 Task: Play online Dominion game.
Action: Mouse moved to (456, 96)
Screenshot: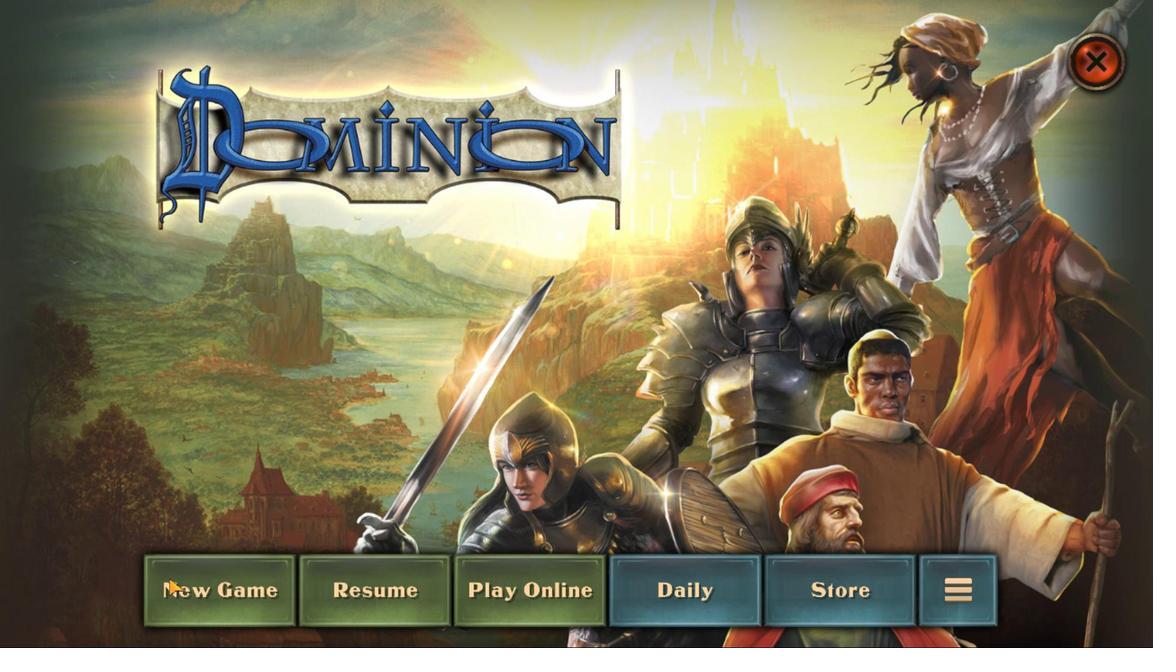 
Action: Mouse pressed left at (456, 96)
Screenshot: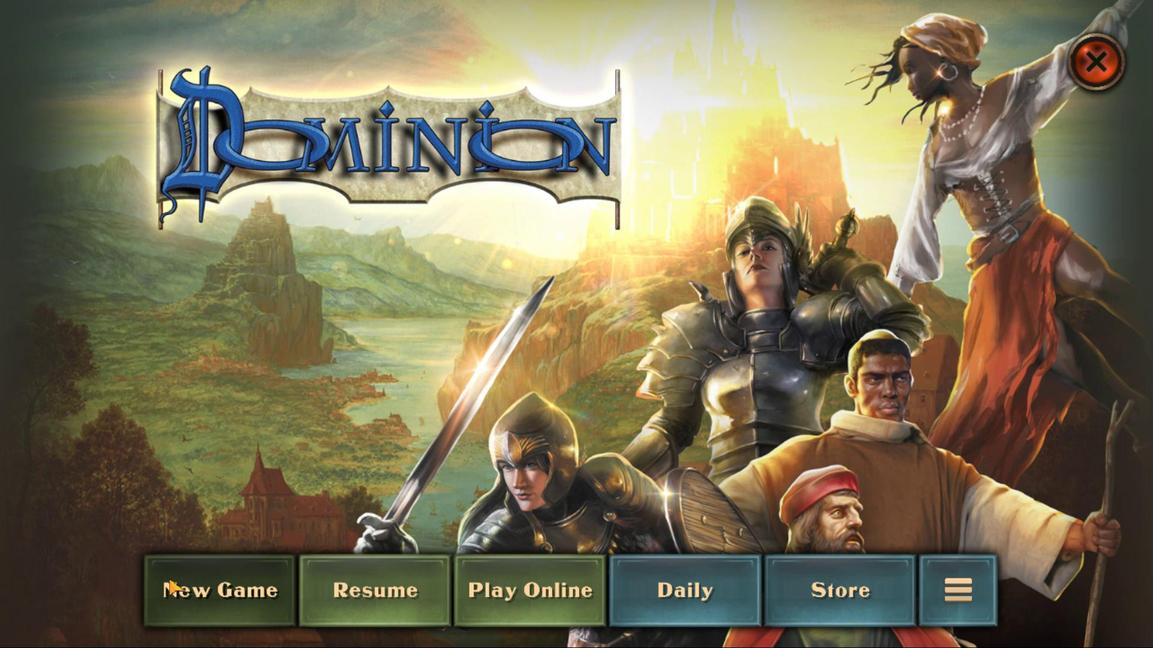 
Action: Mouse moved to (553, 296)
Screenshot: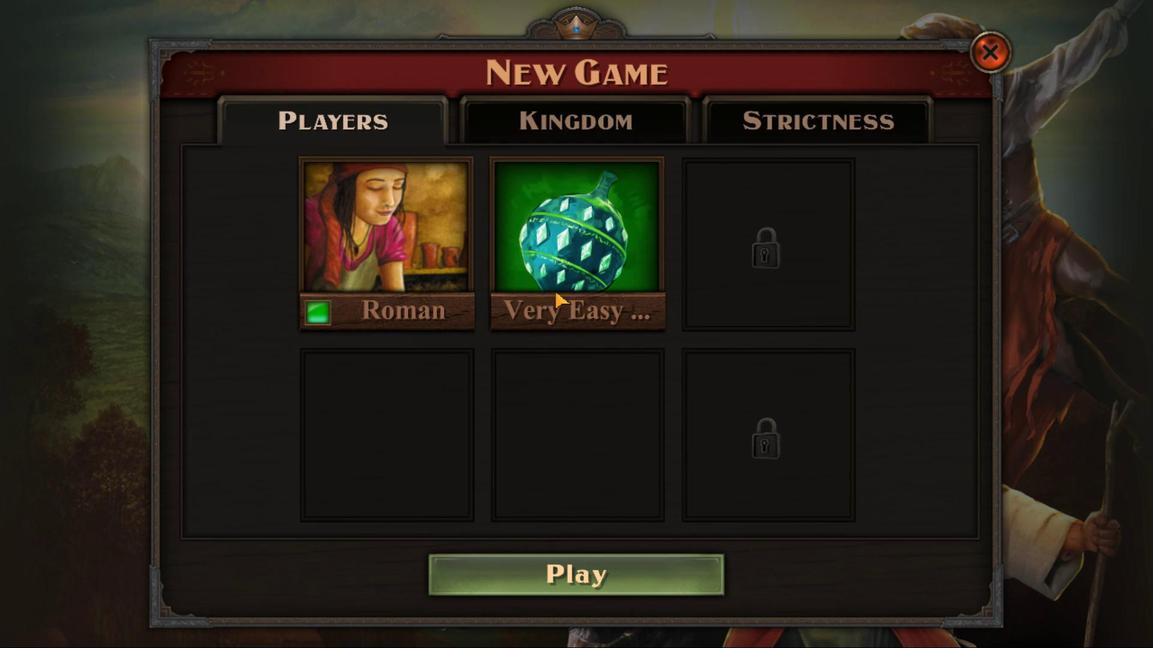 
Action: Mouse pressed left at (553, 296)
Screenshot: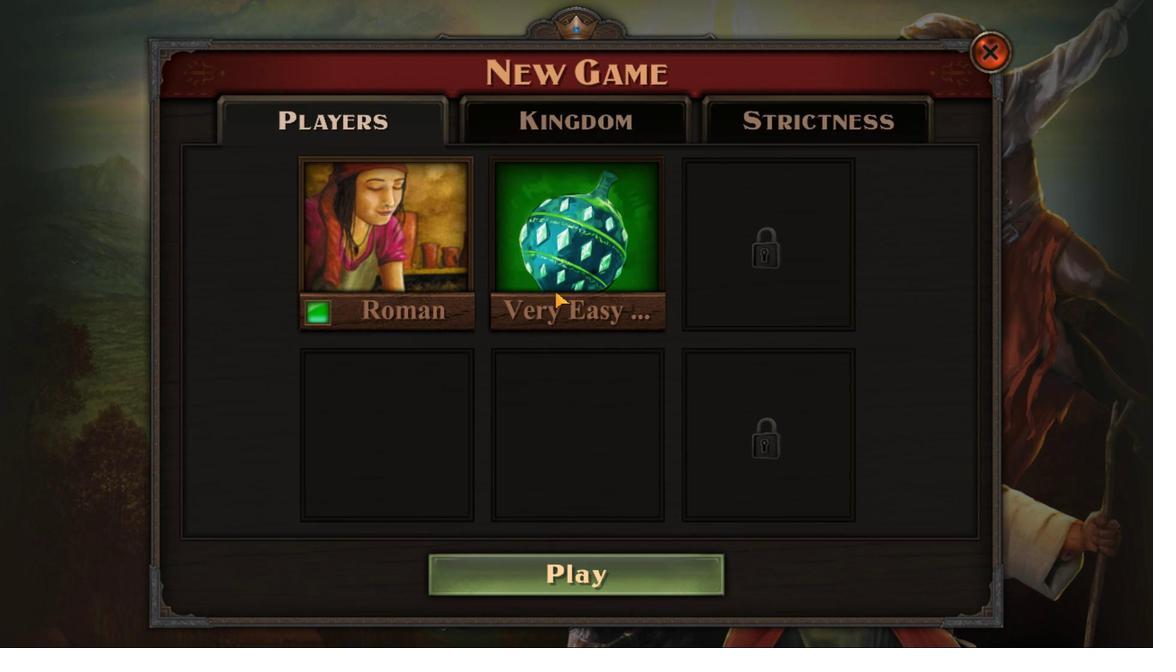 
Action: Mouse moved to (512, 317)
Screenshot: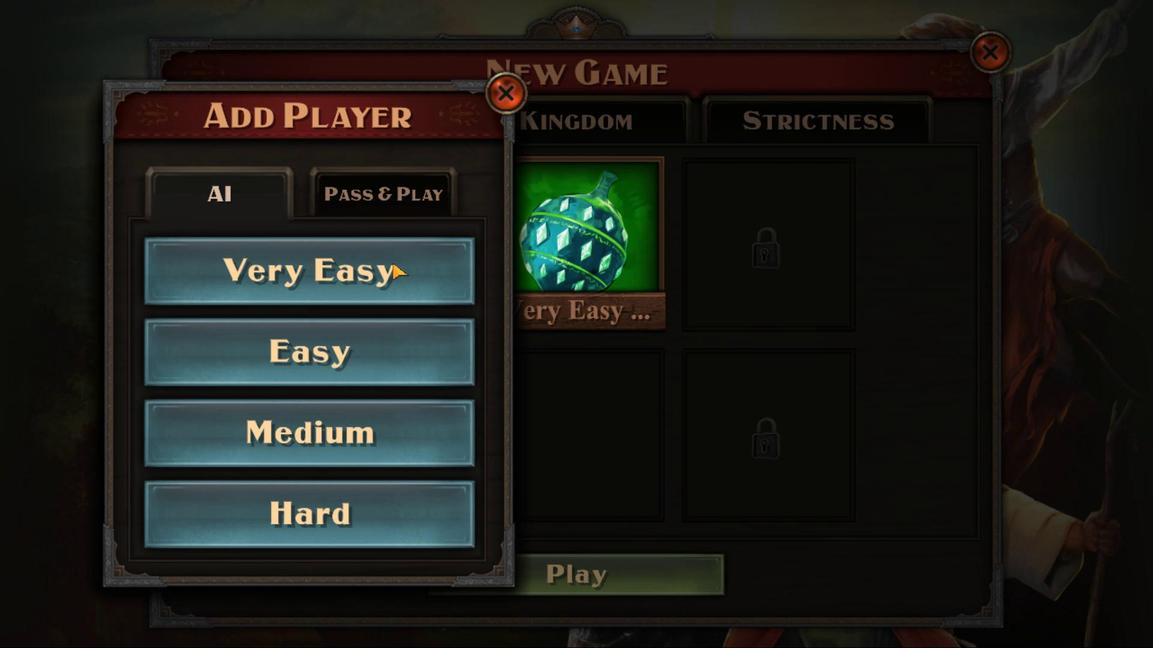 
Action: Mouse pressed left at (512, 317)
Screenshot: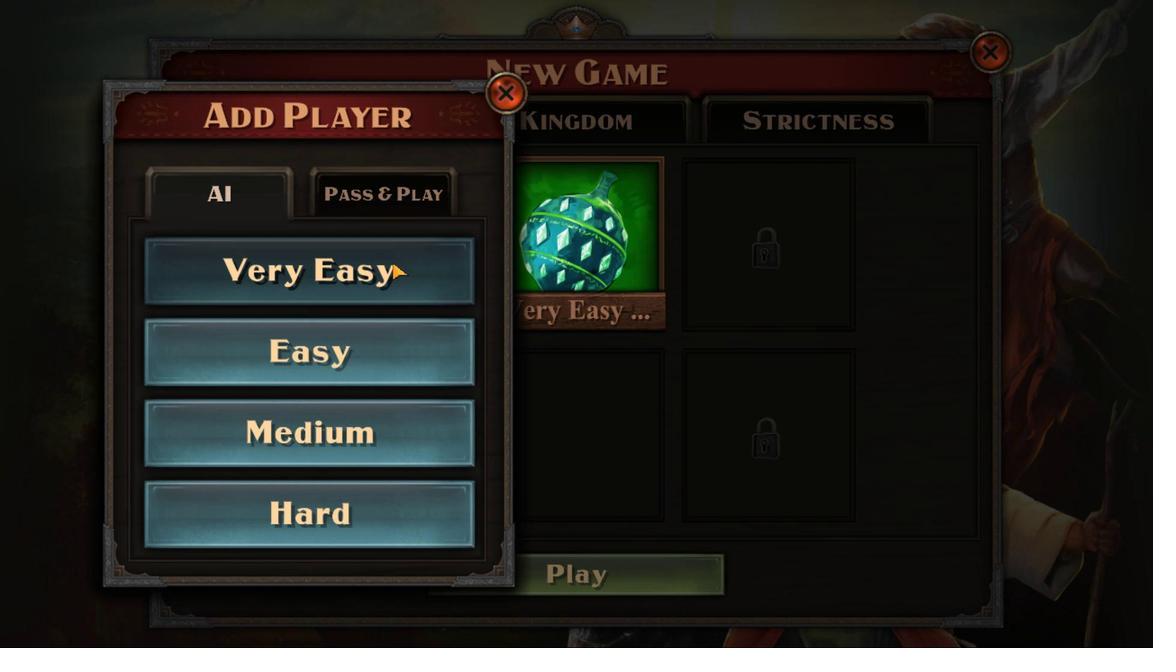 
Action: Mouse moved to (561, 99)
Screenshot: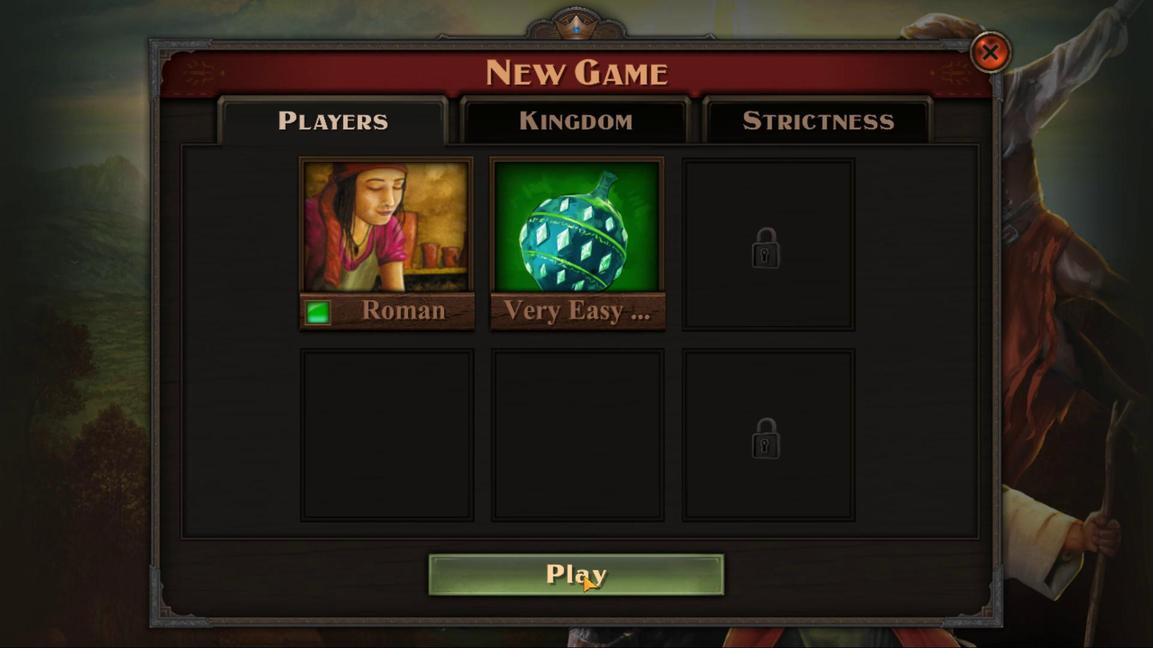 
Action: Mouse pressed left at (561, 99)
Screenshot: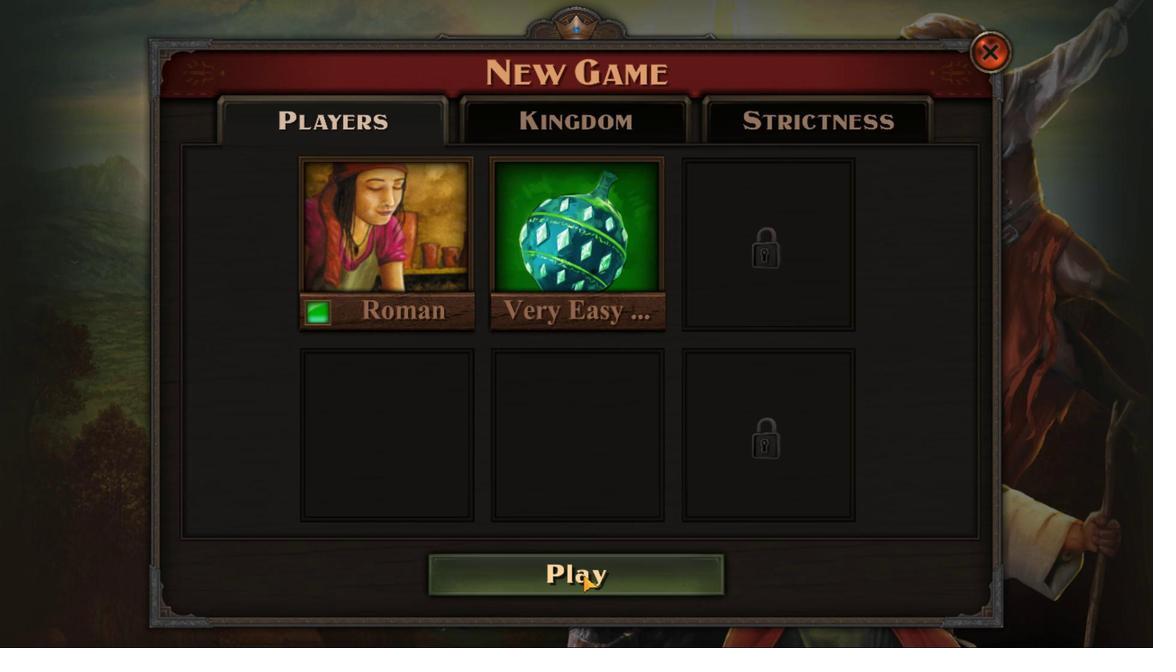 
Action: Mouse moved to (560, 110)
Screenshot: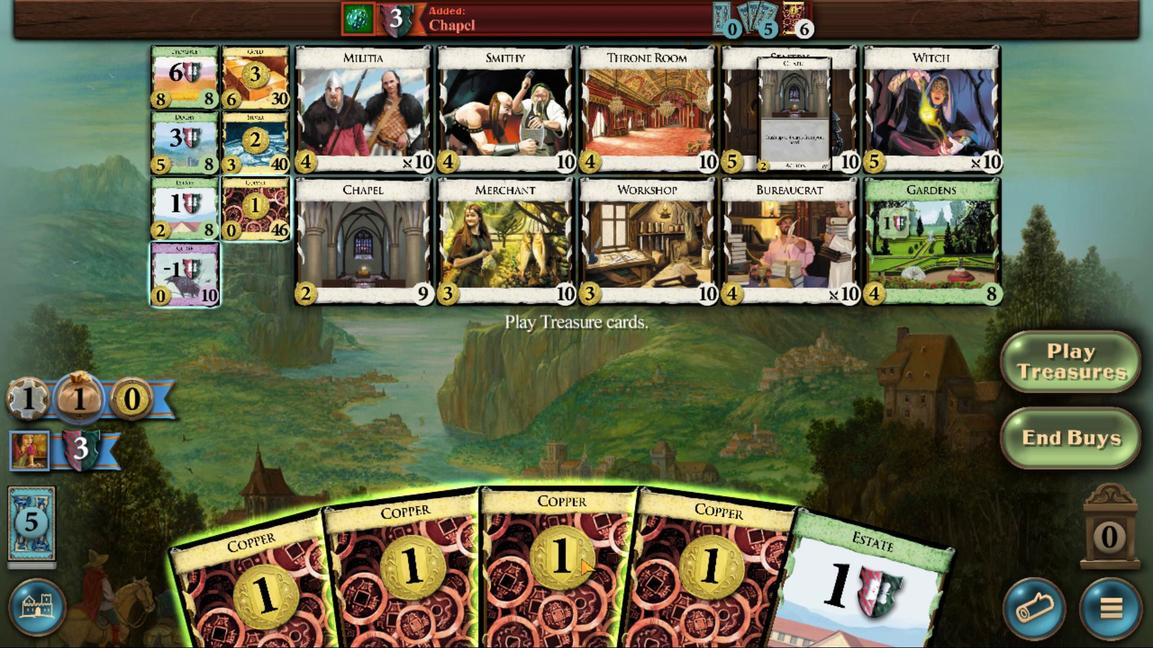 
Action: Mouse scrolled (560, 111) with delta (0, 0)
Screenshot: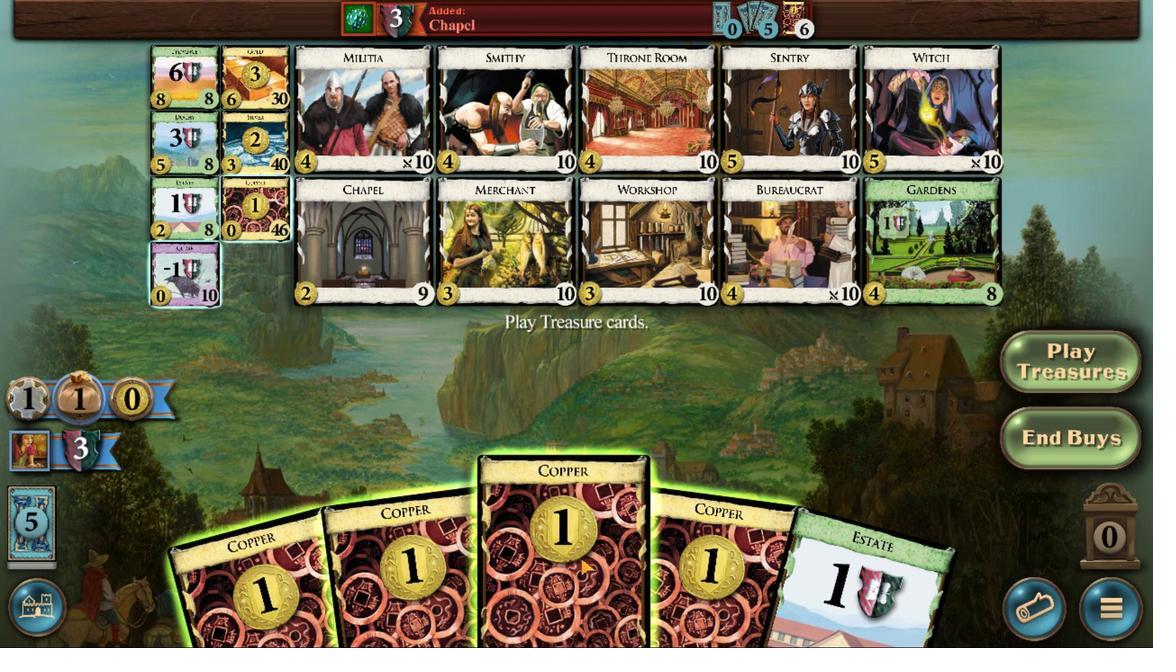 
Action: Mouse scrolled (560, 111) with delta (0, 0)
Screenshot: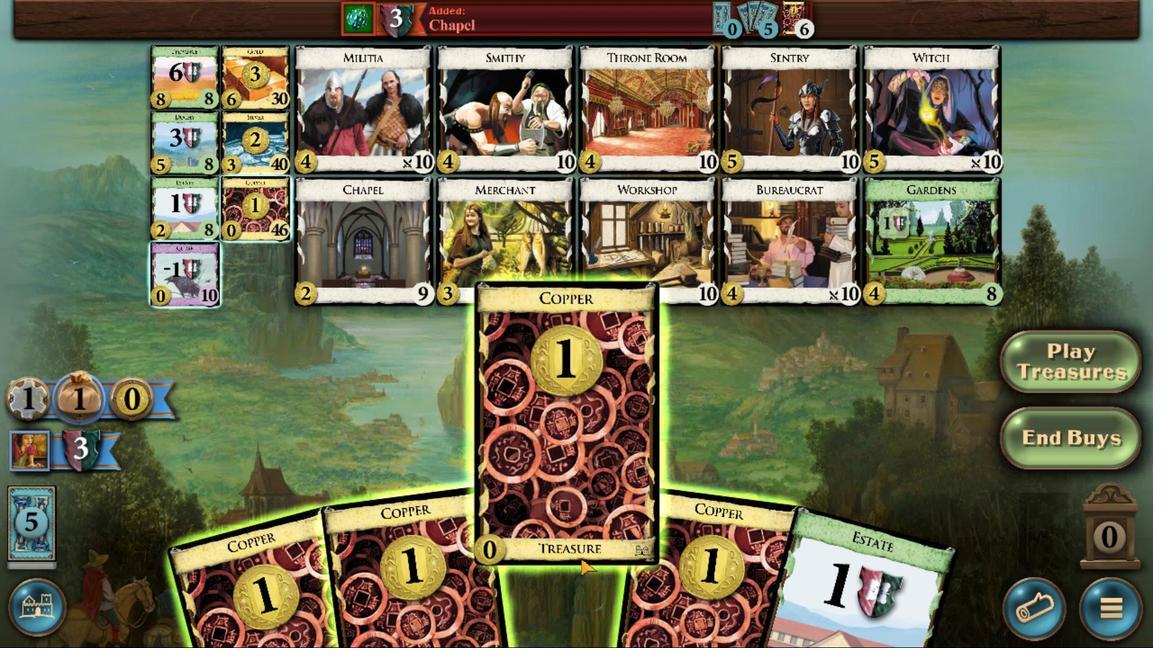 
Action: Mouse scrolled (560, 111) with delta (0, 0)
Screenshot: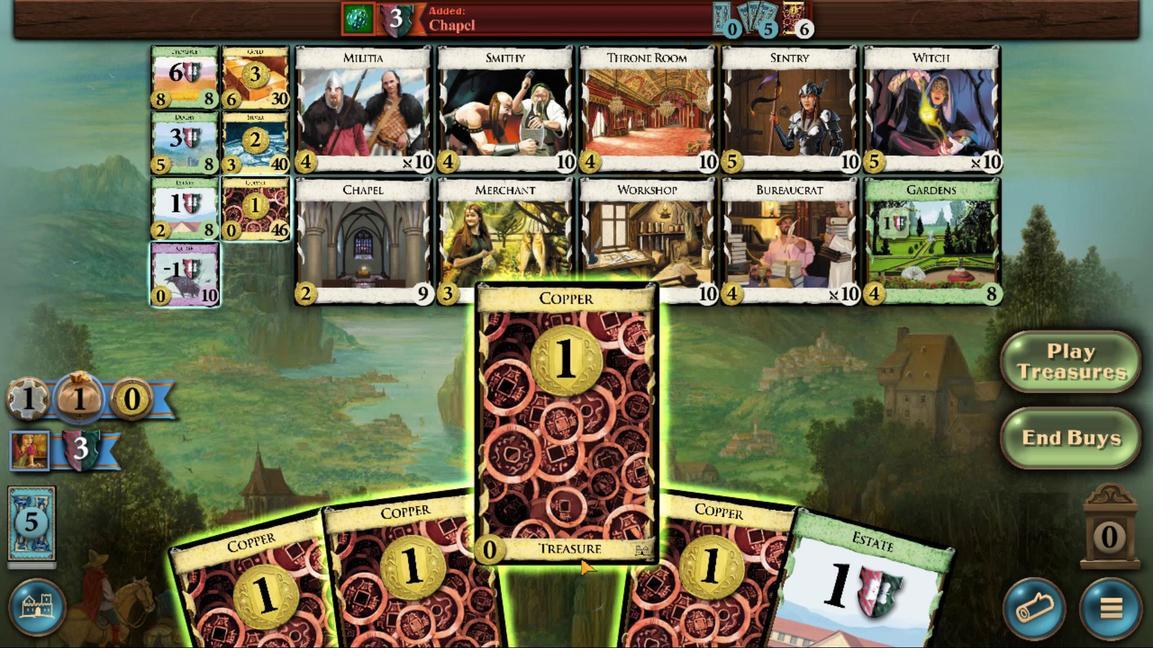 
Action: Mouse scrolled (560, 111) with delta (0, 0)
Screenshot: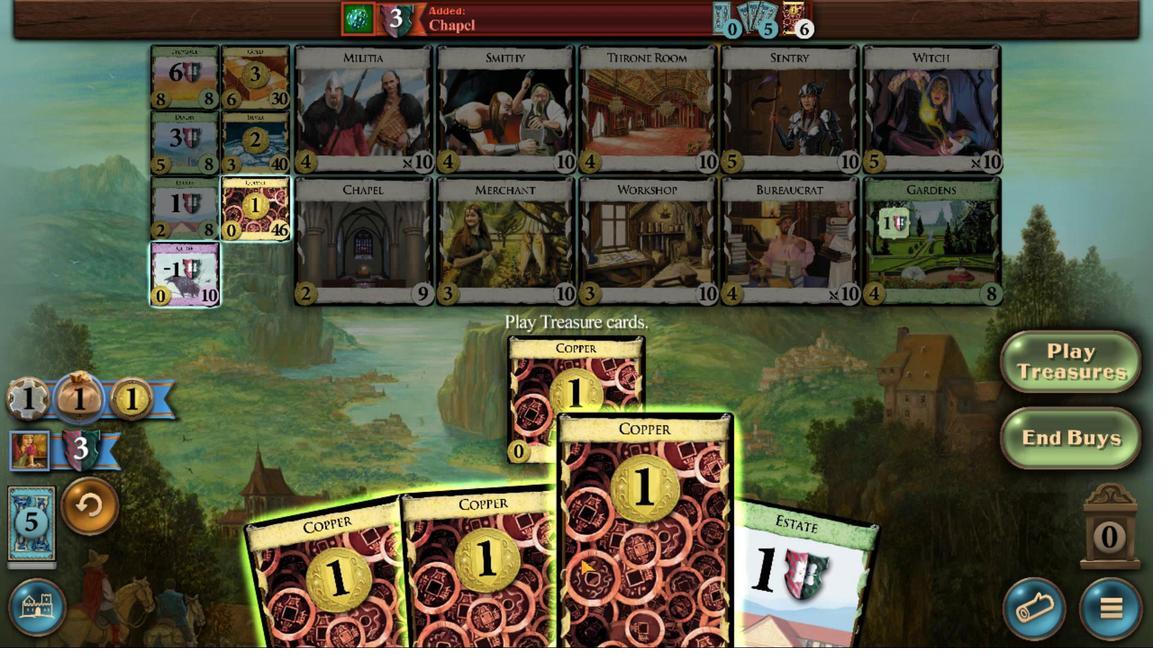 
Action: Mouse scrolled (560, 111) with delta (0, 0)
Screenshot: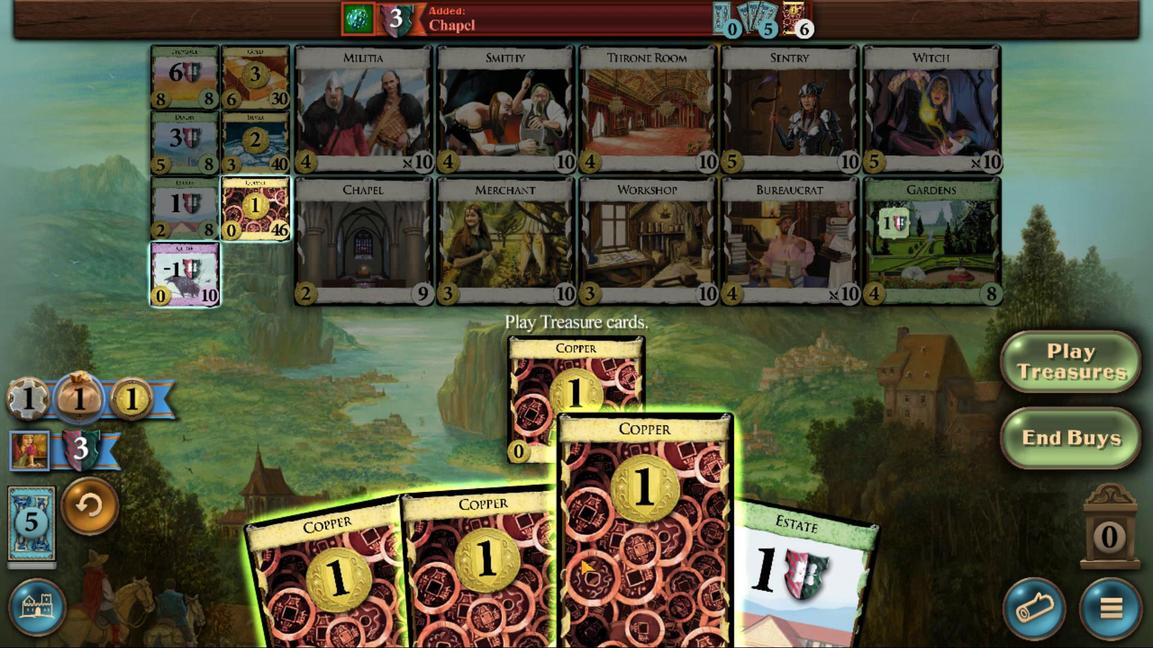 
Action: Mouse moved to (559, 111)
Screenshot: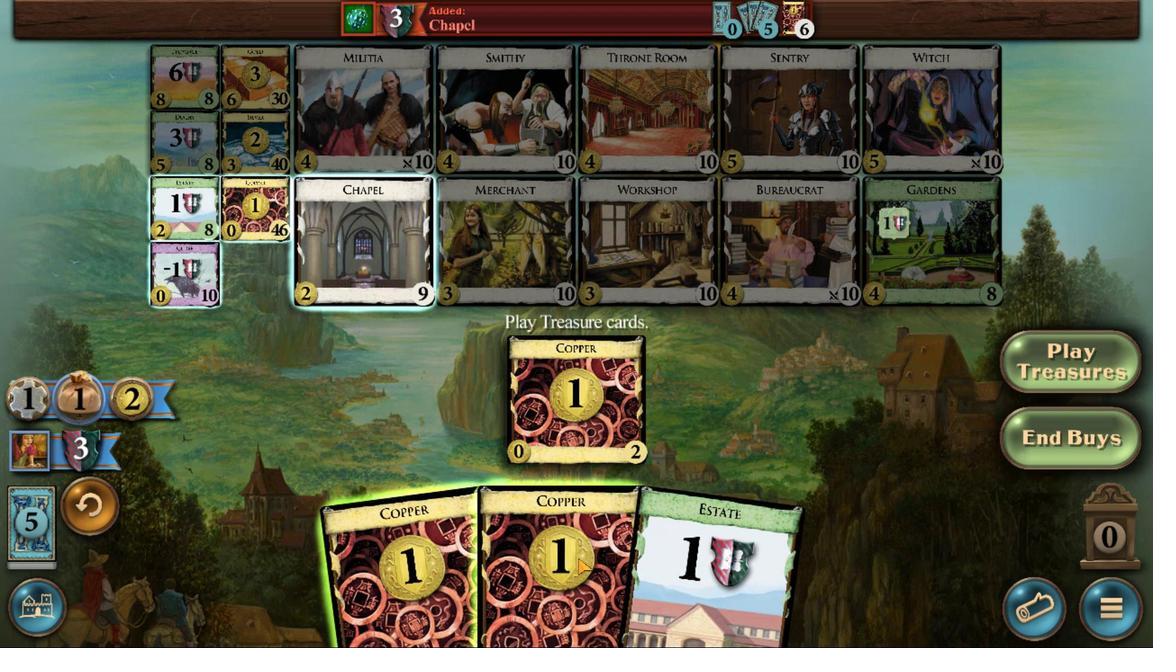 
Action: Mouse scrolled (559, 111) with delta (0, 0)
Screenshot: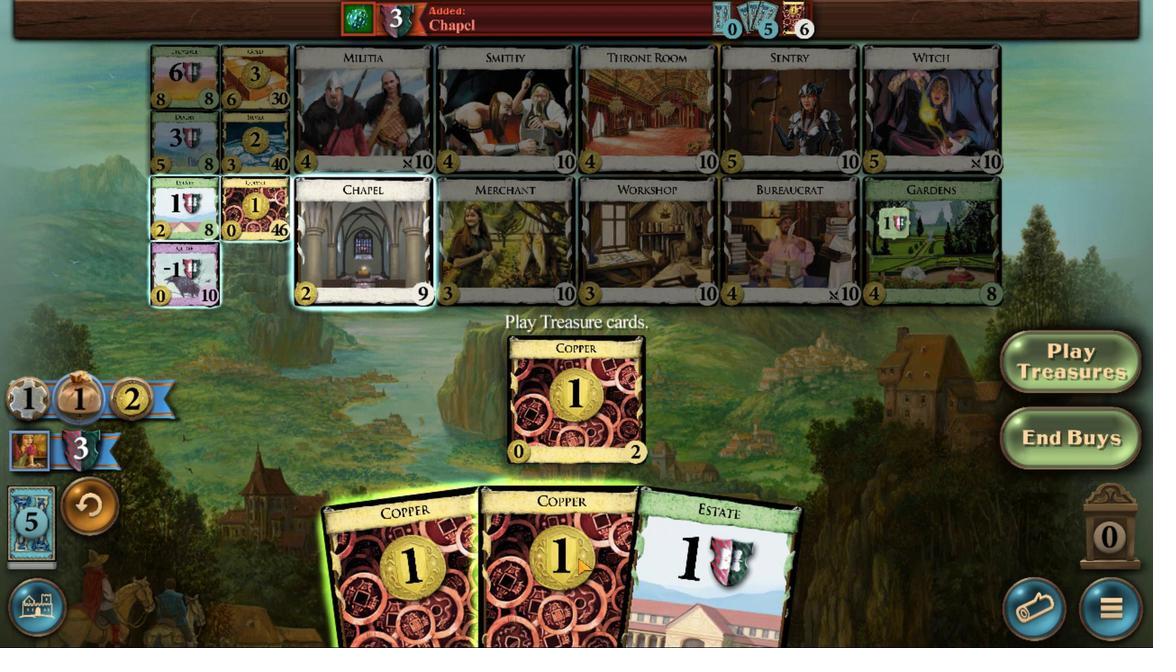 
Action: Mouse scrolled (559, 111) with delta (0, 0)
Screenshot: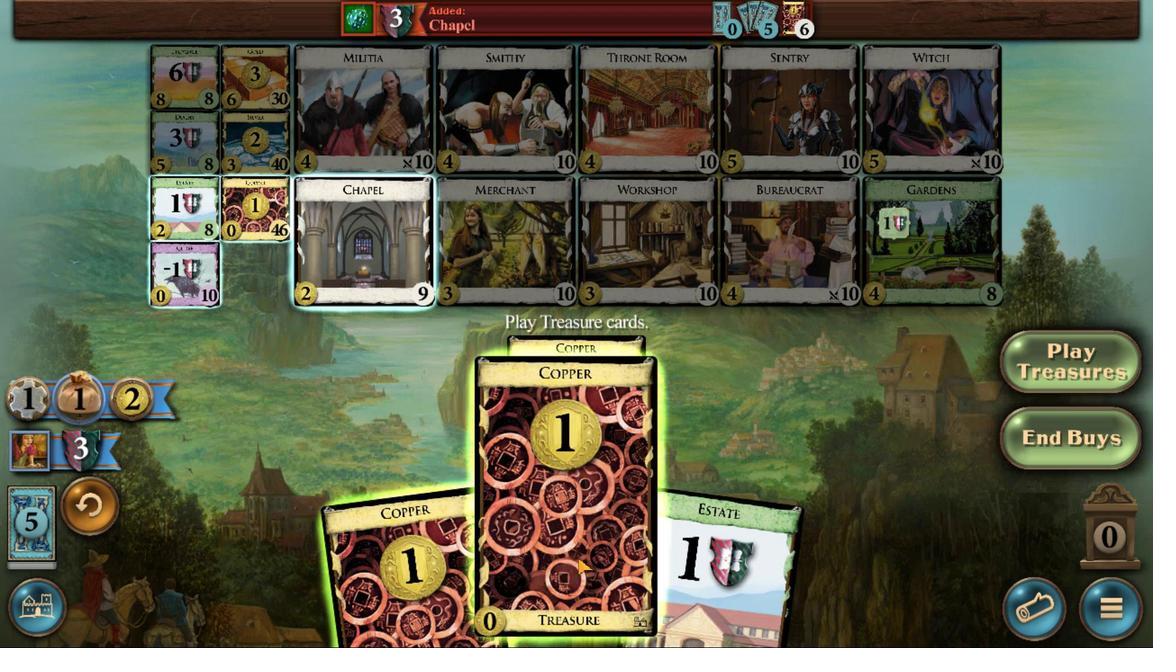 
Action: Mouse moved to (554, 113)
Screenshot: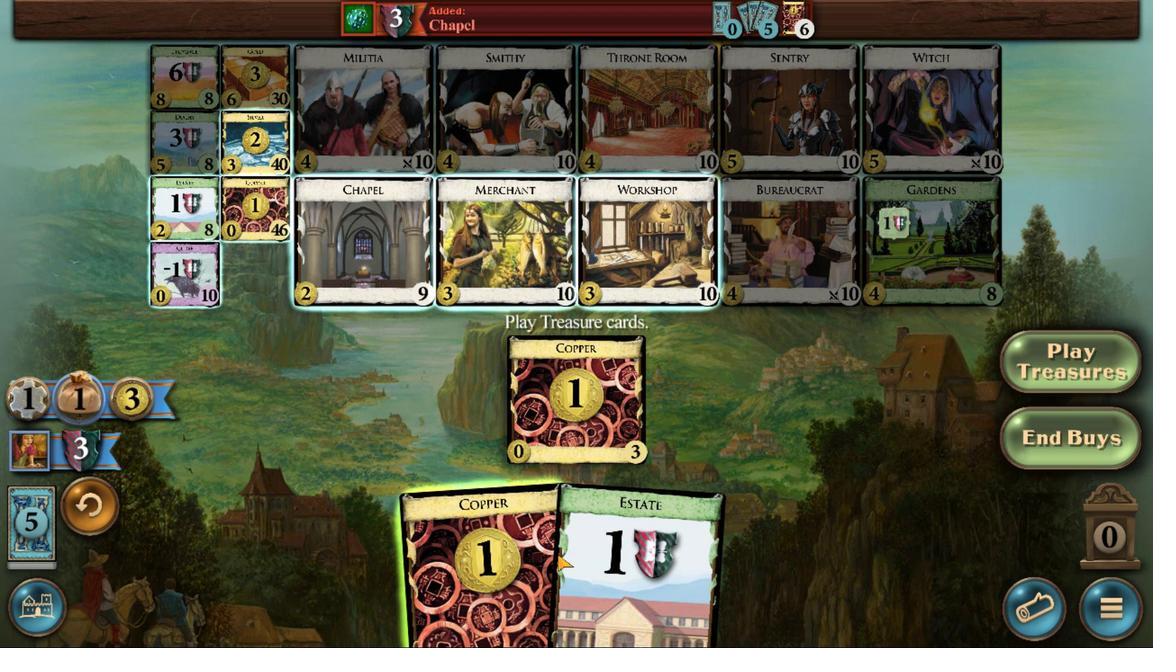 
Action: Mouse scrolled (554, 114) with delta (0, 0)
Screenshot: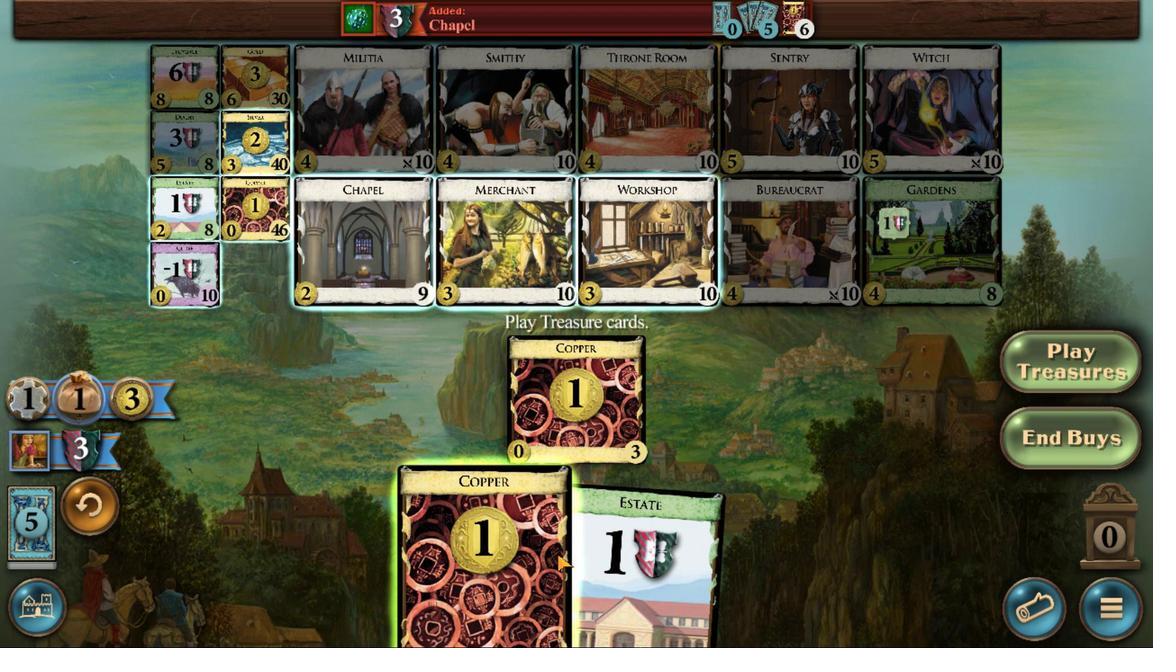 
Action: Mouse scrolled (554, 114) with delta (0, 0)
Screenshot: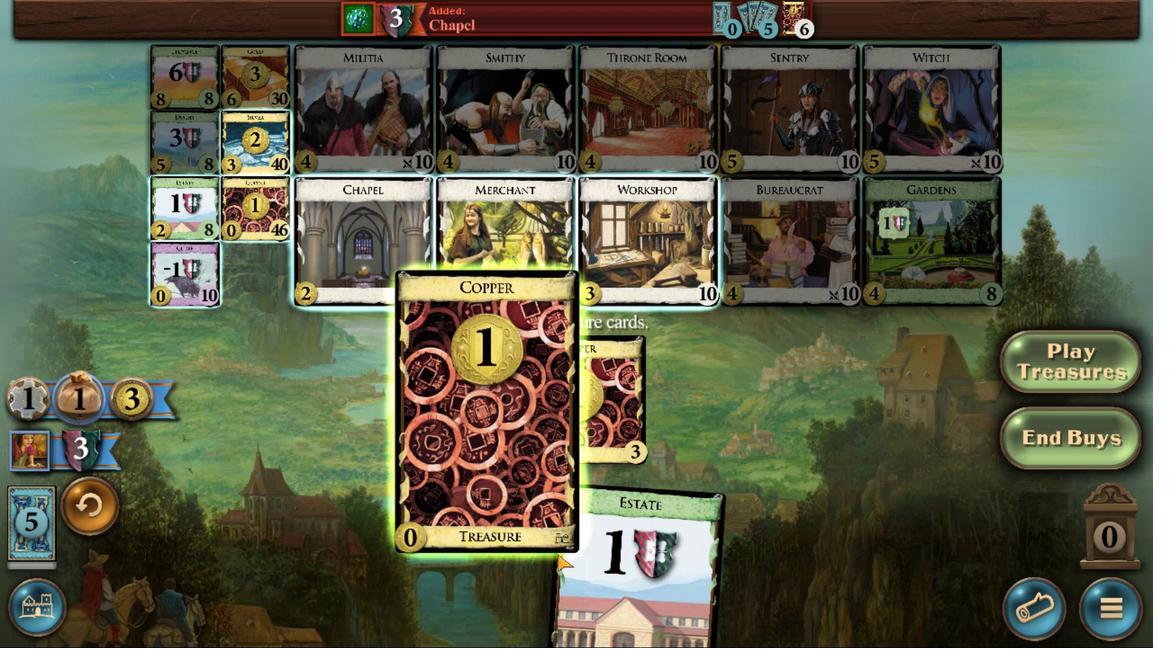 
Action: Mouse moved to (463, 358)
Screenshot: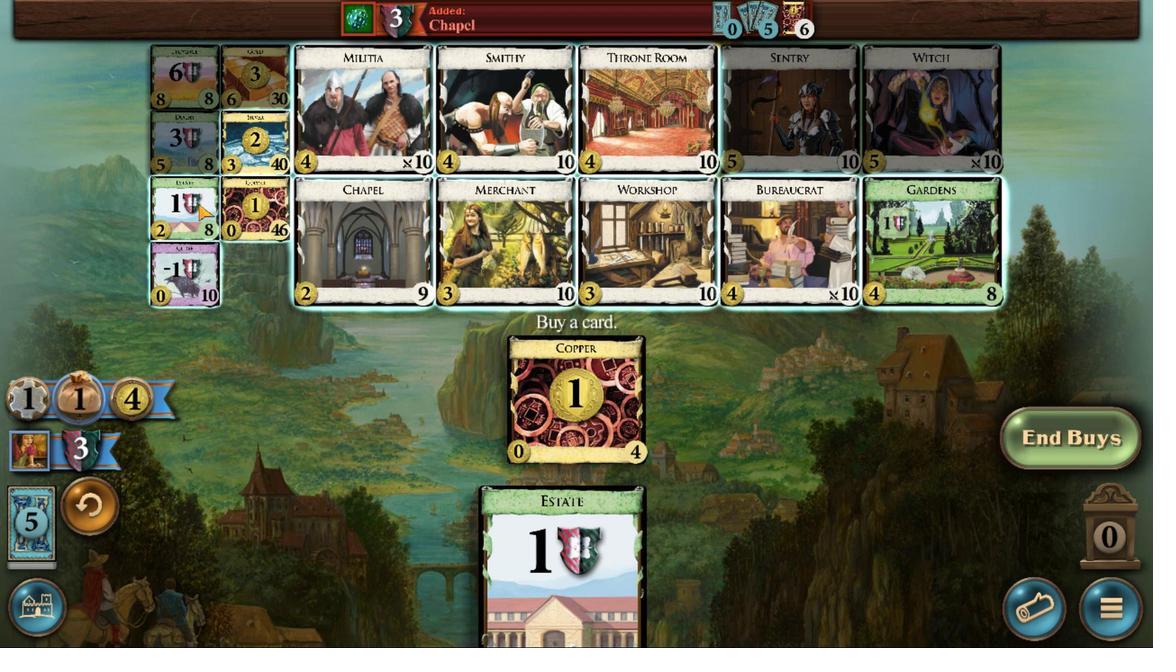
Action: Mouse pressed left at (463, 358)
Screenshot: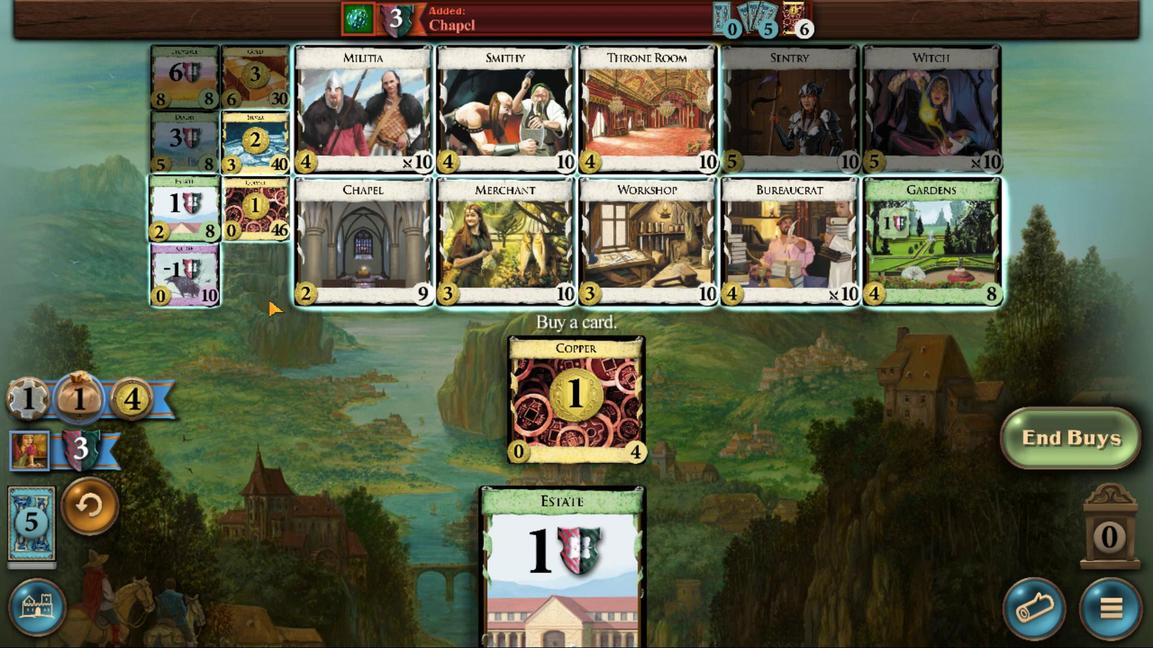 
Action: Mouse moved to (545, 70)
Screenshot: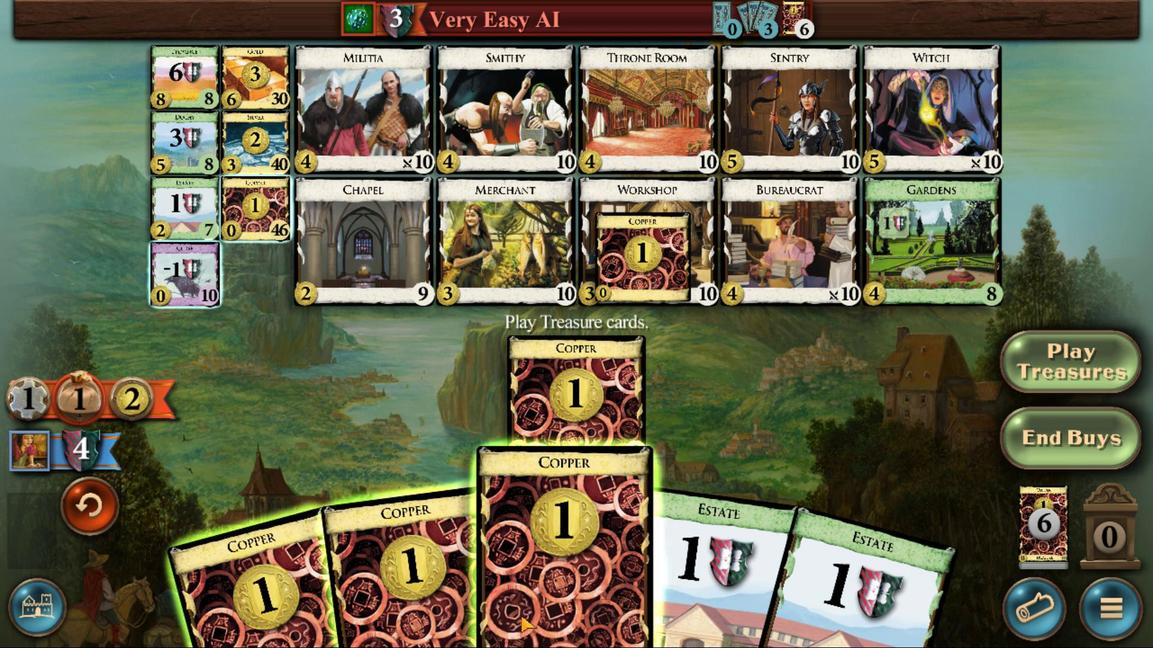 
Action: Mouse scrolled (545, 71) with delta (0, 0)
Screenshot: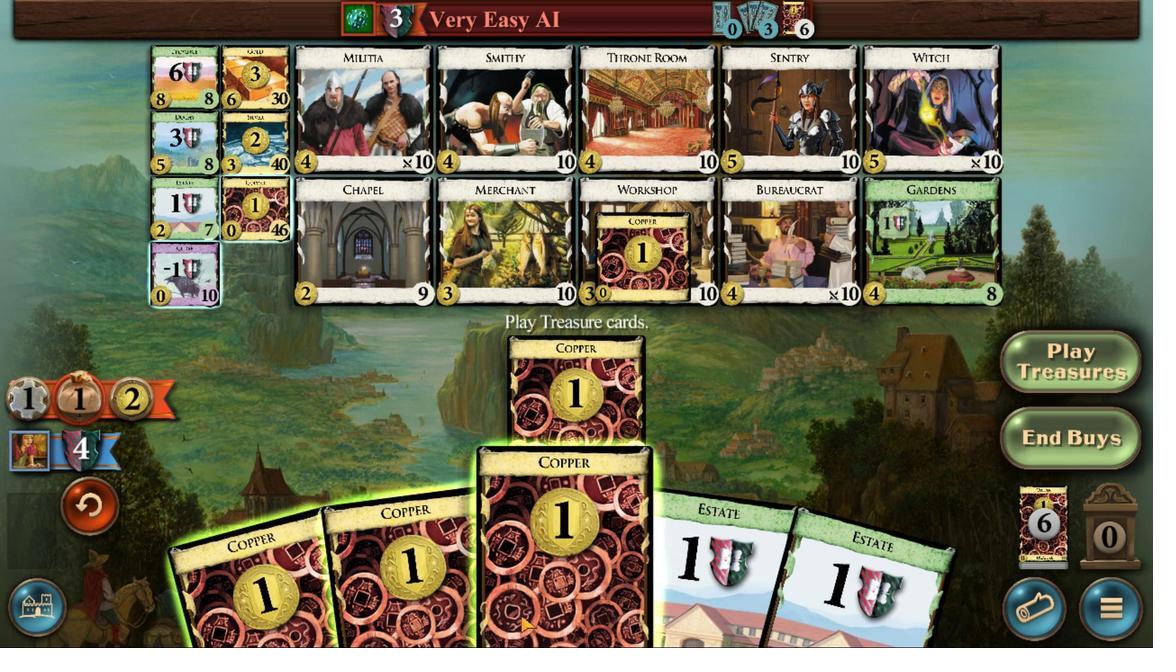 
Action: Mouse scrolled (545, 71) with delta (0, 0)
Screenshot: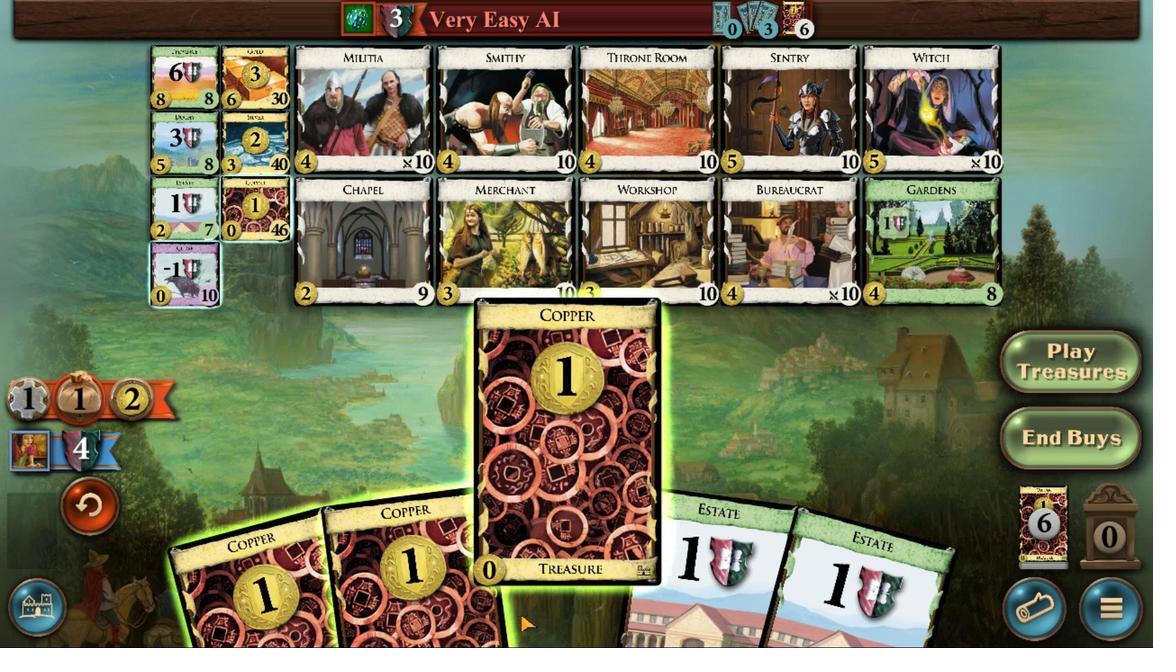 
Action: Mouse scrolled (545, 71) with delta (0, 0)
Screenshot: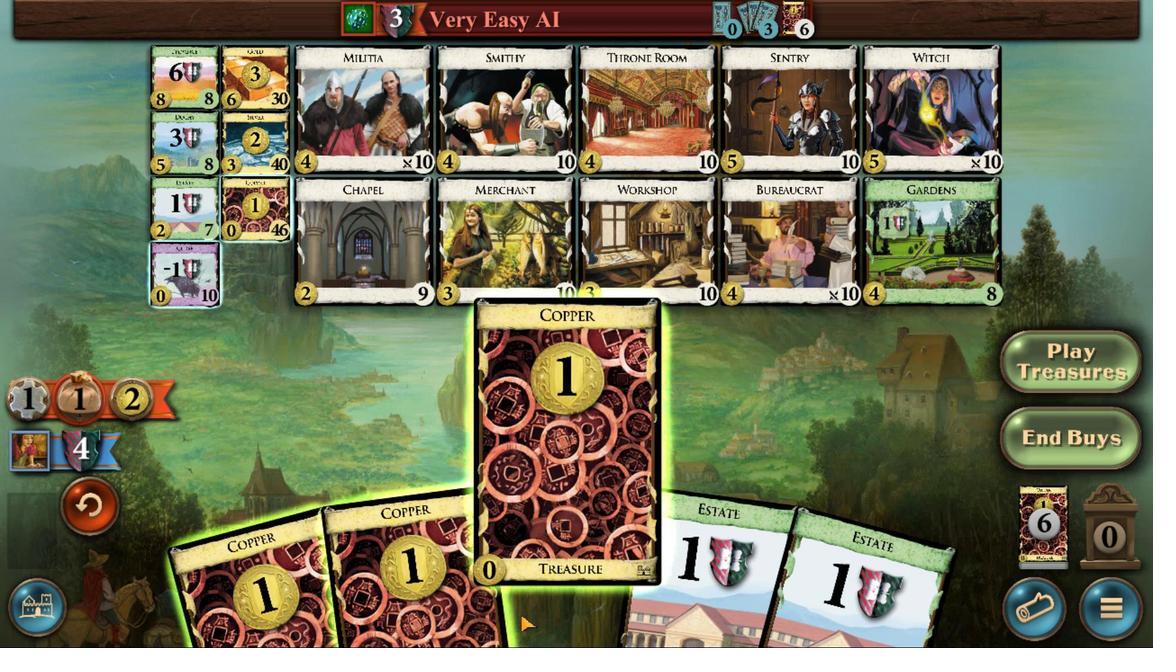 
Action: Mouse moved to (517, 96)
Screenshot: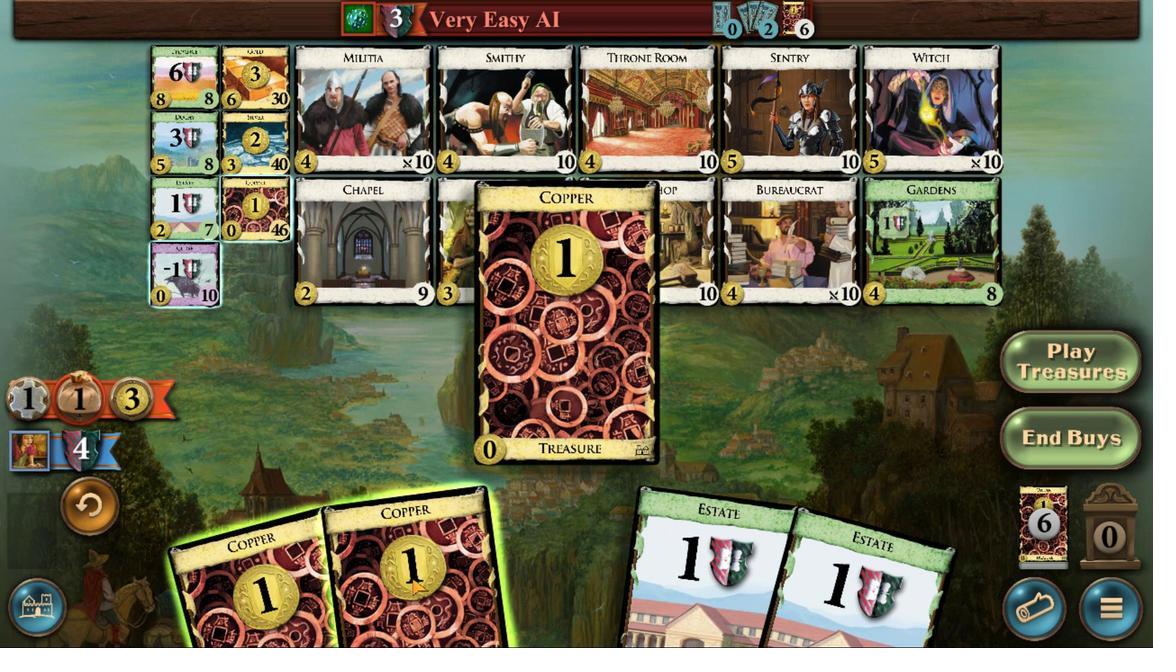 
Action: Mouse scrolled (517, 97) with delta (0, 0)
Screenshot: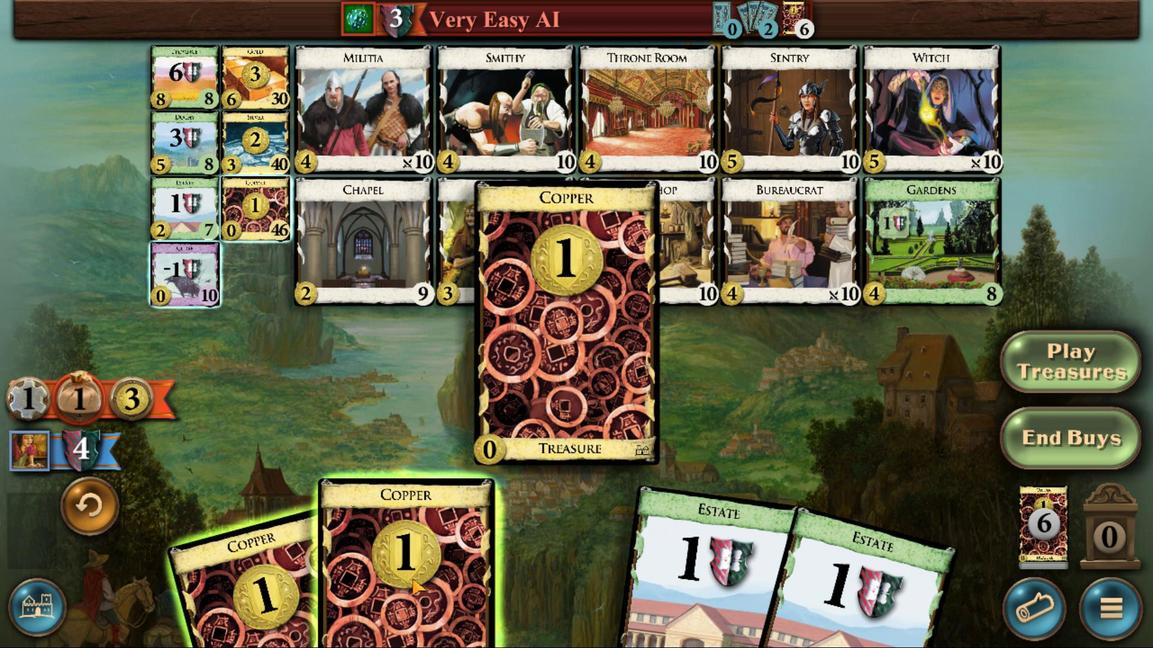 
Action: Mouse scrolled (517, 97) with delta (0, 0)
Screenshot: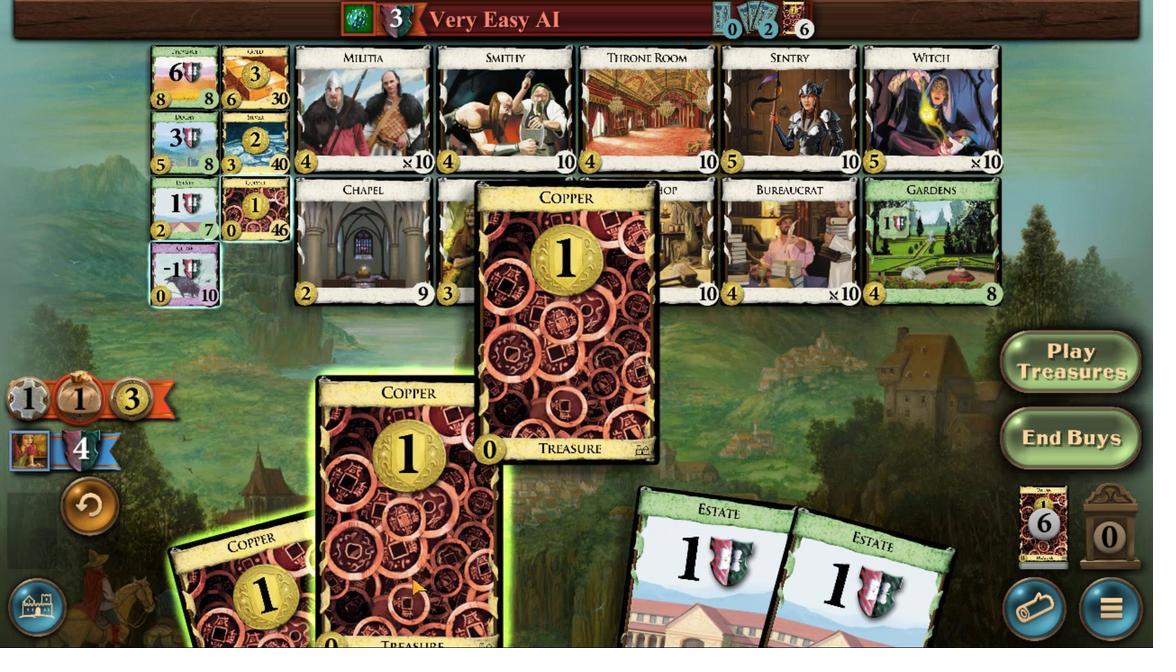 
Action: Mouse scrolled (517, 97) with delta (0, 0)
Screenshot: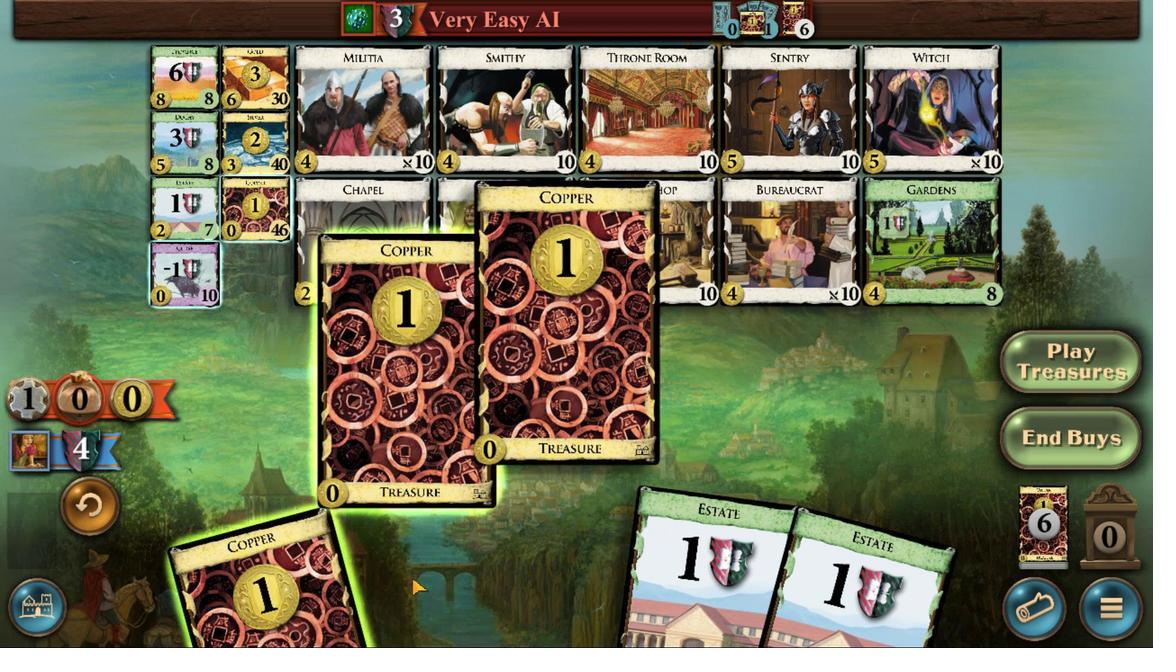 
Action: Mouse moved to (494, 100)
Screenshot: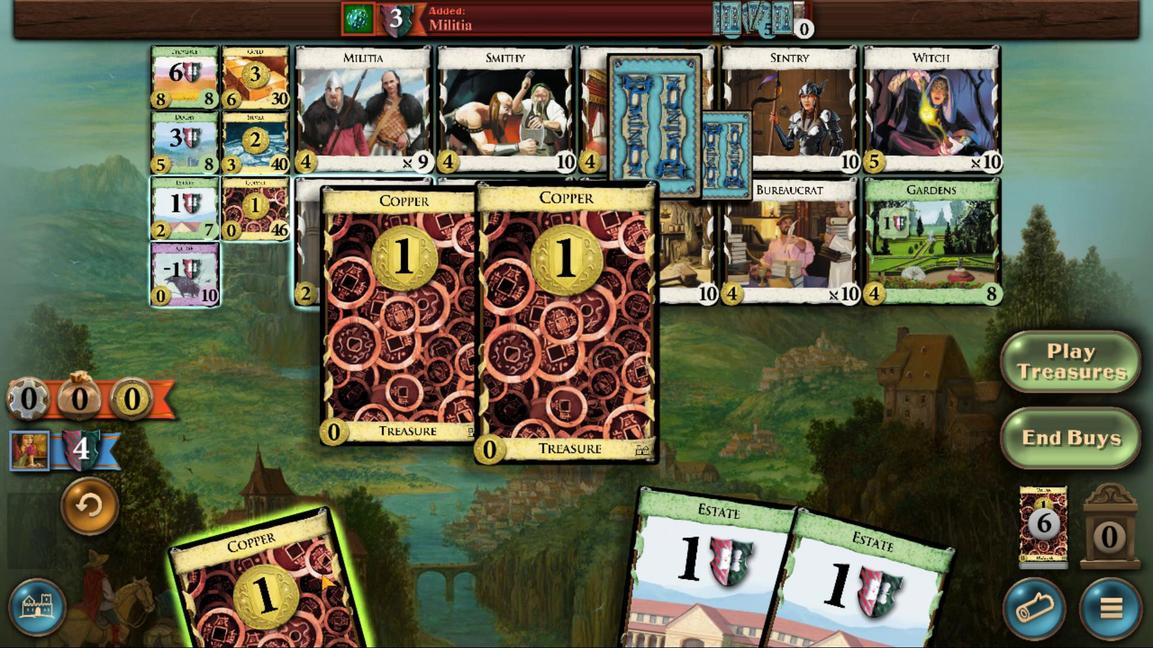
Action: Mouse scrolled (494, 100) with delta (0, 0)
Screenshot: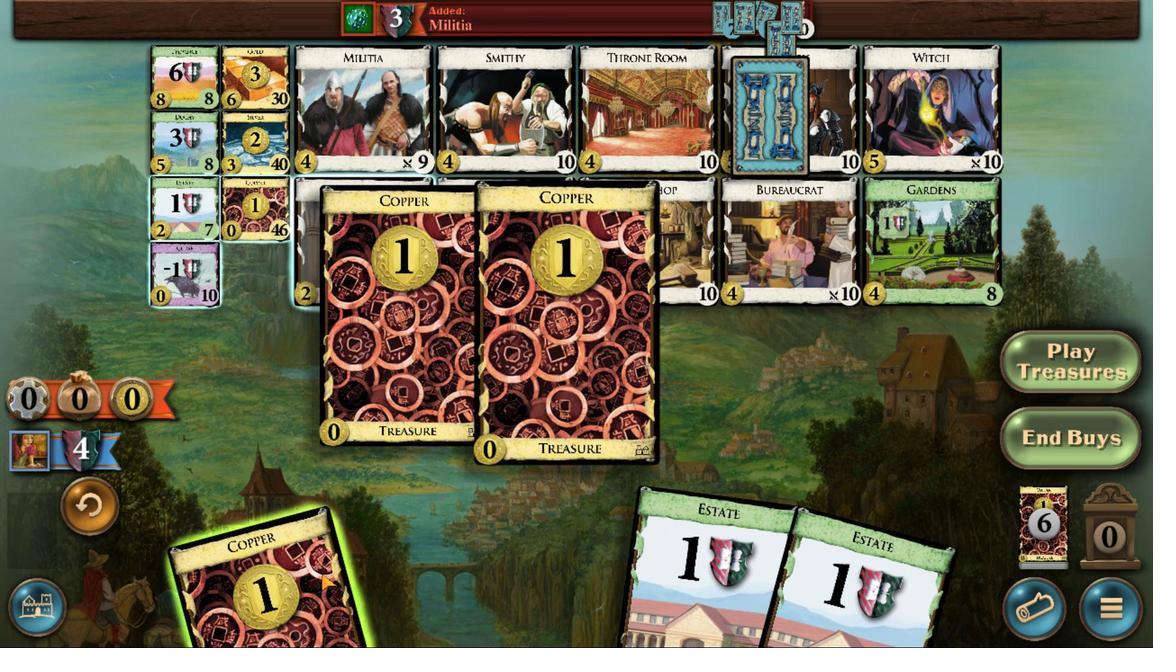 
Action: Mouse scrolled (494, 100) with delta (0, 0)
Screenshot: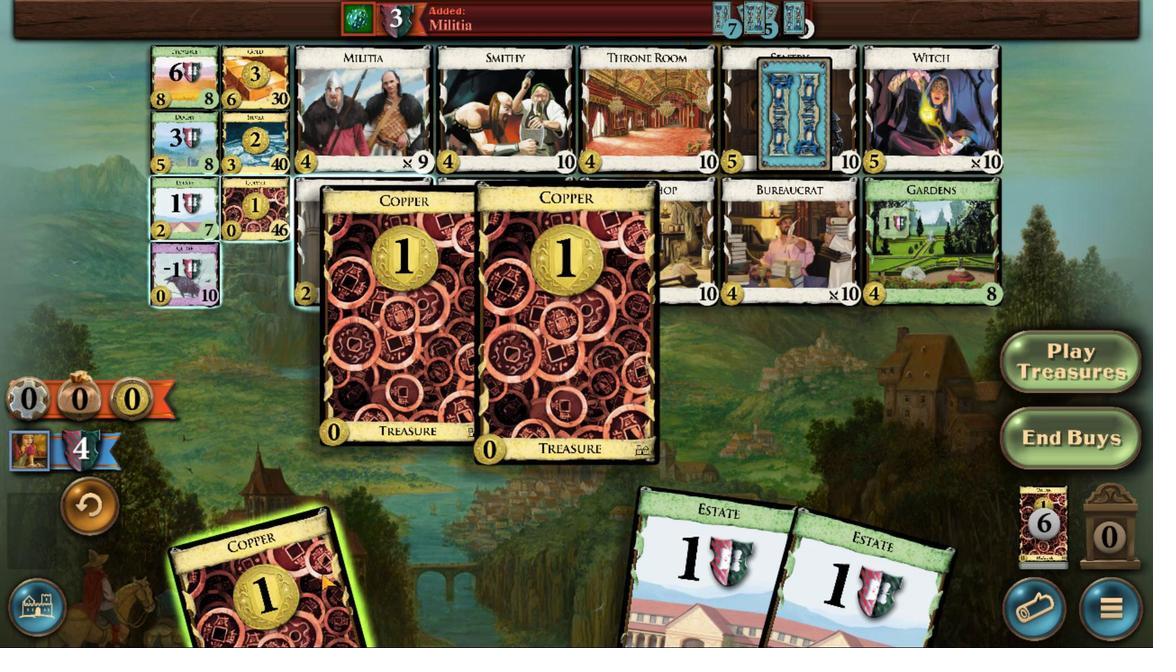 
Action: Mouse moved to (491, 231)
Screenshot: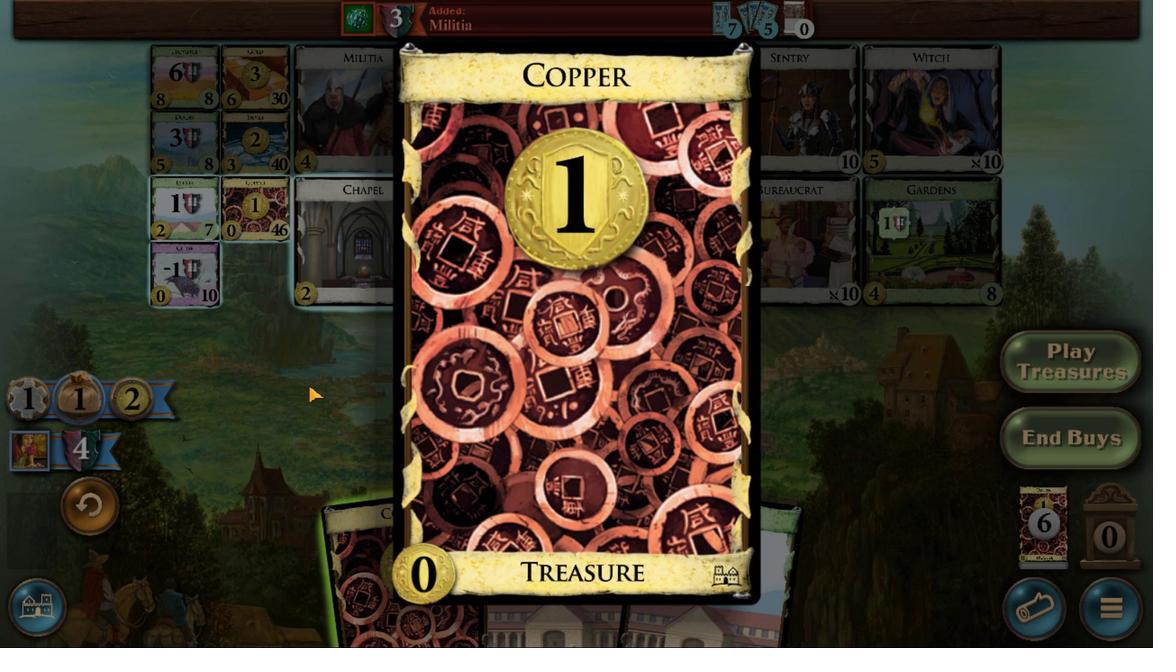 
Action: Mouse pressed left at (491, 231)
Screenshot: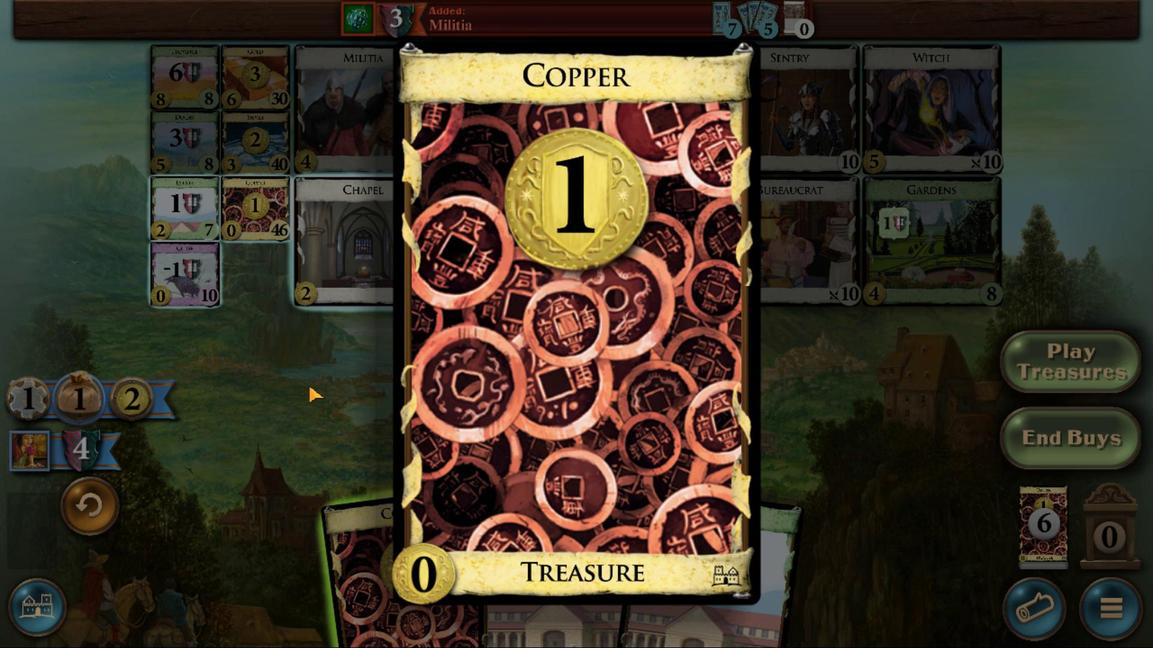 
Action: Mouse moved to (514, 117)
Screenshot: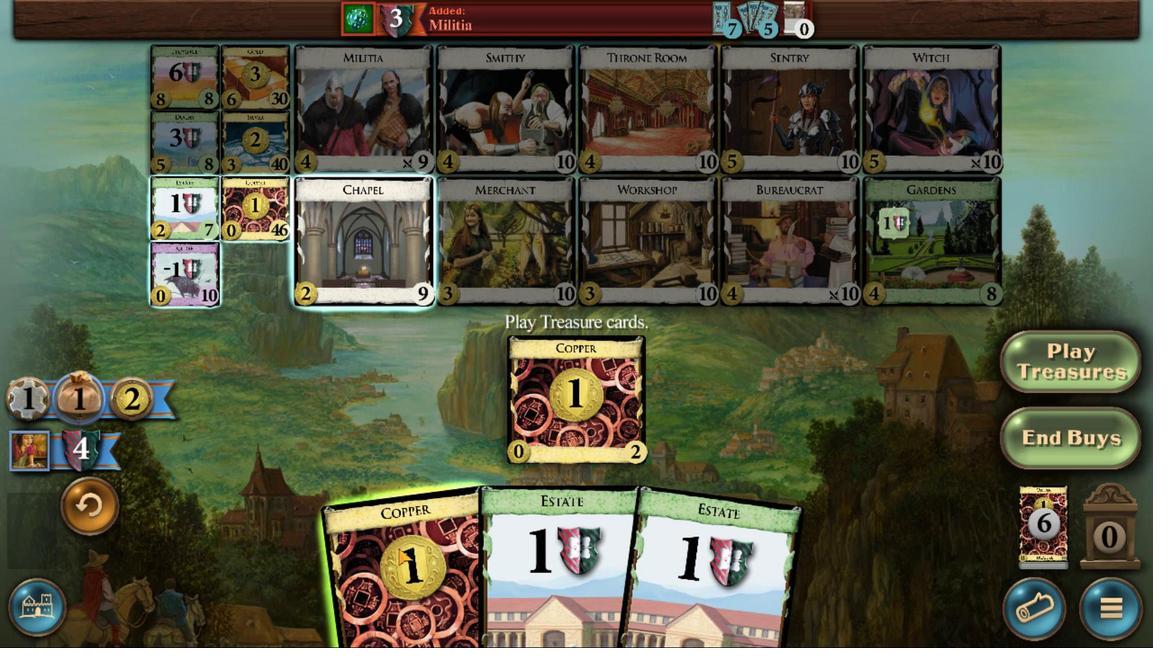 
Action: Mouse scrolled (514, 118) with delta (0, 0)
Screenshot: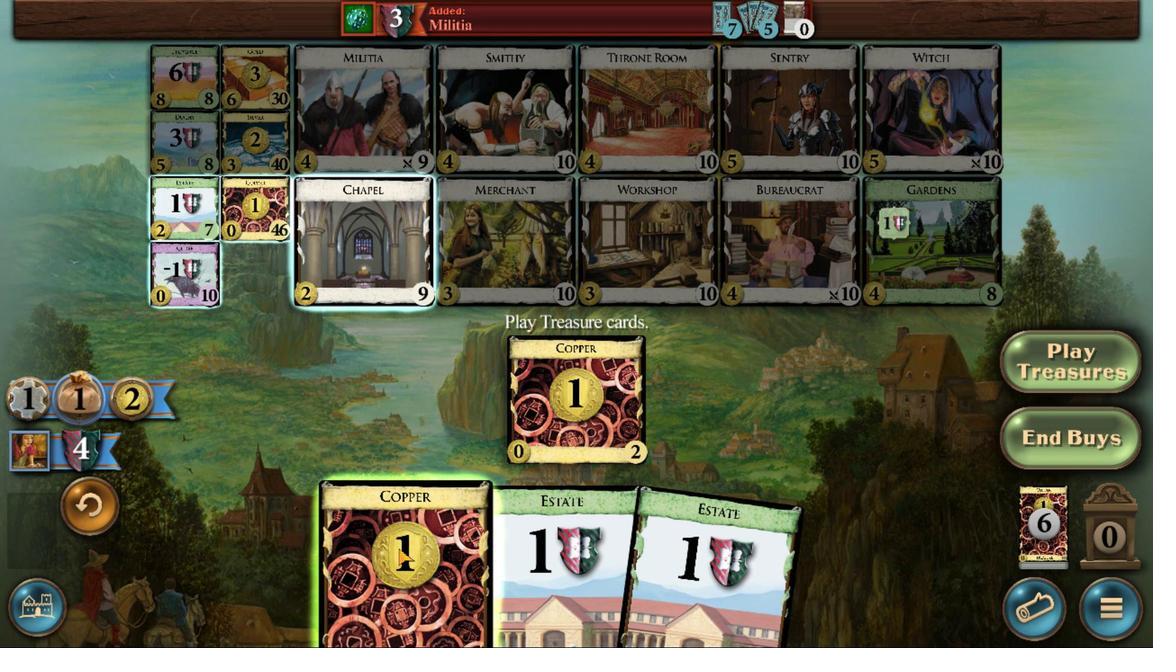 
Action: Mouse scrolled (514, 118) with delta (0, 0)
Screenshot: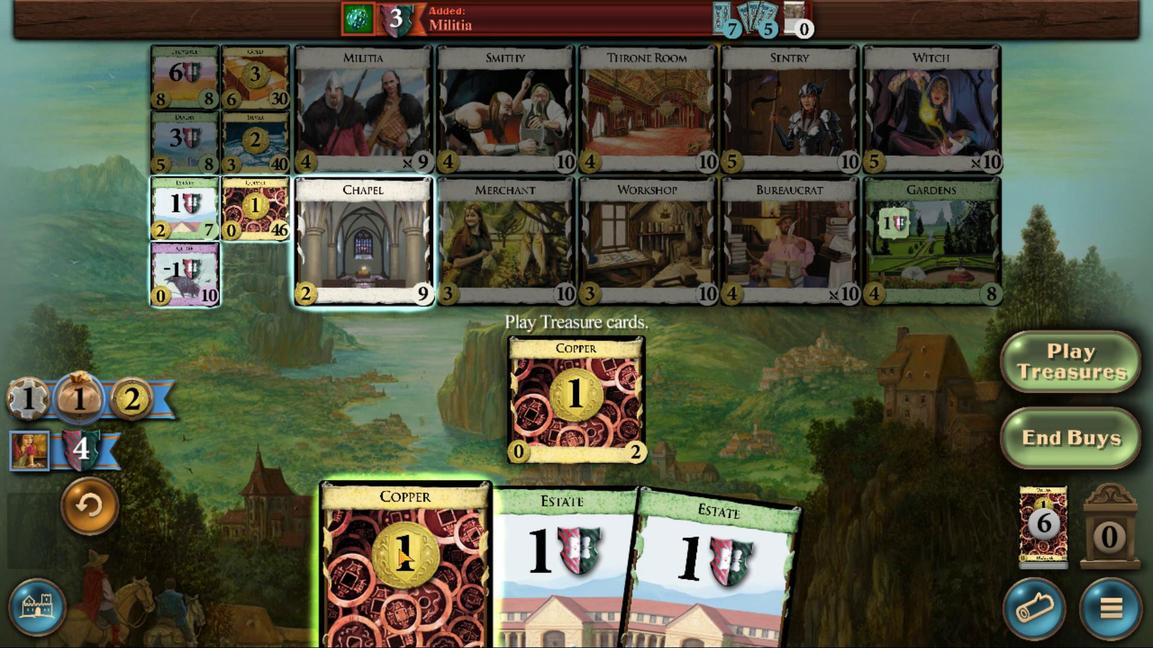 
Action: Mouse scrolled (514, 118) with delta (0, 0)
Screenshot: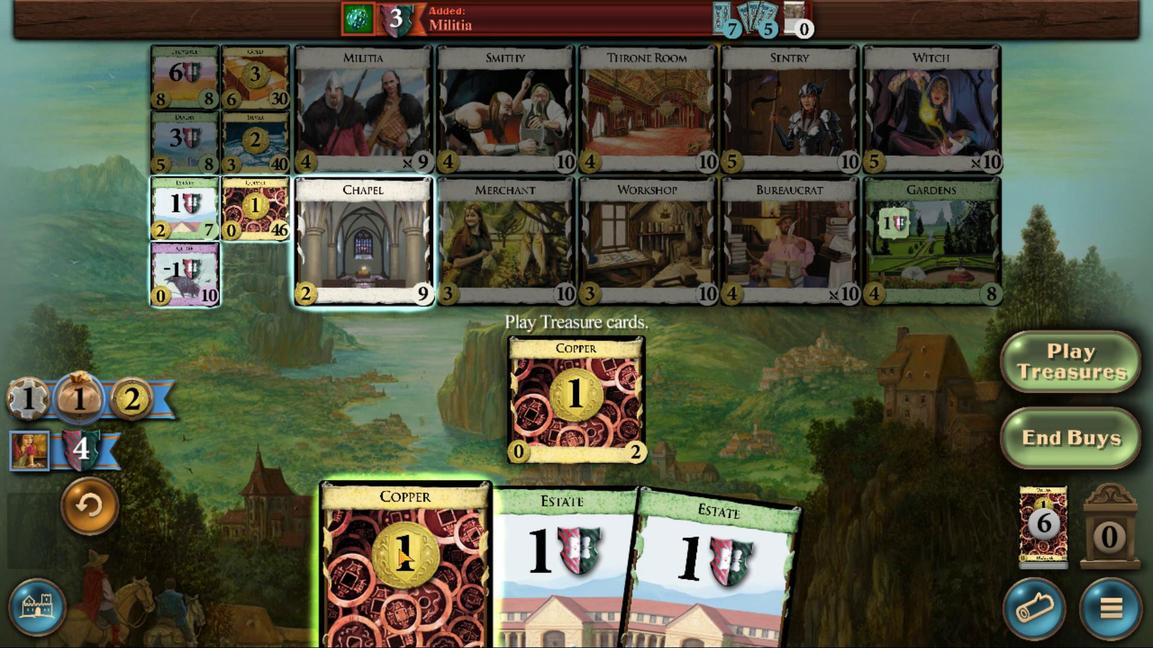 
Action: Mouse scrolled (514, 118) with delta (0, 0)
Screenshot: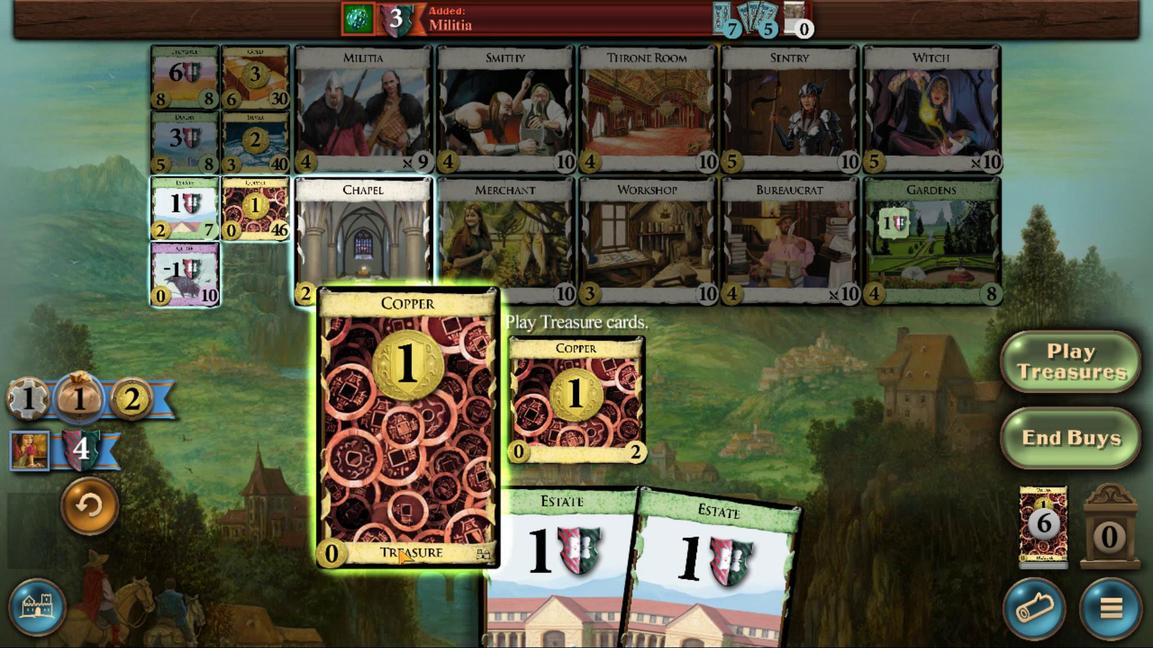 
Action: Mouse moved to (479, 401)
Screenshot: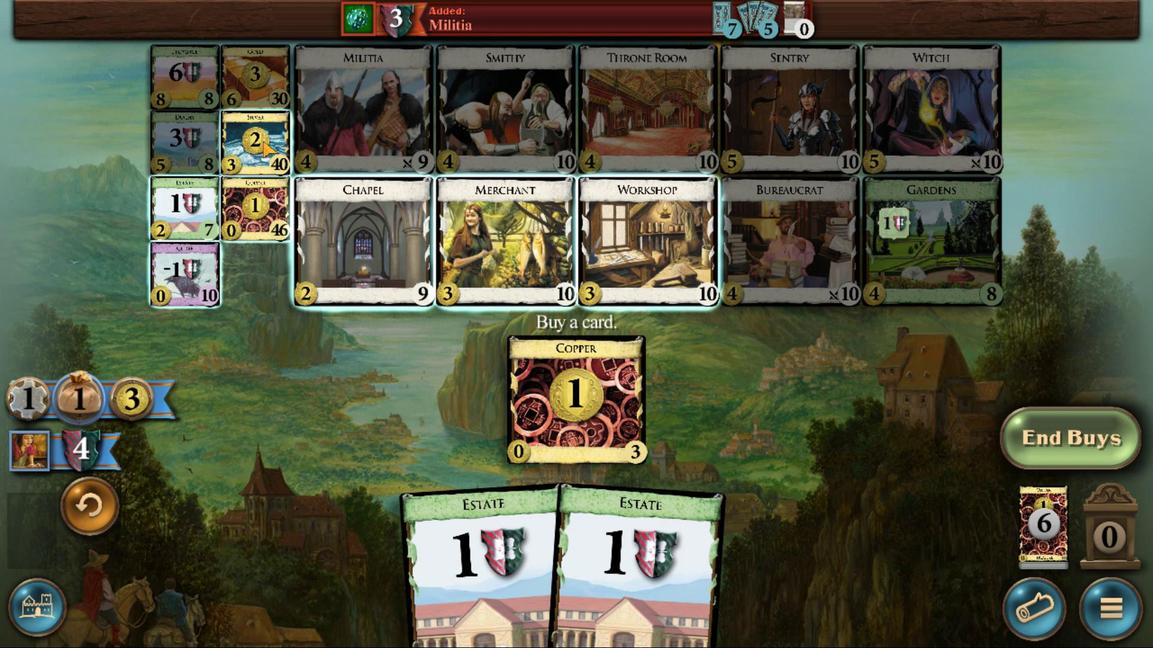 
Action: Mouse pressed left at (479, 401)
Screenshot: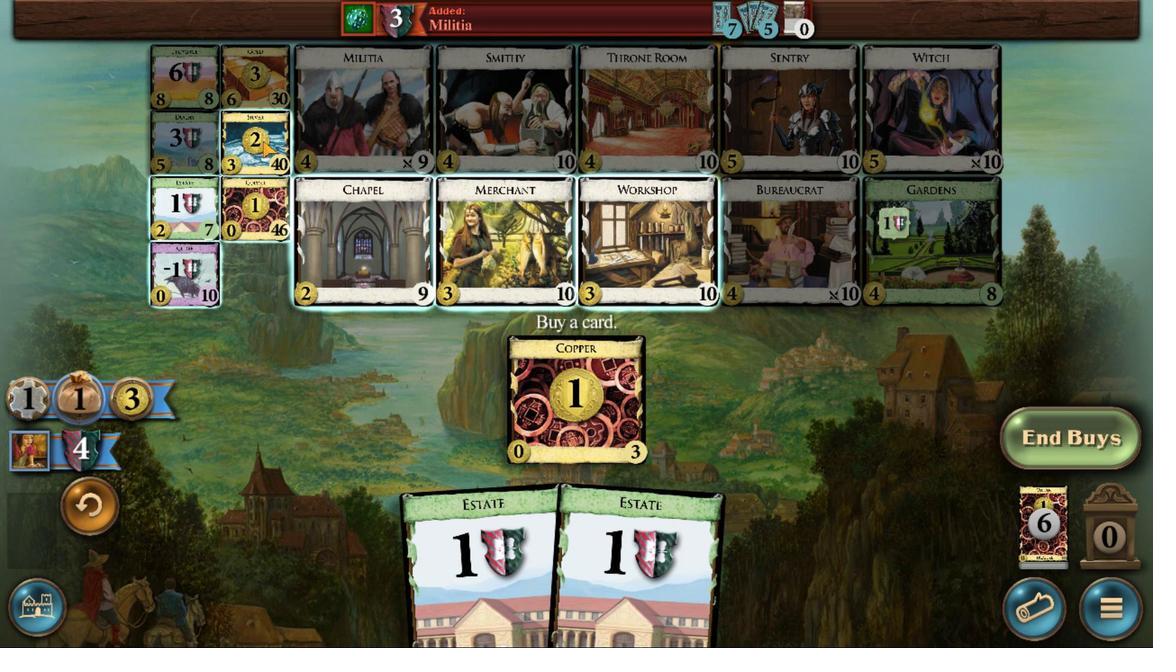 
Action: Mouse moved to (562, 93)
Screenshot: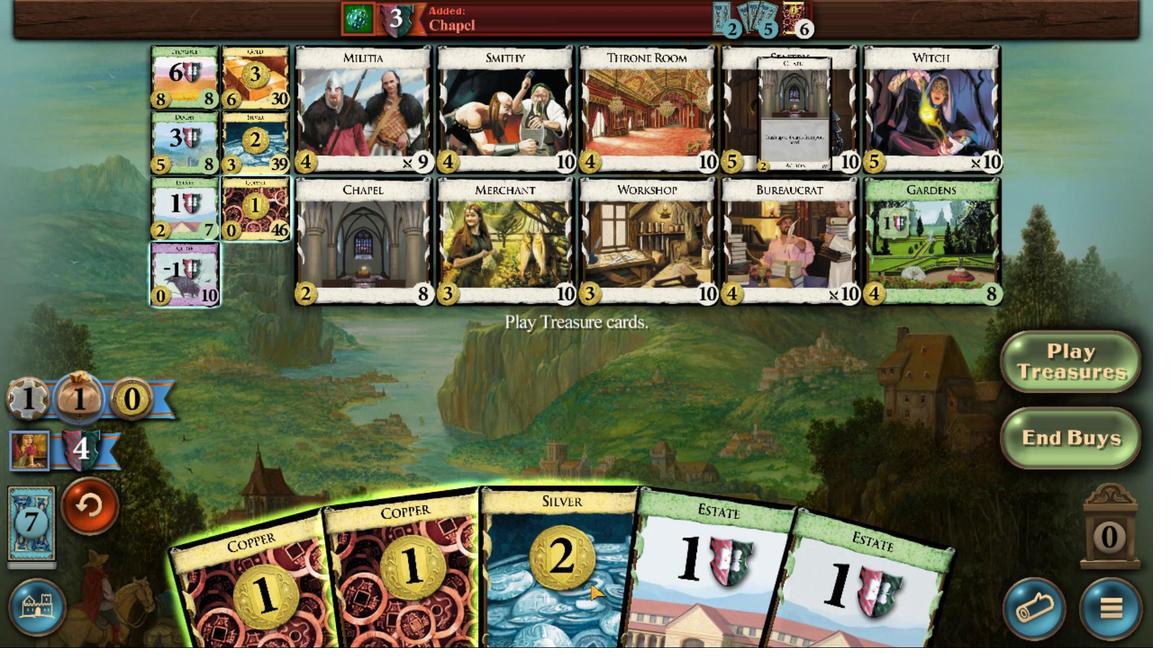 
Action: Mouse scrolled (562, 93) with delta (0, 0)
Screenshot: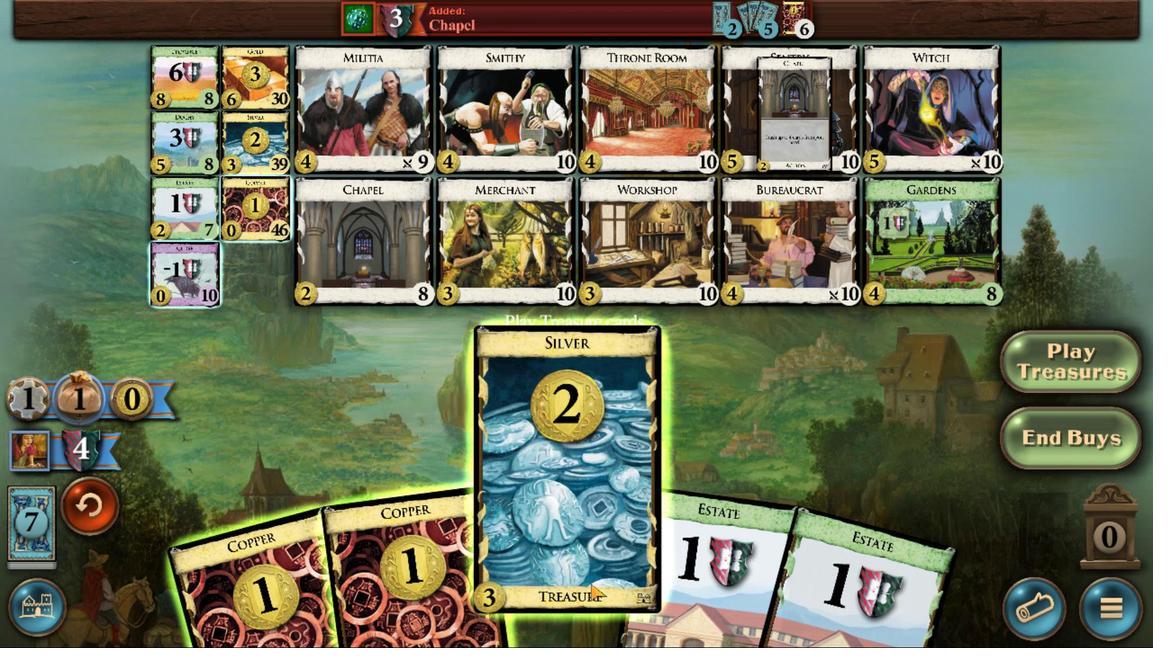 
Action: Mouse scrolled (562, 93) with delta (0, 0)
Screenshot: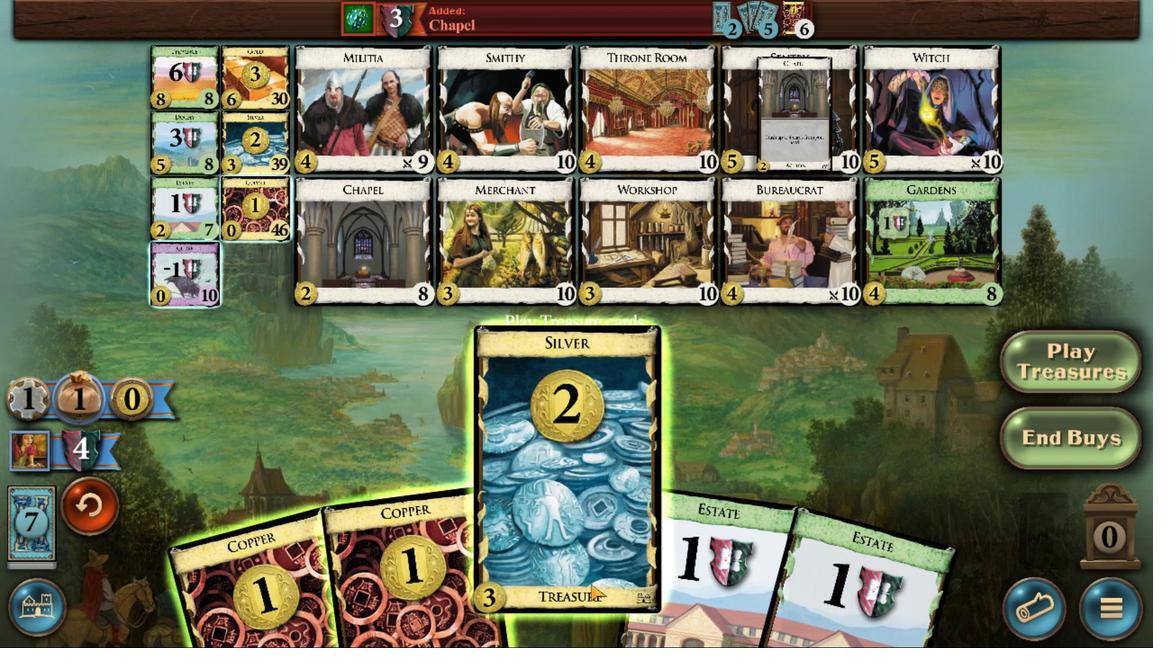 
Action: Mouse moved to (541, 100)
Screenshot: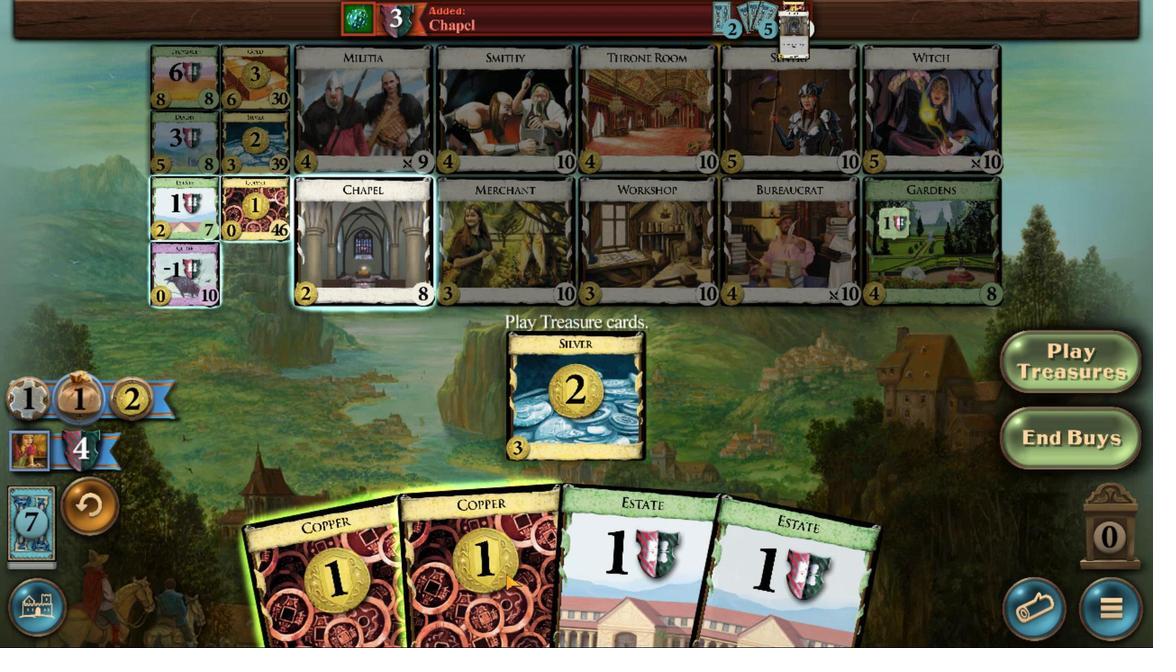 
Action: Mouse scrolled (541, 100) with delta (0, 0)
Screenshot: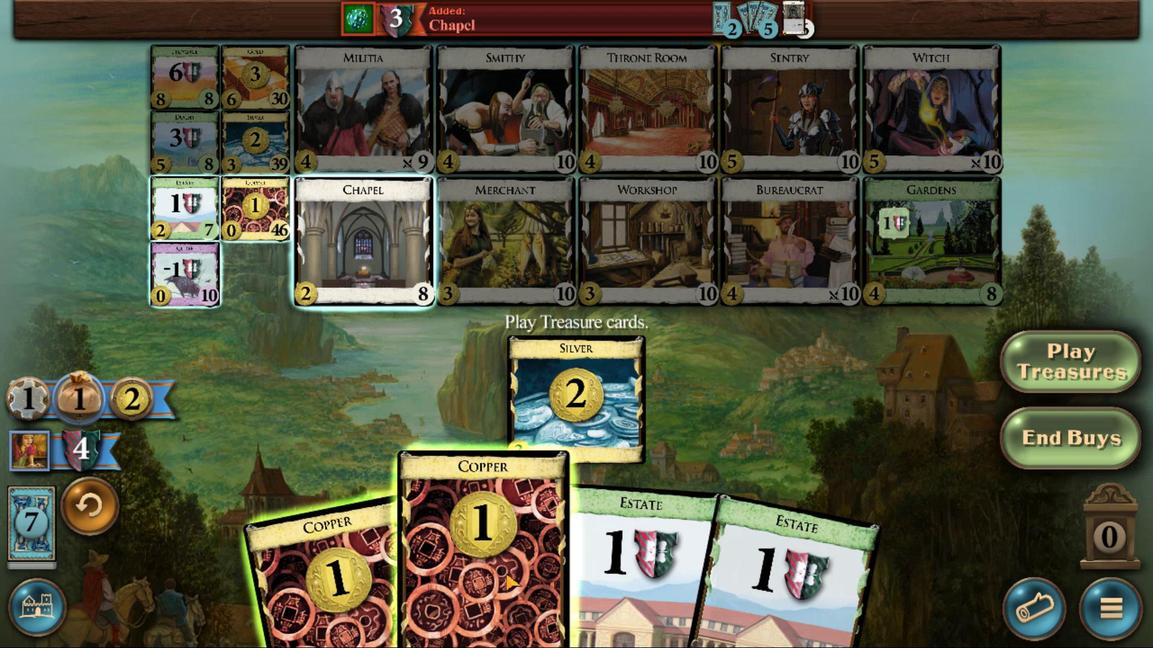 
Action: Mouse scrolled (541, 100) with delta (0, 0)
Screenshot: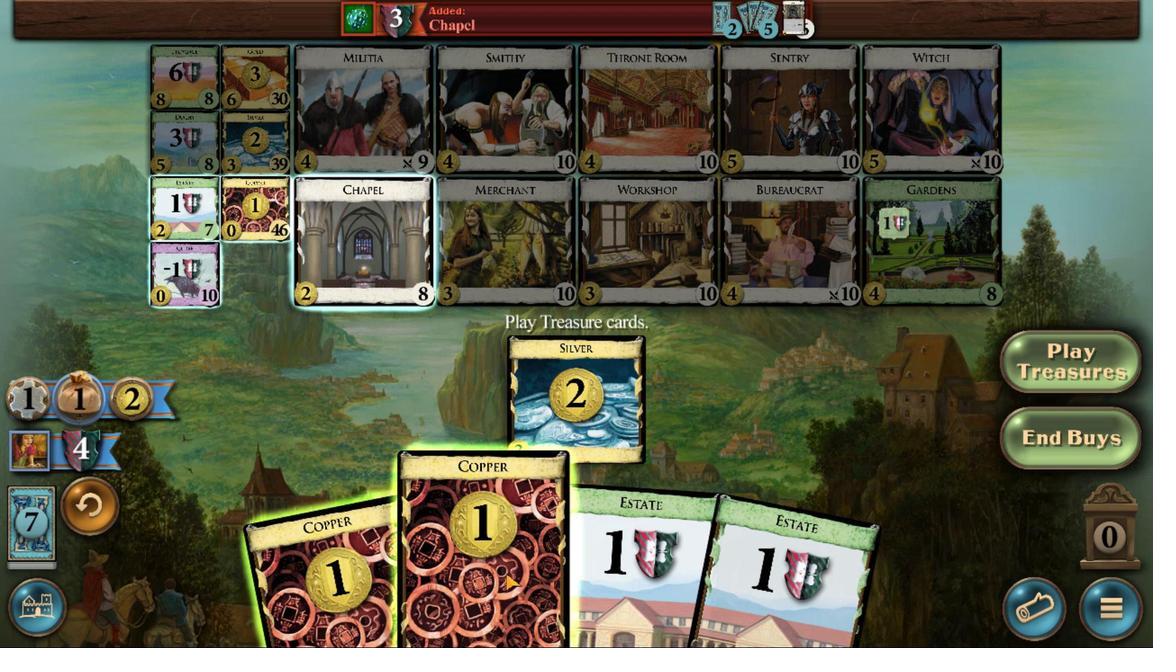 
Action: Mouse scrolled (541, 100) with delta (0, 0)
Screenshot: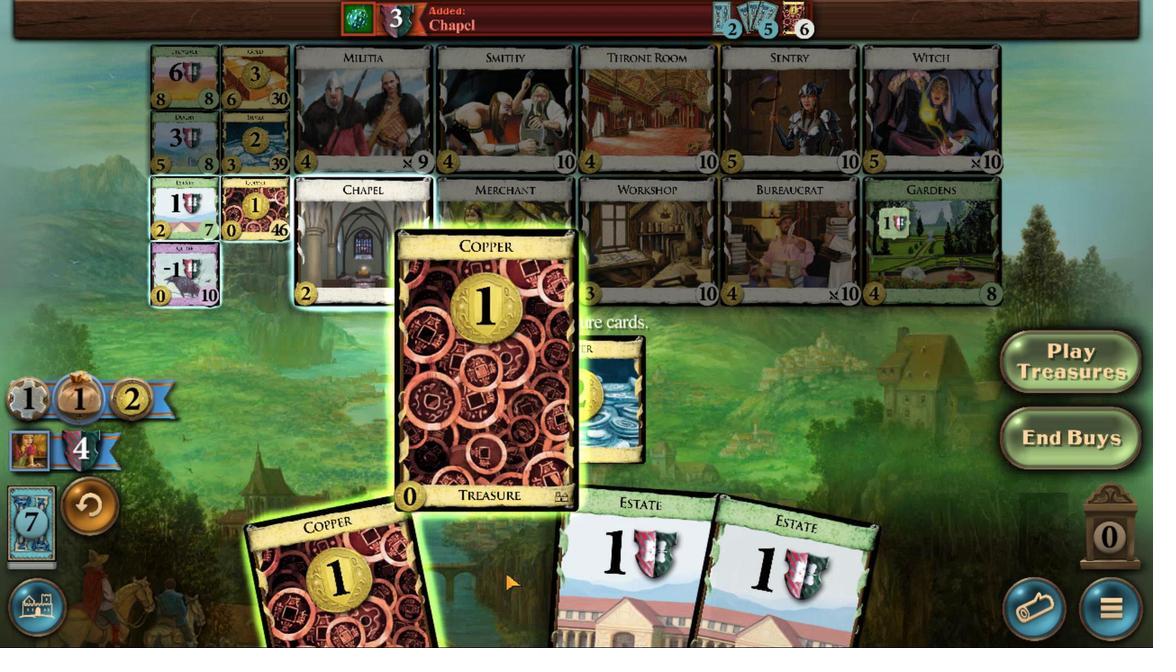 
Action: Mouse moved to (525, 102)
Screenshot: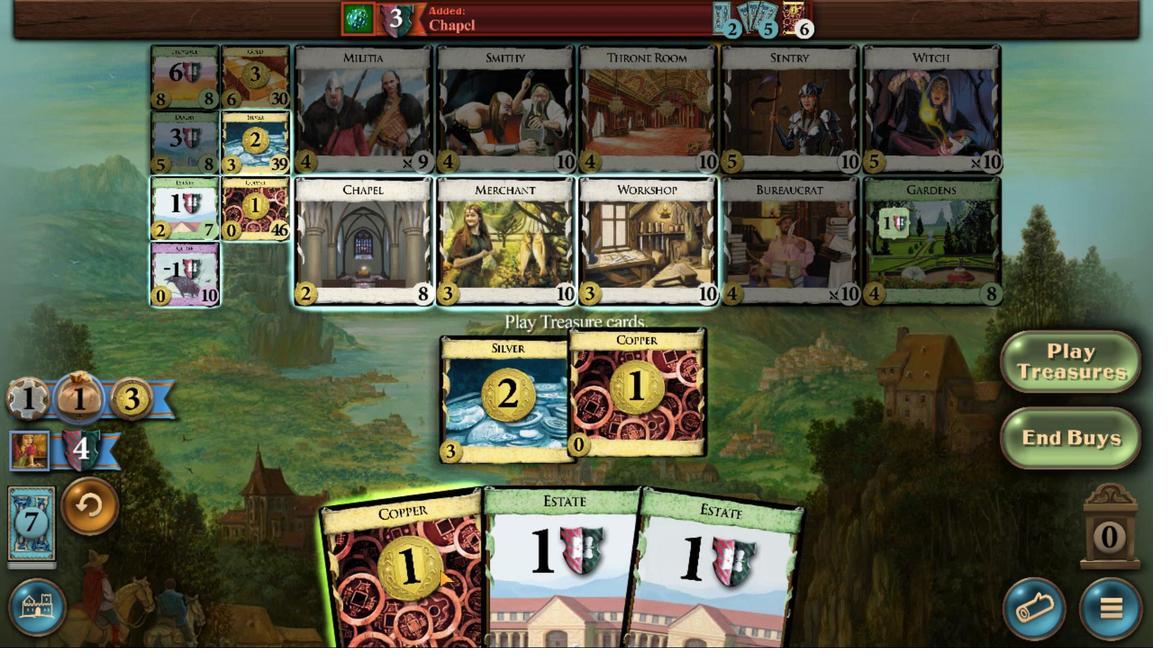 
Action: Mouse scrolled (525, 103) with delta (0, 0)
Screenshot: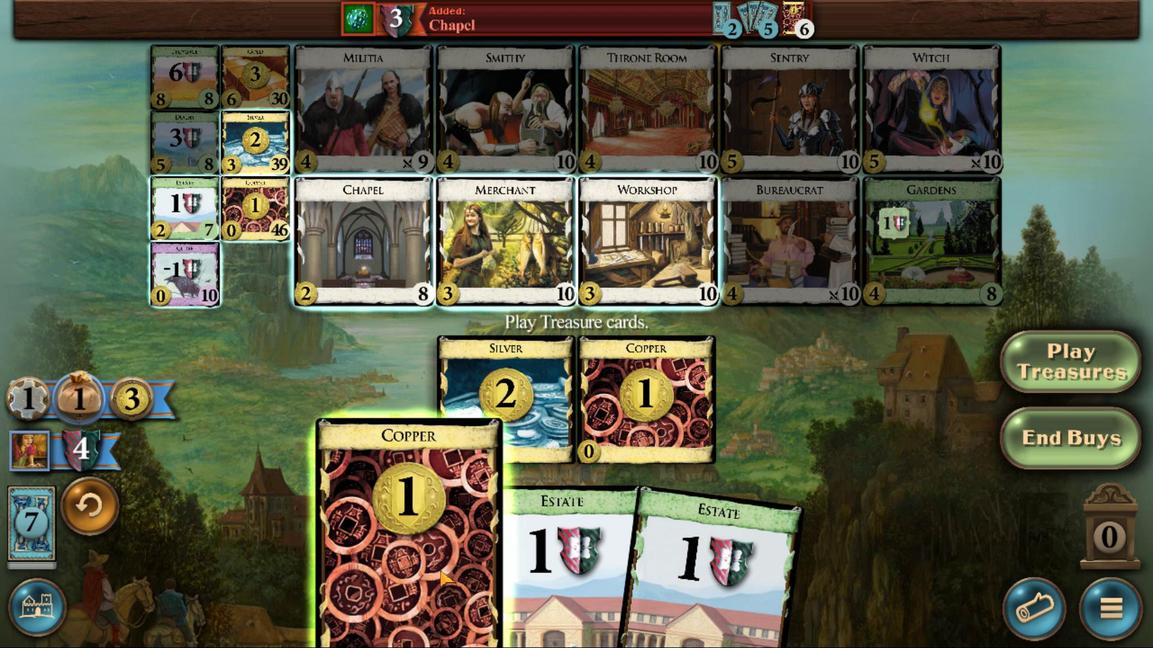 
Action: Mouse scrolled (525, 103) with delta (0, 0)
Screenshot: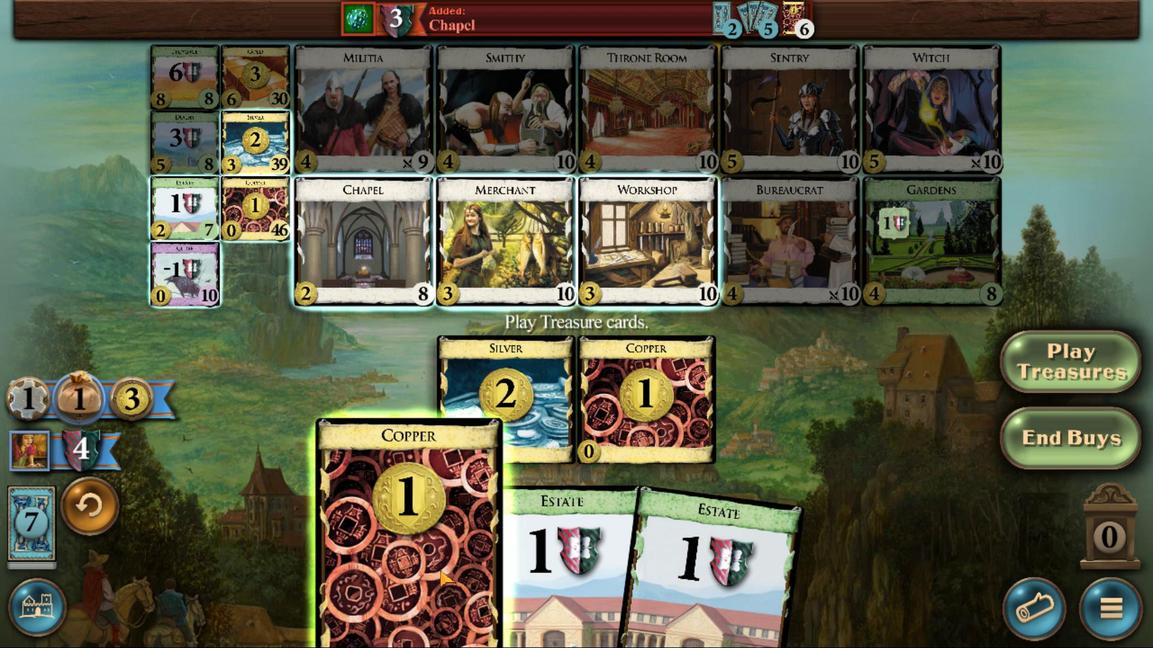 
Action: Mouse moved to (577, 412)
Screenshot: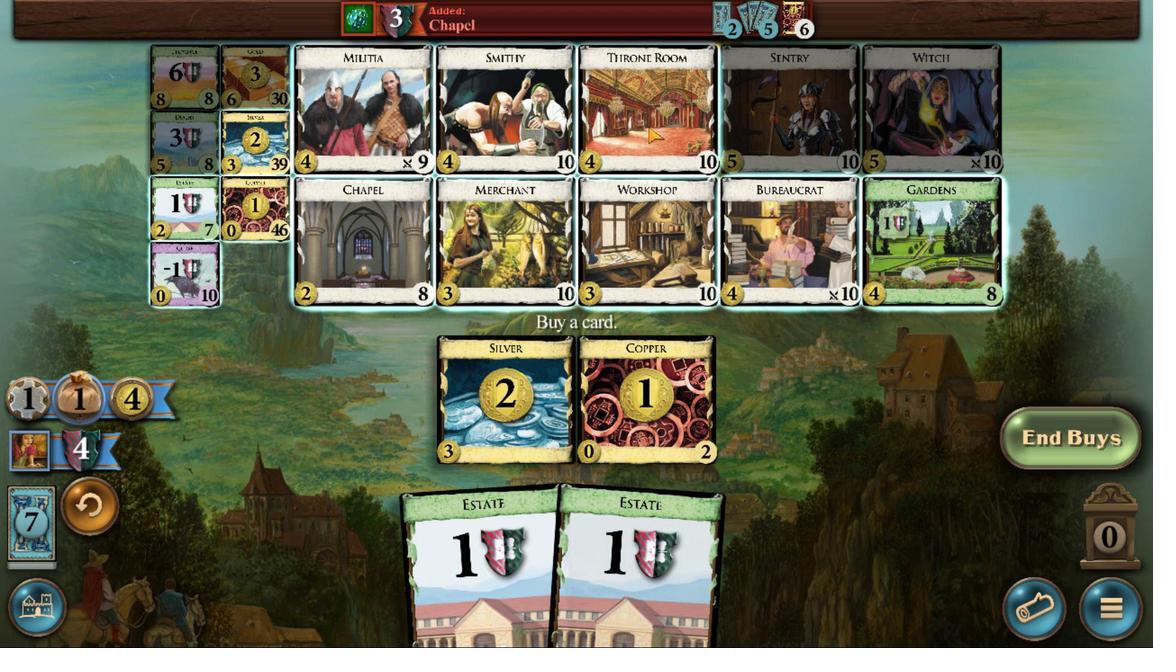 
Action: Mouse pressed left at (577, 412)
Screenshot: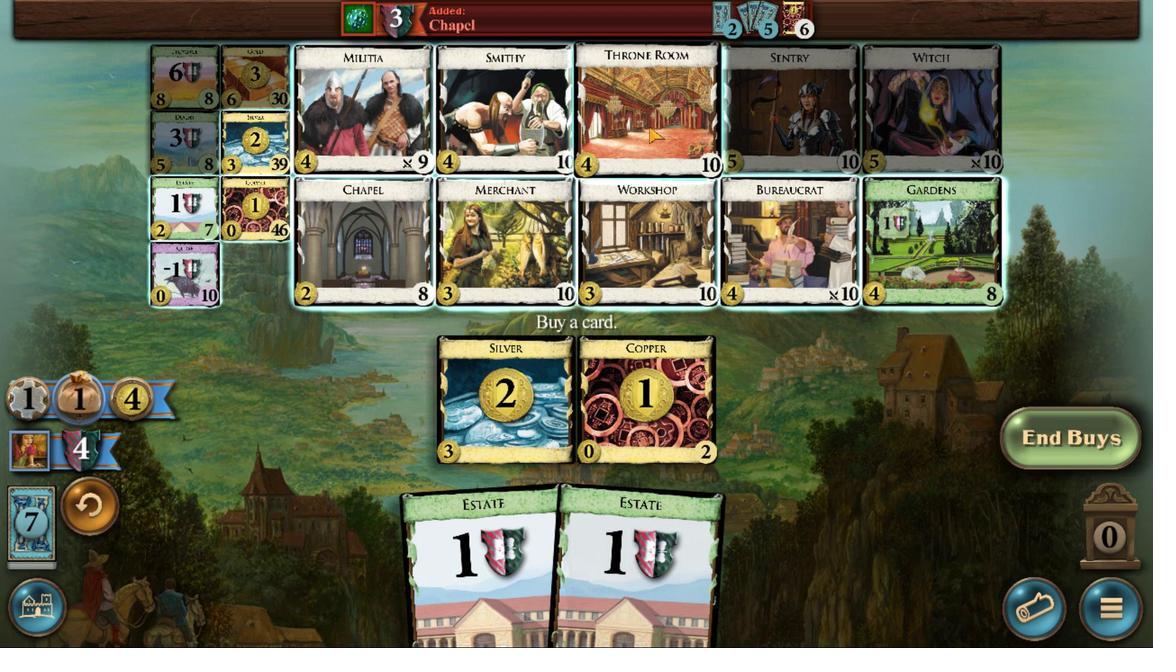 
Action: Mouse moved to (639, 189)
Screenshot: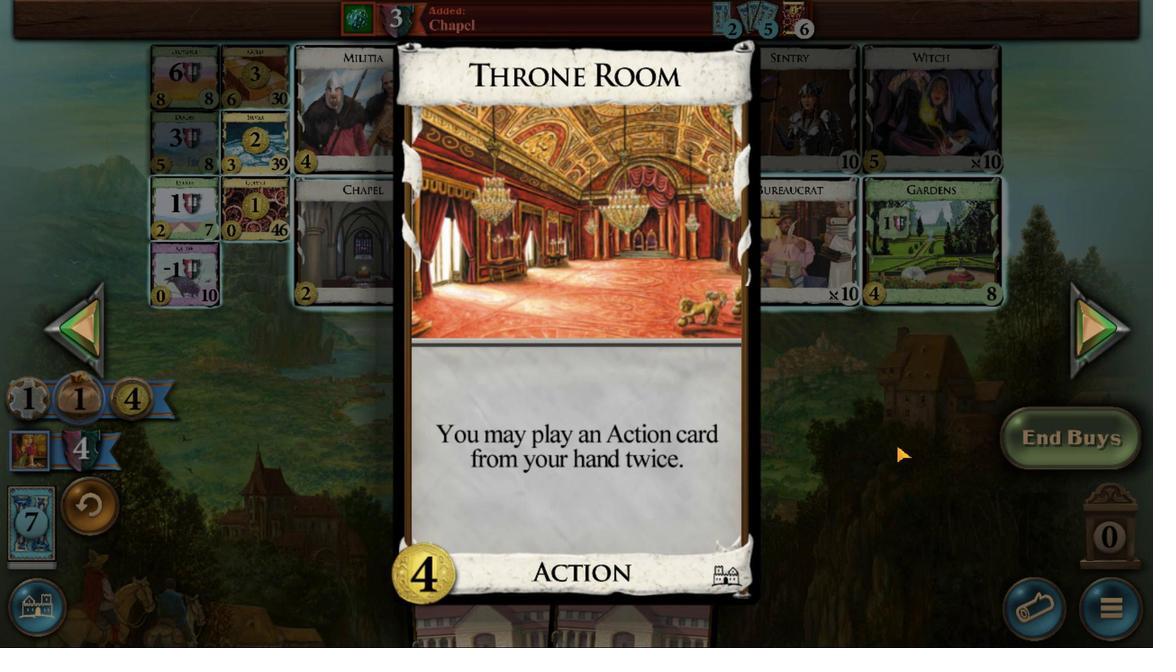 
Action: Mouse pressed left at (639, 189)
Screenshot: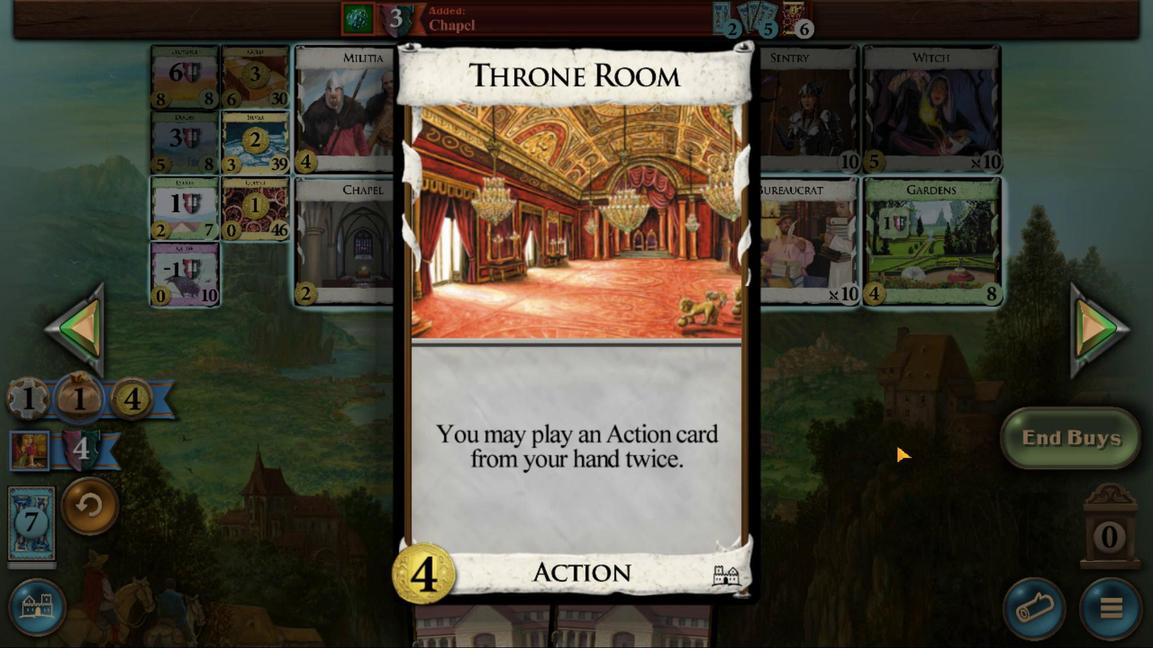 
Action: Mouse moved to (574, 448)
Screenshot: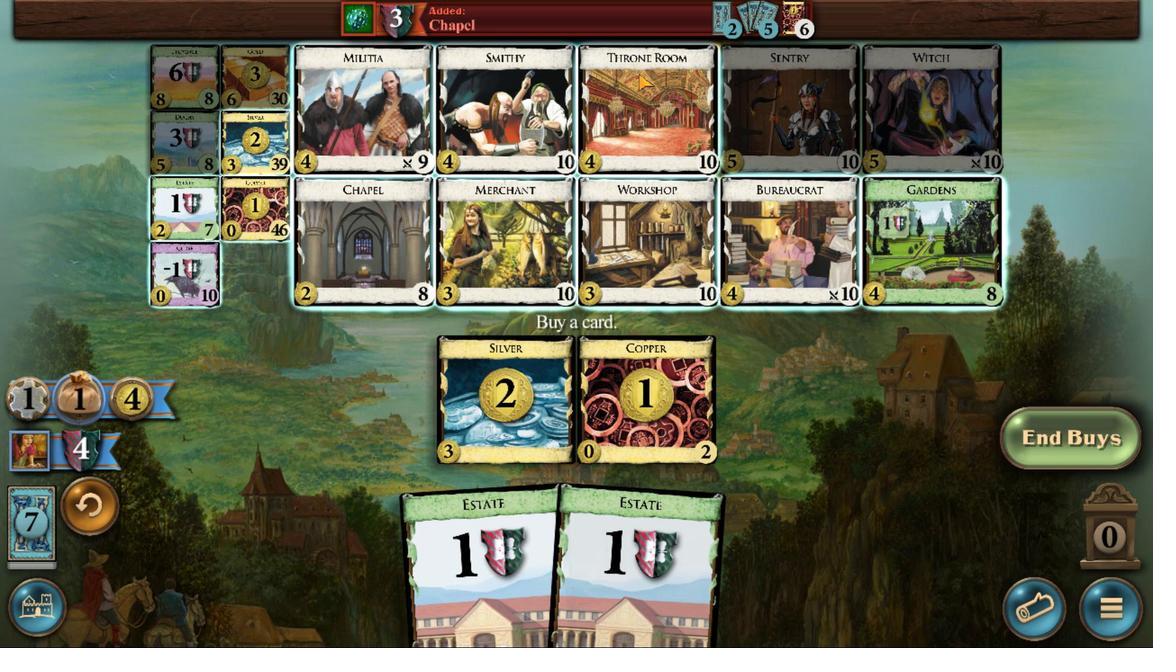 
Action: Mouse pressed left at (574, 448)
Screenshot: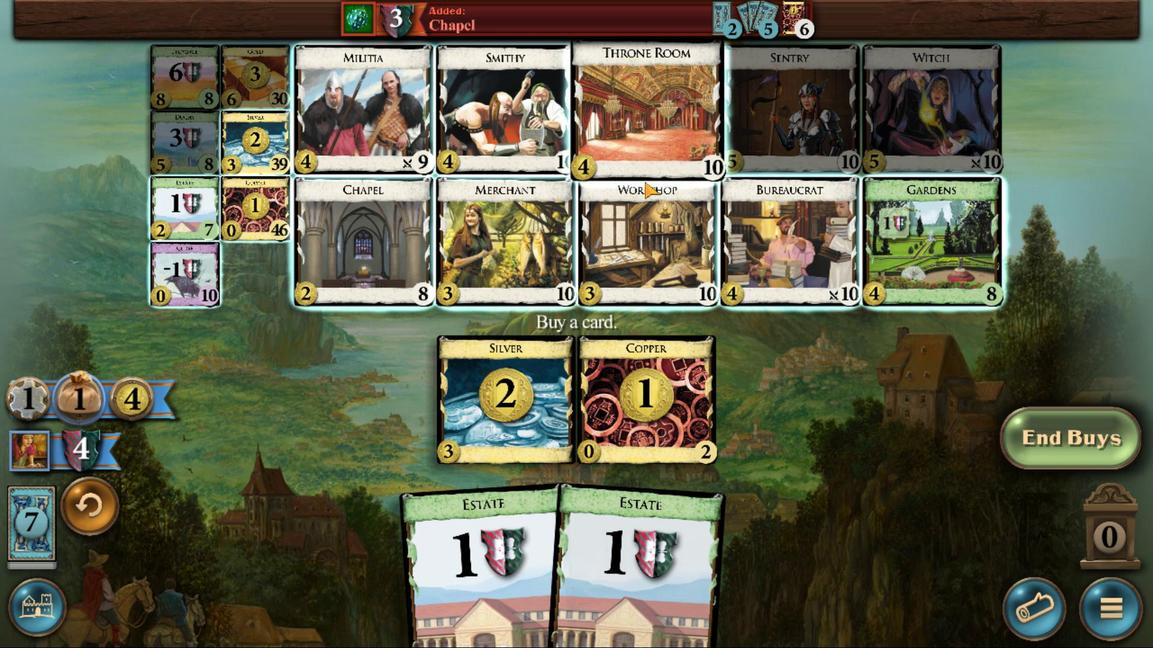 
Action: Mouse moved to (588, 67)
Screenshot: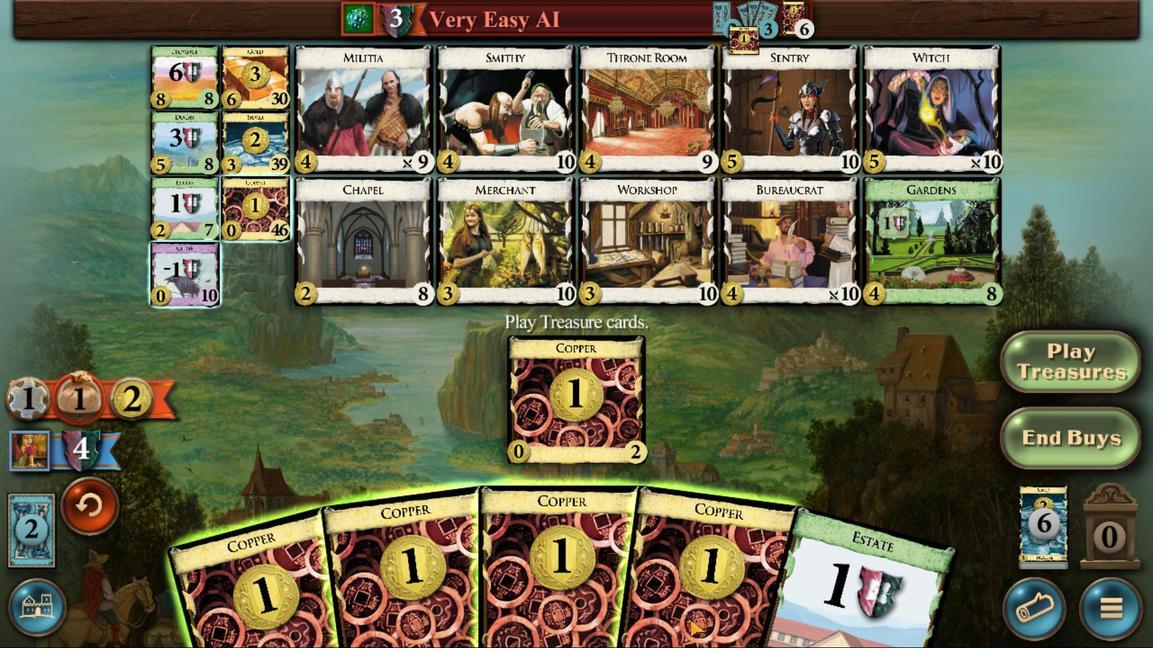 
Action: Mouse scrolled (588, 68) with delta (0, 0)
Screenshot: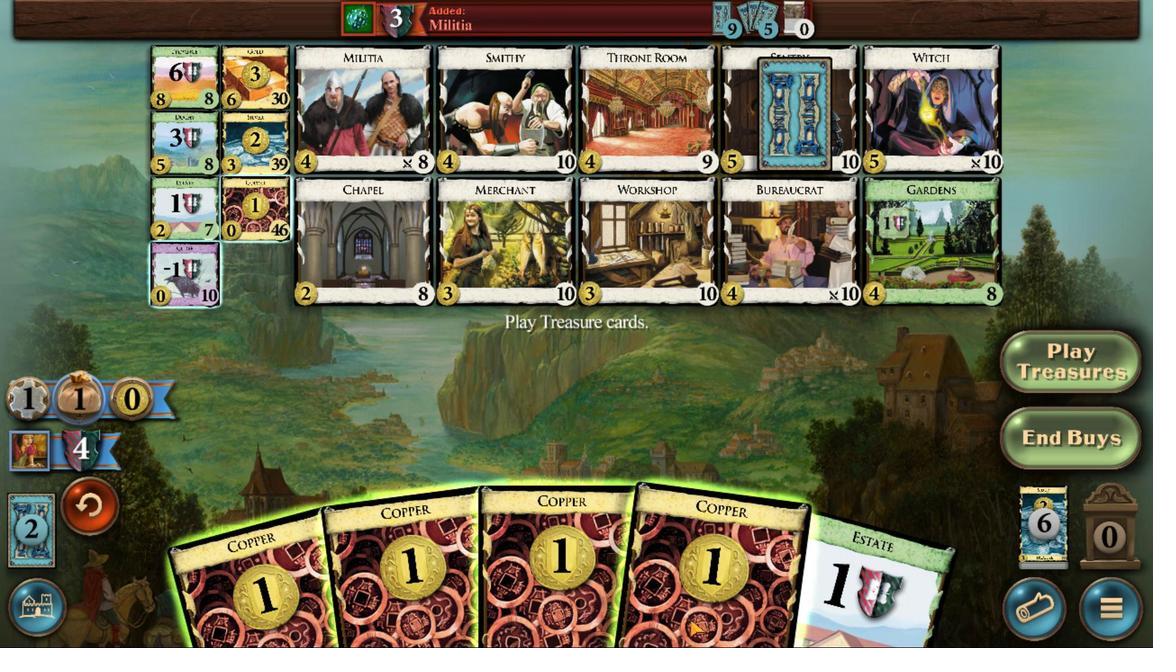 
Action: Mouse scrolled (588, 68) with delta (0, 0)
Screenshot: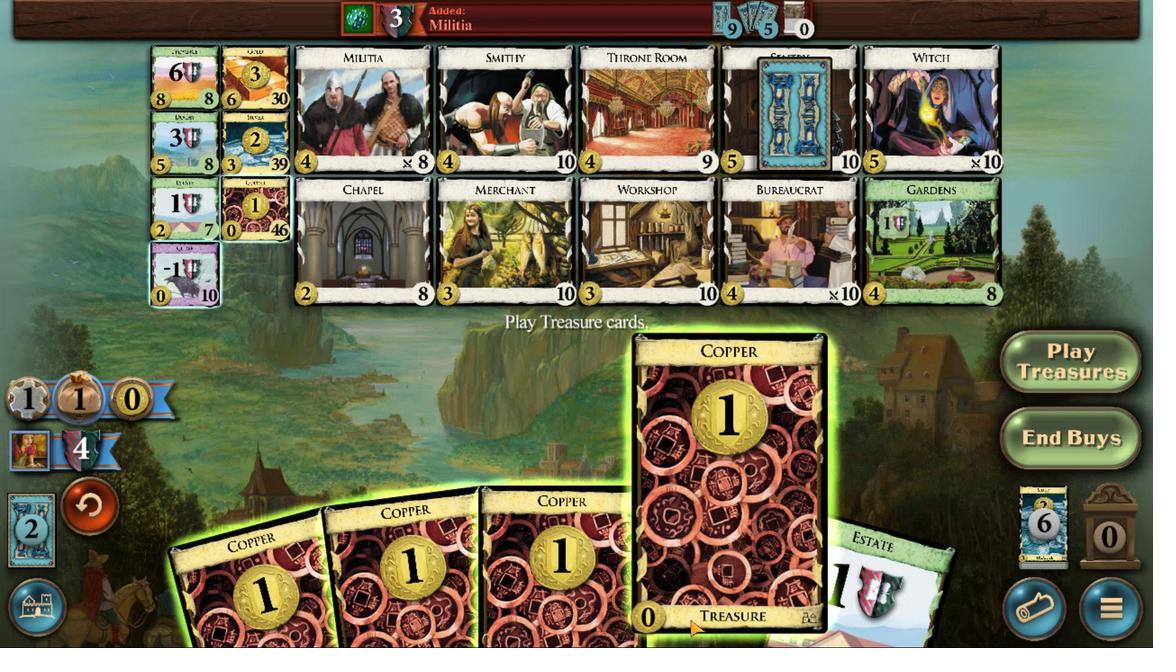 
Action: Mouse scrolled (588, 68) with delta (0, 0)
Screenshot: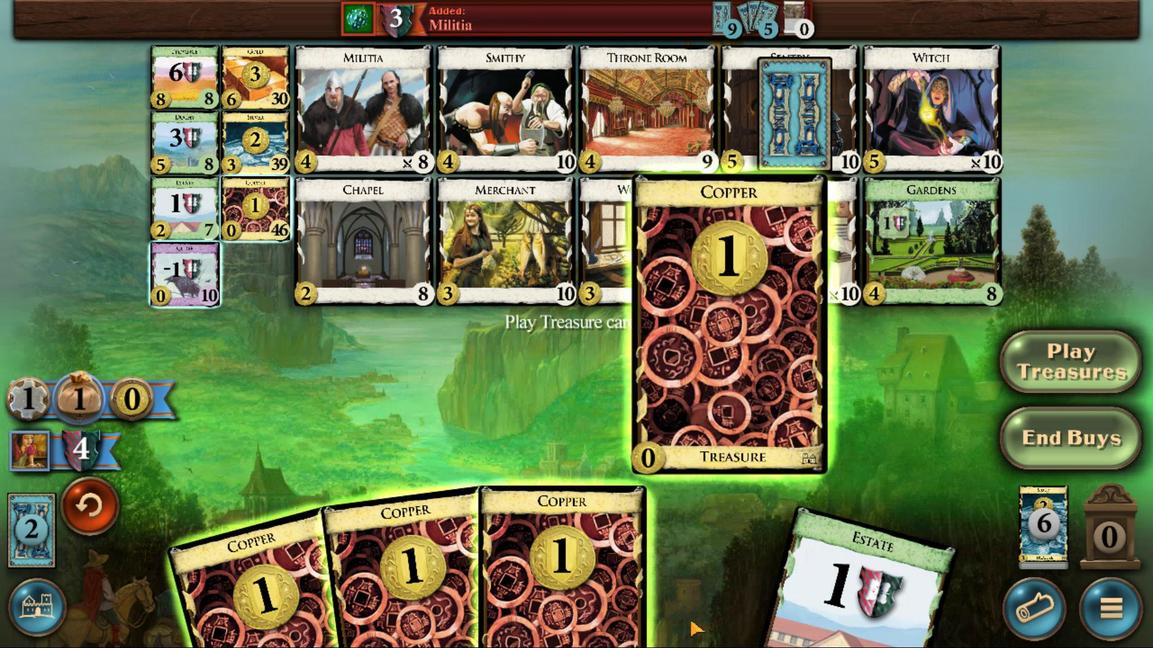 
Action: Mouse moved to (571, 70)
Screenshot: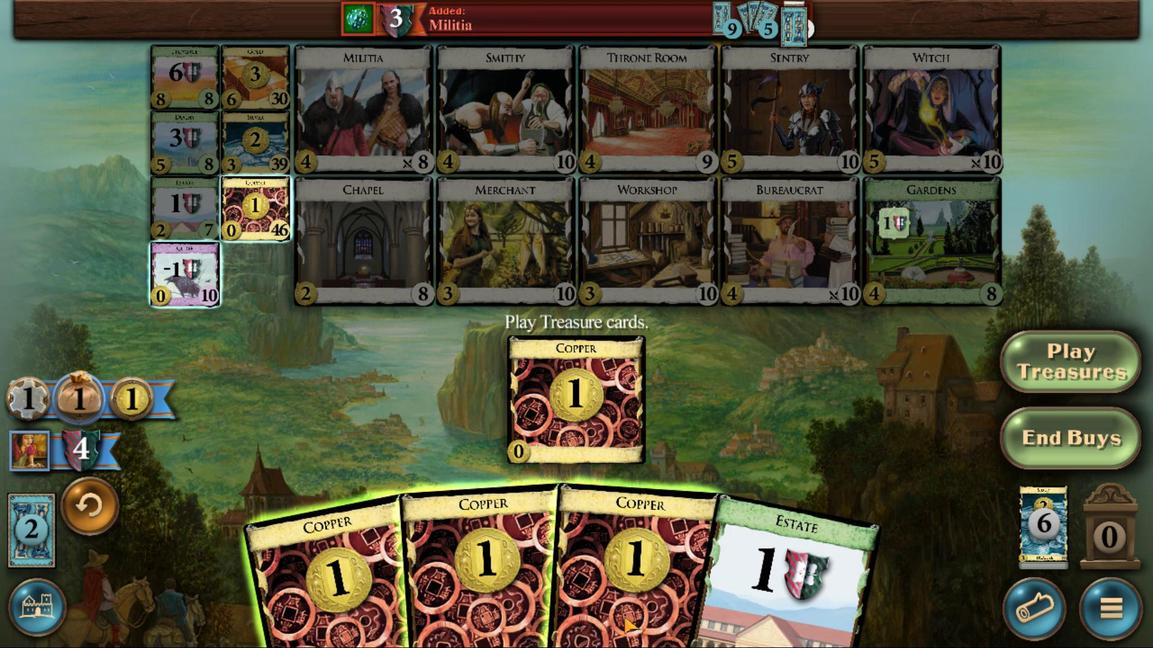 
Action: Mouse scrolled (571, 70) with delta (0, 0)
Screenshot: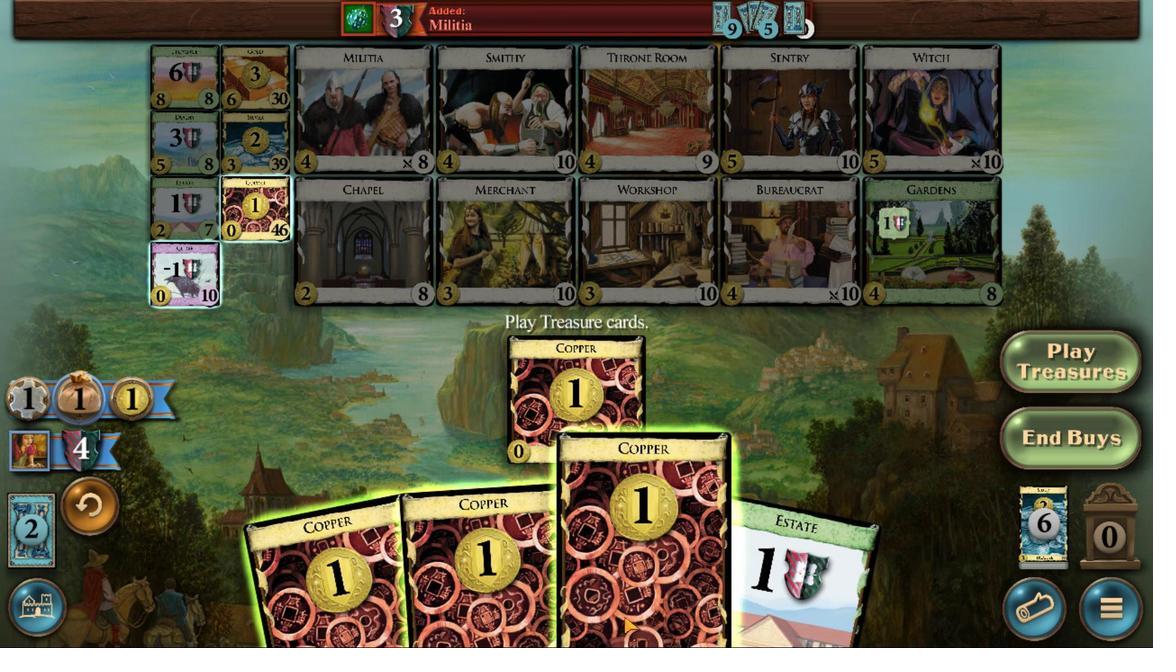 
Action: Mouse scrolled (571, 70) with delta (0, 0)
Screenshot: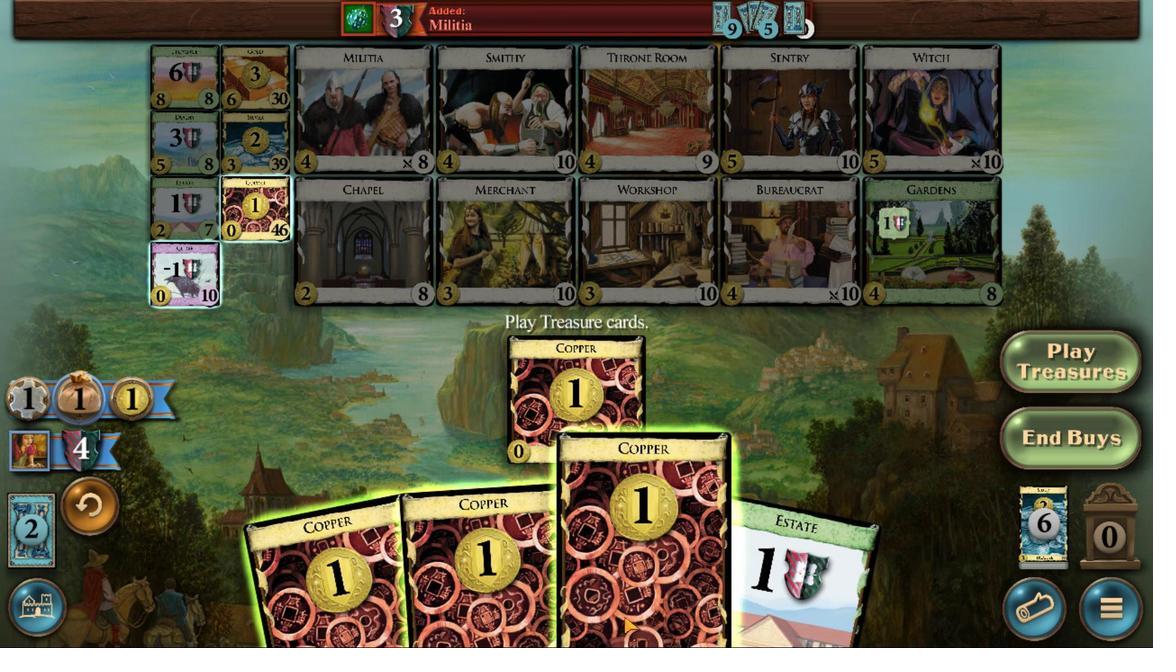 
Action: Mouse scrolled (571, 70) with delta (0, 0)
Screenshot: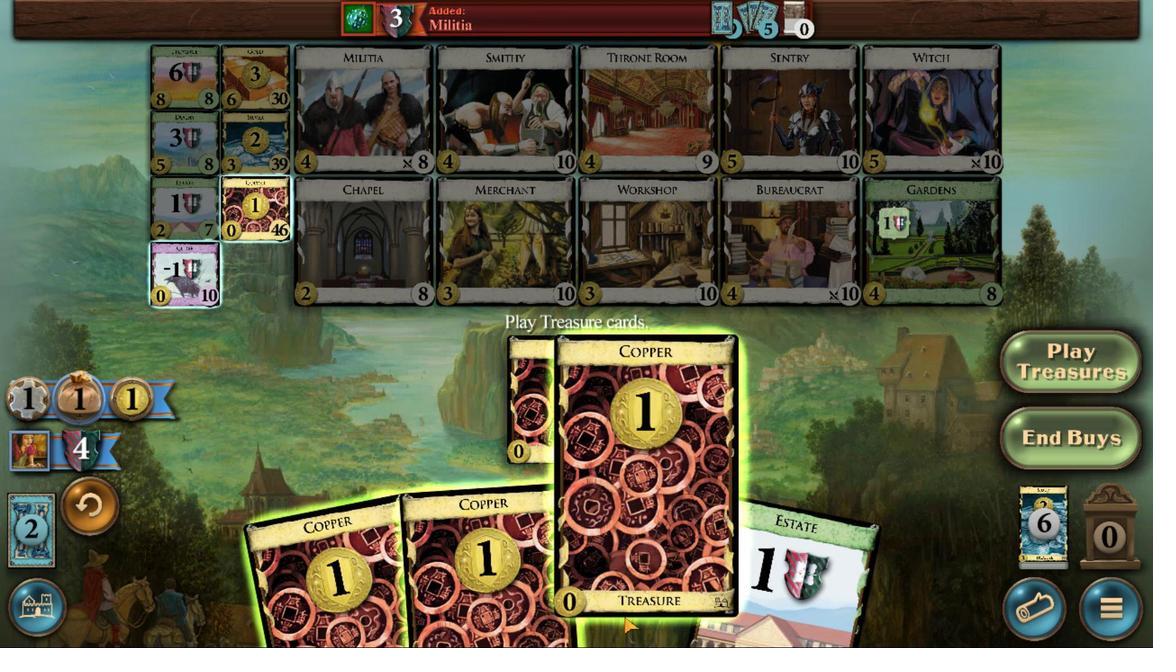 
Action: Mouse moved to (555, 97)
Screenshot: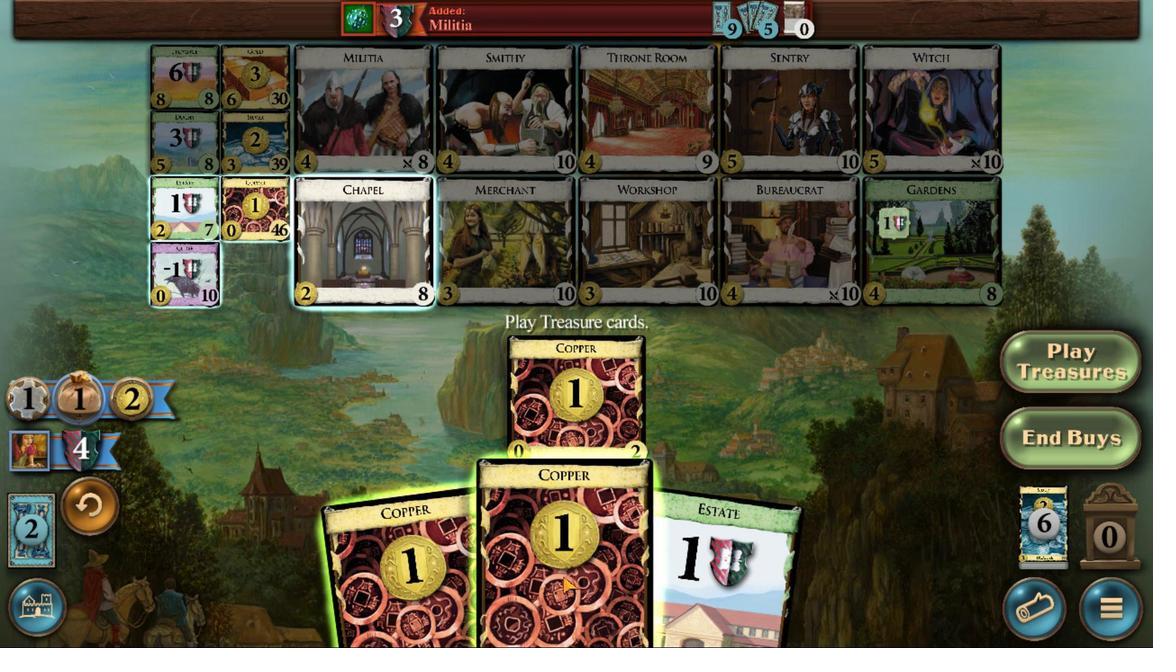 
Action: Mouse scrolled (555, 98) with delta (0, 0)
Screenshot: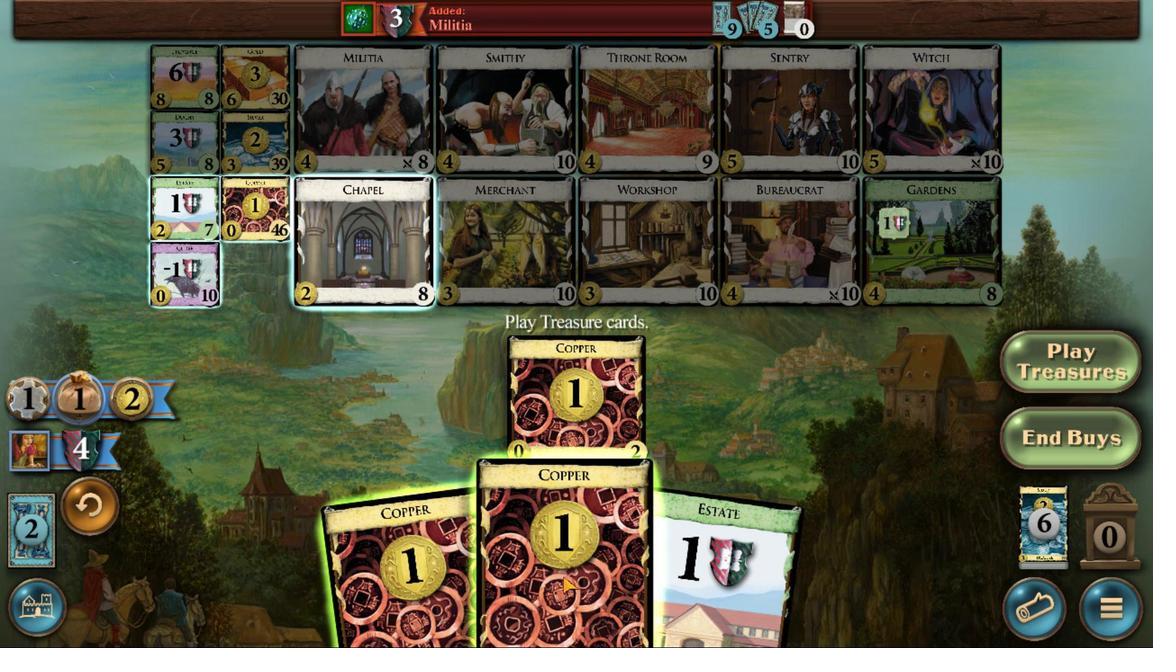 
Action: Mouse scrolled (555, 98) with delta (0, 0)
Screenshot: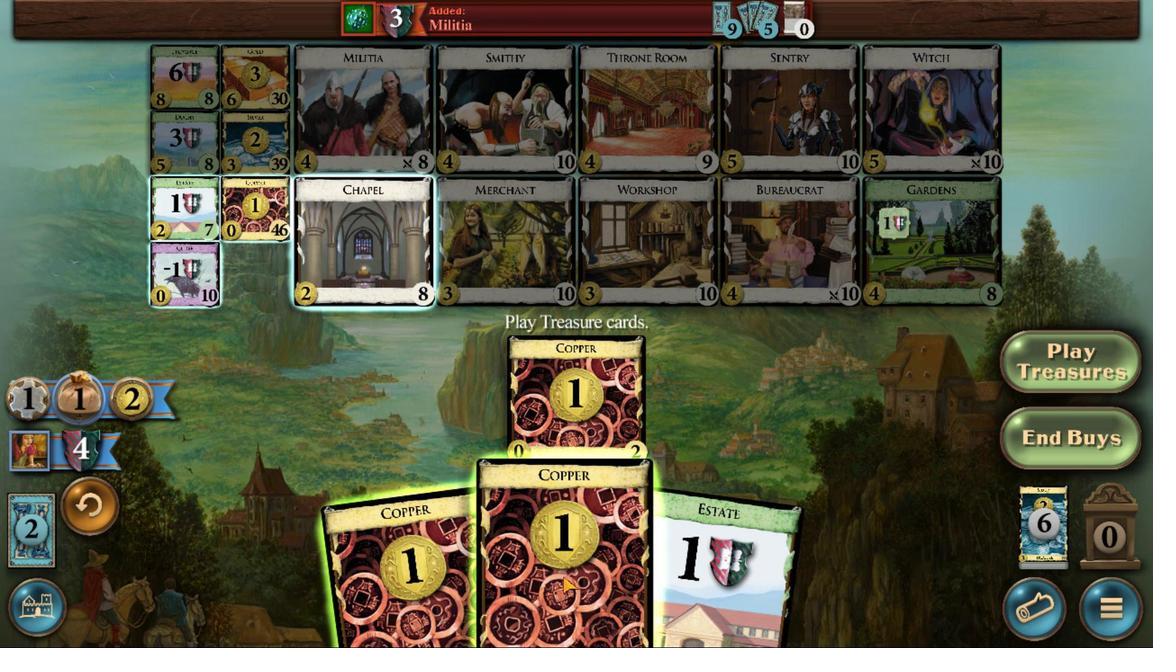 
Action: Mouse scrolled (555, 98) with delta (0, 0)
Screenshot: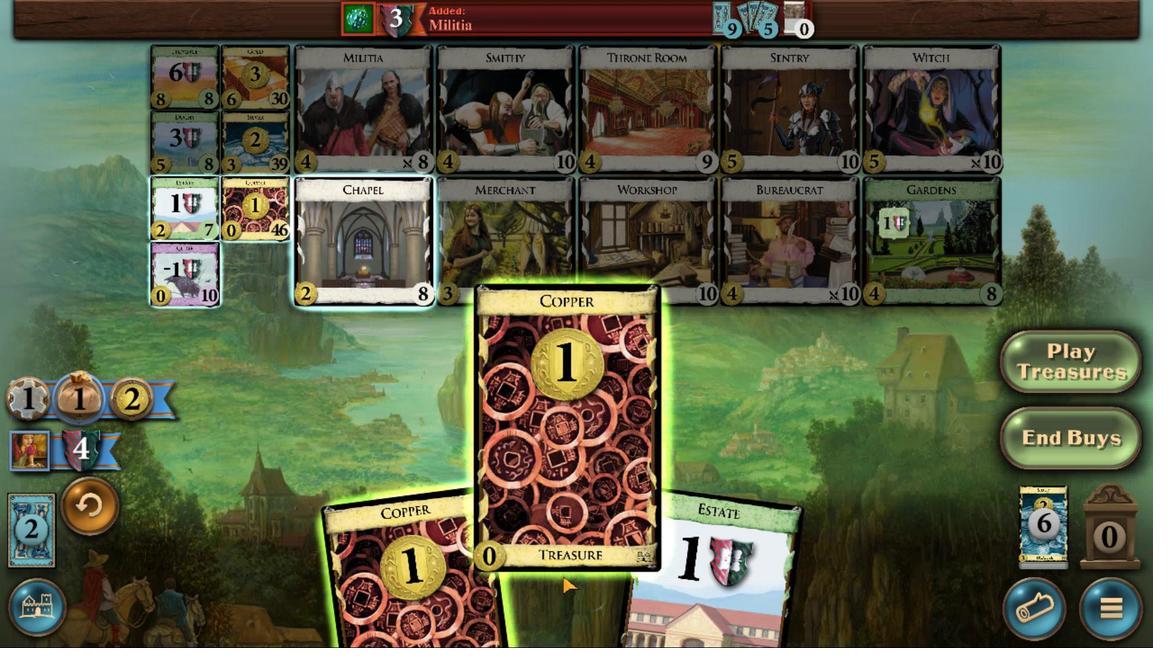
Action: Mouse moved to (540, 106)
Screenshot: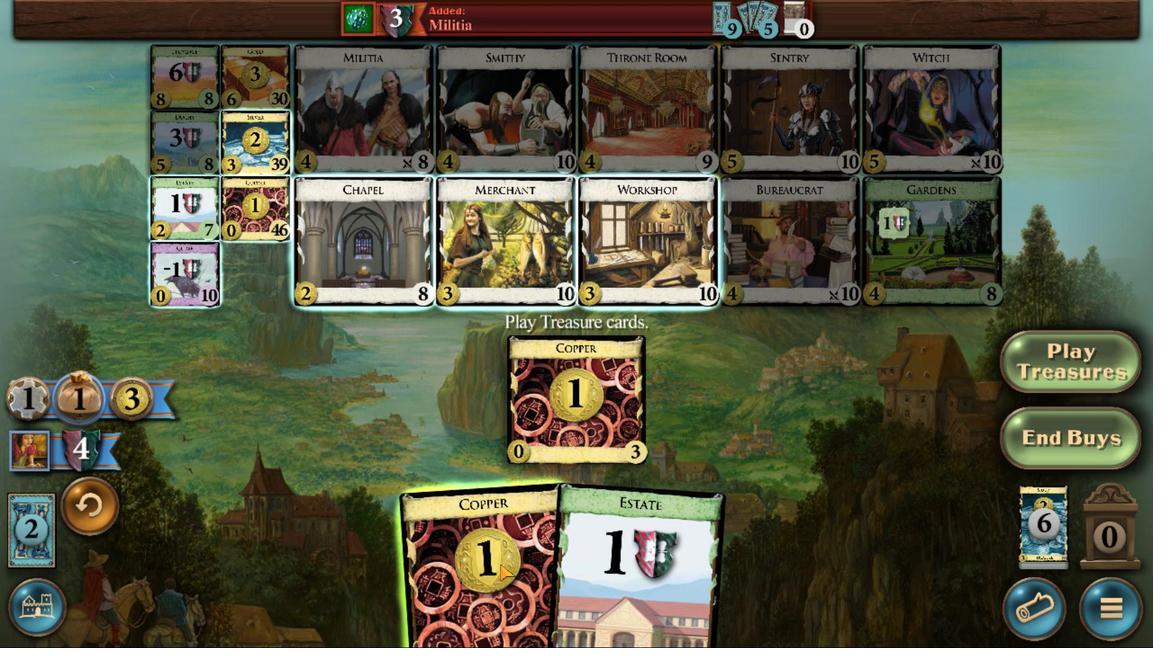 
Action: Mouse scrolled (540, 107) with delta (0, 0)
Screenshot: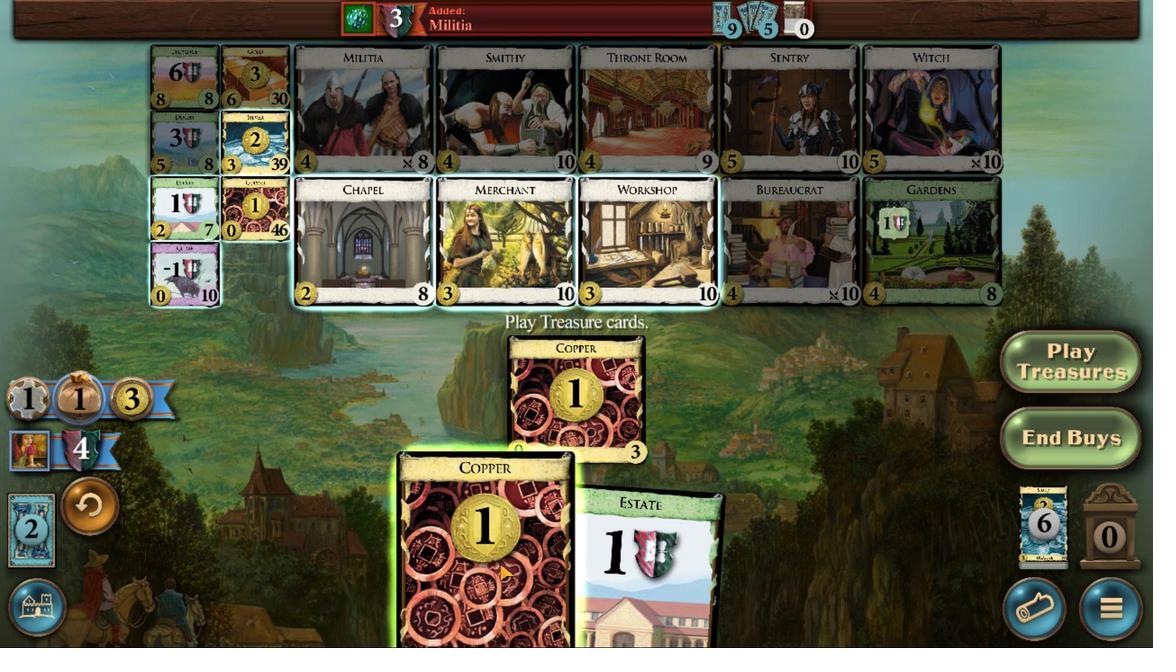 
Action: Mouse scrolled (540, 107) with delta (0, 0)
Screenshot: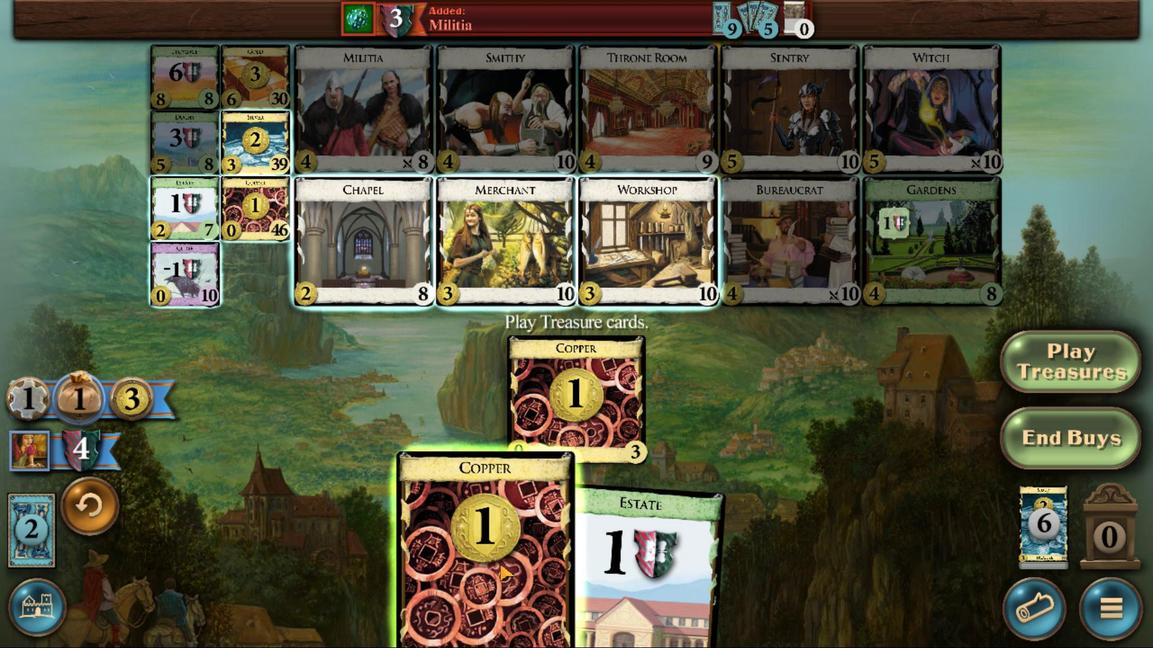 
Action: Mouse scrolled (540, 107) with delta (0, 0)
Screenshot: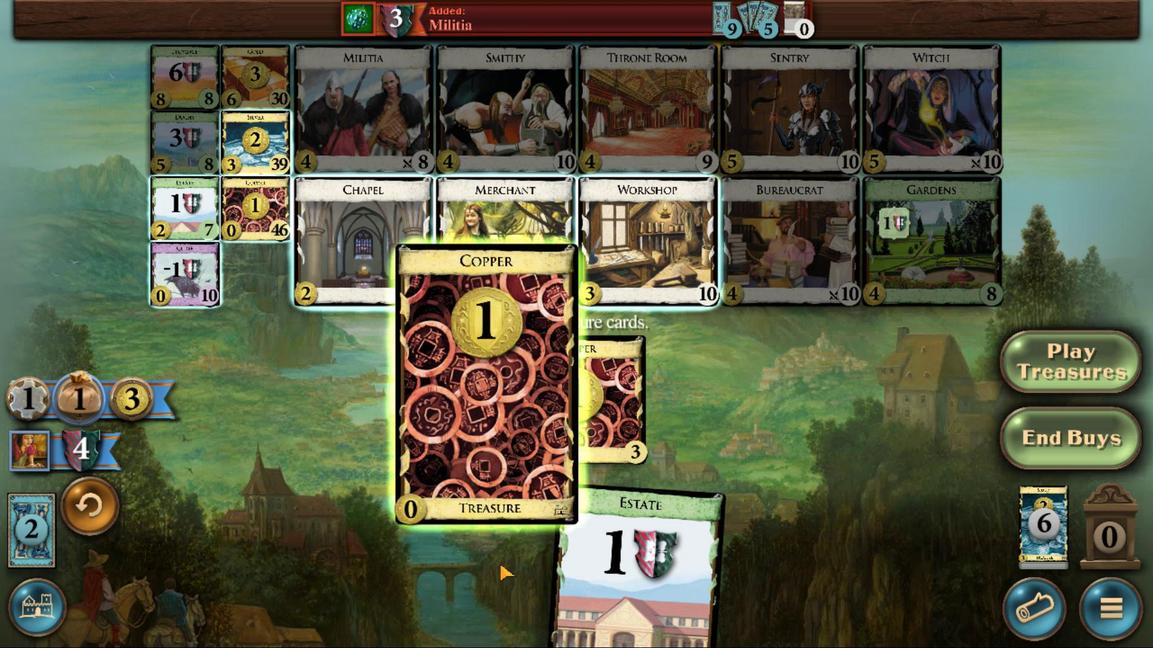 
Action: Mouse moved to (611, 327)
Screenshot: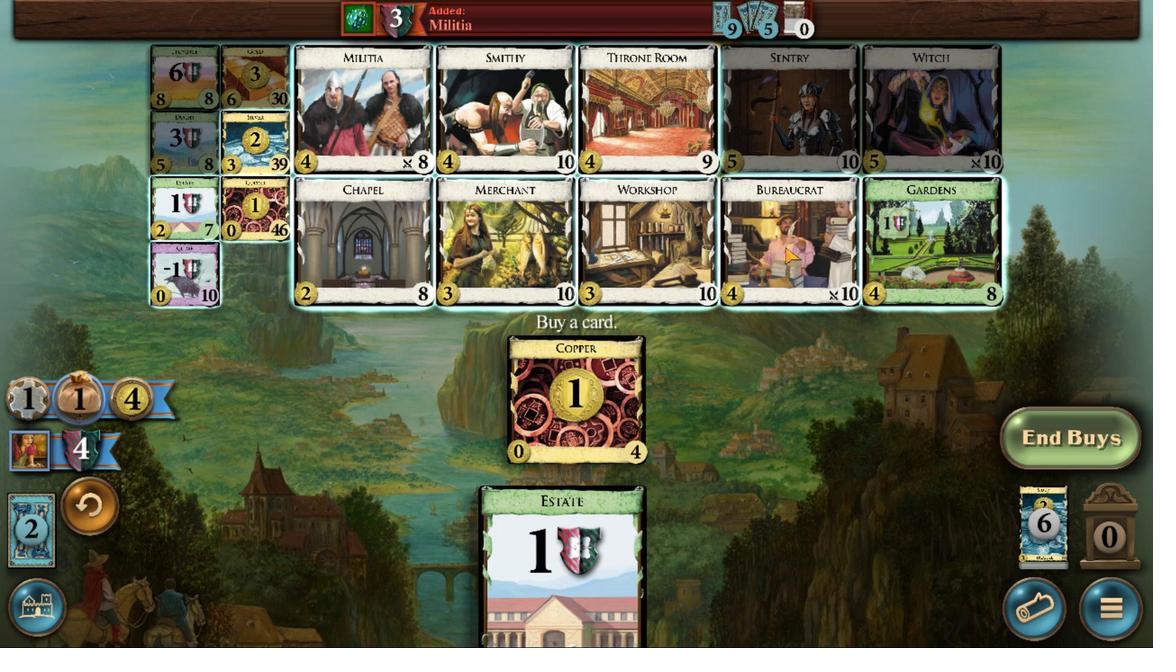 
Action: Mouse pressed left at (611, 327)
Screenshot: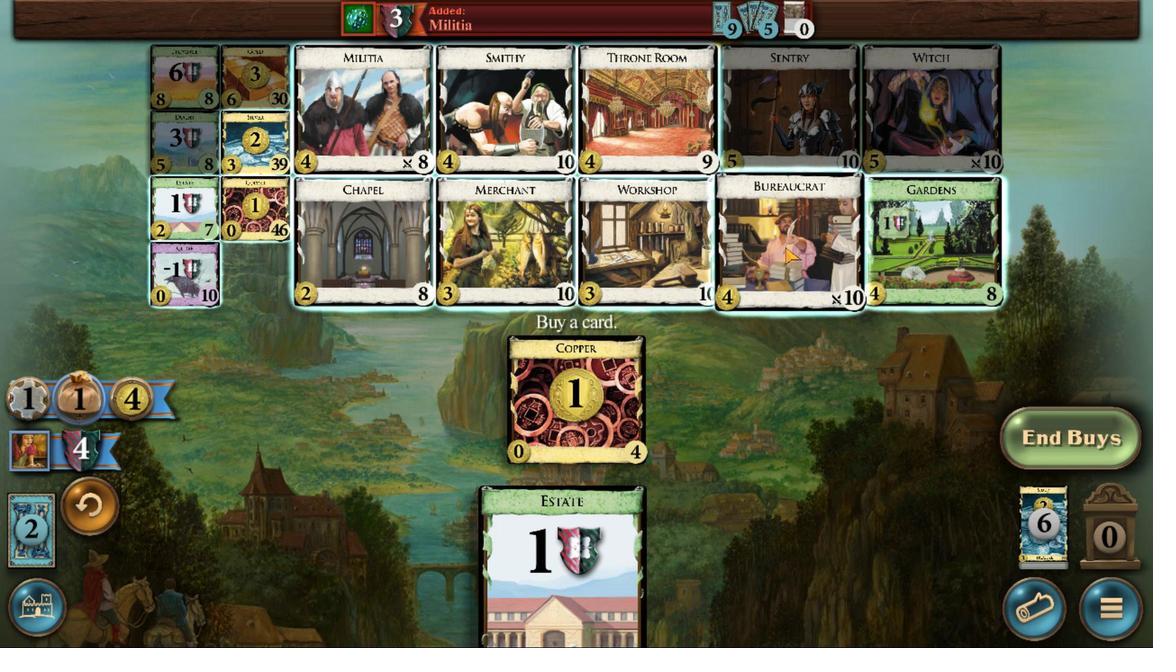 
Action: Mouse moved to (484, 195)
Screenshot: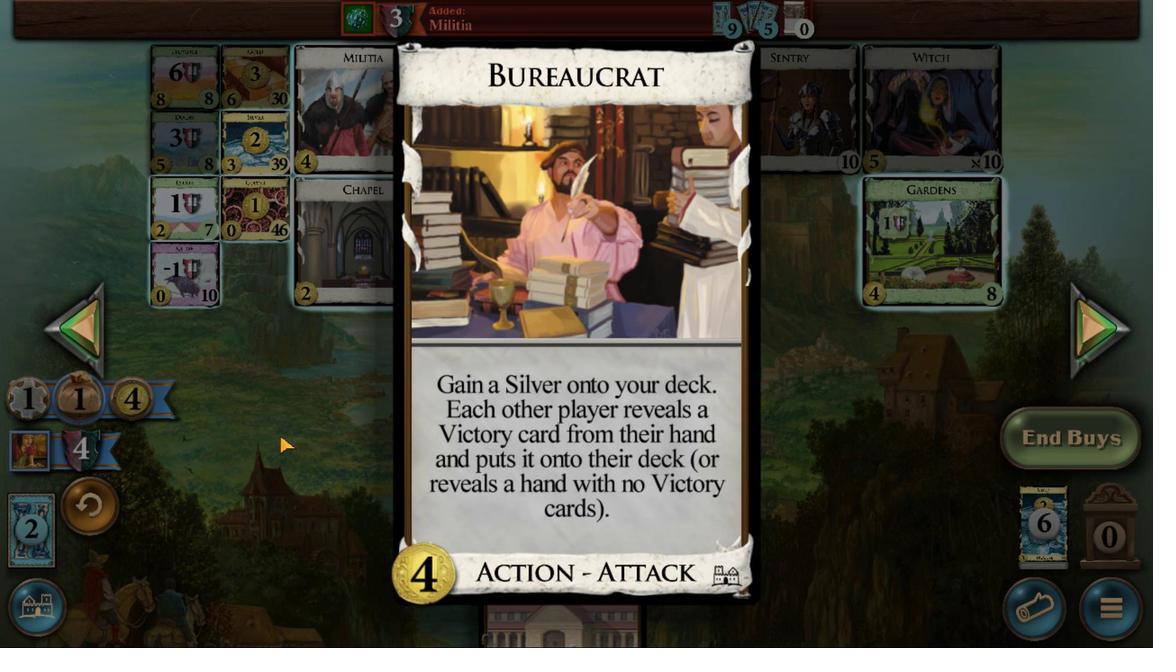 
Action: Mouse pressed left at (484, 195)
Screenshot: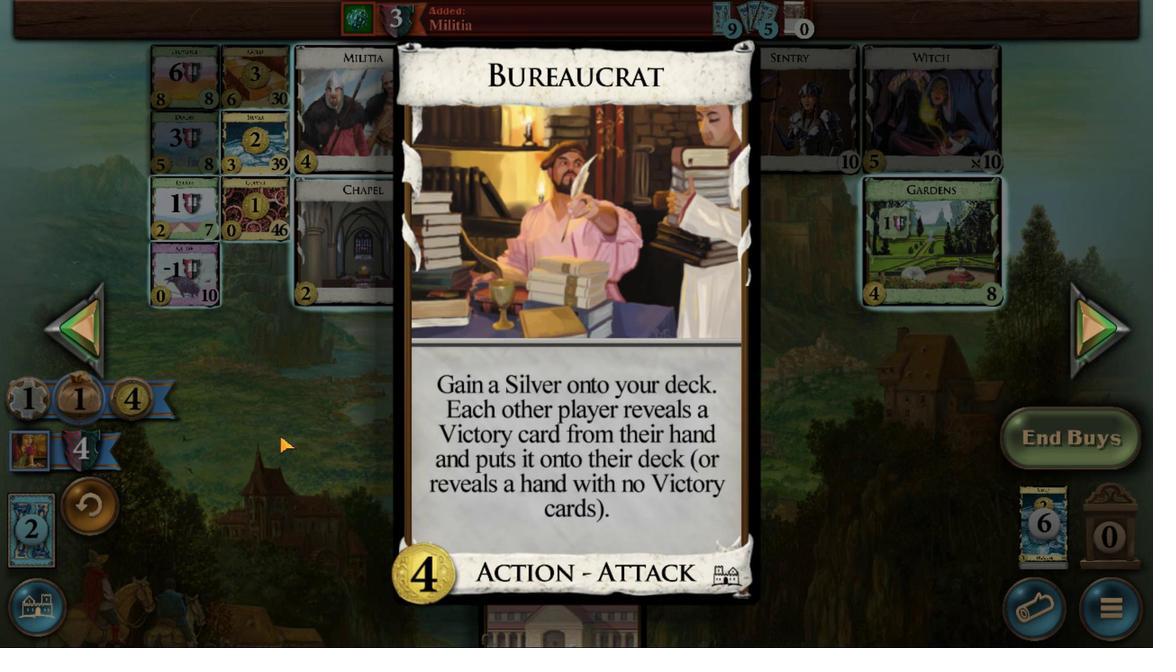 
Action: Mouse moved to (603, 337)
Screenshot: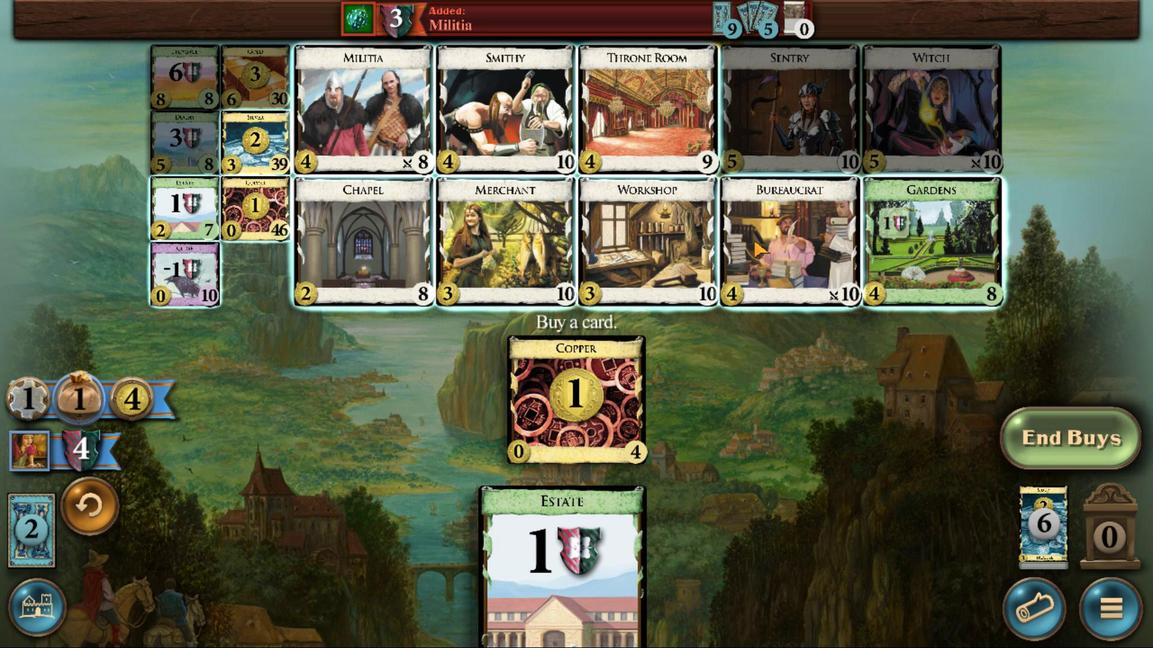 
Action: Mouse pressed left at (603, 337)
Screenshot: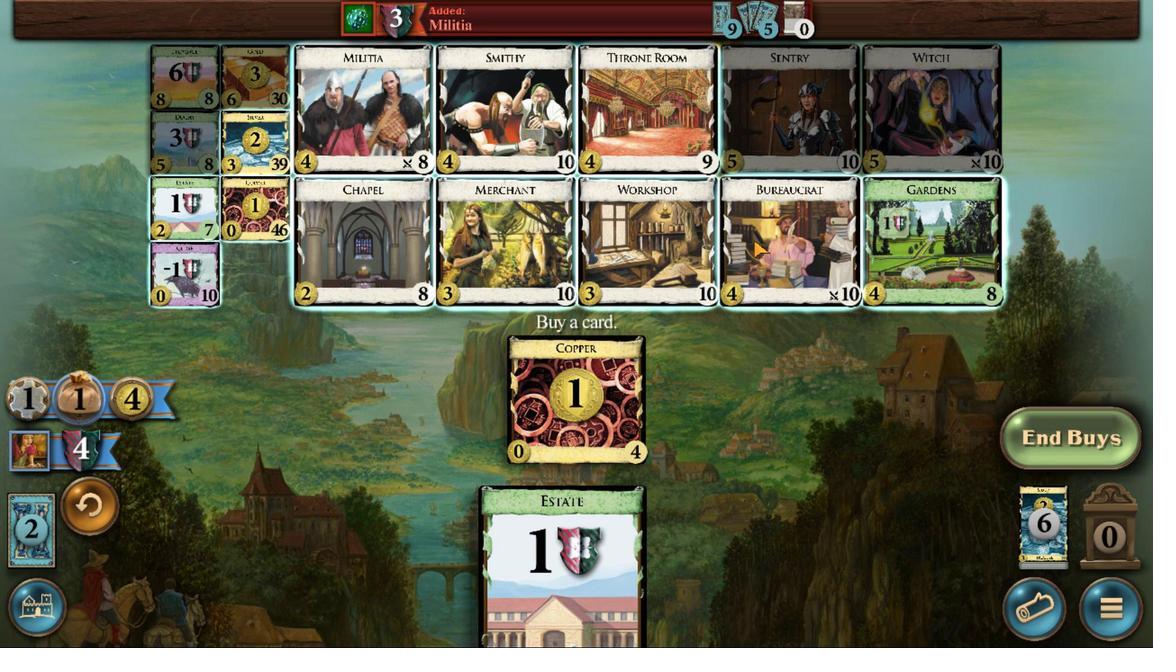 
Action: Mouse moved to (481, 100)
Screenshot: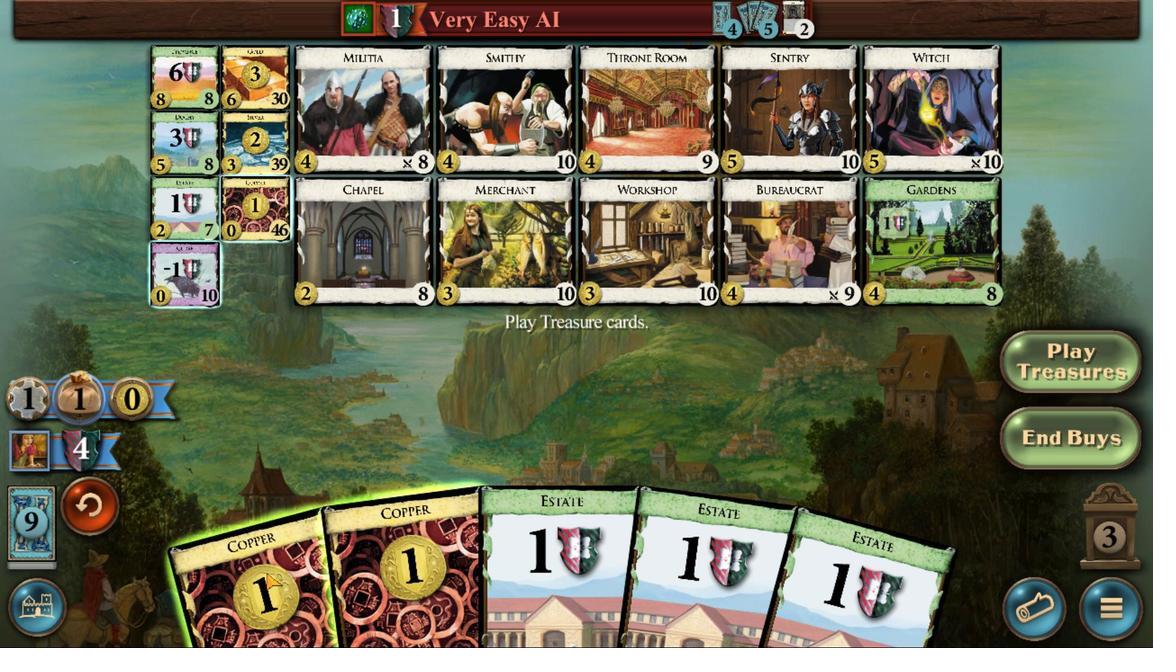 
Action: Mouse scrolled (481, 100) with delta (0, 0)
Screenshot: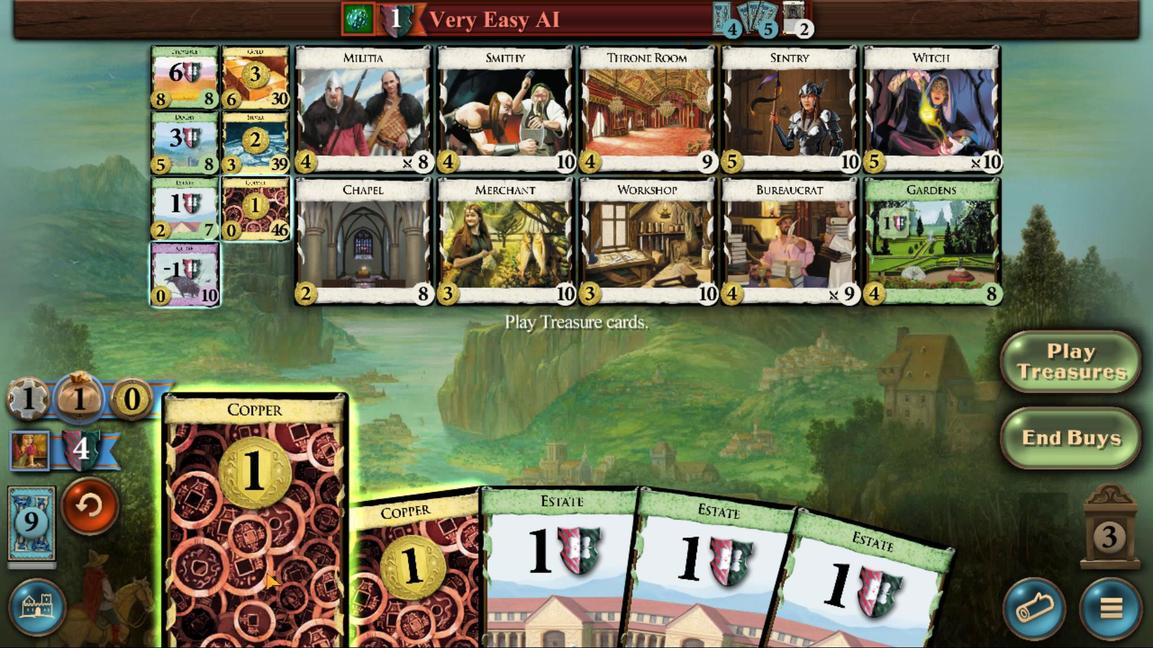 
Action: Mouse scrolled (481, 100) with delta (0, 0)
Screenshot: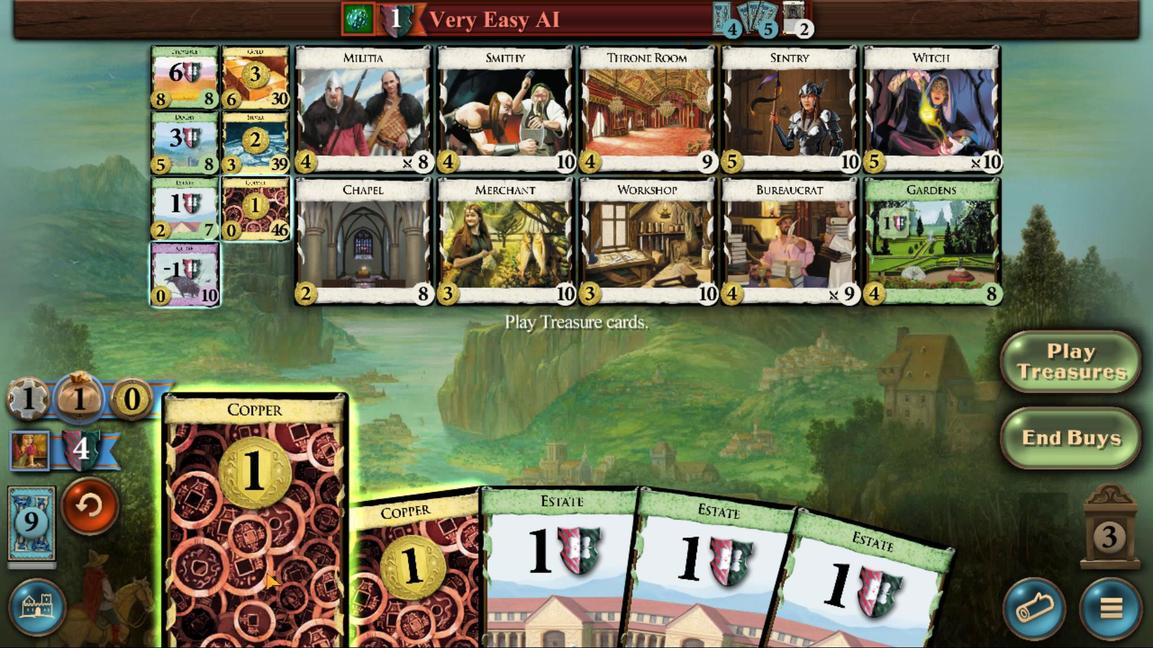 
Action: Mouse scrolled (481, 100) with delta (0, 0)
Screenshot: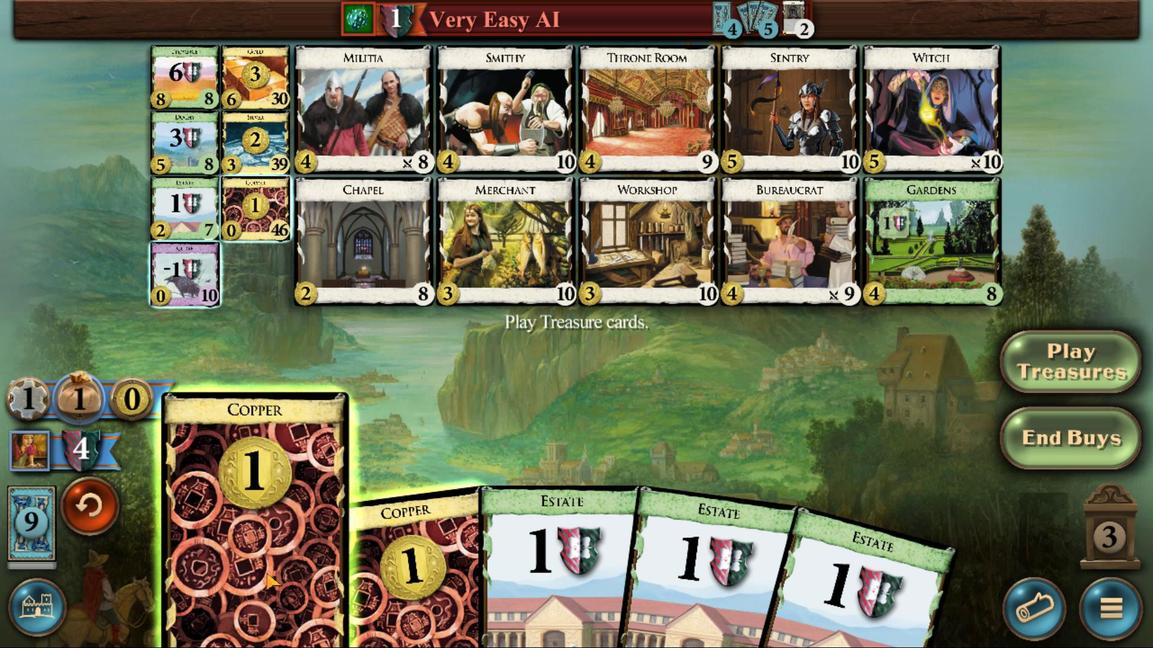 
Action: Mouse scrolled (481, 100) with delta (0, 0)
Screenshot: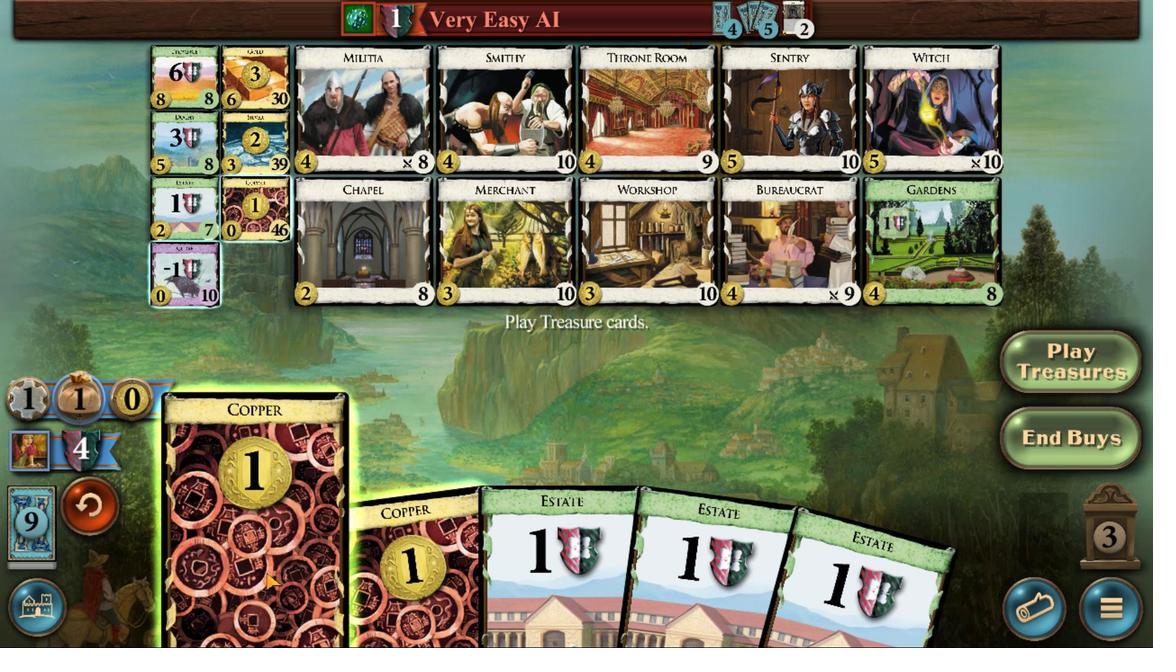 
Action: Mouse moved to (491, 112)
Screenshot: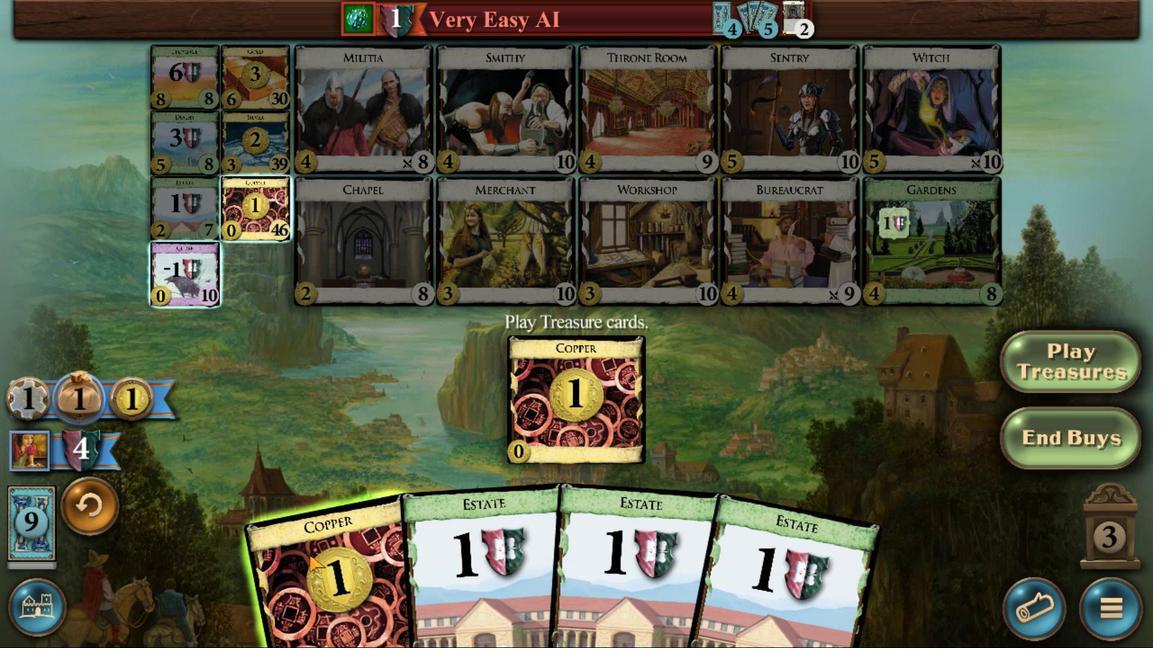
Action: Mouse scrolled (491, 113) with delta (0, 0)
Screenshot: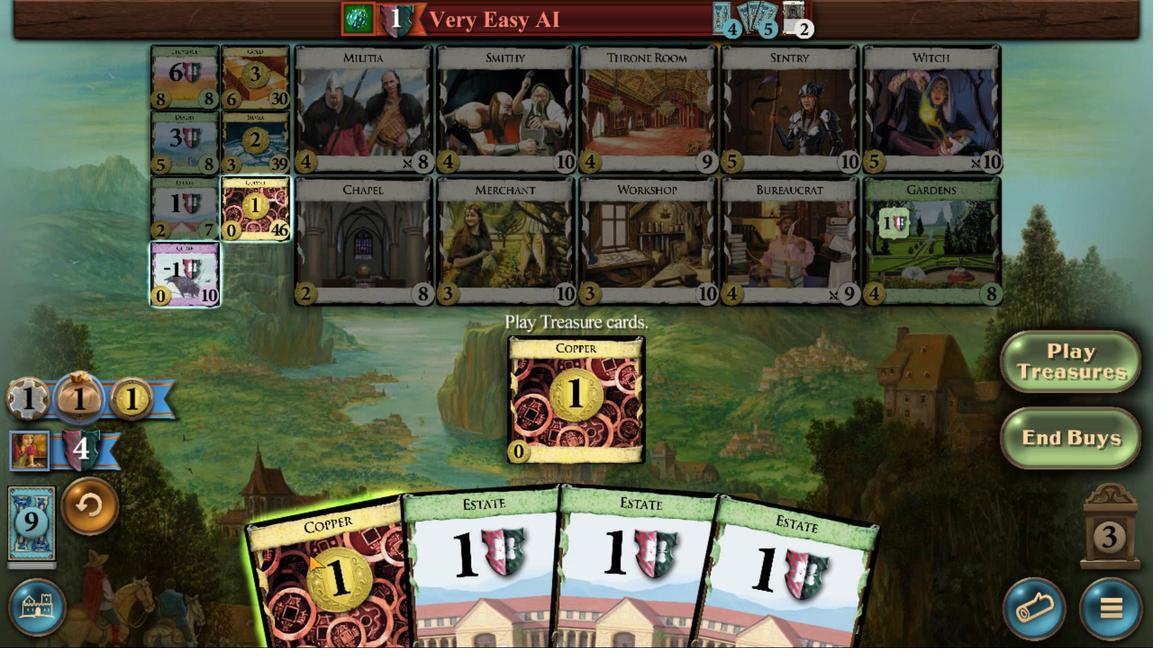 
Action: Mouse scrolled (491, 113) with delta (0, 0)
Screenshot: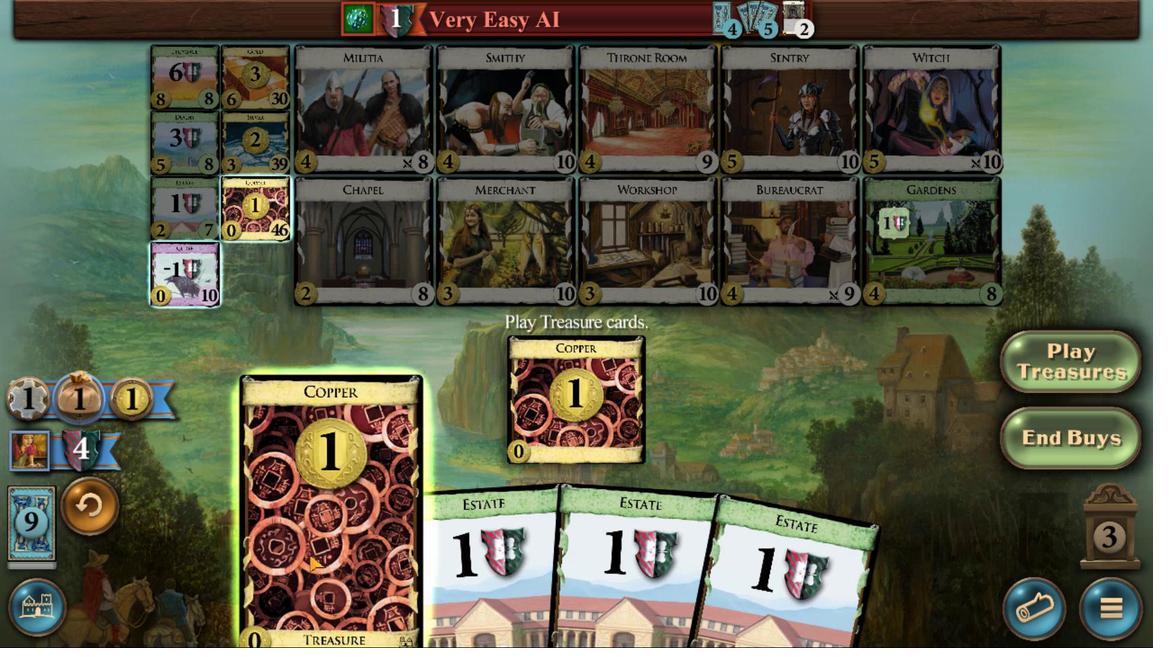 
Action: Mouse scrolled (491, 113) with delta (0, 0)
Screenshot: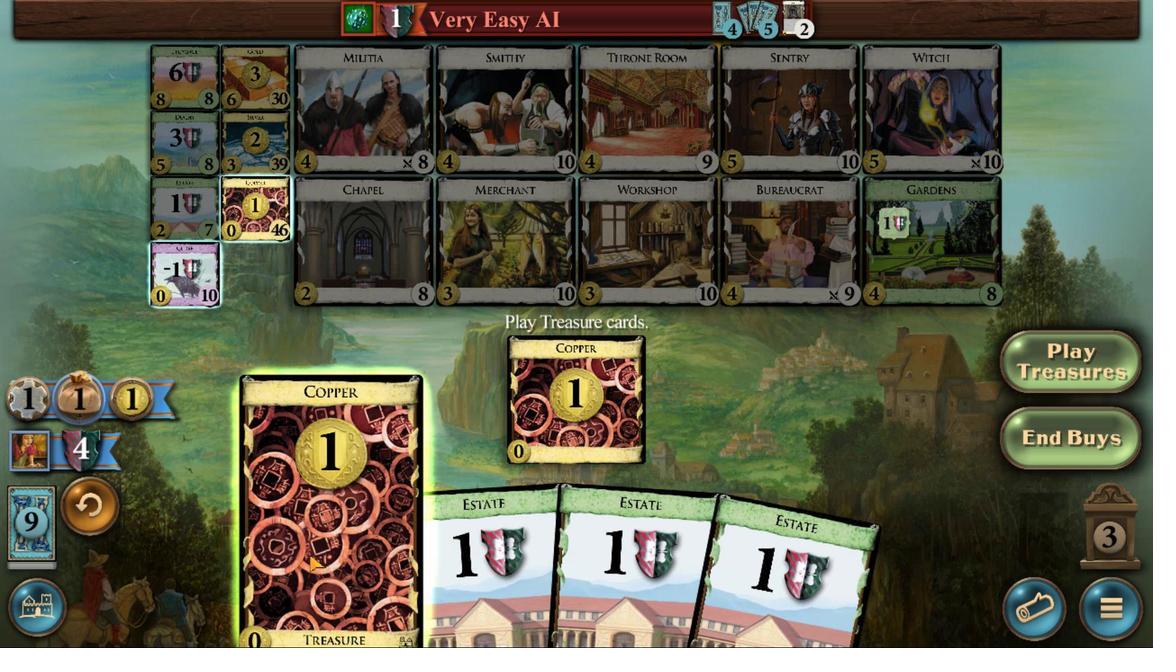 
Action: Mouse scrolled (491, 113) with delta (0, 0)
Screenshot: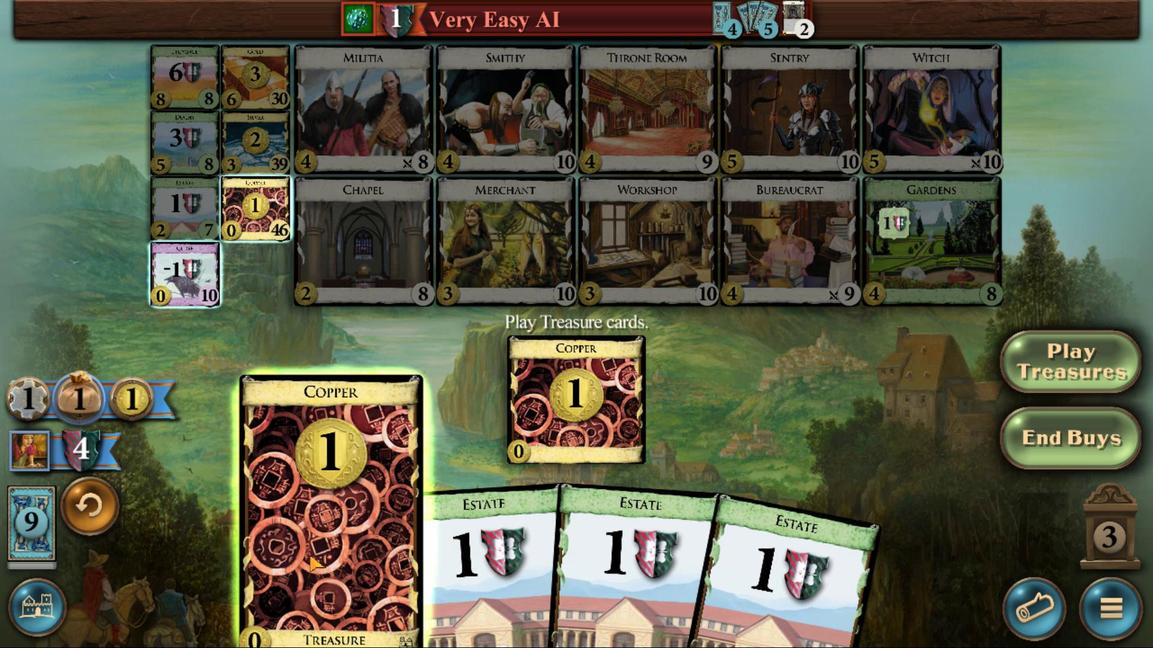 
Action: Mouse moved to (463, 352)
Screenshot: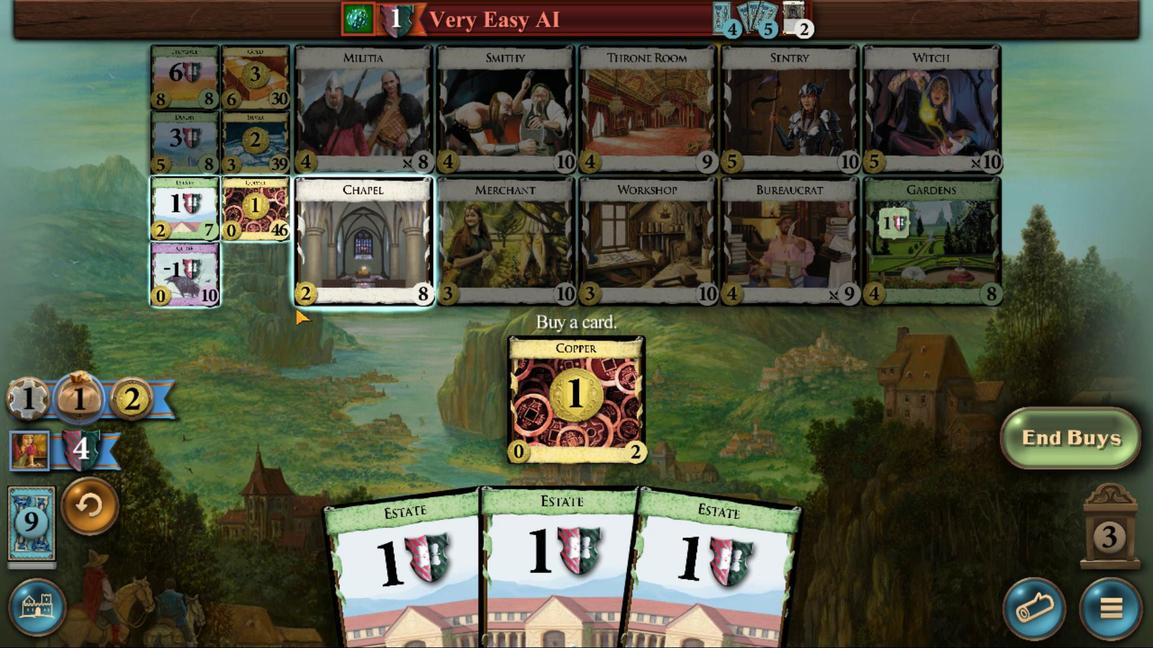 
Action: Mouse pressed left at (463, 352)
Screenshot: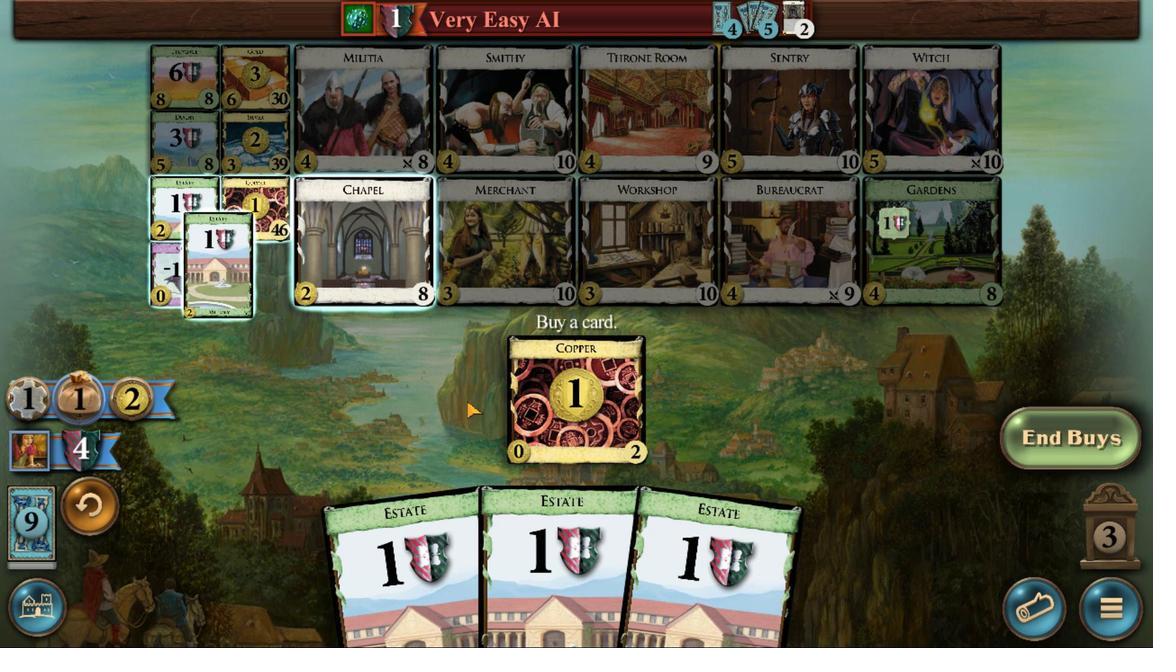 
Action: Mouse moved to (469, 81)
Screenshot: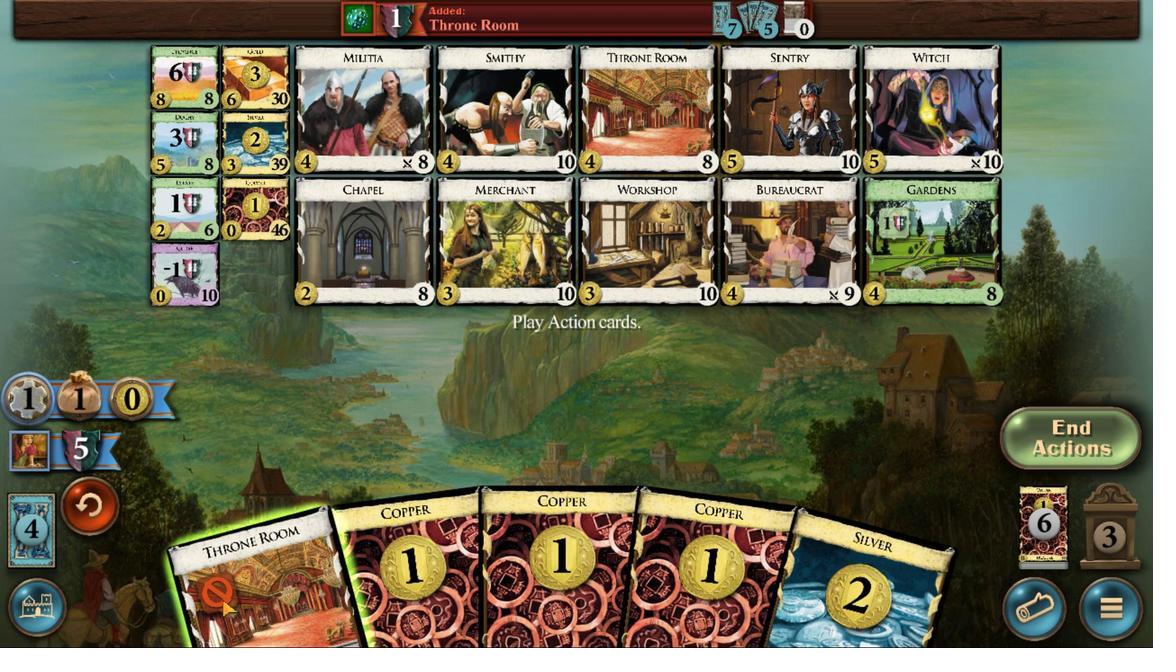 
Action: Mouse scrolled (469, 82) with delta (0, 0)
Screenshot: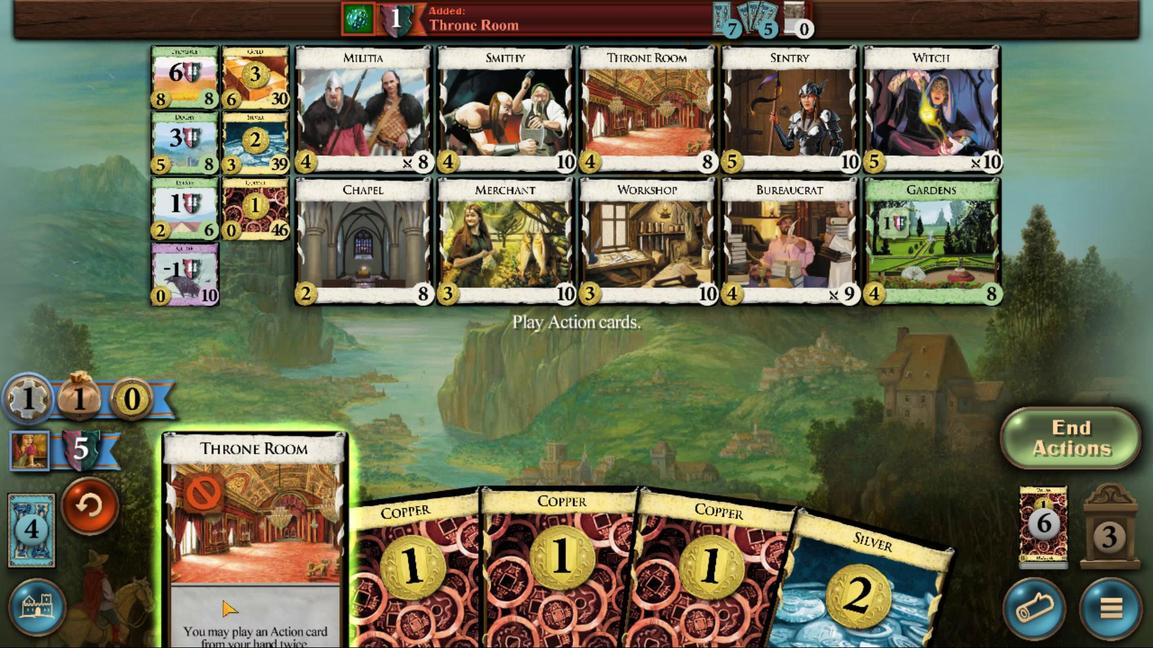 
Action: Mouse scrolled (469, 82) with delta (0, 0)
Screenshot: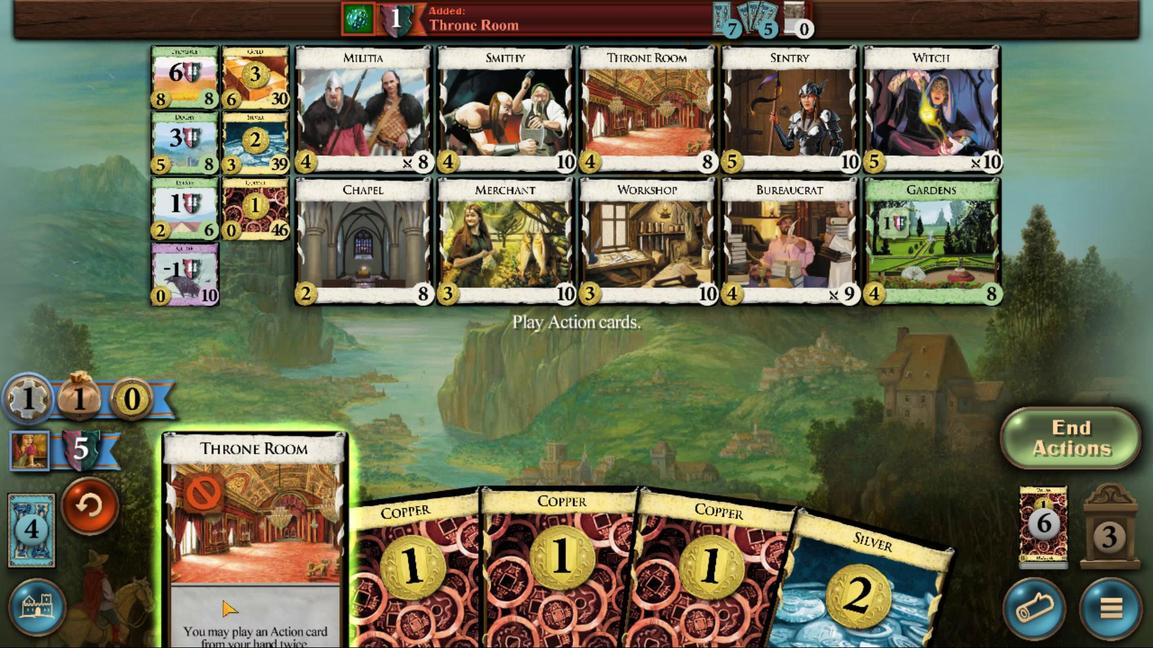 
Action: Mouse scrolled (469, 82) with delta (0, 0)
Screenshot: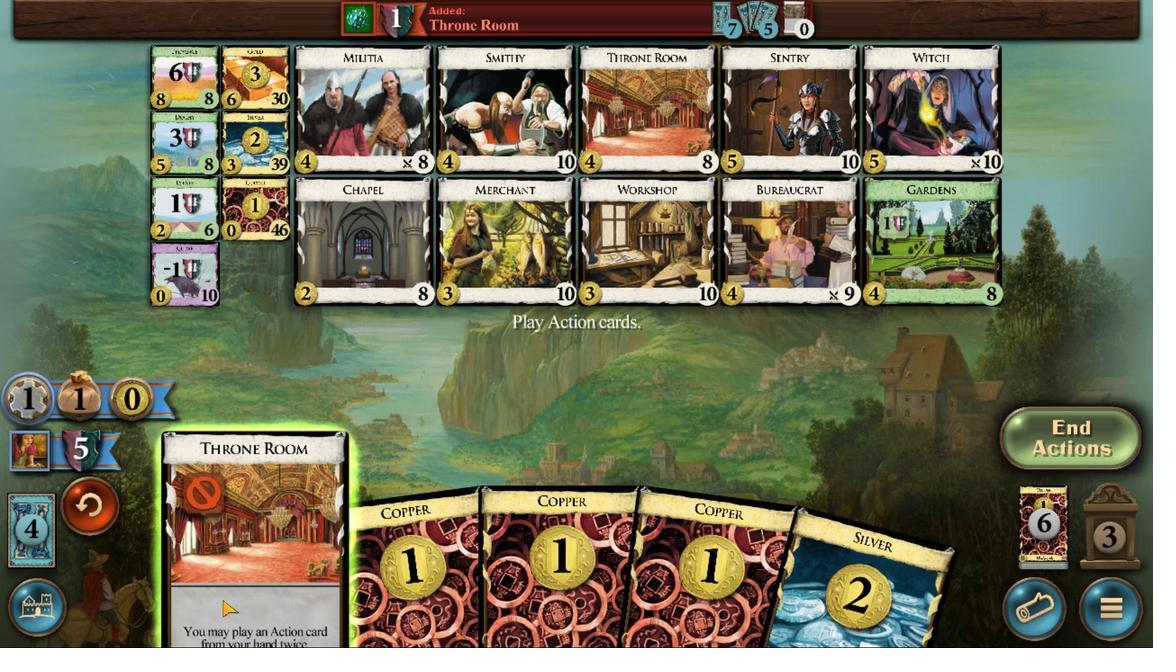 
Action: Mouse scrolled (469, 82) with delta (0, 0)
Screenshot: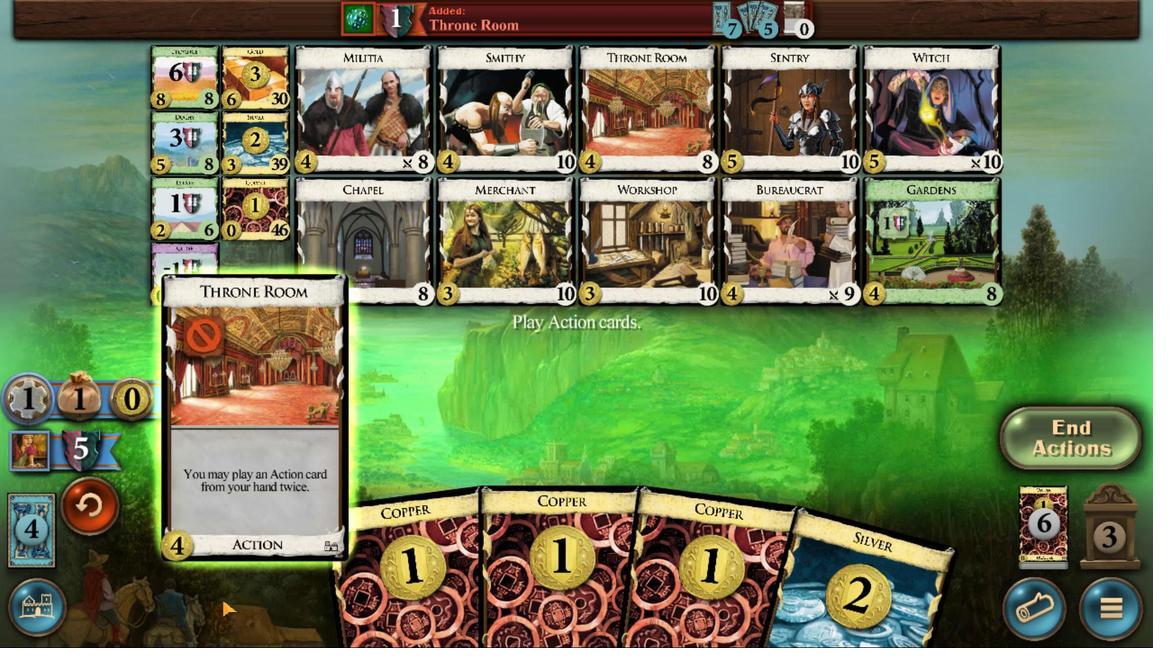 
Action: Mouse moved to (613, 91)
Screenshot: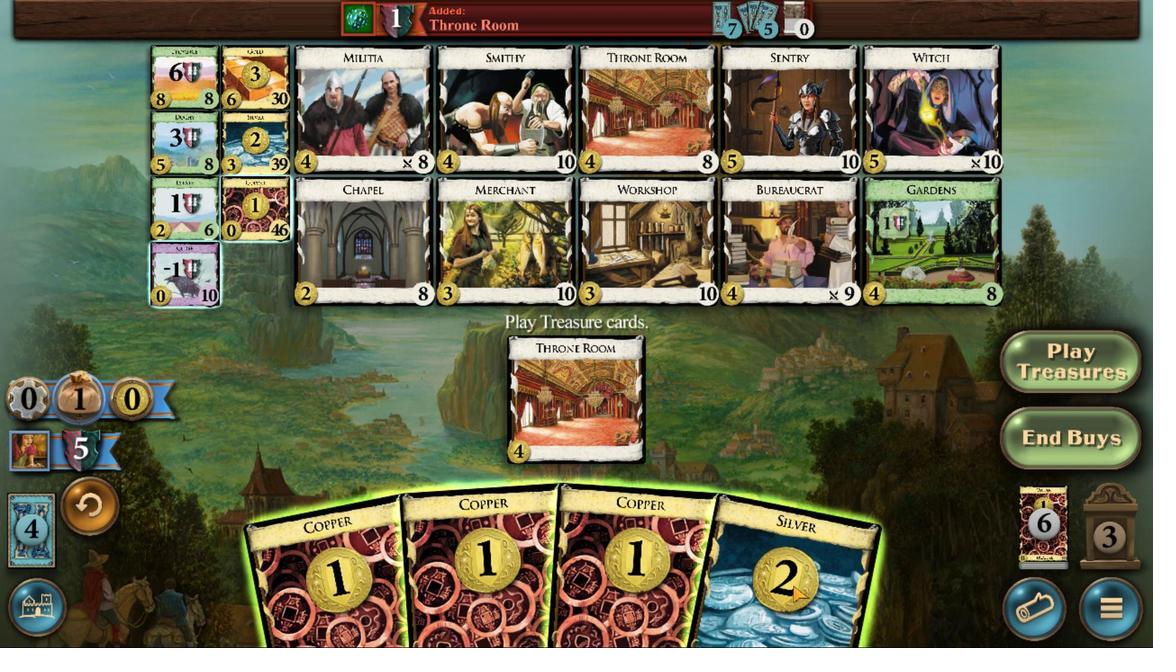 
Action: Mouse scrolled (613, 92) with delta (0, 0)
Screenshot: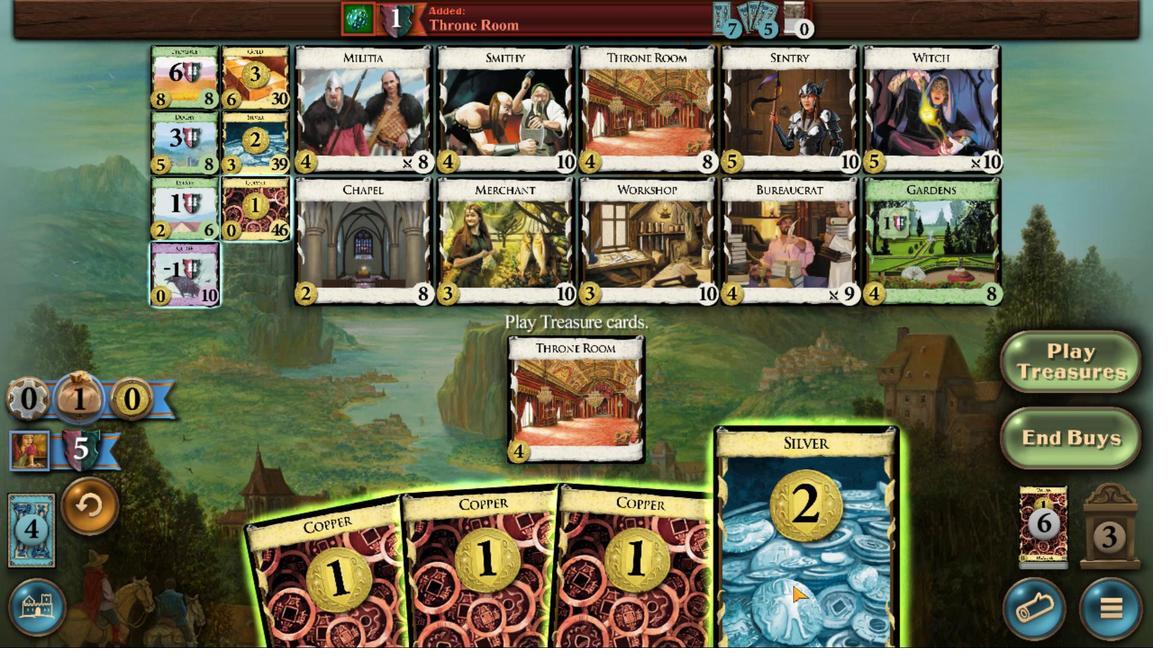 
Action: Mouse scrolled (613, 92) with delta (0, 0)
Screenshot: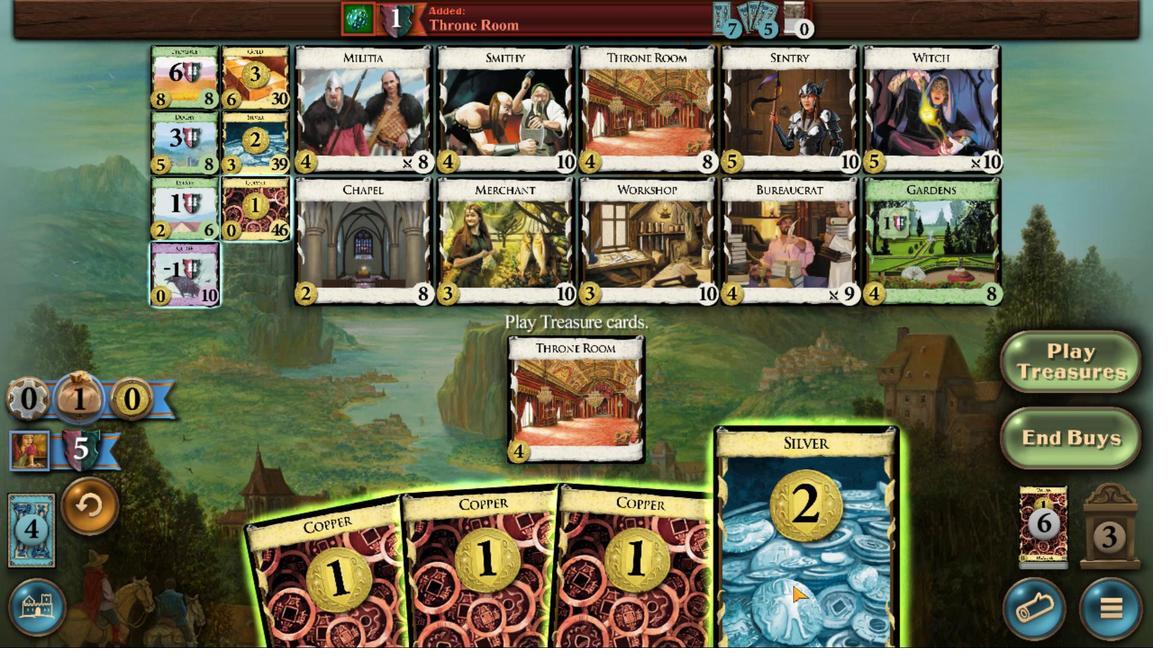 
Action: Mouse scrolled (613, 92) with delta (0, 0)
Screenshot: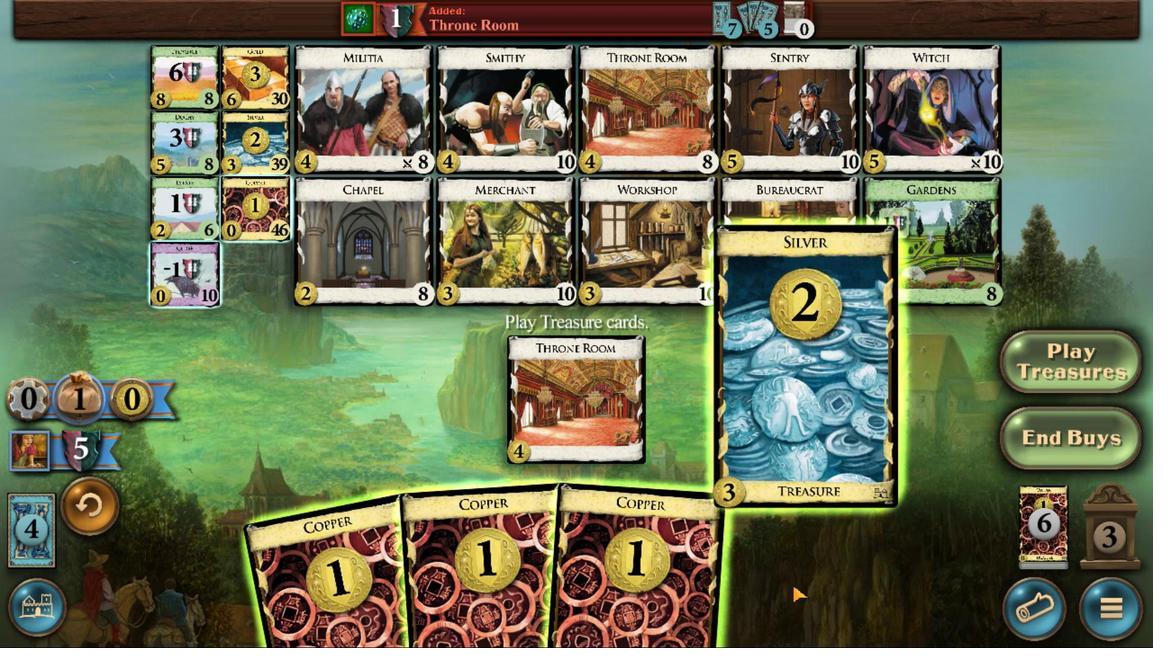 
Action: Mouse moved to (597, 97)
Screenshot: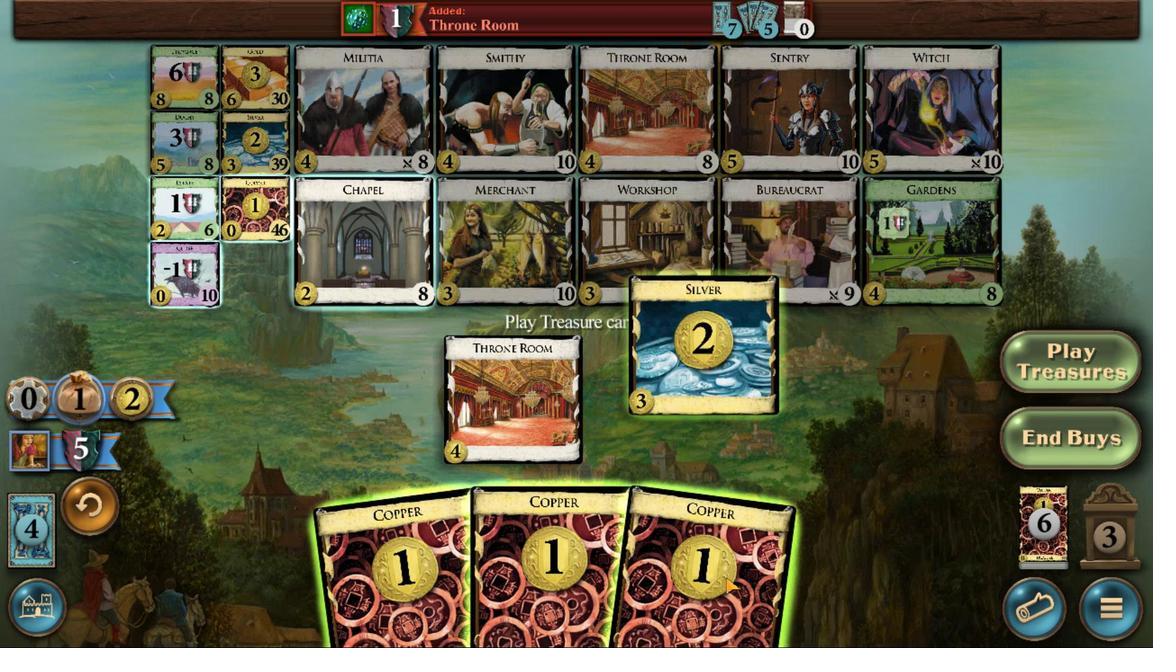 
Action: Mouse scrolled (597, 97) with delta (0, 0)
Screenshot: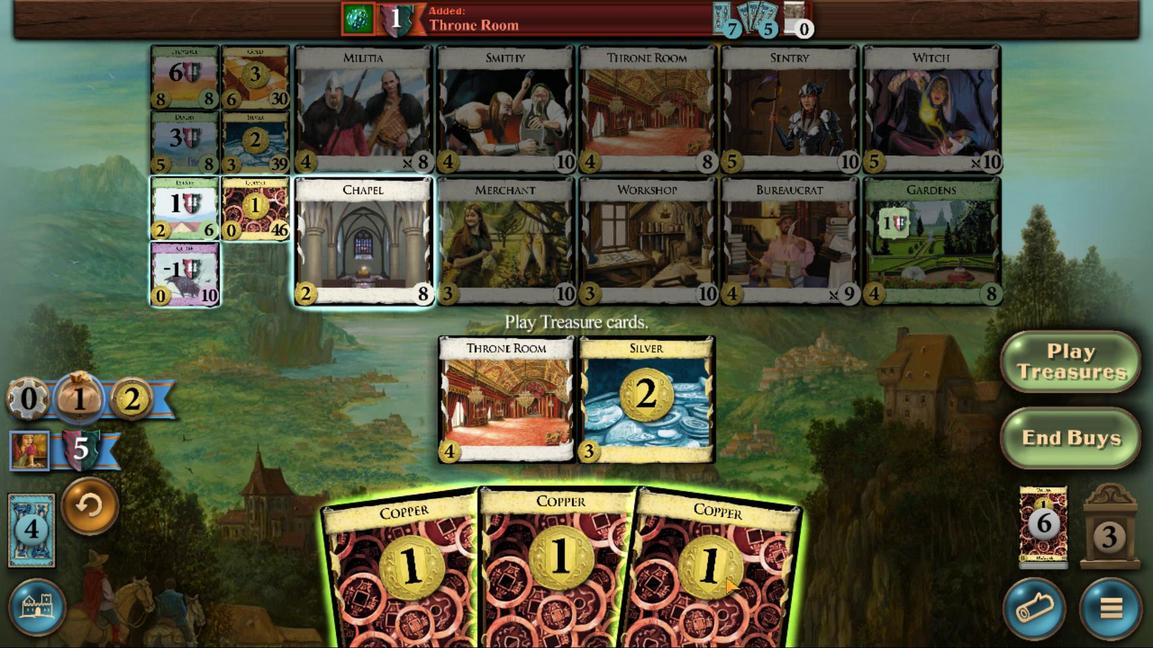 
Action: Mouse scrolled (597, 97) with delta (0, 0)
Screenshot: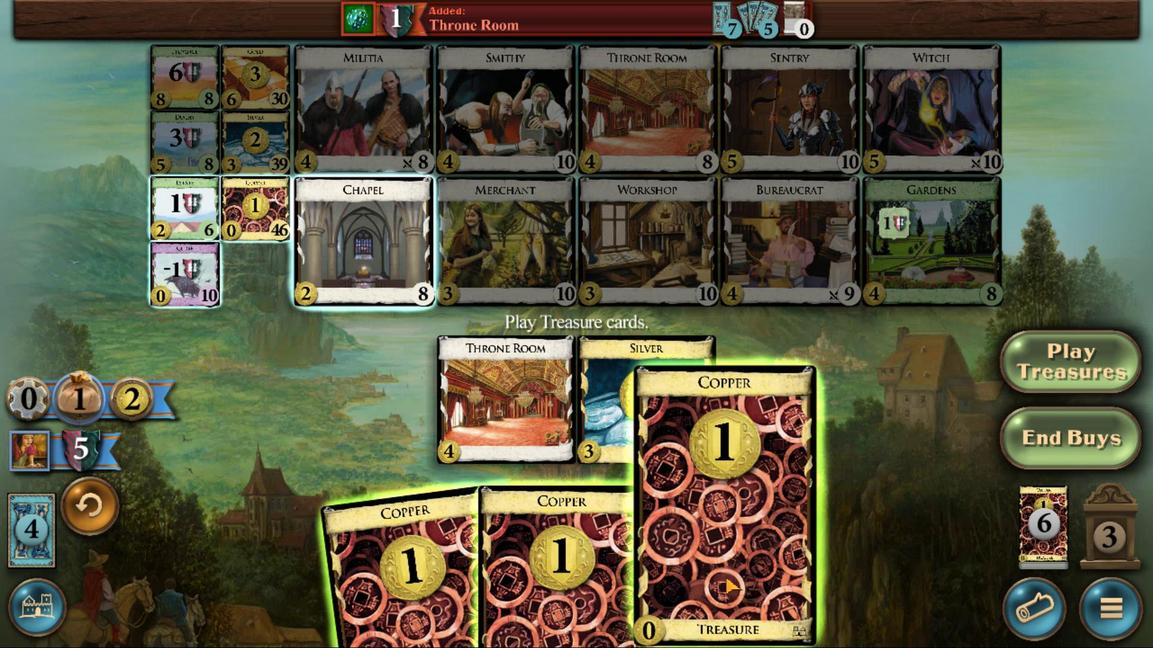 
Action: Mouse moved to (587, 98)
Screenshot: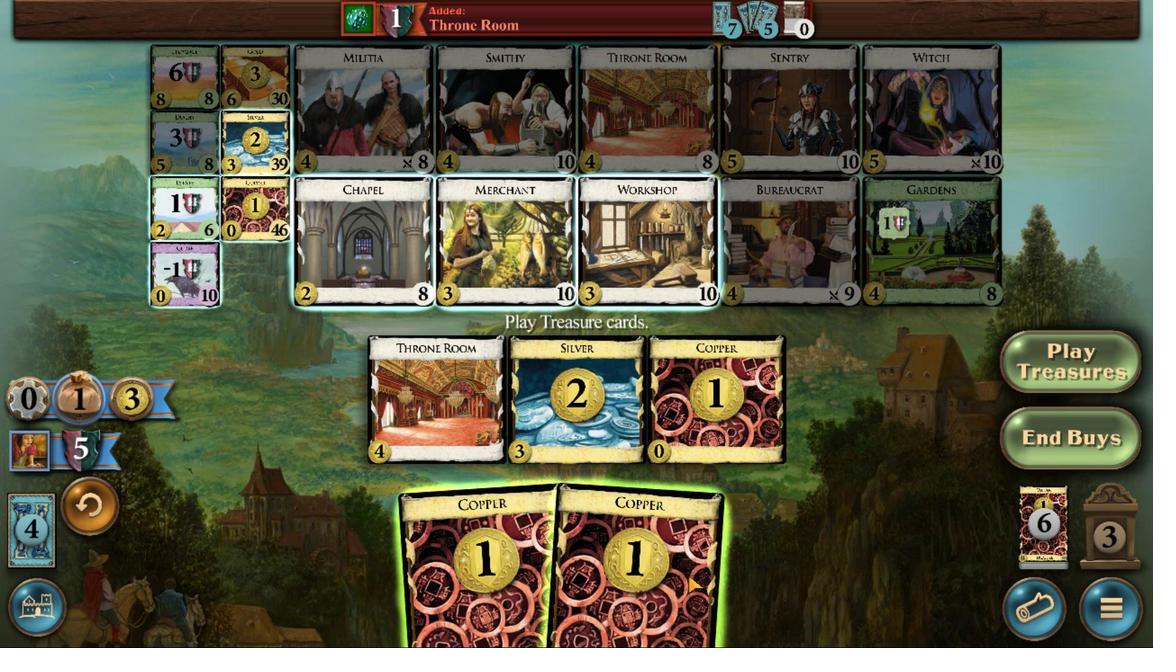 
Action: Mouse scrolled (587, 99) with delta (0, 0)
Screenshot: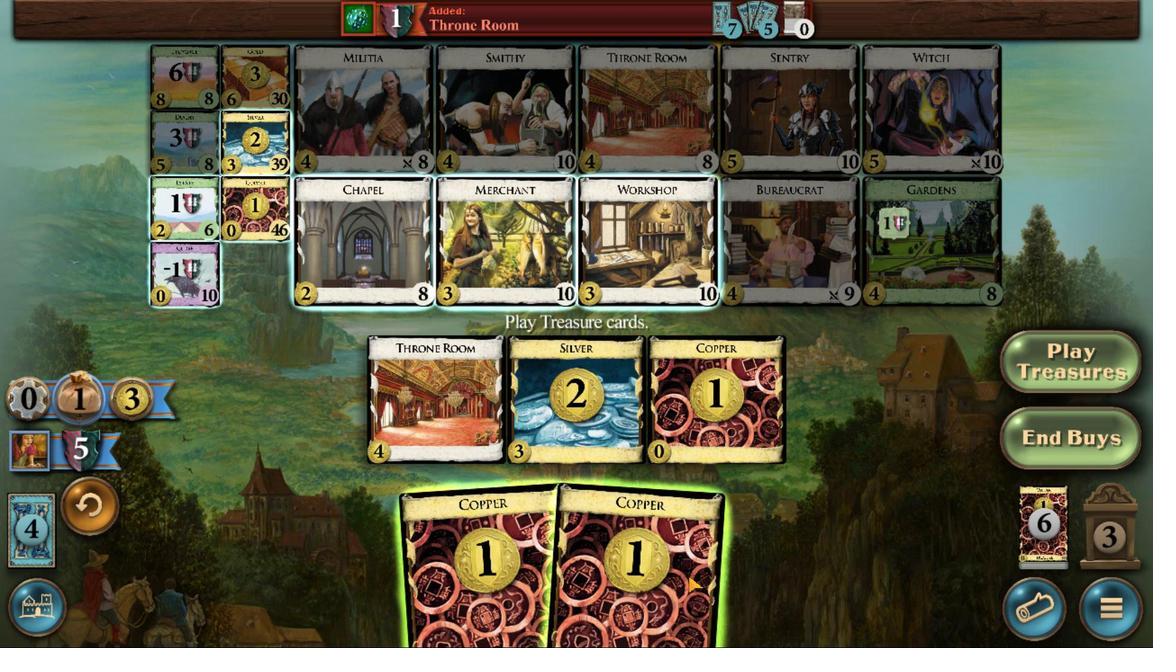 
Action: Mouse scrolled (587, 99) with delta (0, 0)
Screenshot: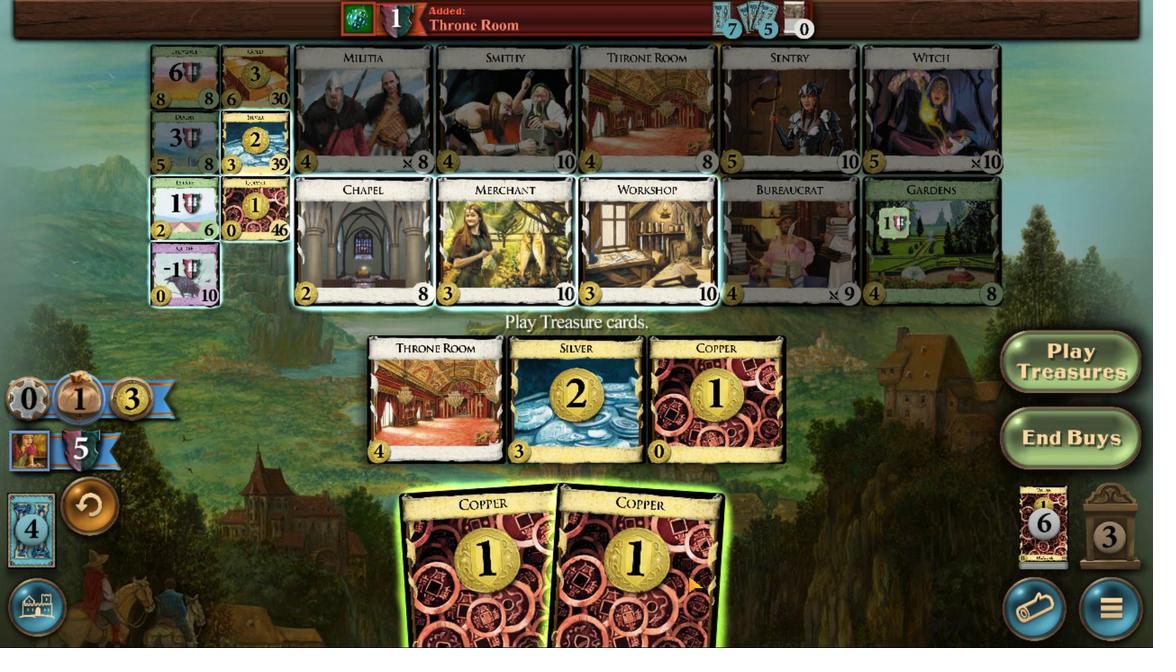 
Action: Mouse moved to (574, 99)
Screenshot: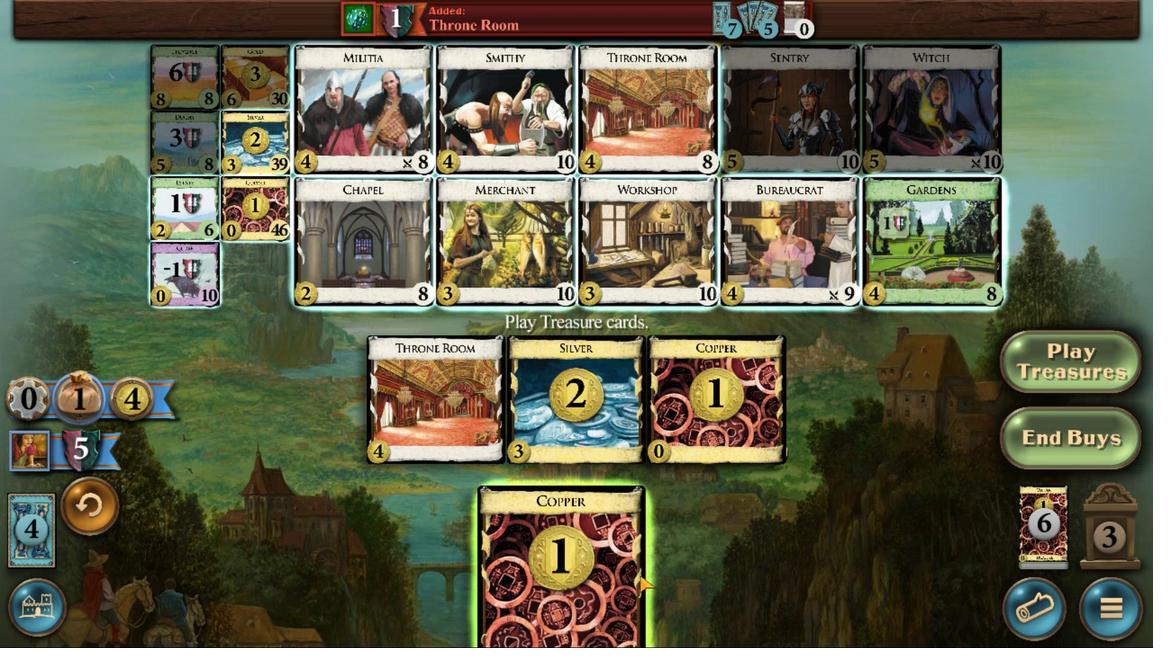 
Action: Mouse scrolled (574, 99) with delta (0, 0)
Screenshot: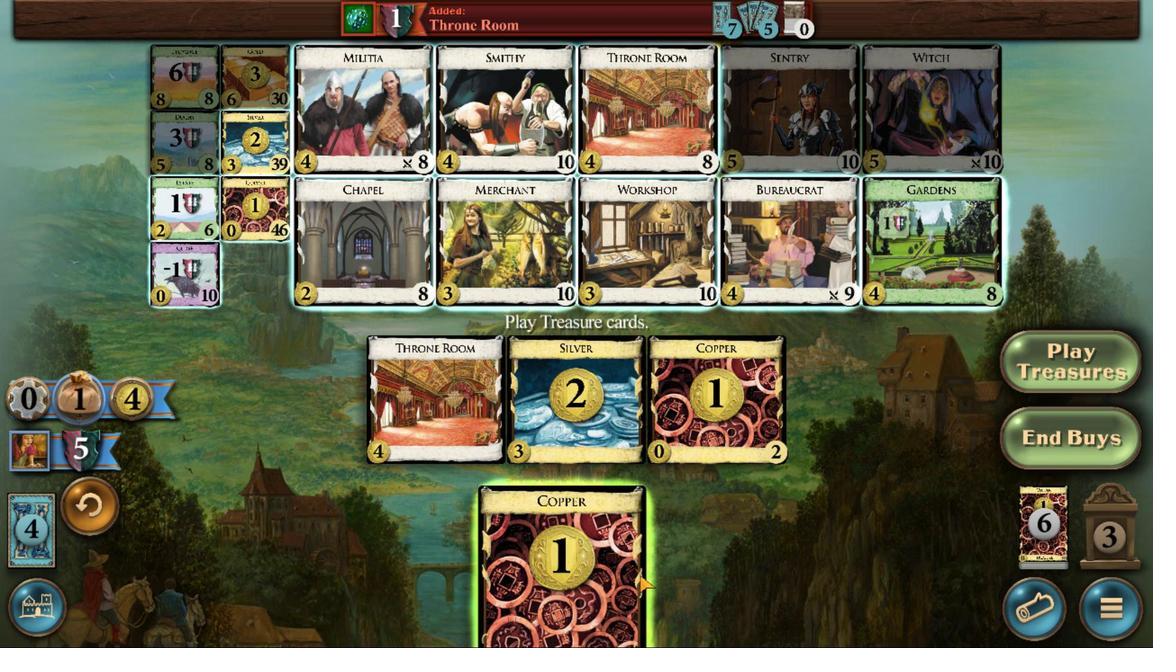 
Action: Mouse scrolled (574, 99) with delta (0, 0)
Screenshot: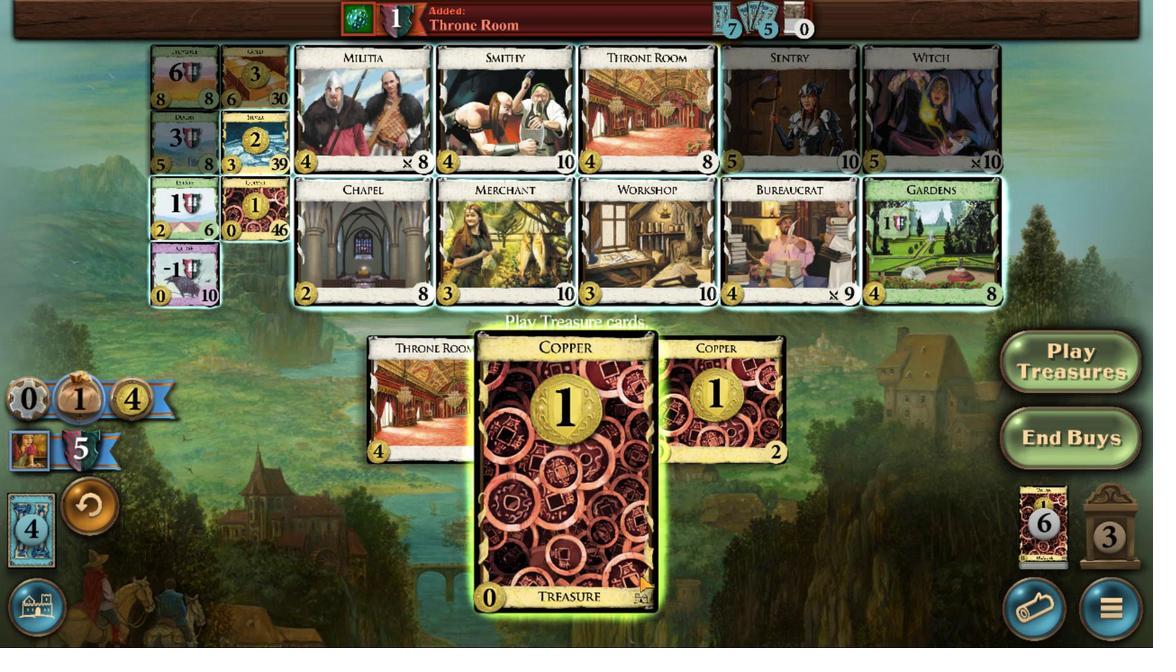 
Action: Mouse moved to (457, 393)
Screenshot: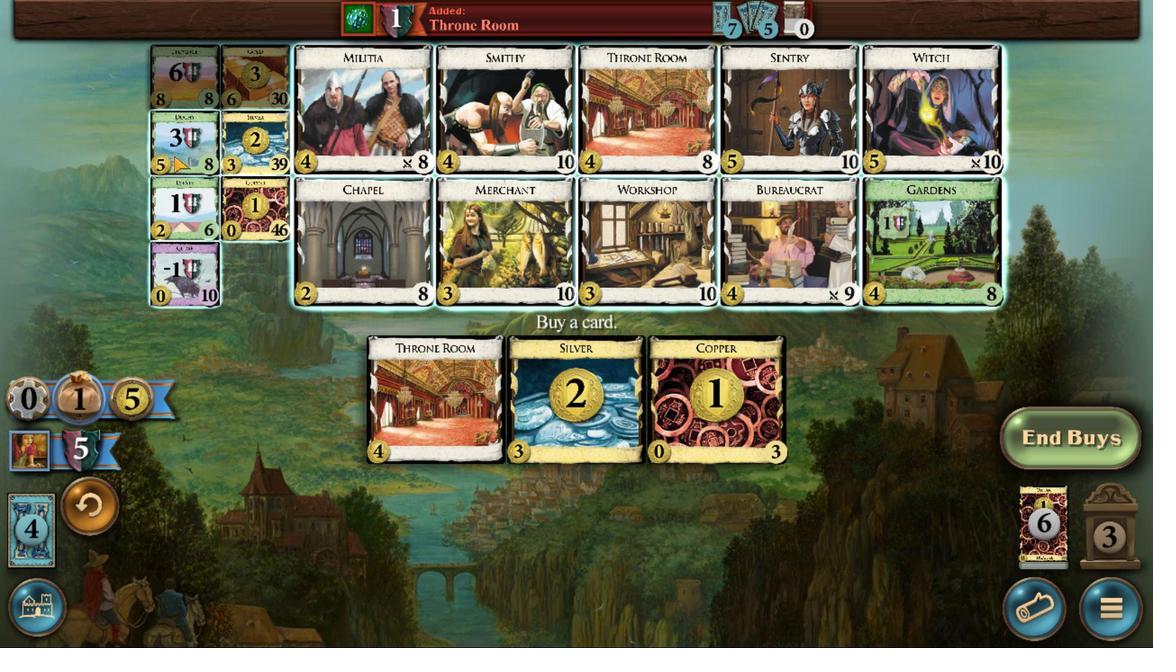 
Action: Mouse pressed left at (457, 393)
Screenshot: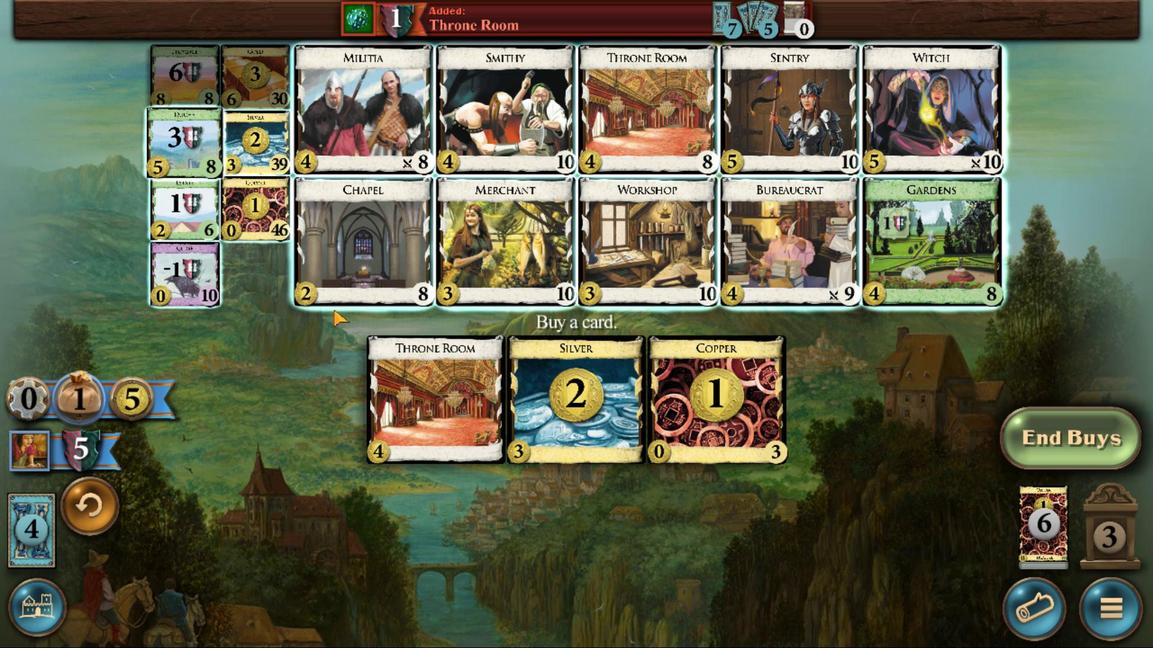 
Action: Mouse moved to (485, 92)
Screenshot: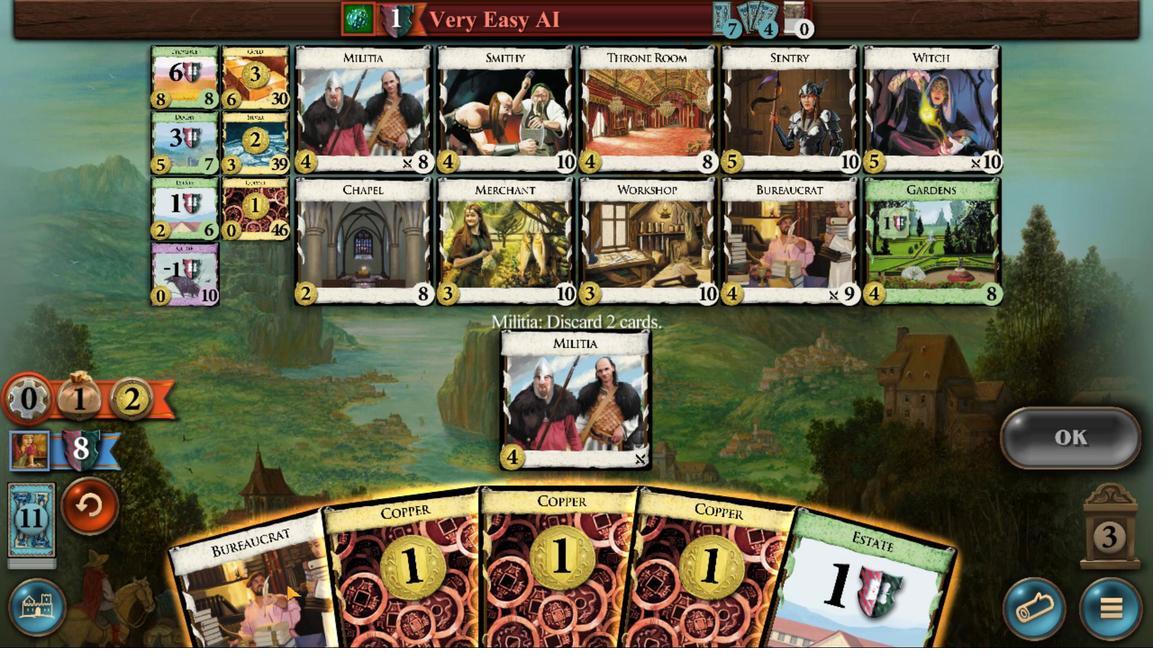 
Action: Mouse scrolled (485, 93) with delta (0, 0)
Screenshot: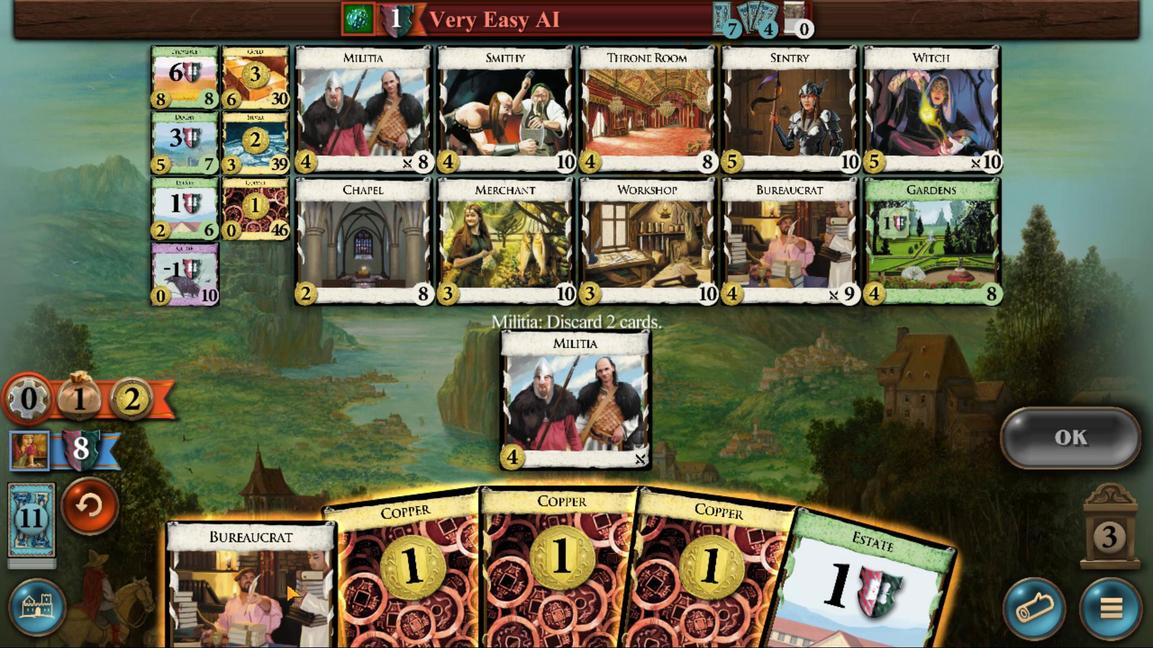 
Action: Mouse scrolled (485, 93) with delta (0, 0)
Screenshot: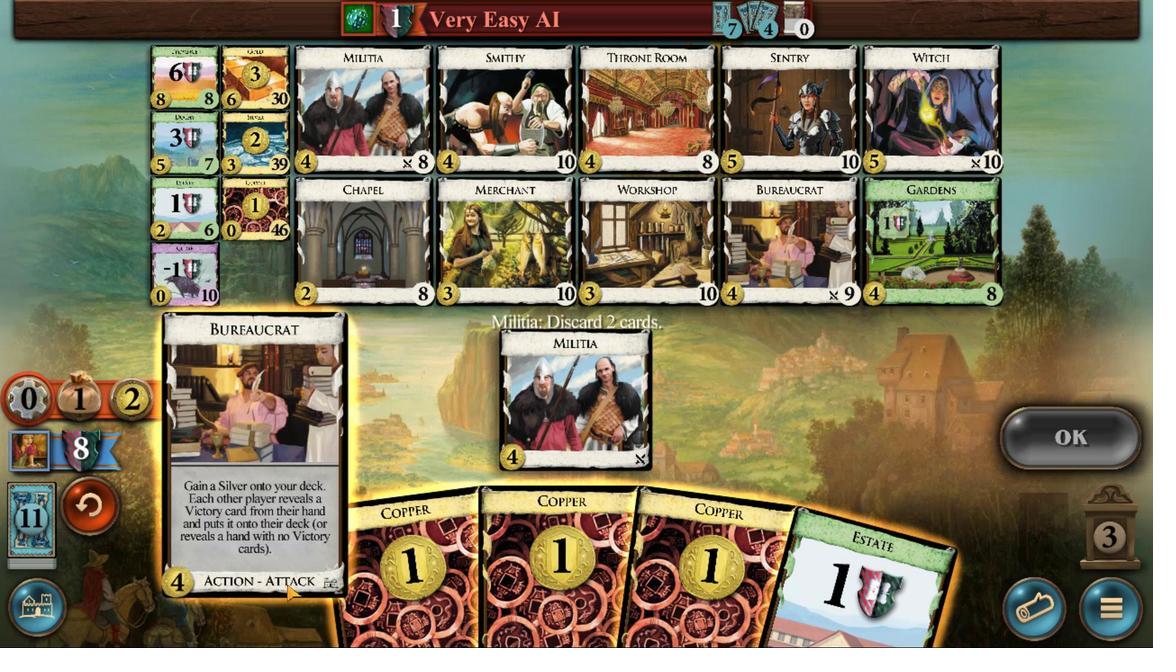 
Action: Mouse scrolled (485, 93) with delta (0, 0)
Screenshot: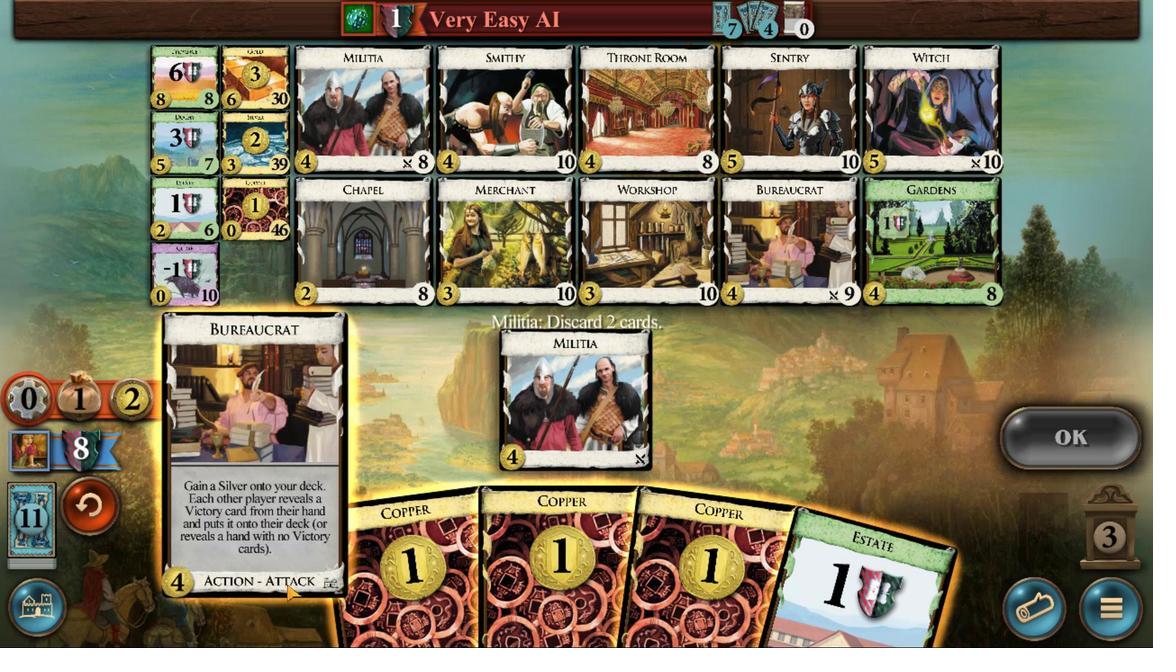 
Action: Mouse scrolled (485, 93) with delta (0, 0)
Screenshot: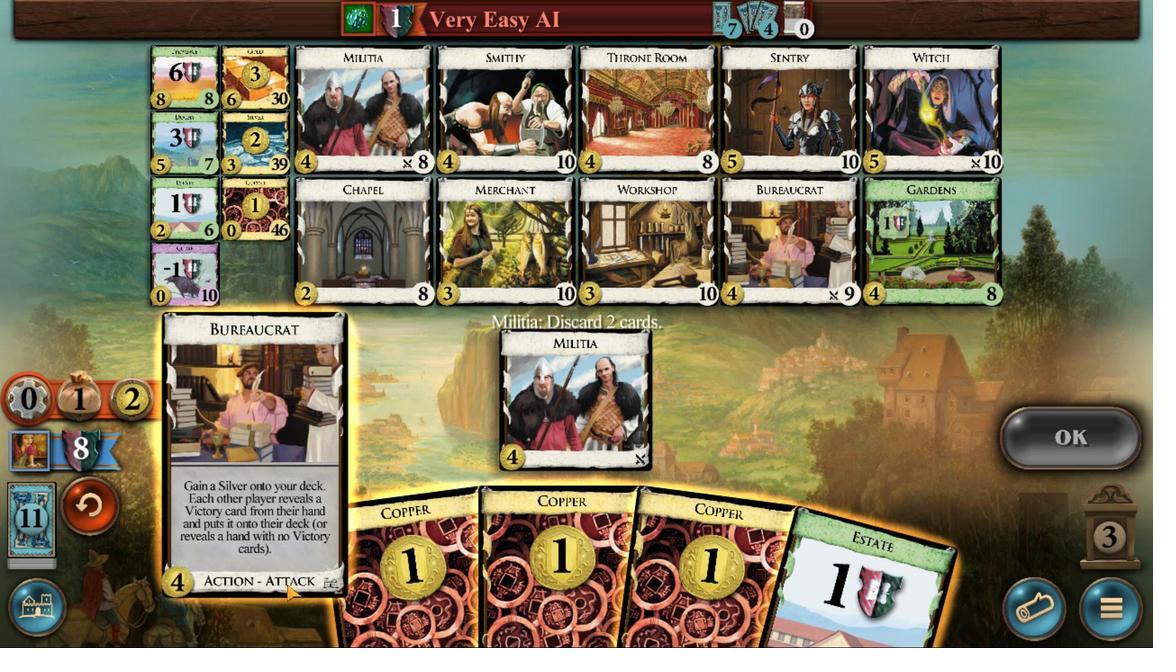 
Action: Mouse moved to (634, 89)
Screenshot: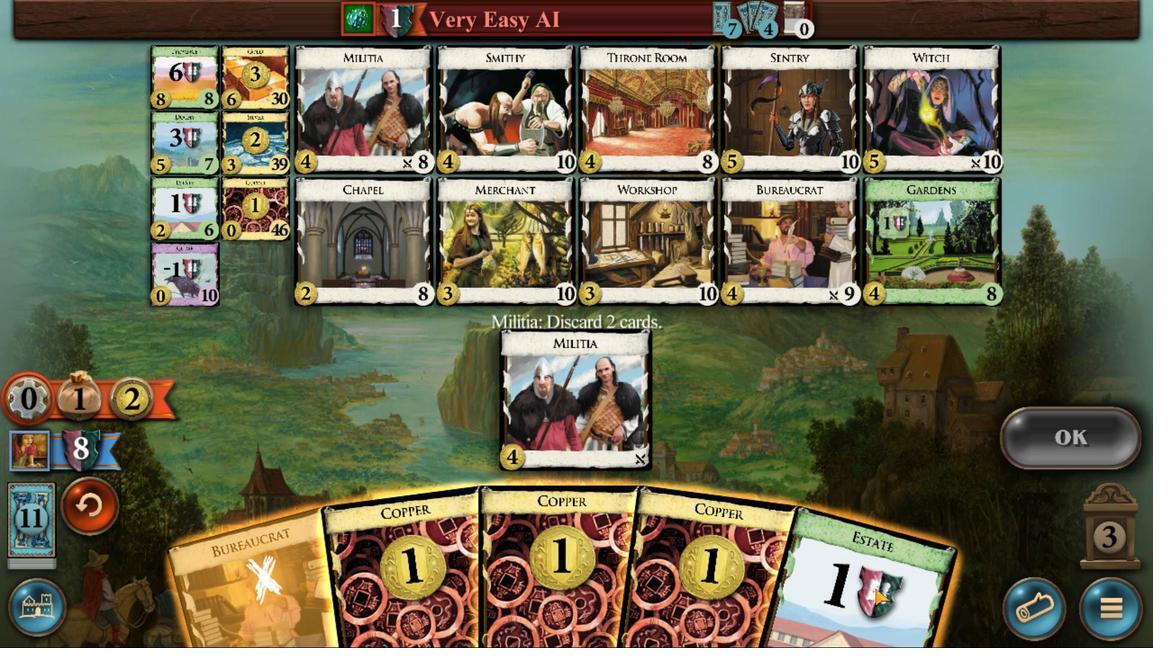 
Action: Mouse scrolled (634, 90) with delta (0, 0)
Screenshot: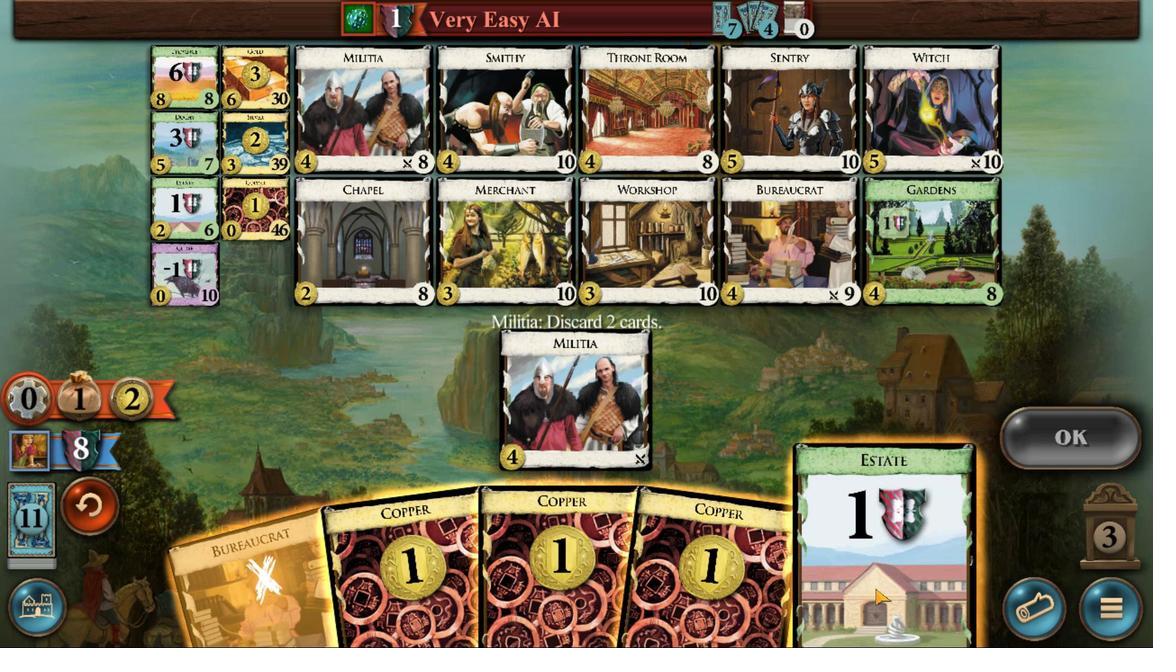 
Action: Mouse scrolled (634, 90) with delta (0, 0)
Screenshot: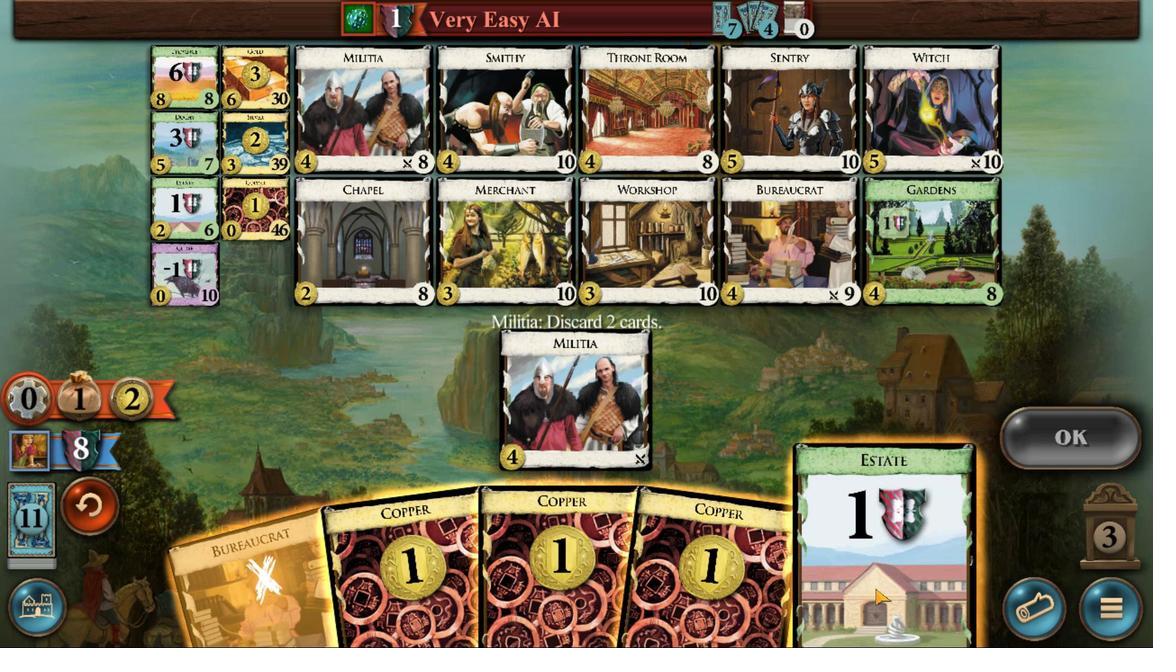 
Action: Mouse scrolled (634, 90) with delta (0, 0)
Screenshot: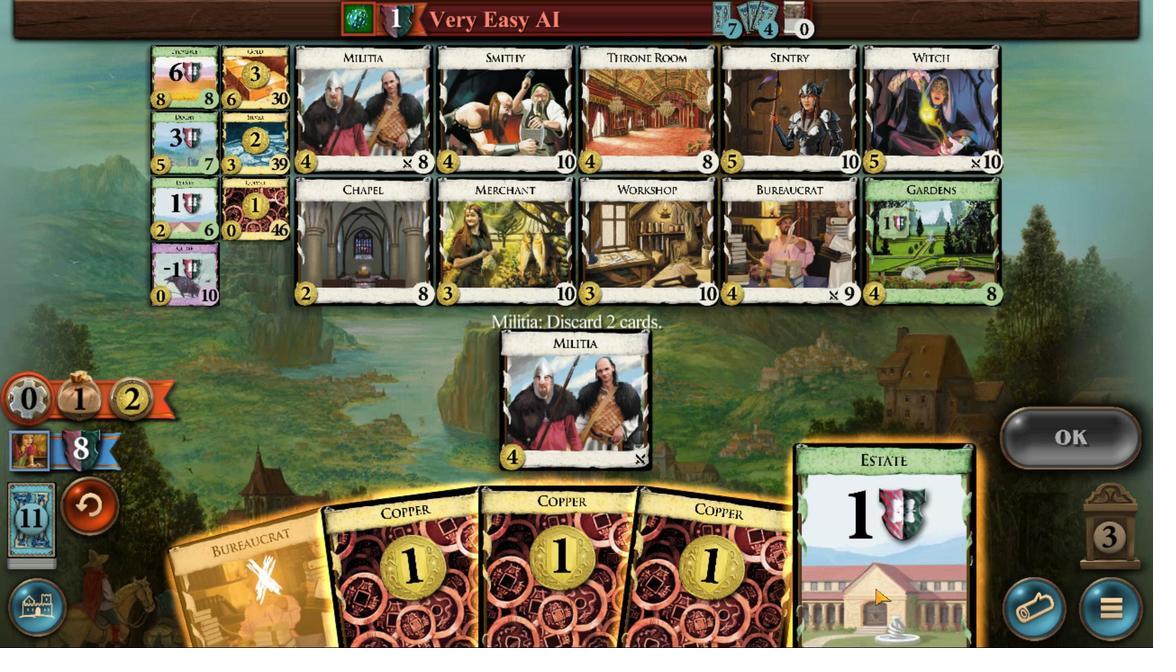 
Action: Mouse moved to (682, 201)
Screenshot: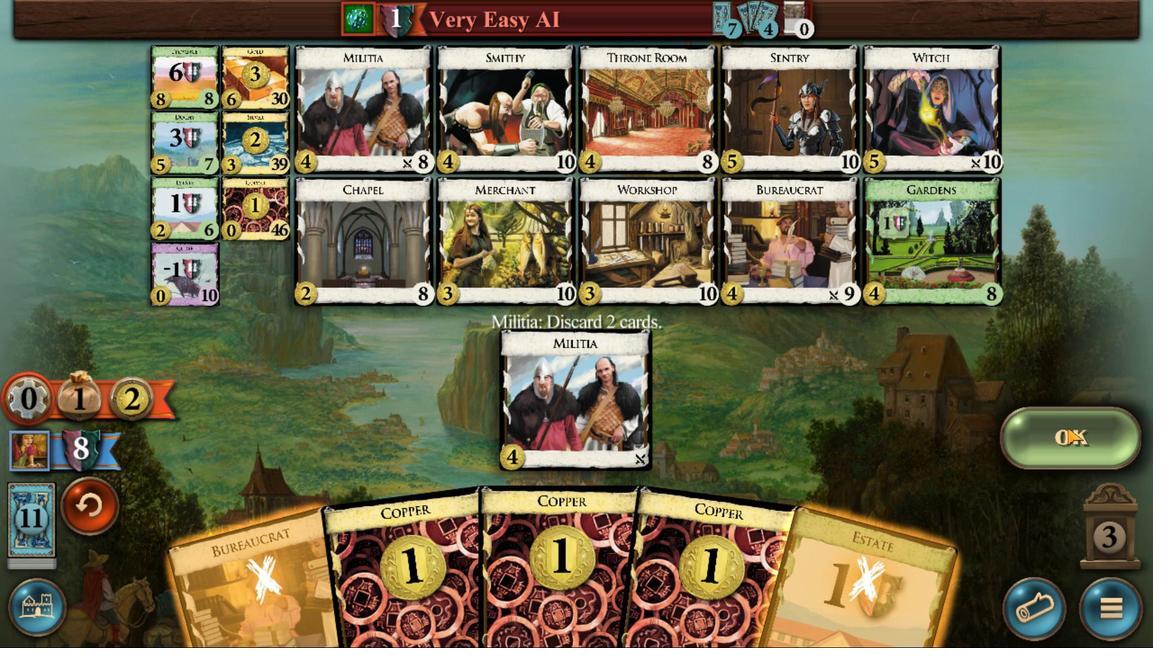 
Action: Mouse pressed left at (682, 201)
Screenshot: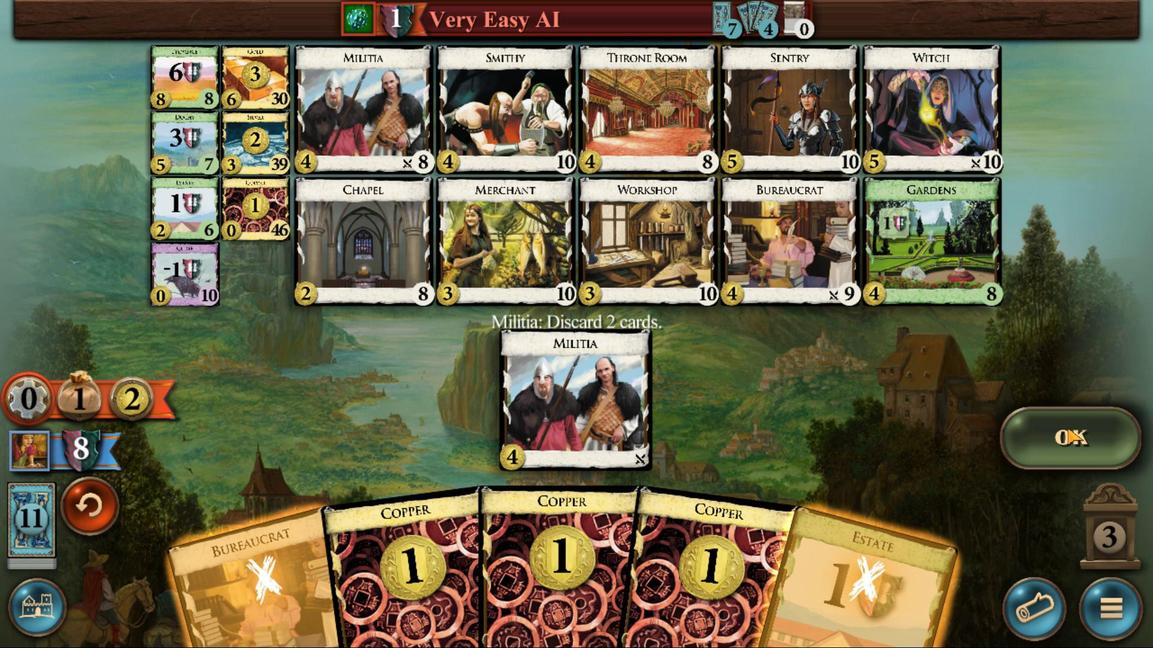 
Action: Mouse moved to (594, 86)
Screenshot: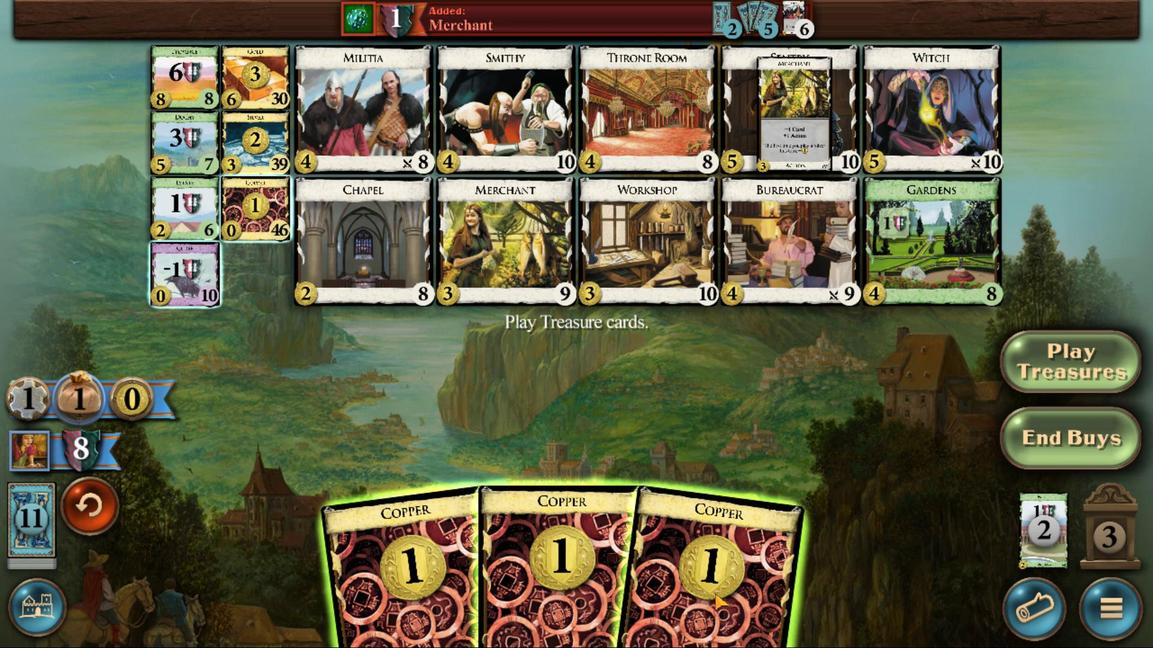 
Action: Mouse scrolled (594, 86) with delta (0, 0)
Screenshot: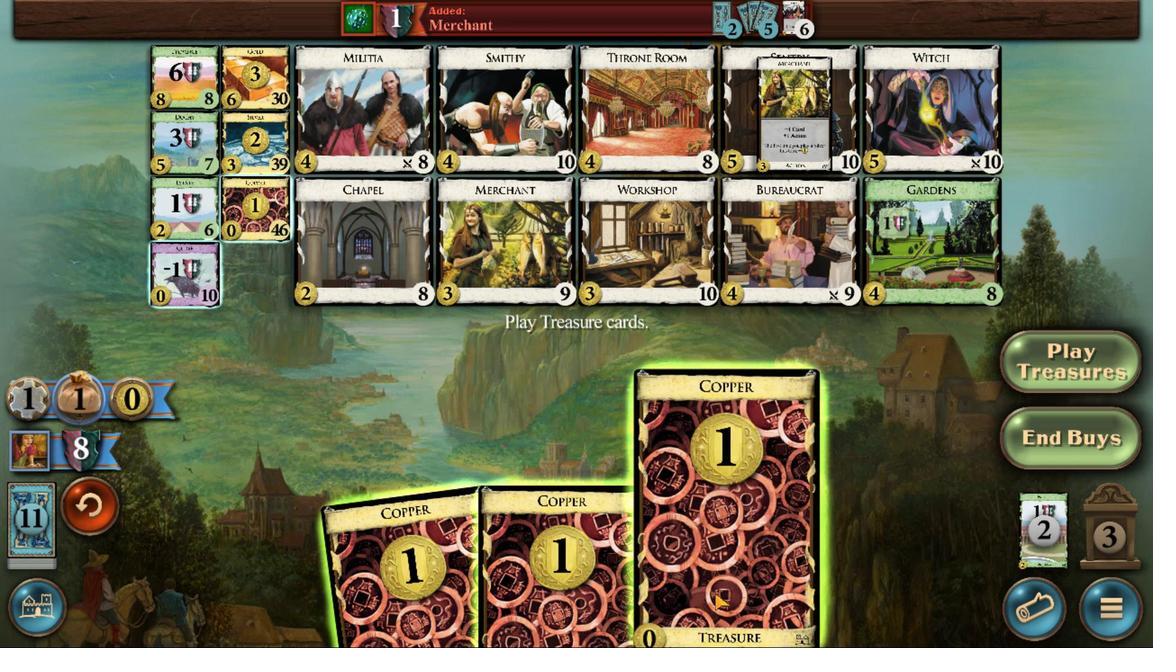 
Action: Mouse scrolled (594, 86) with delta (0, 0)
Screenshot: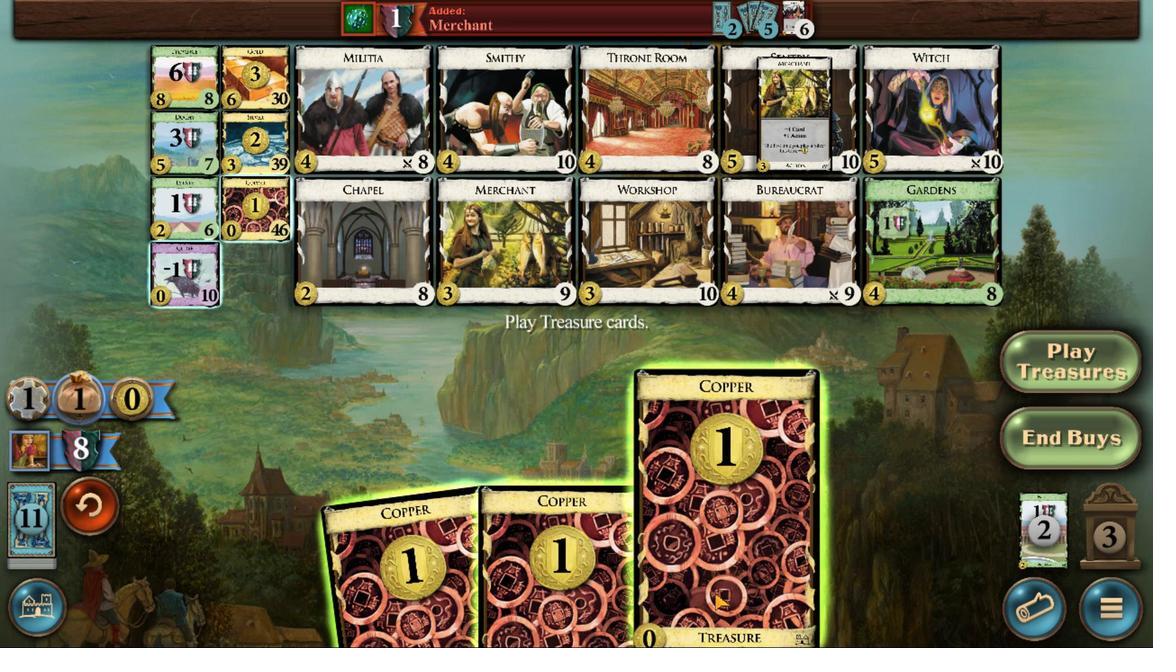 
Action: Mouse scrolled (594, 86) with delta (0, 0)
Screenshot: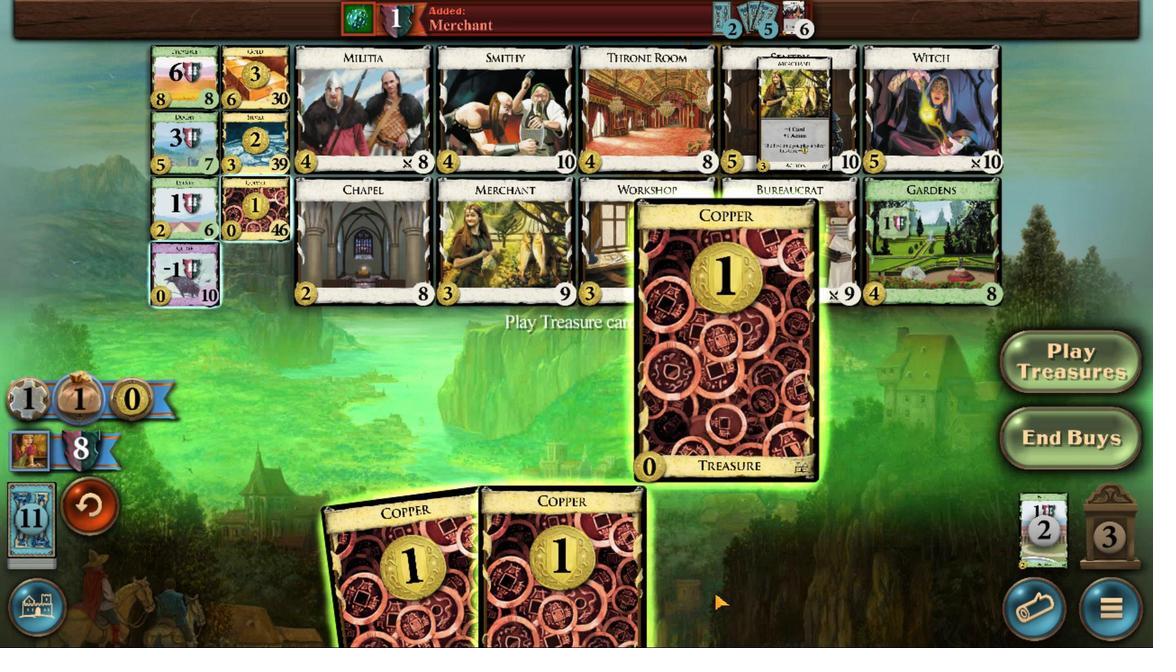 
Action: Mouse scrolled (594, 86) with delta (0, 0)
Screenshot: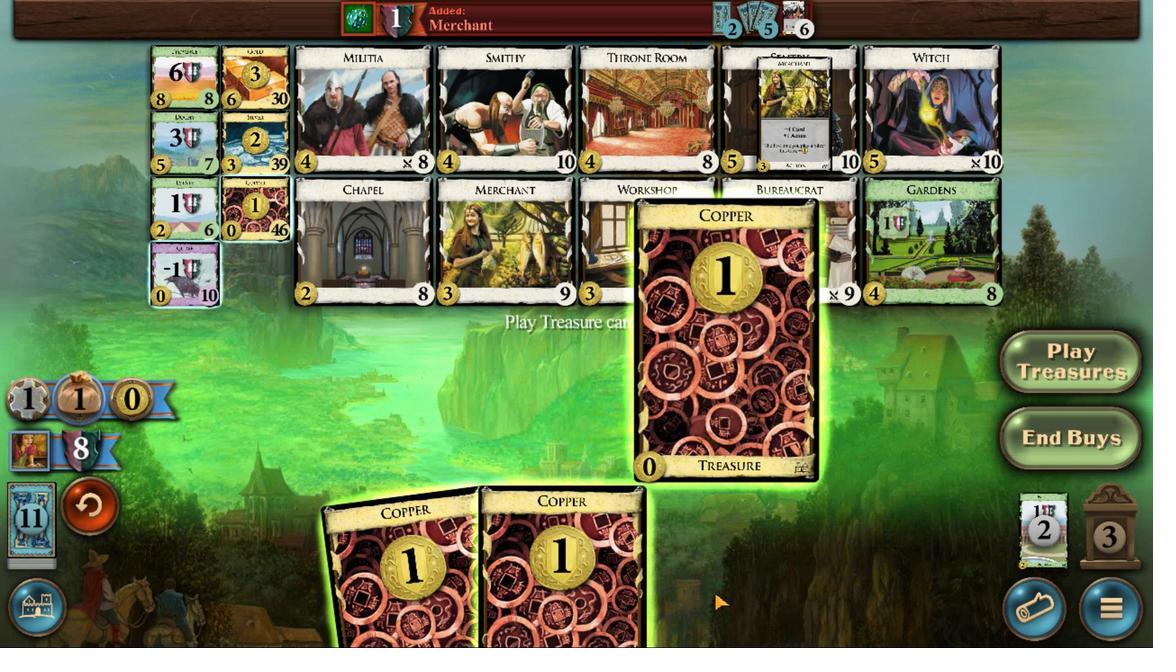 
Action: Mouse moved to (564, 103)
Screenshot: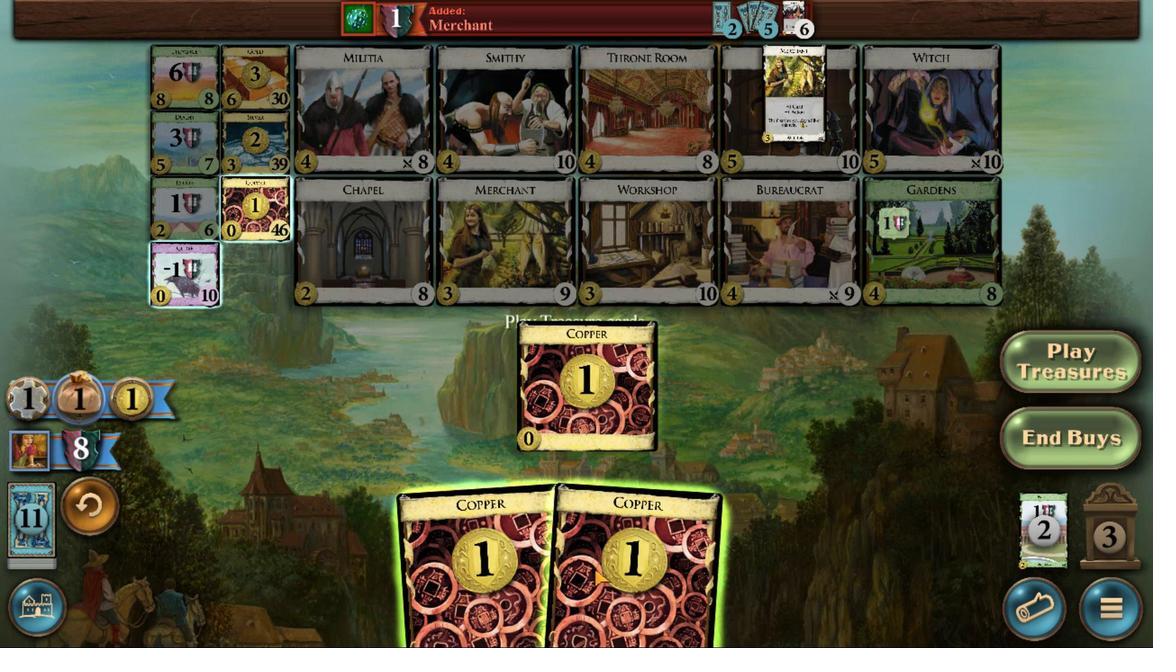 
Action: Mouse scrolled (564, 103) with delta (0, 0)
Screenshot: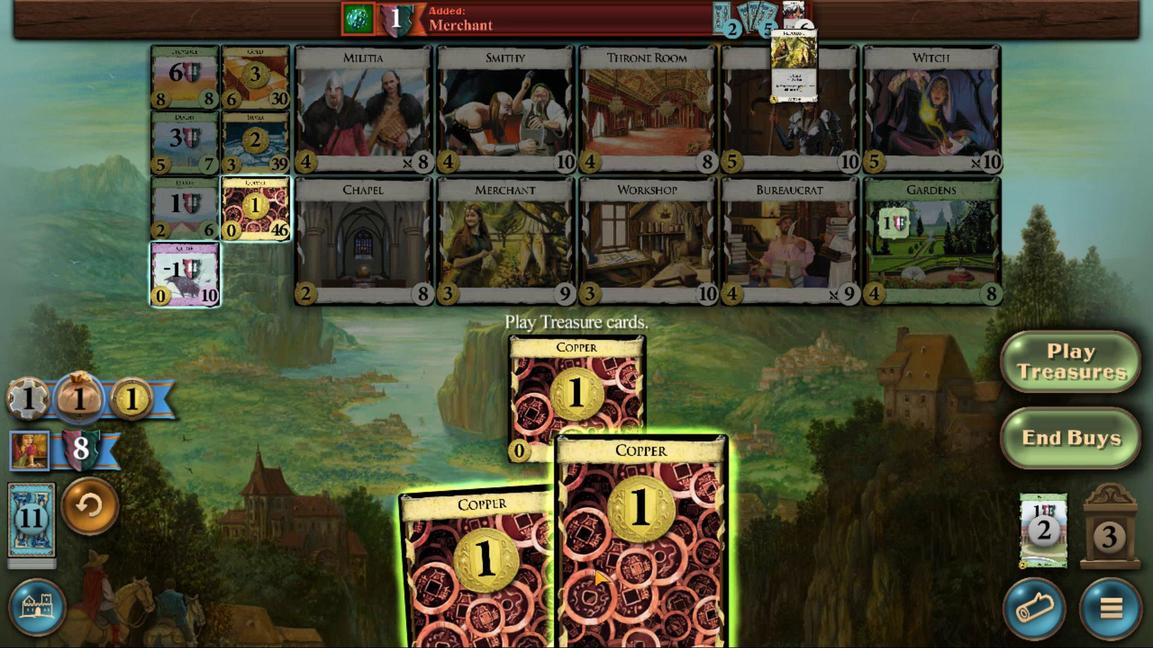 
Action: Mouse scrolled (564, 103) with delta (0, 0)
Screenshot: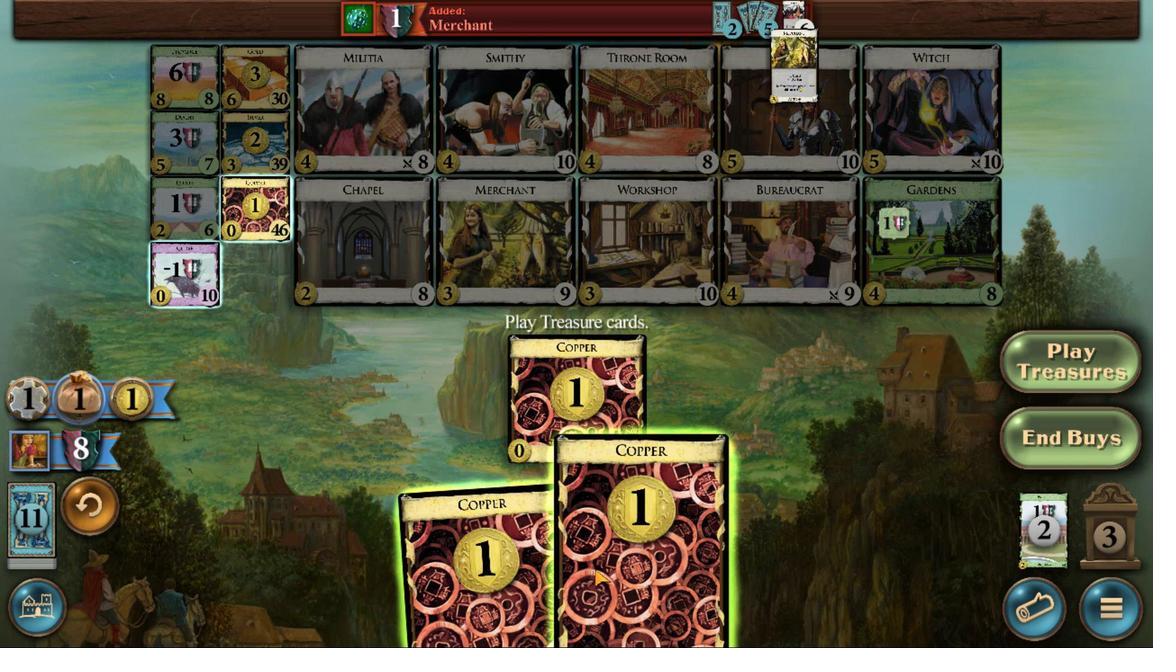 
Action: Mouse scrolled (564, 103) with delta (0, 0)
Screenshot: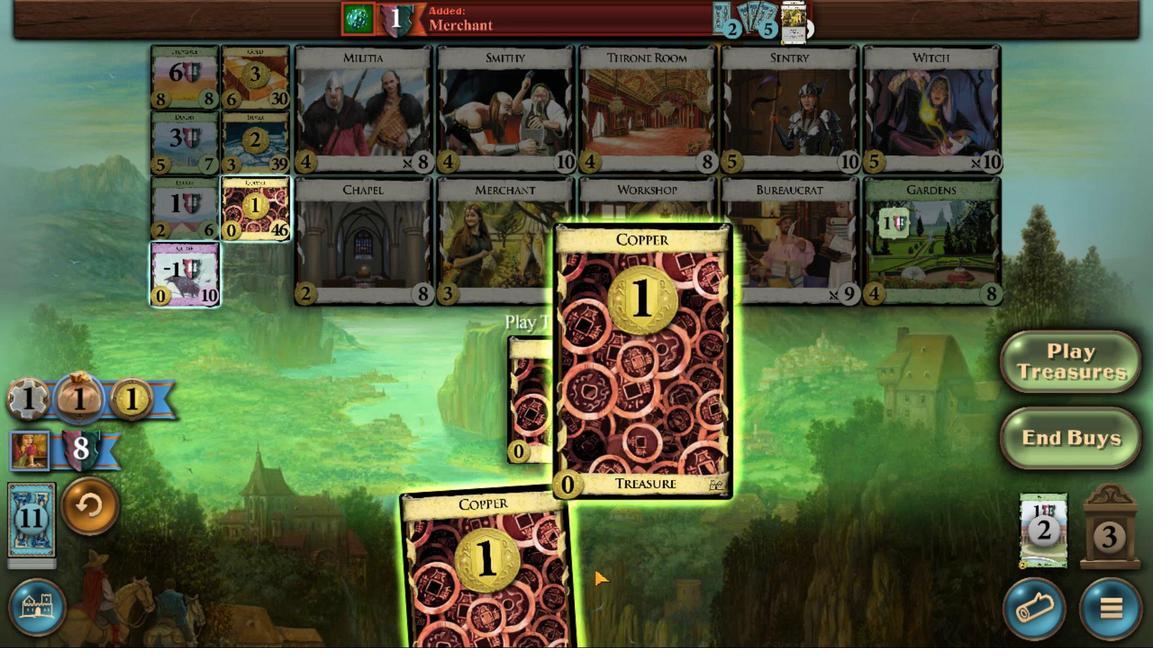 
Action: Mouse moved to (545, 108)
Screenshot: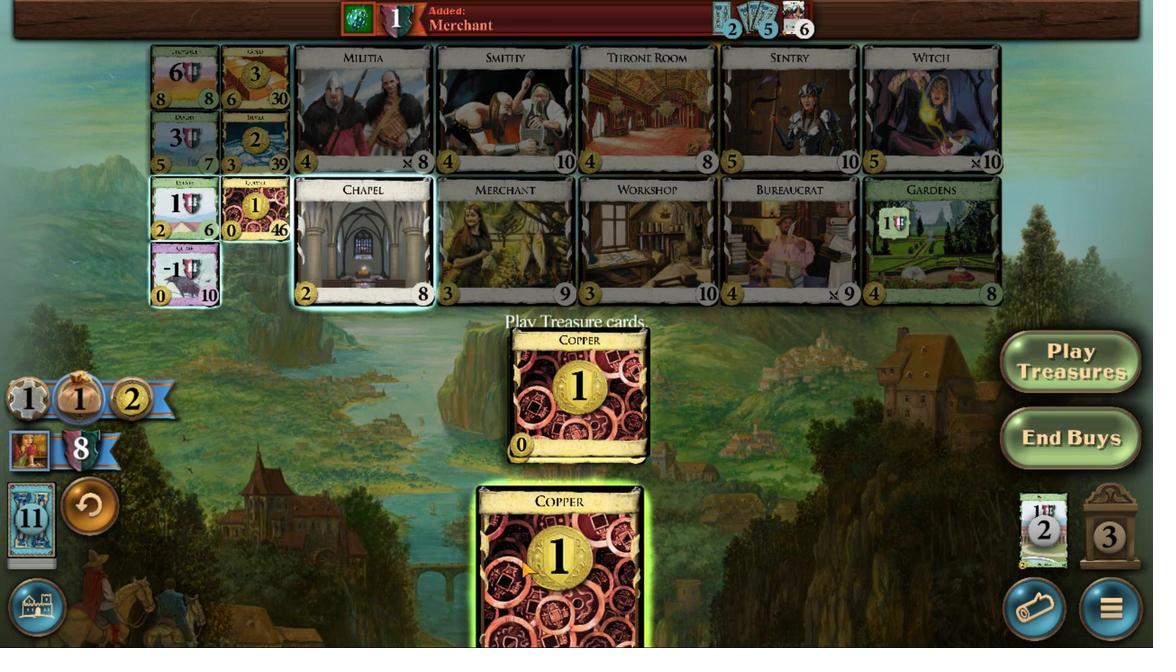 
Action: Mouse scrolled (545, 109) with delta (0, 0)
Screenshot: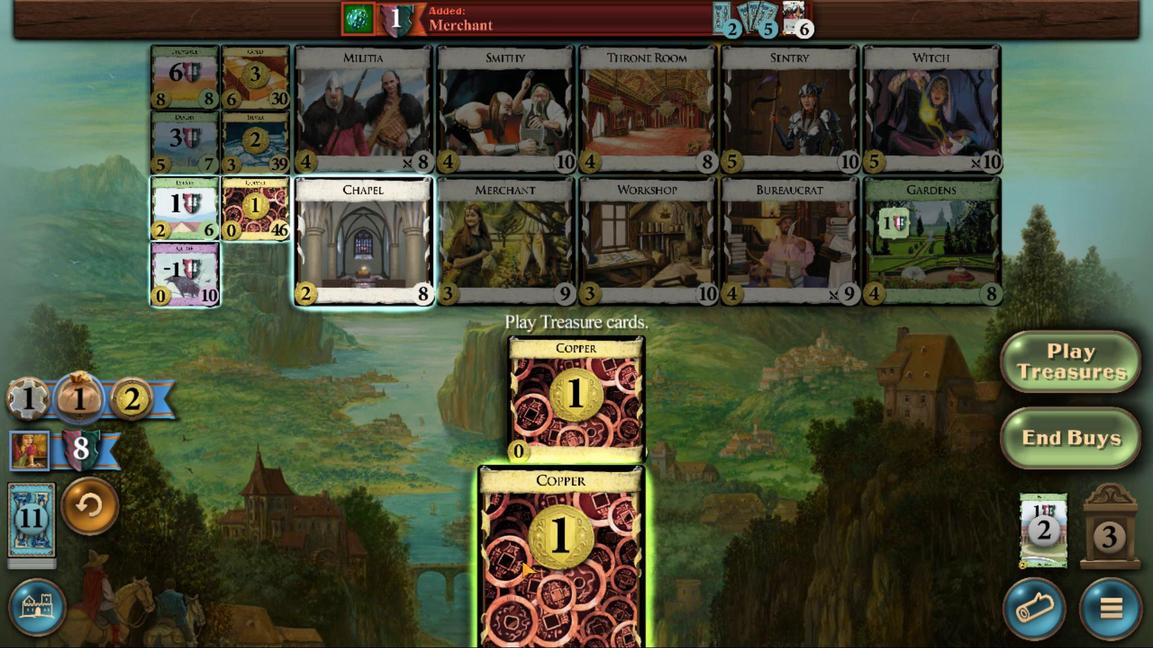 
Action: Mouse scrolled (545, 109) with delta (0, 0)
Screenshot: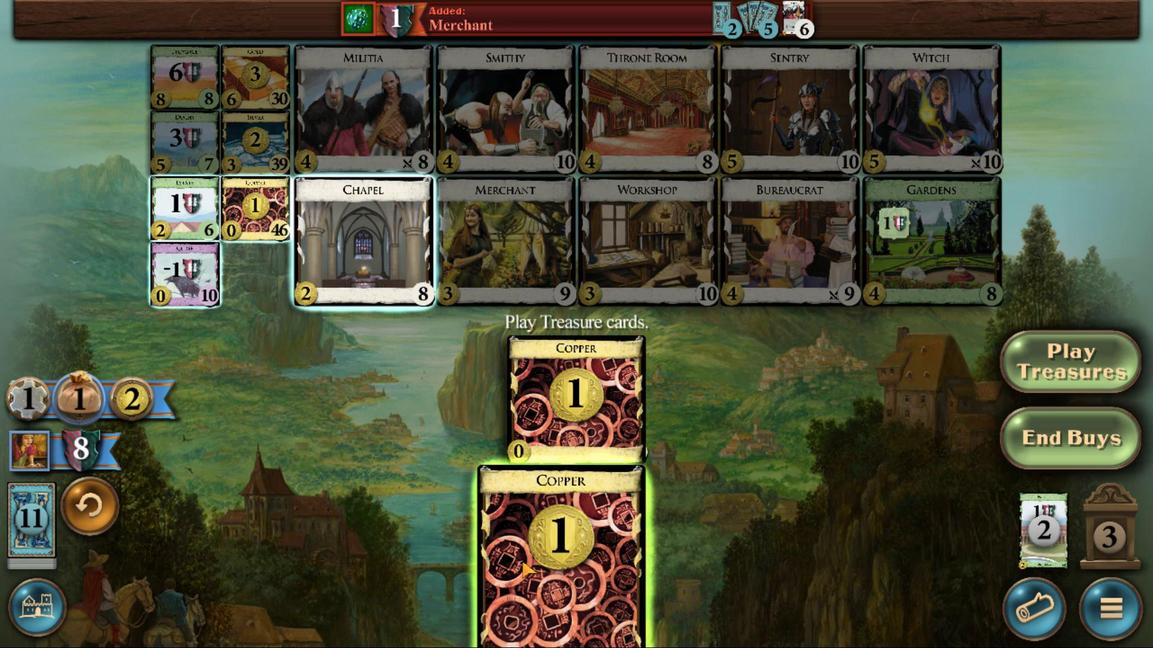 
Action: Mouse scrolled (545, 109) with delta (0, 0)
Screenshot: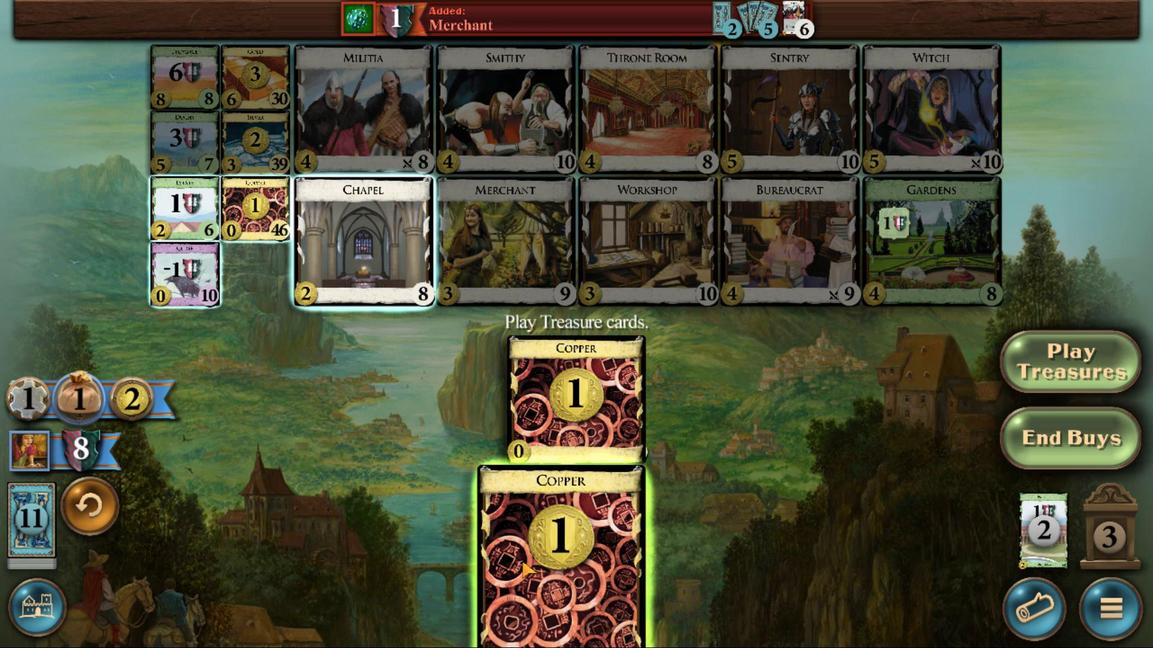 
Action: Mouse moved to (476, 398)
Screenshot: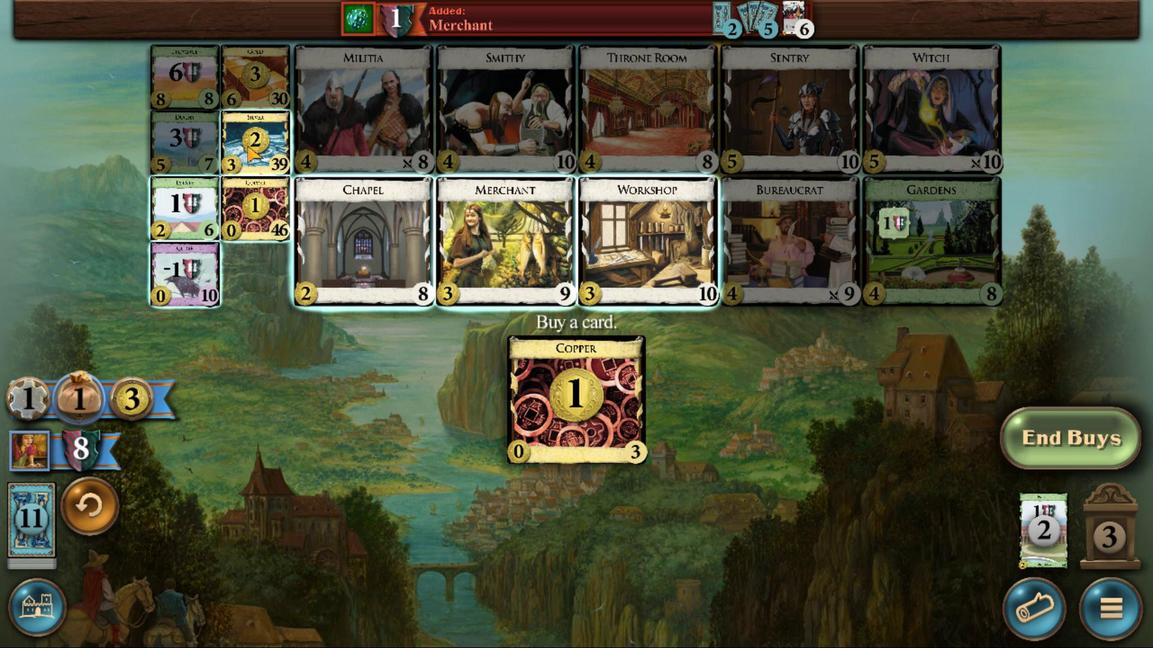 
Action: Mouse pressed left at (476, 398)
Screenshot: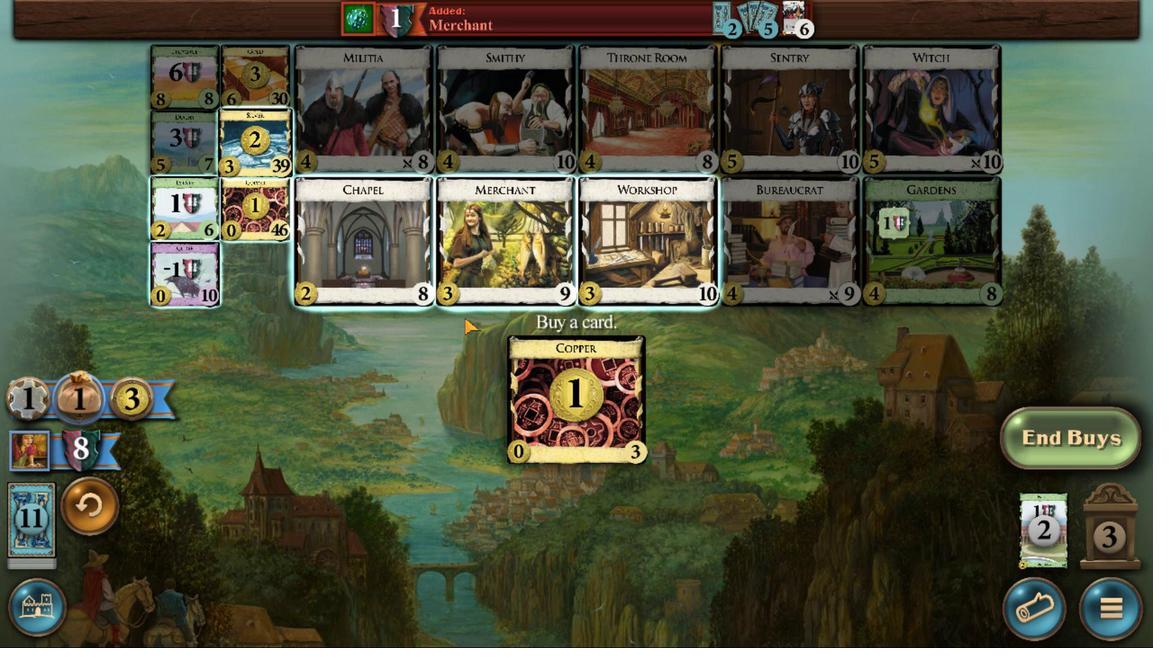
Action: Mouse moved to (615, 81)
Screenshot: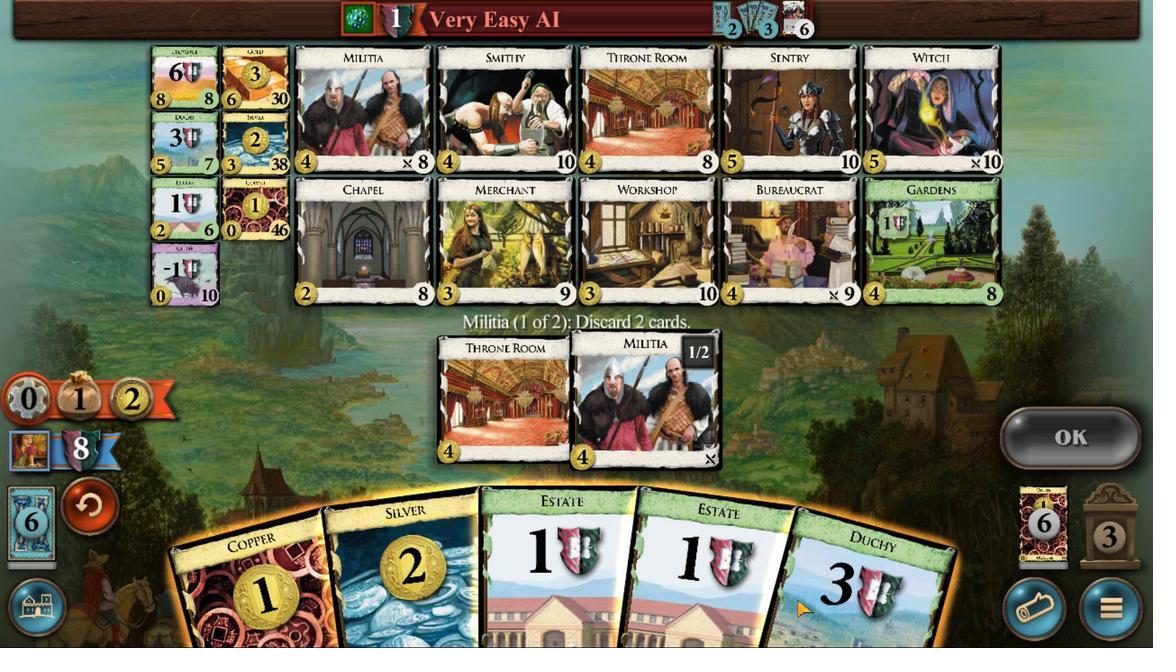 
Action: Mouse scrolled (615, 82) with delta (0, 0)
Screenshot: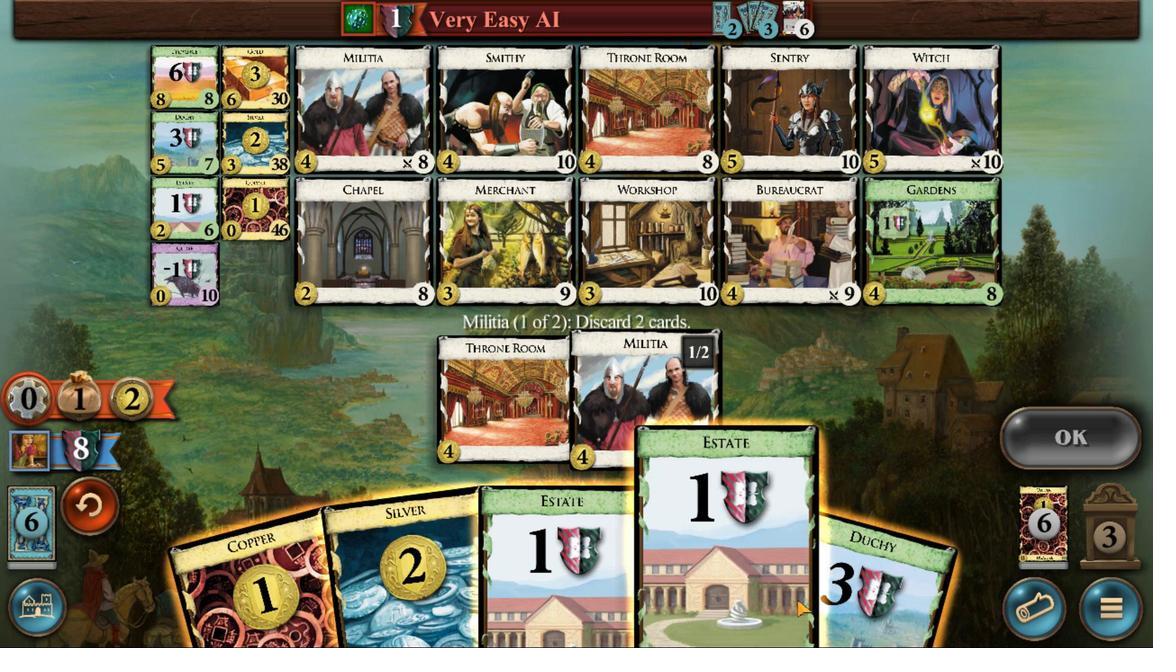 
Action: Mouse scrolled (615, 82) with delta (0, 0)
Screenshot: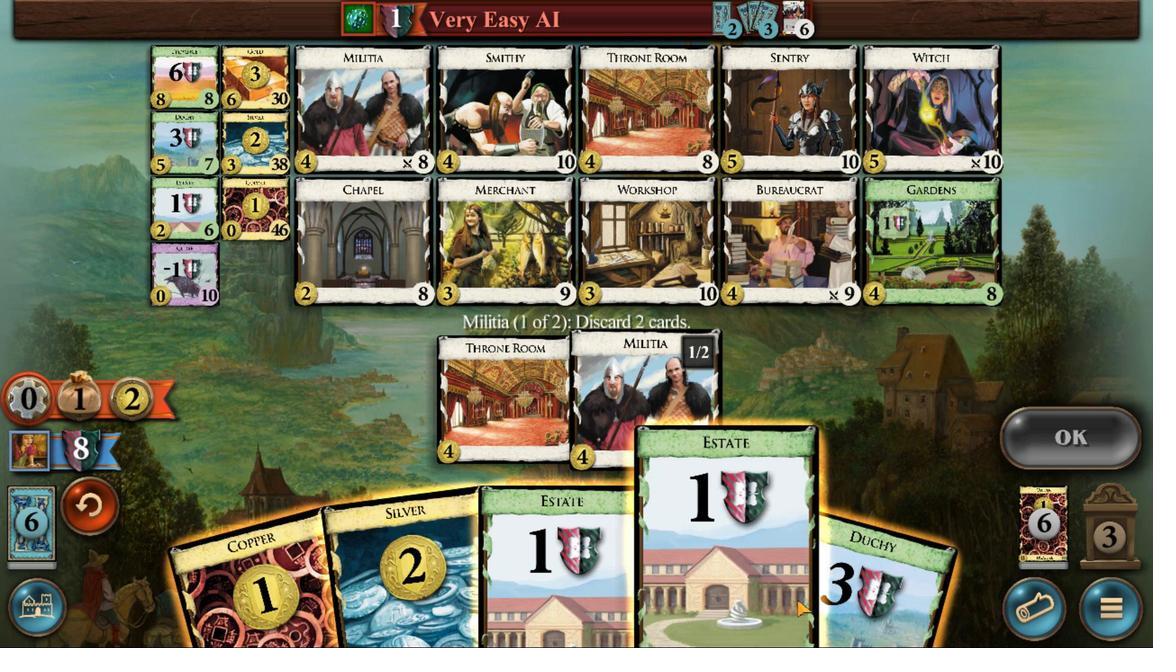 
Action: Mouse scrolled (615, 82) with delta (0, 0)
Screenshot: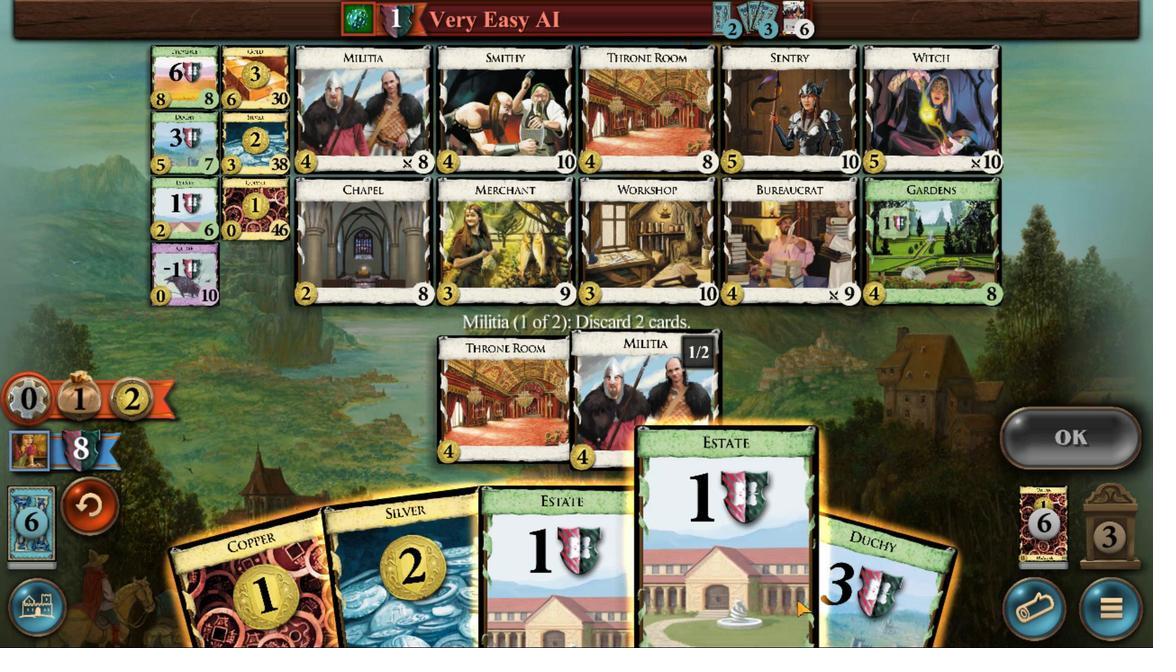 
Action: Mouse scrolled (615, 82) with delta (0, 0)
Screenshot: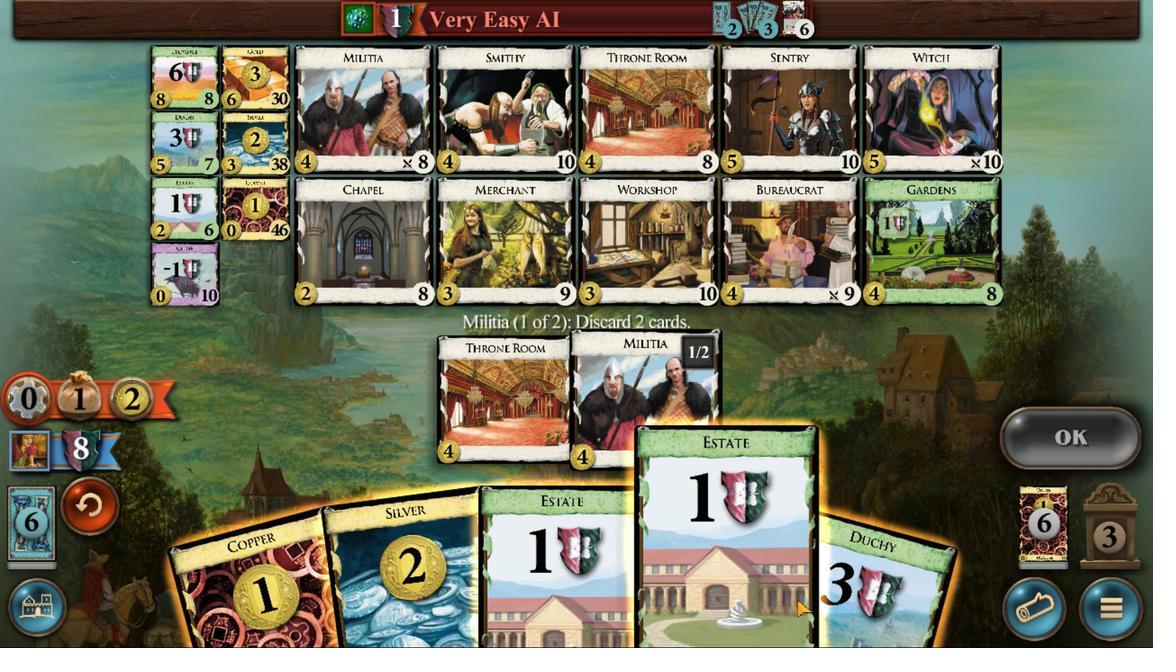 
Action: Mouse moved to (550, 78)
Screenshot: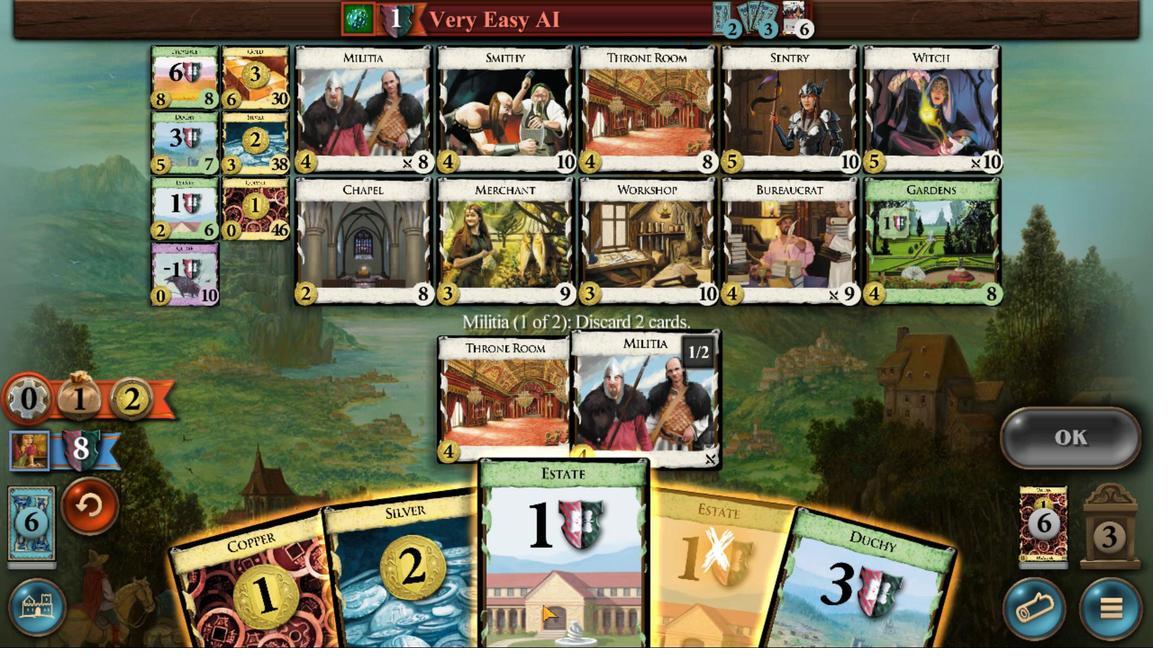 
Action: Mouse scrolled (550, 78) with delta (0, 0)
Screenshot: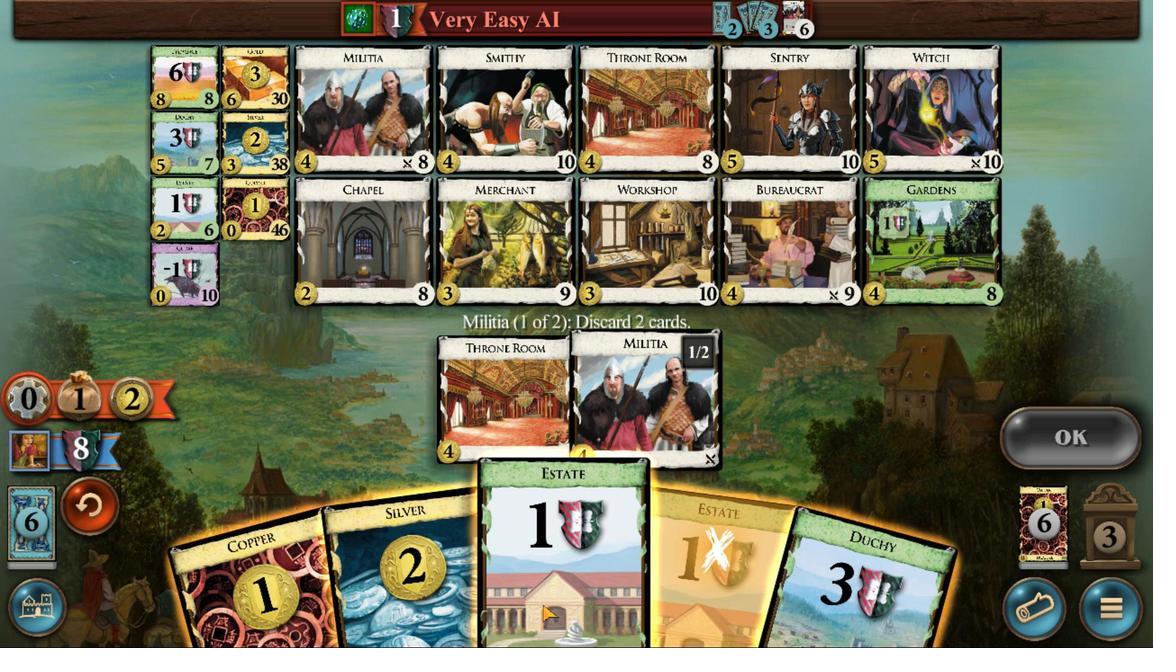 
Action: Mouse scrolled (550, 78) with delta (0, 0)
Screenshot: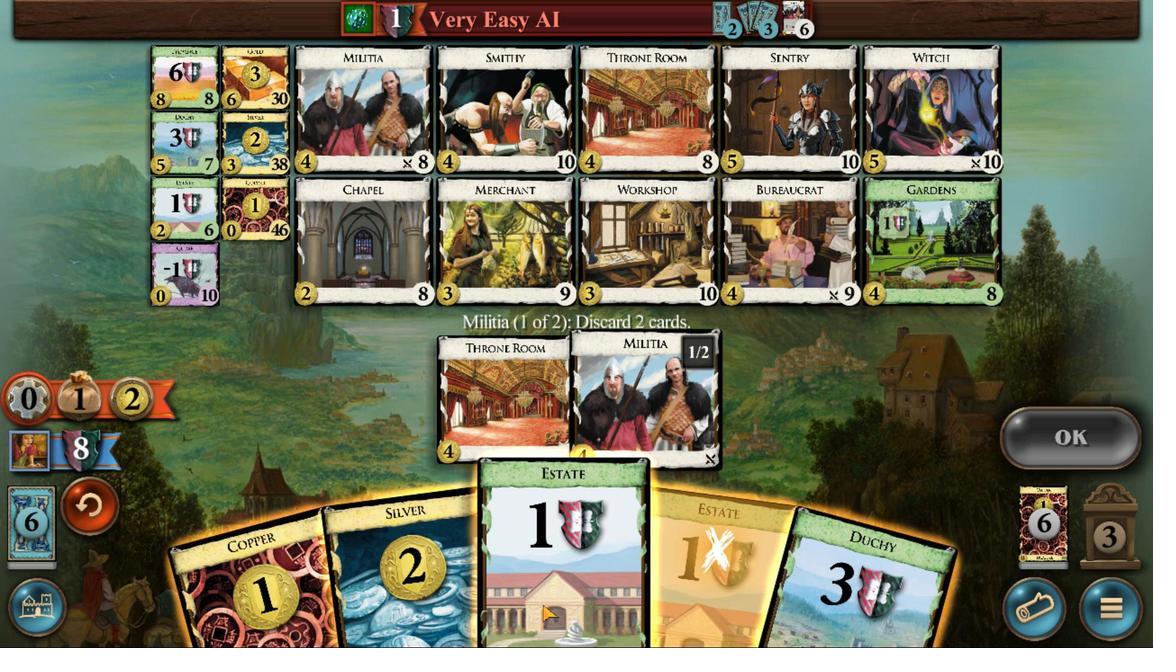 
Action: Mouse scrolled (550, 78) with delta (0, 0)
Screenshot: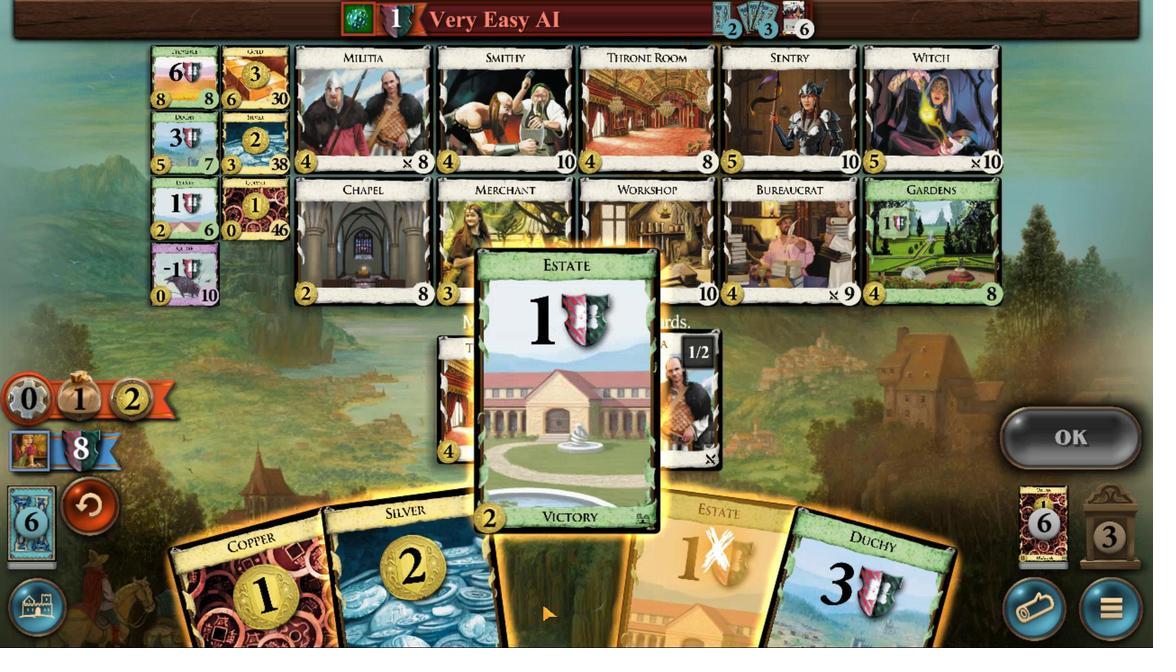 
Action: Mouse scrolled (550, 78) with delta (0, 0)
Screenshot: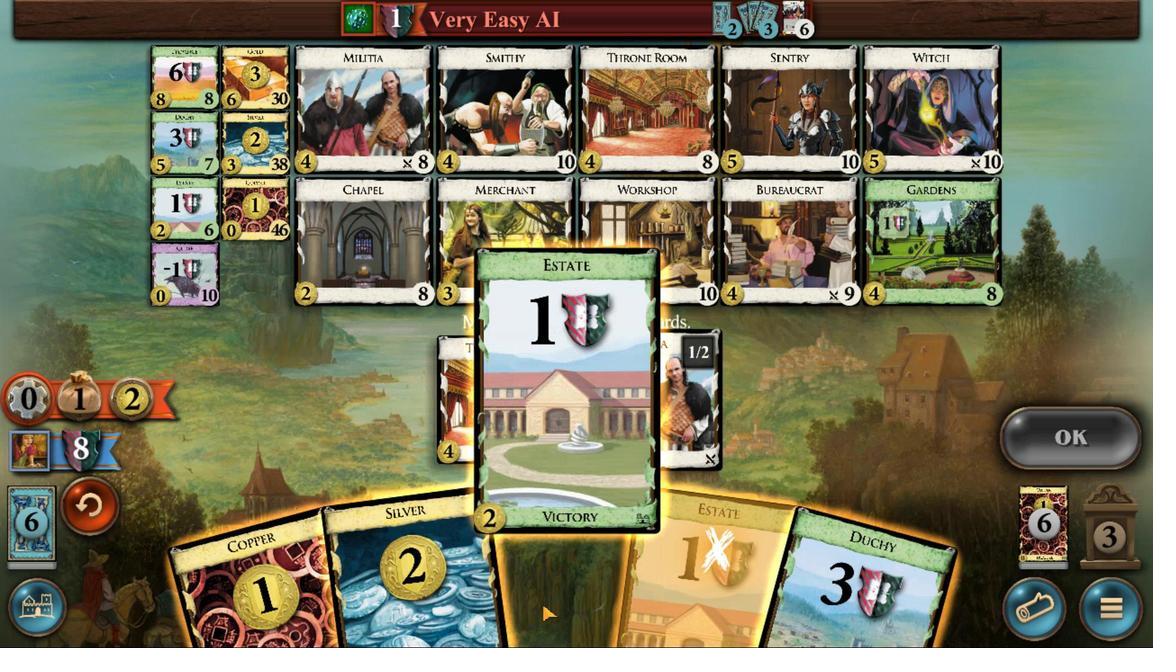 
Action: Mouse moved to (685, 198)
Screenshot: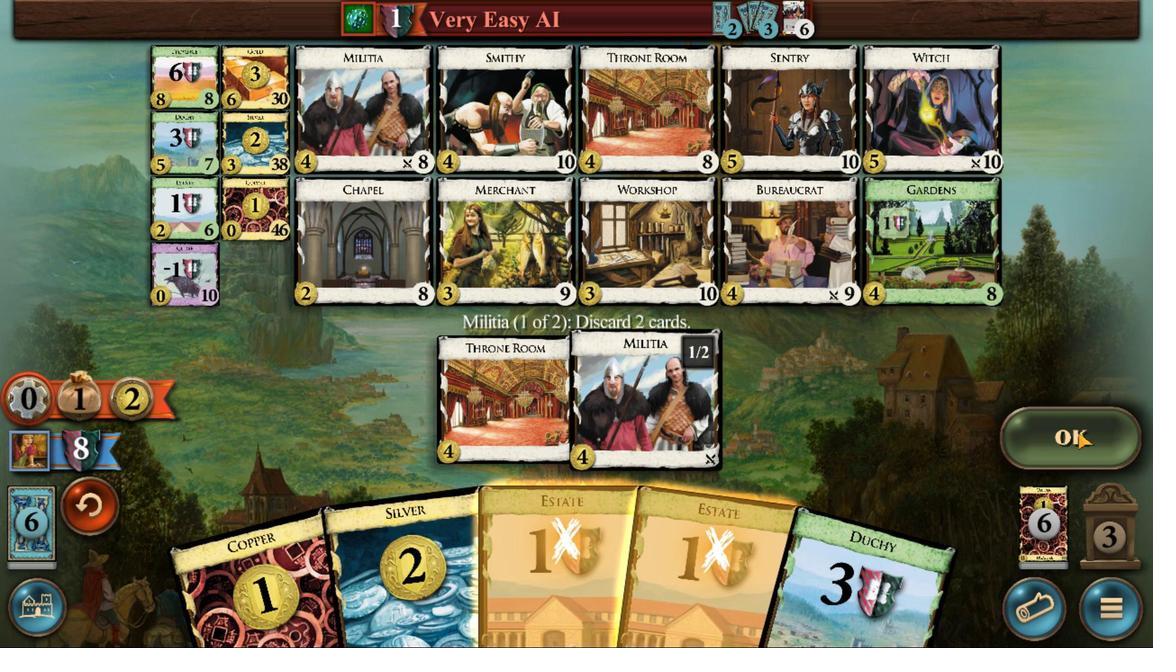 
Action: Mouse pressed left at (685, 198)
Screenshot: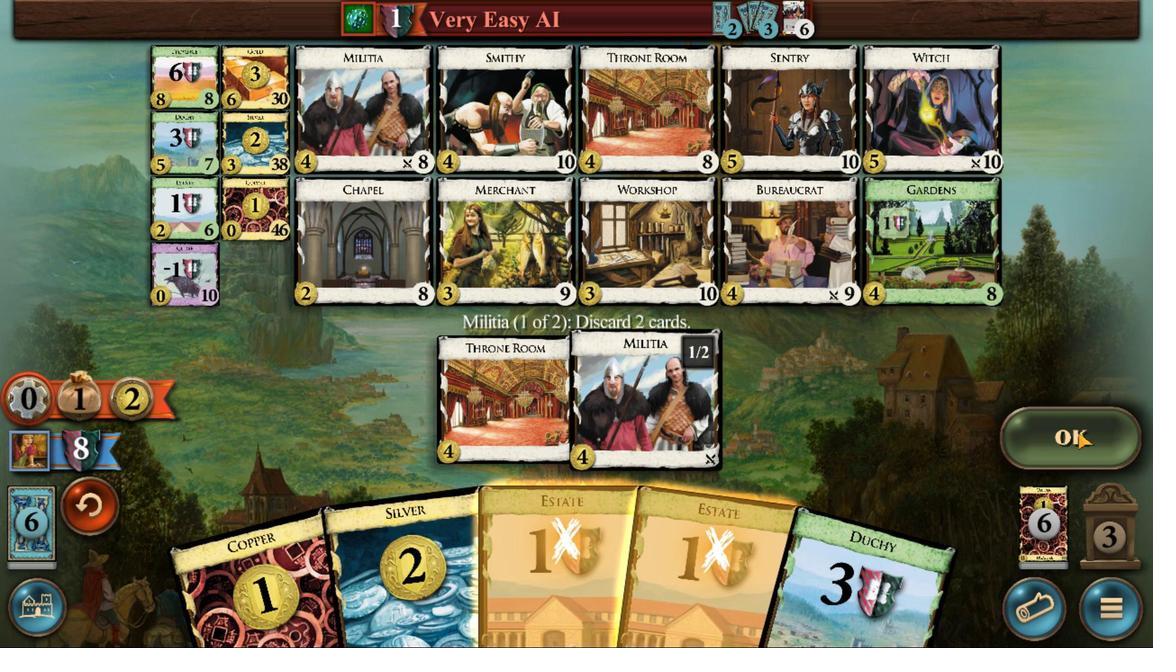 
Action: Mouse moved to (547, 118)
Screenshot: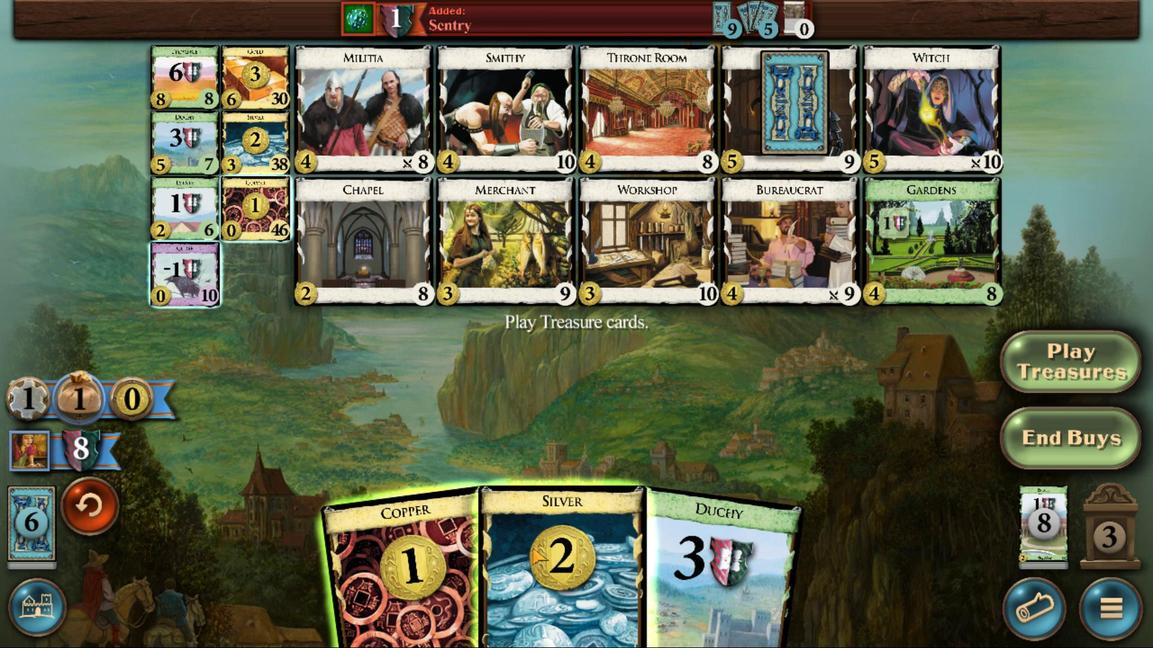 
Action: Mouse scrolled (547, 118) with delta (0, 0)
Screenshot: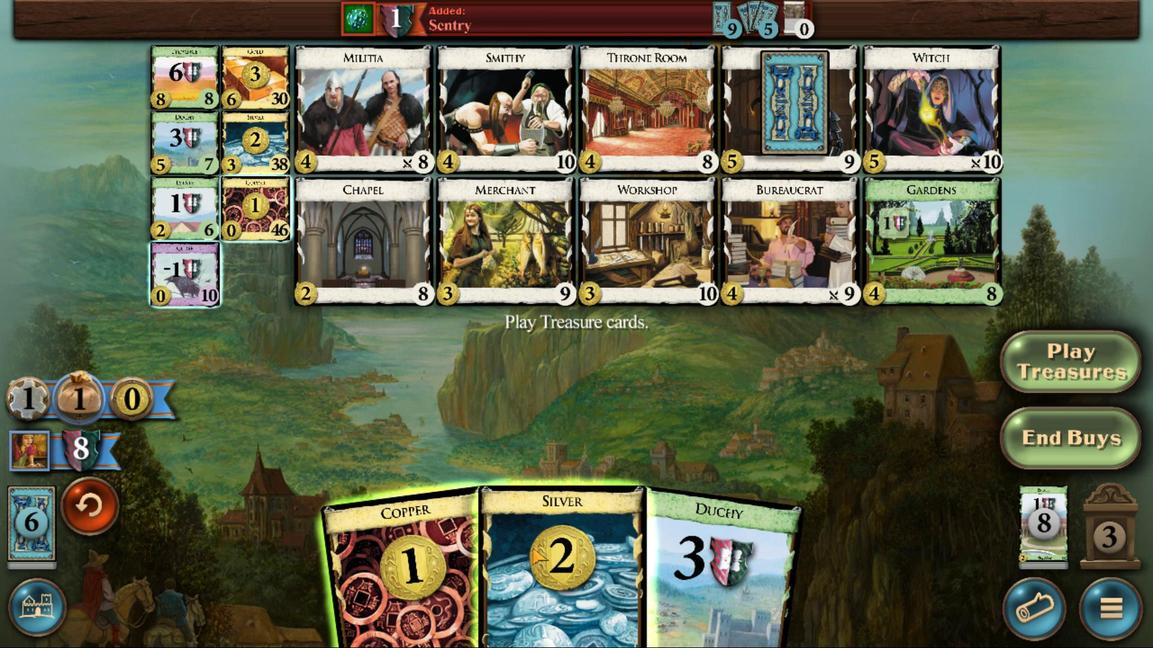 
Action: Mouse scrolled (547, 118) with delta (0, 0)
Screenshot: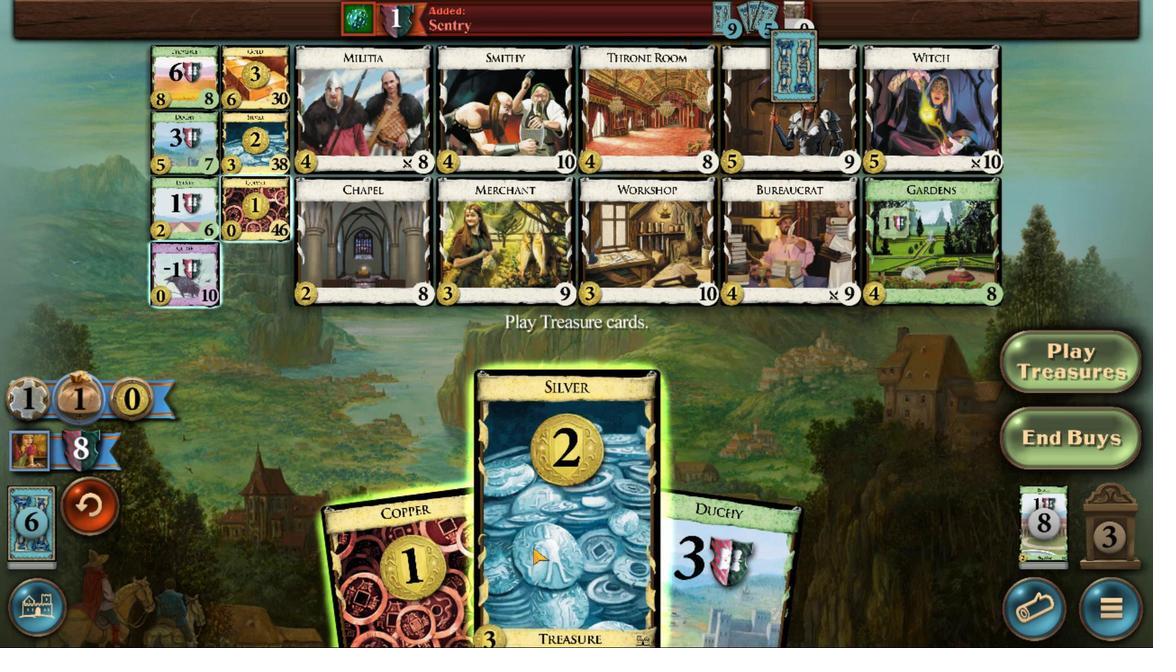 
Action: Mouse scrolled (547, 118) with delta (0, 0)
Screenshot: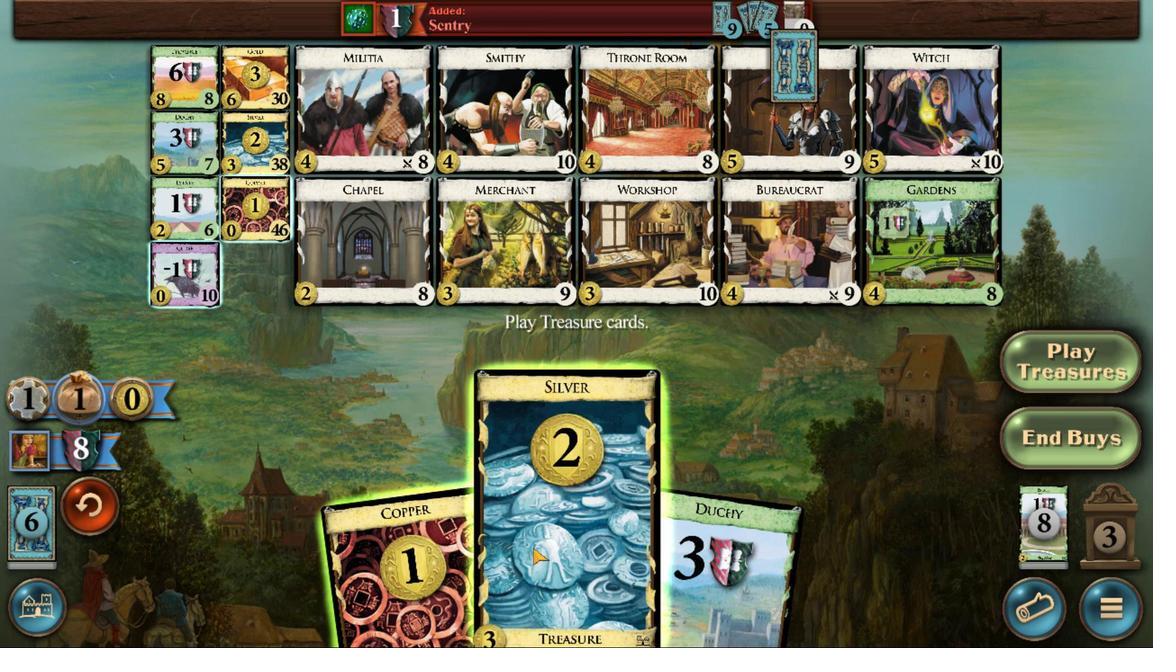
Action: Mouse moved to (522, 112)
Screenshot: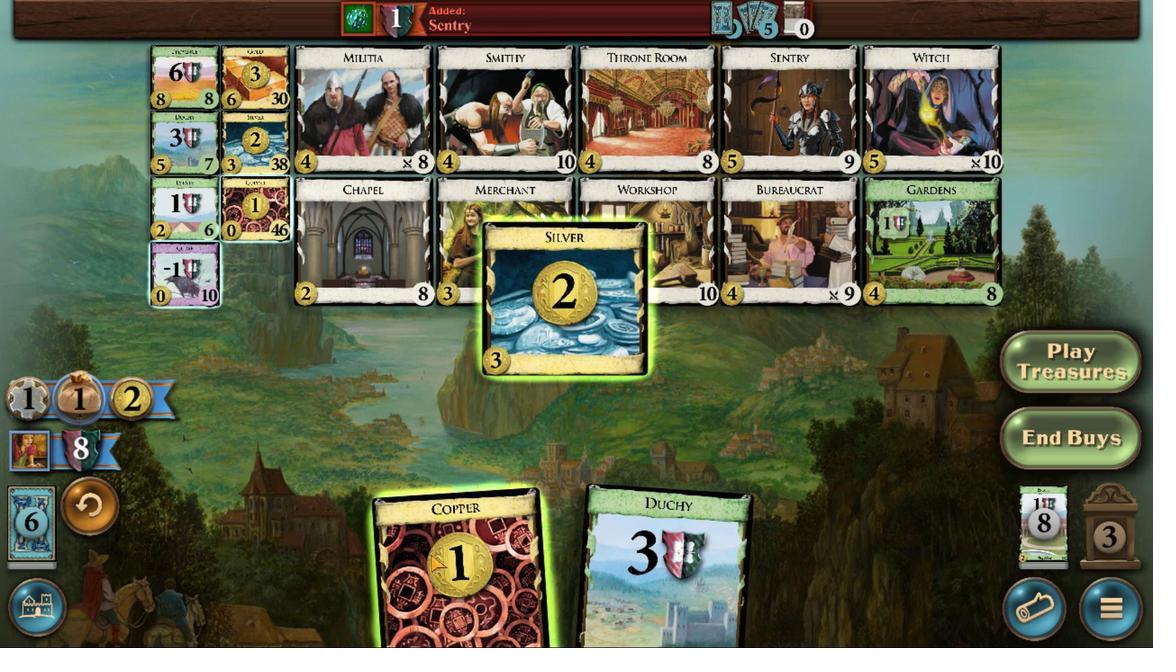 
Action: Mouse scrolled (522, 113) with delta (0, 0)
Screenshot: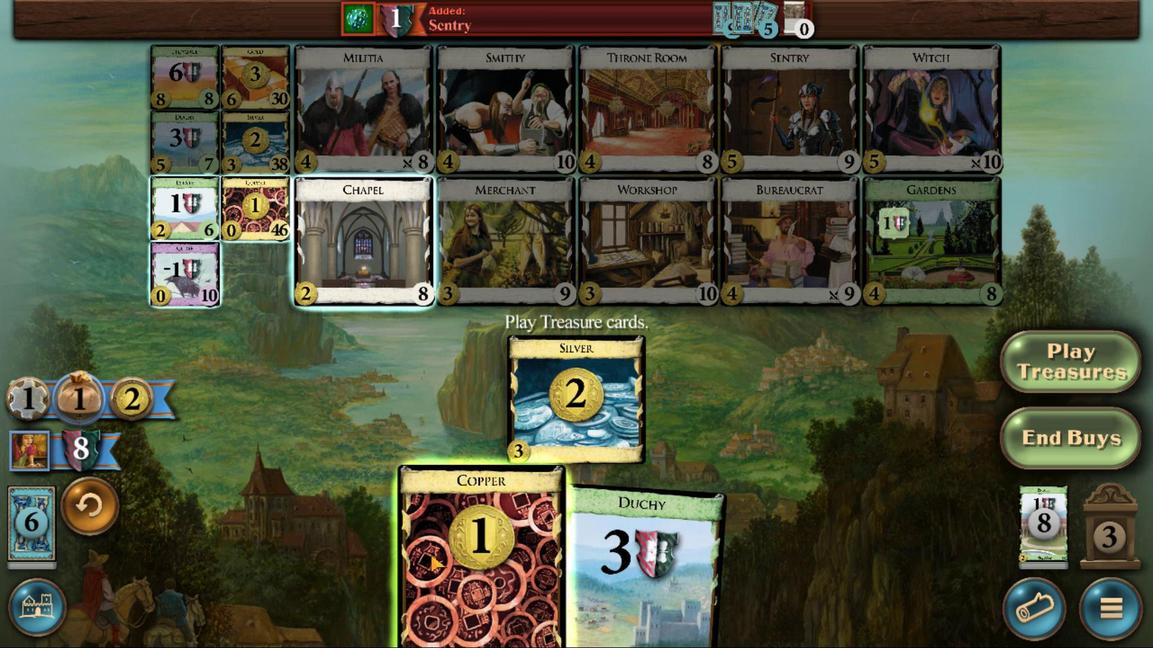 
Action: Mouse scrolled (522, 113) with delta (0, 0)
Screenshot: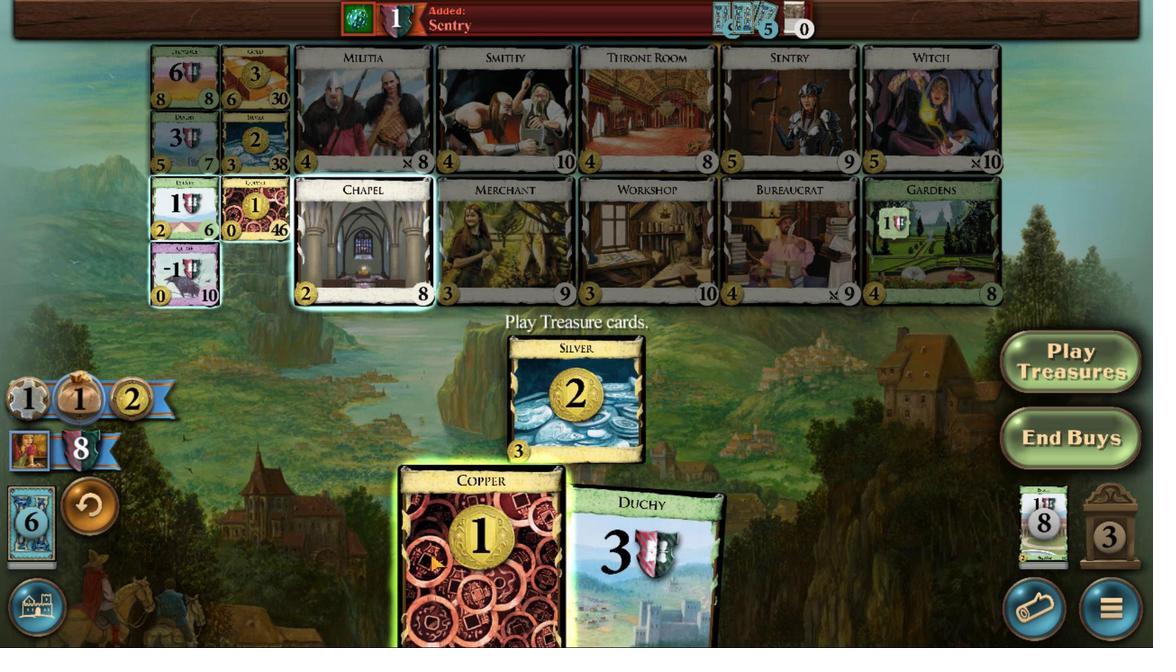 
Action: Mouse scrolled (522, 113) with delta (0, 0)
Screenshot: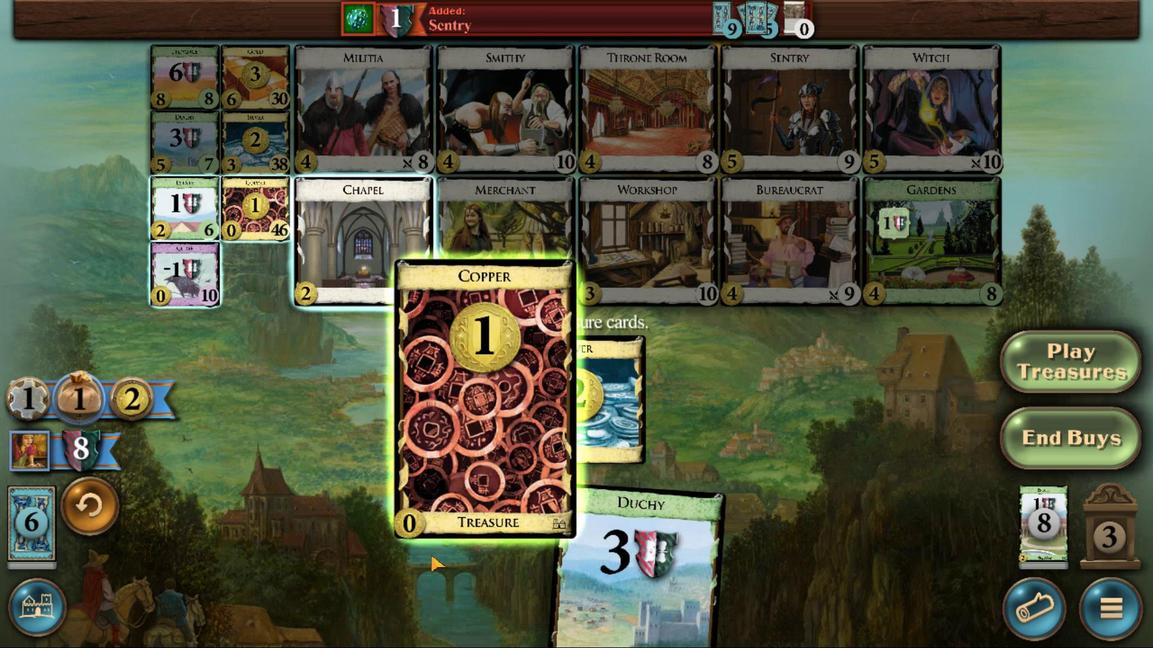 
Action: Mouse moved to (475, 395)
Screenshot: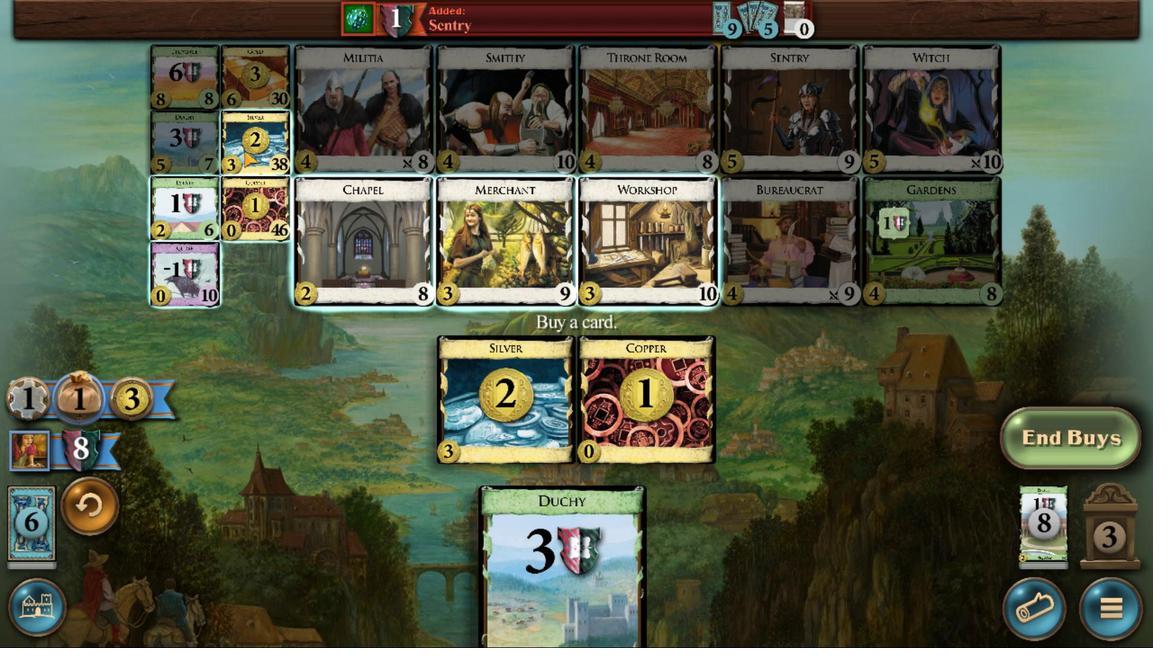 
Action: Mouse pressed left at (475, 395)
Screenshot: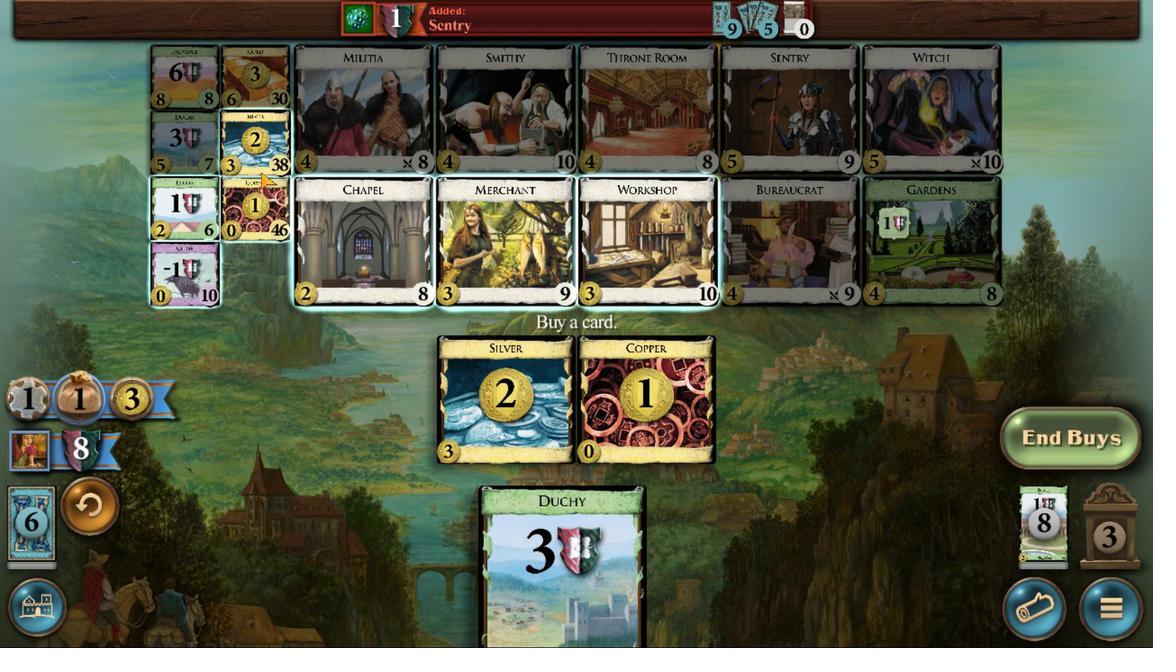
Action: Mouse moved to (592, 115)
Screenshot: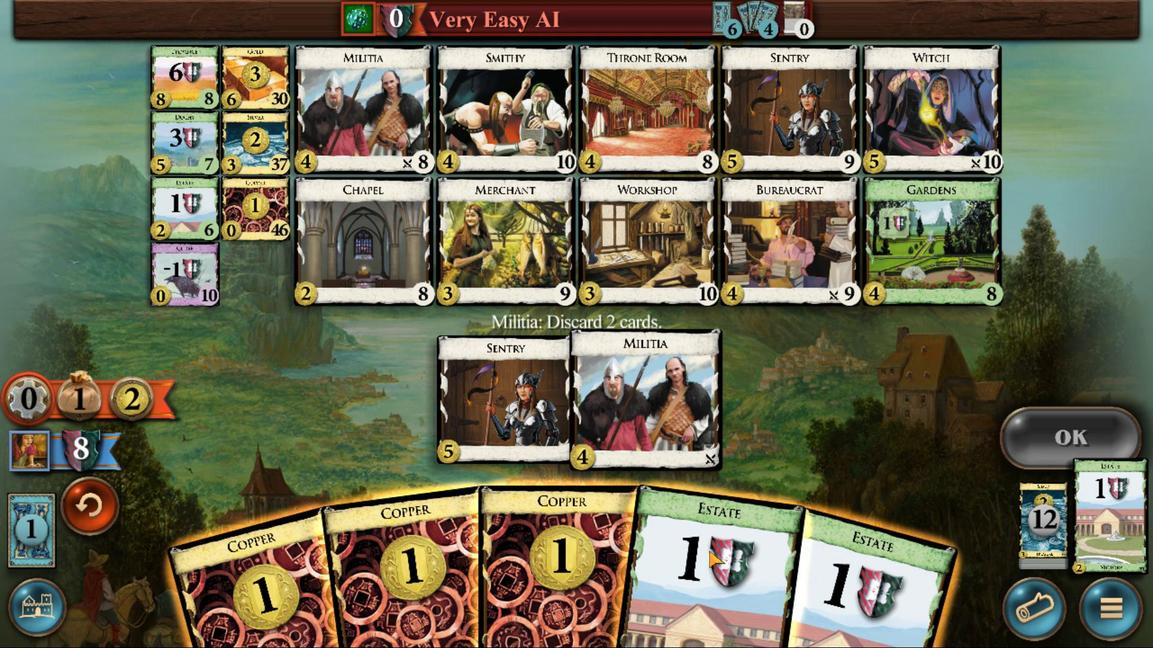 
Action: Mouse scrolled (592, 116) with delta (0, 0)
Screenshot: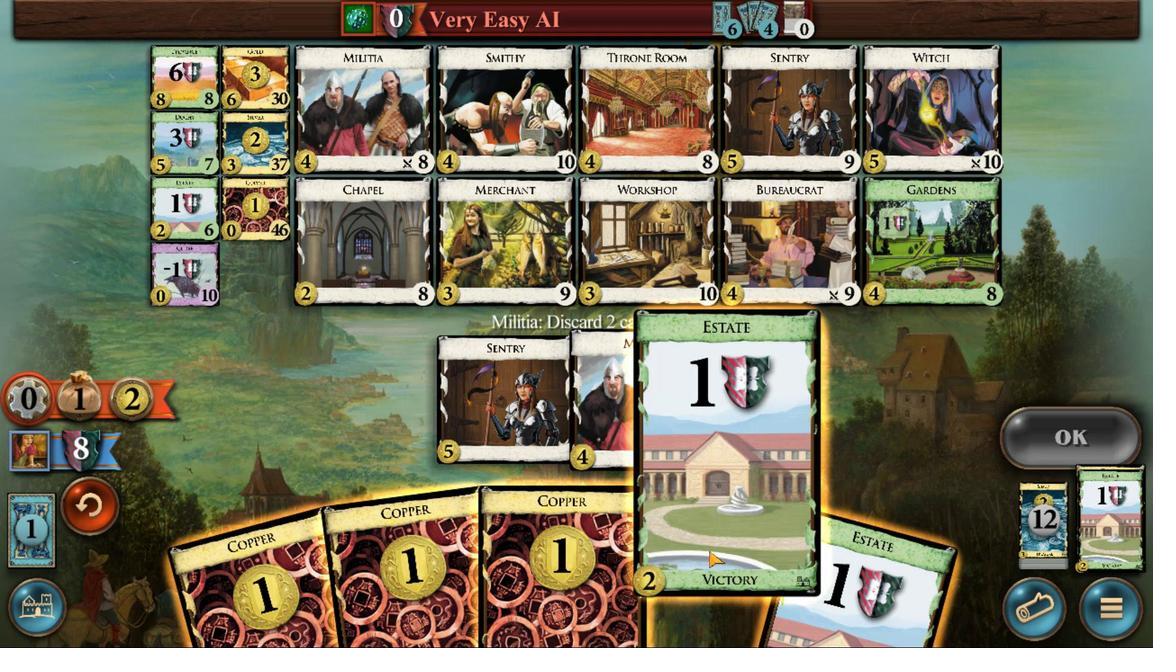 
Action: Mouse scrolled (592, 116) with delta (0, 0)
Screenshot: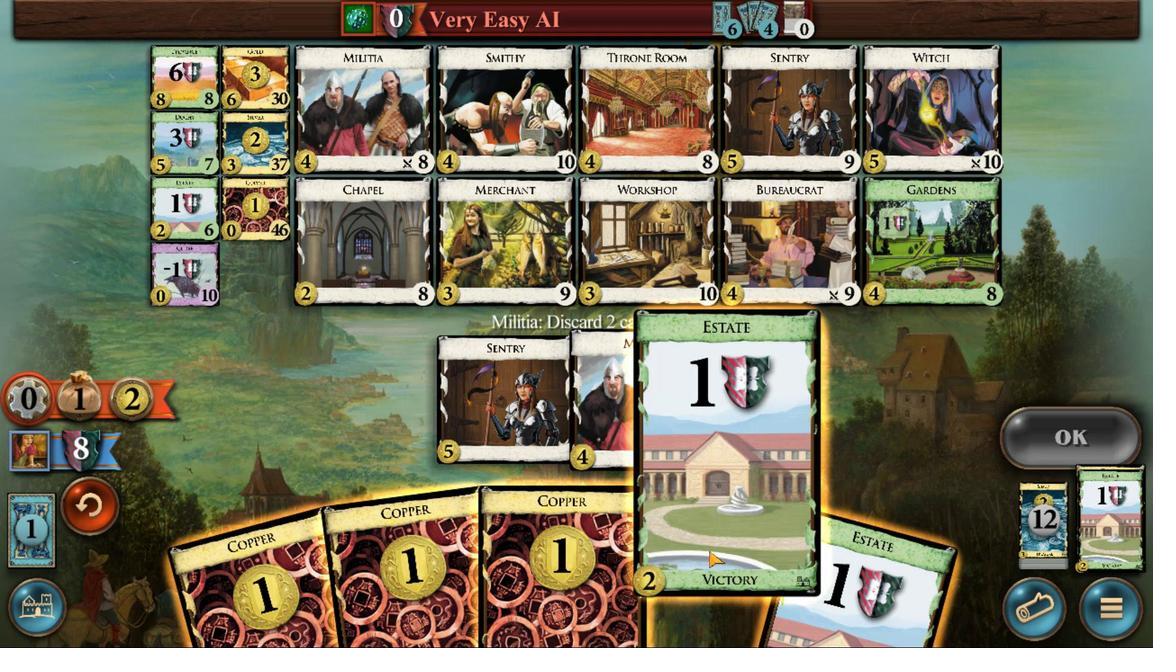 
Action: Mouse scrolled (592, 116) with delta (0, 0)
Screenshot: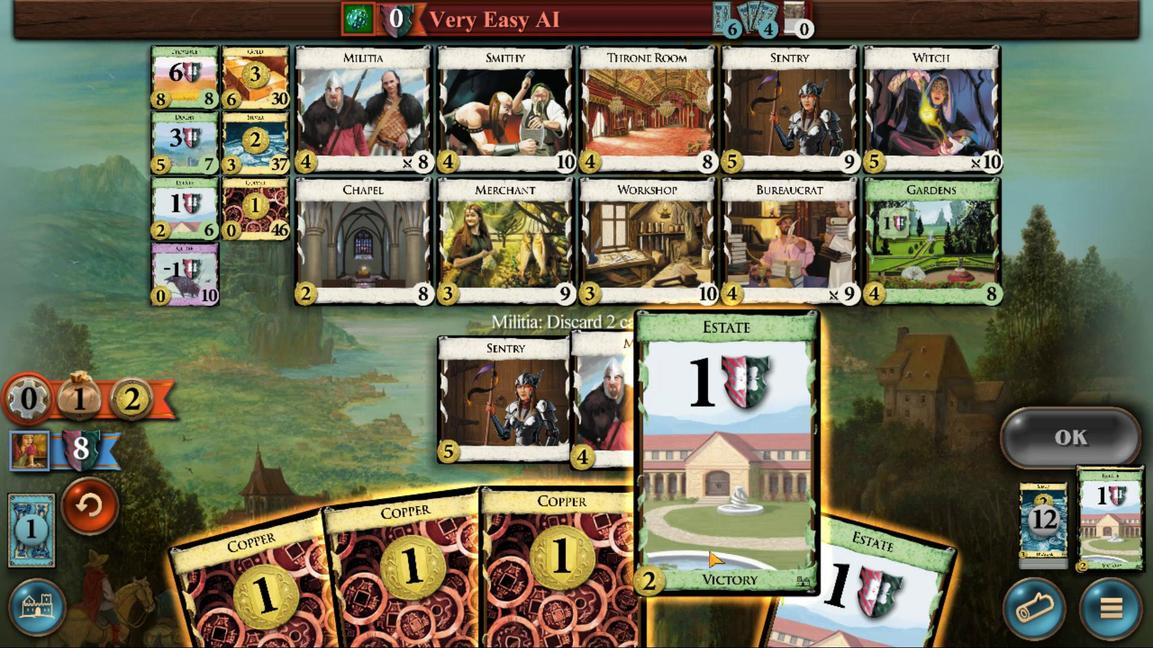 
Action: Mouse scrolled (592, 116) with delta (0, 0)
Screenshot: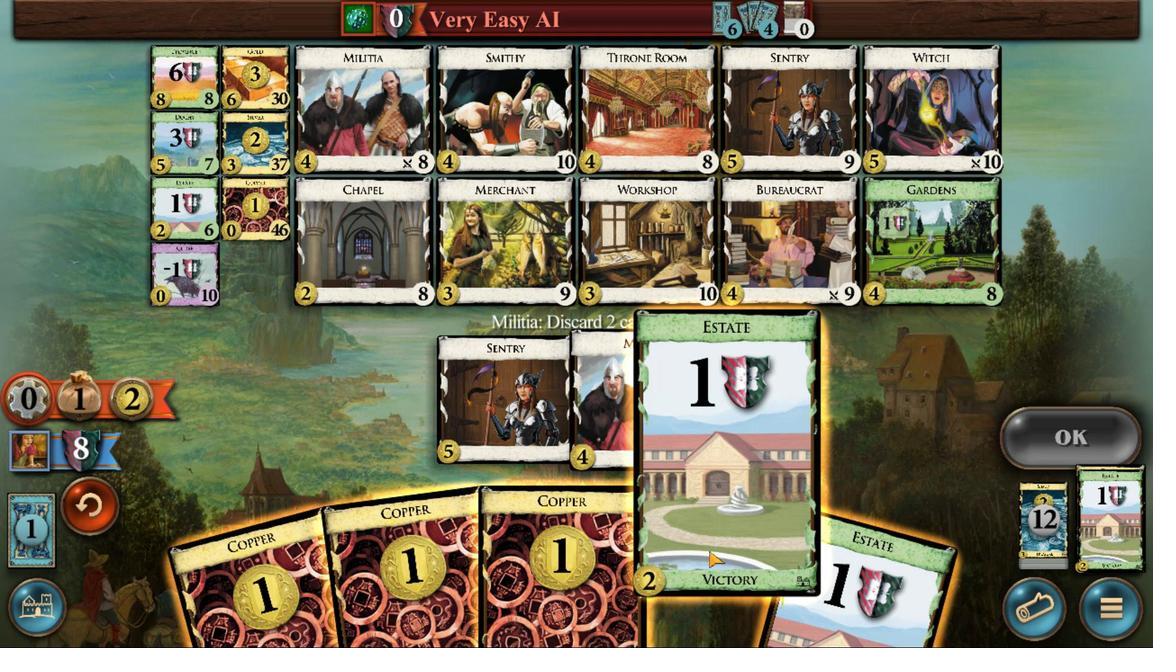 
Action: Mouse moved to (622, 115)
Screenshot: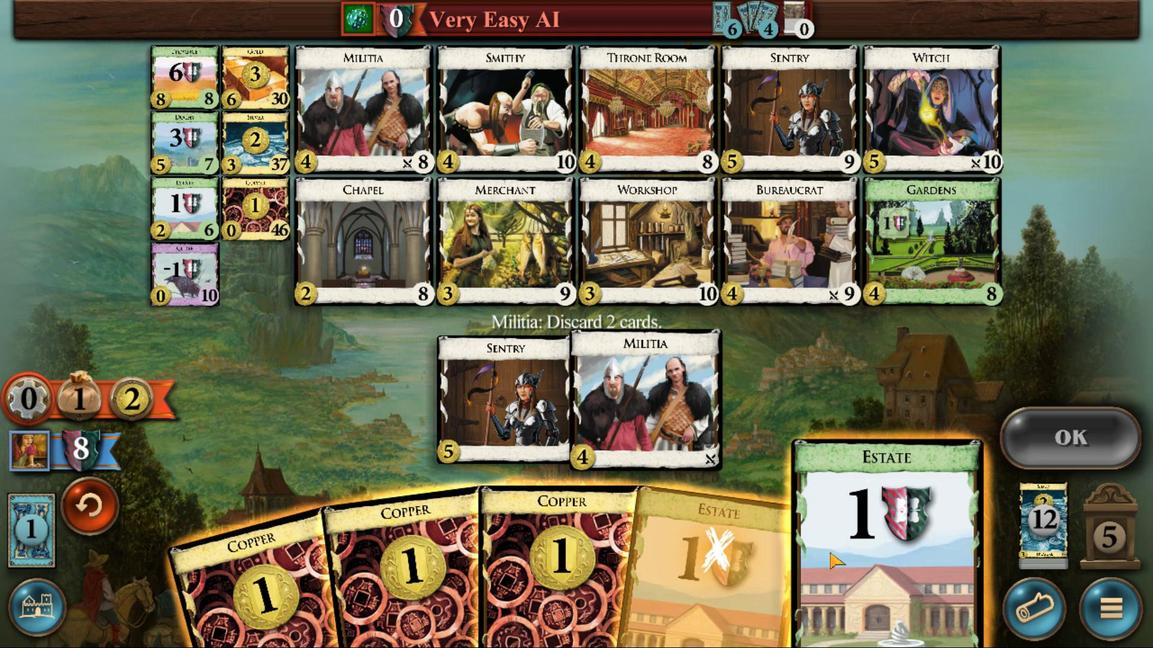 
Action: Mouse scrolled (622, 115) with delta (0, 0)
Screenshot: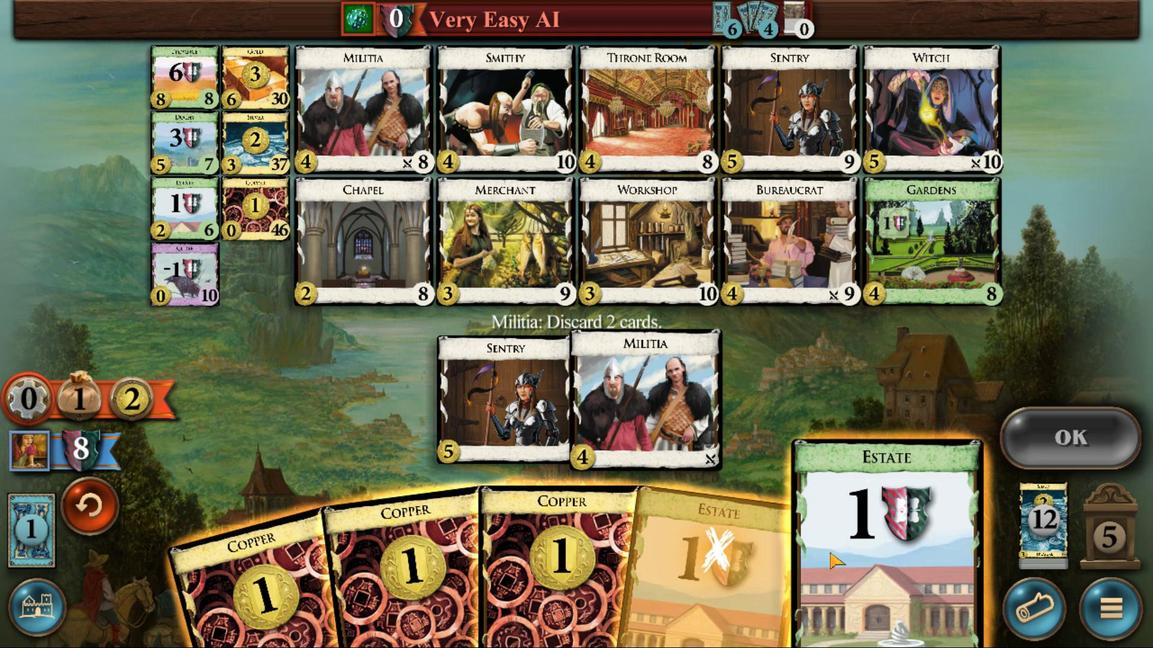 
Action: Mouse scrolled (622, 115) with delta (0, 0)
Screenshot: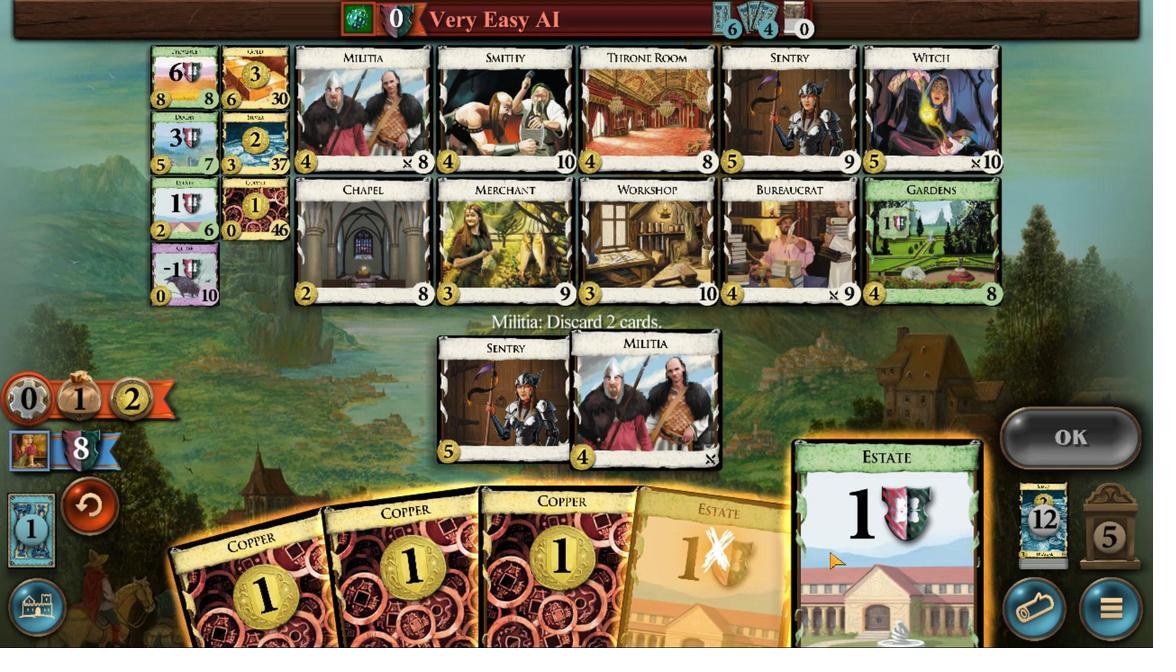 
Action: Mouse scrolled (622, 115) with delta (0, 0)
Screenshot: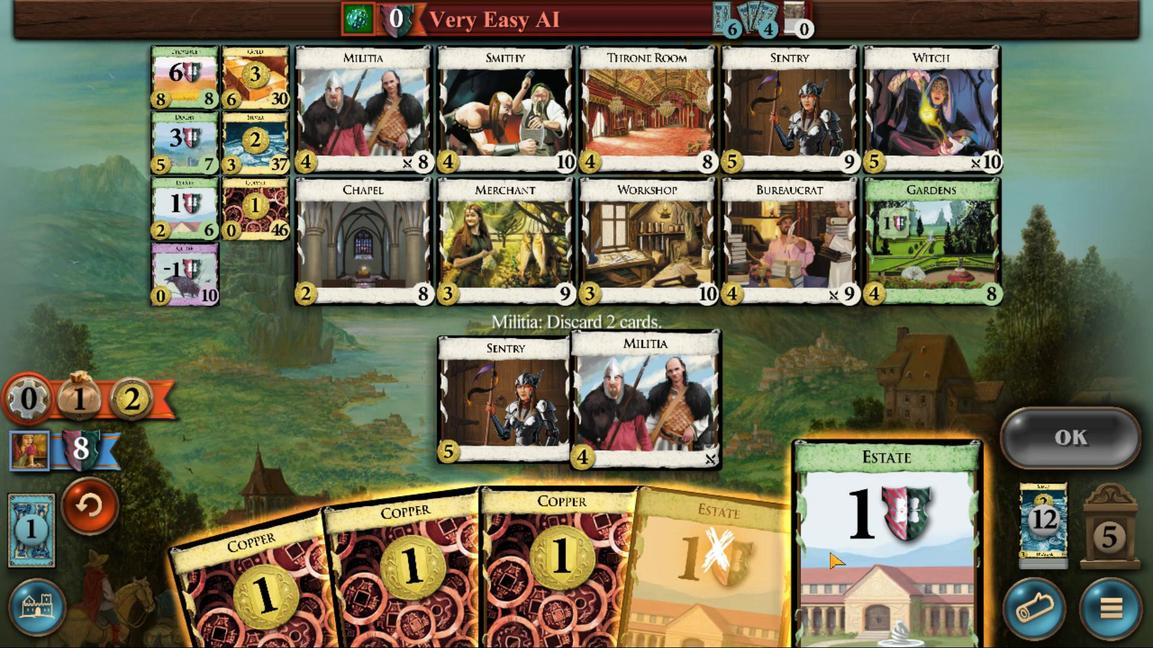 
Action: Mouse scrolled (622, 115) with delta (0, 0)
Screenshot: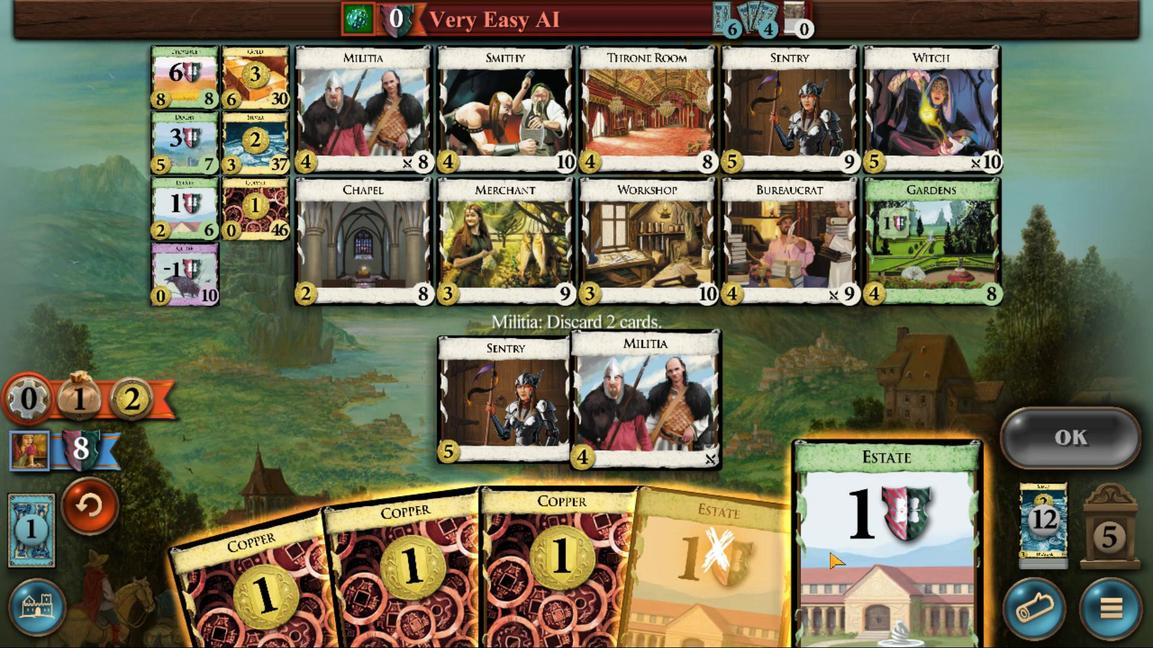 
Action: Mouse moved to (684, 179)
Screenshot: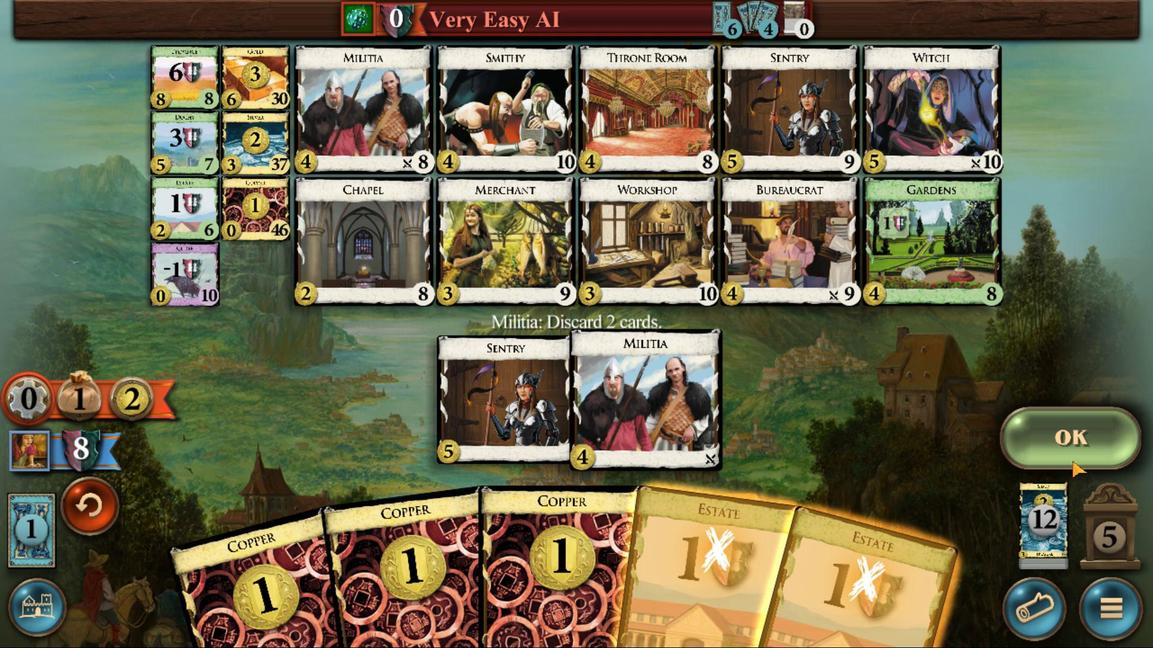 
Action: Mouse pressed left at (684, 179)
Screenshot: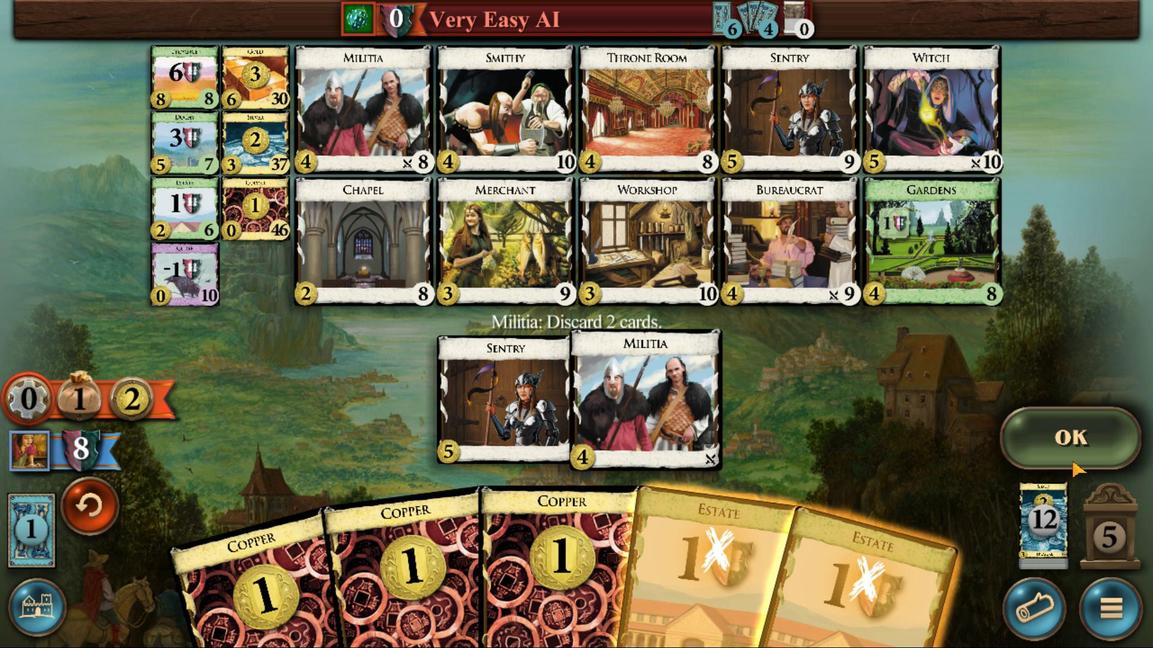 
Action: Mouse moved to (591, 140)
Screenshot: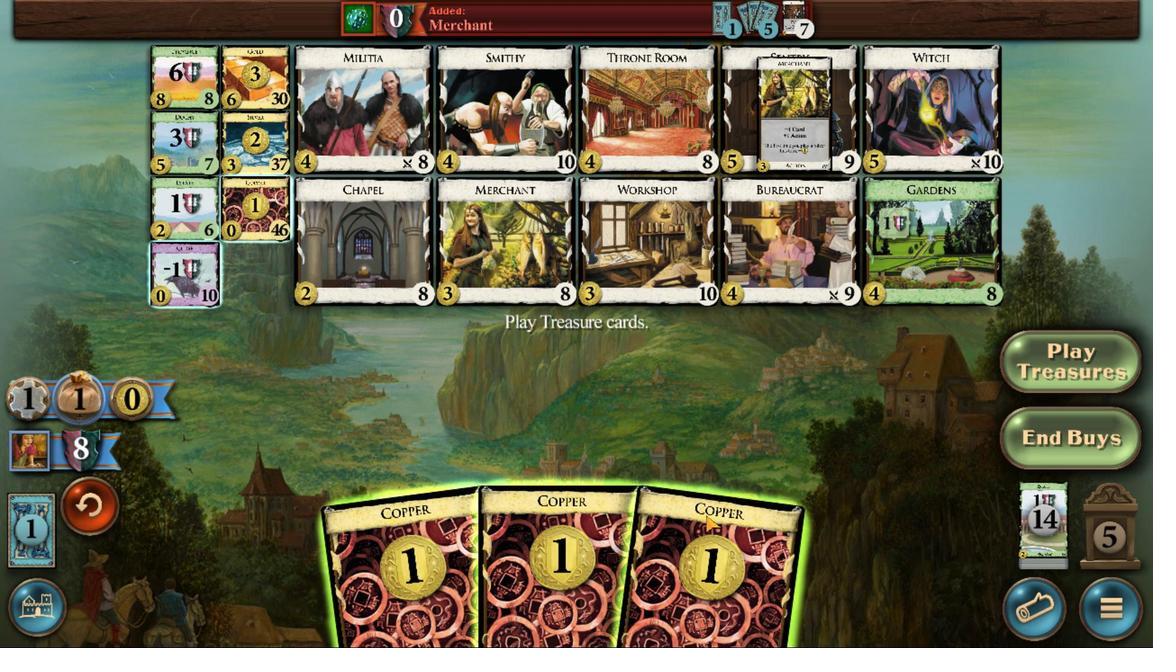 
Action: Mouse scrolled (591, 141) with delta (0, 0)
Screenshot: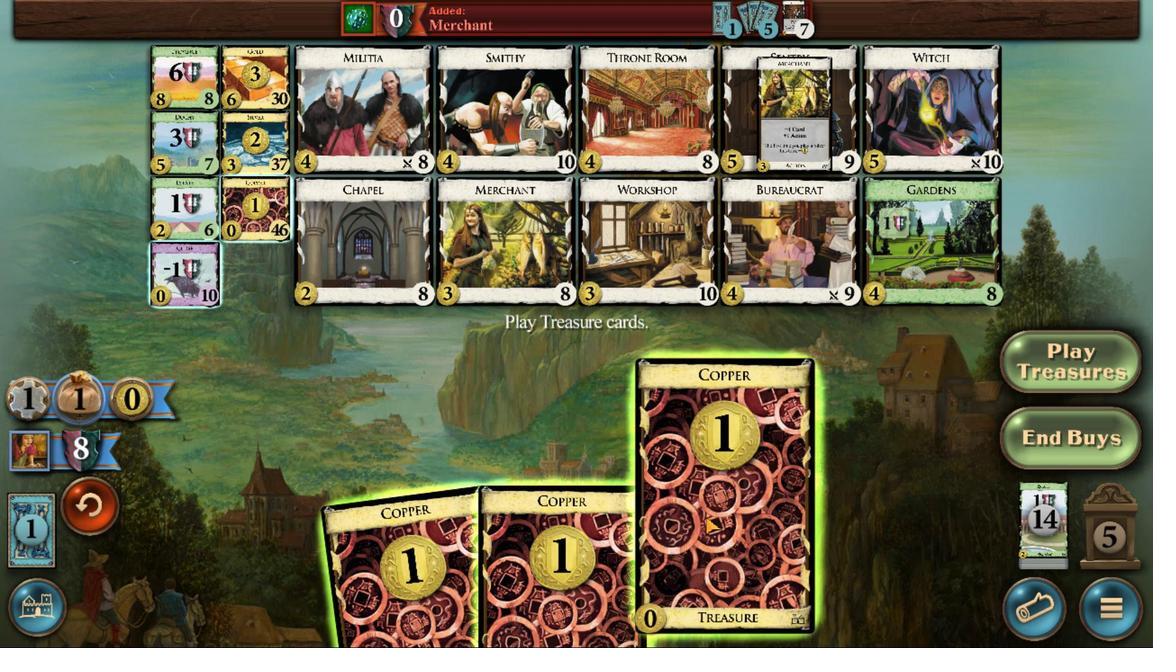 
Action: Mouse scrolled (591, 141) with delta (0, 0)
Screenshot: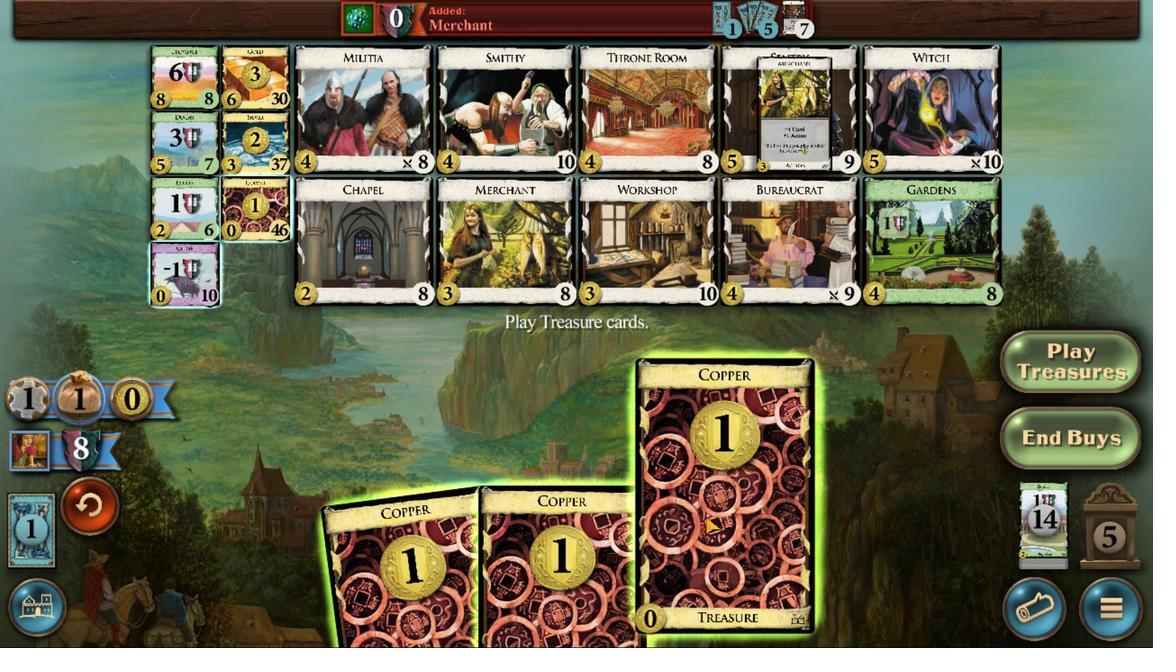 
Action: Mouse scrolled (591, 141) with delta (0, 0)
Screenshot: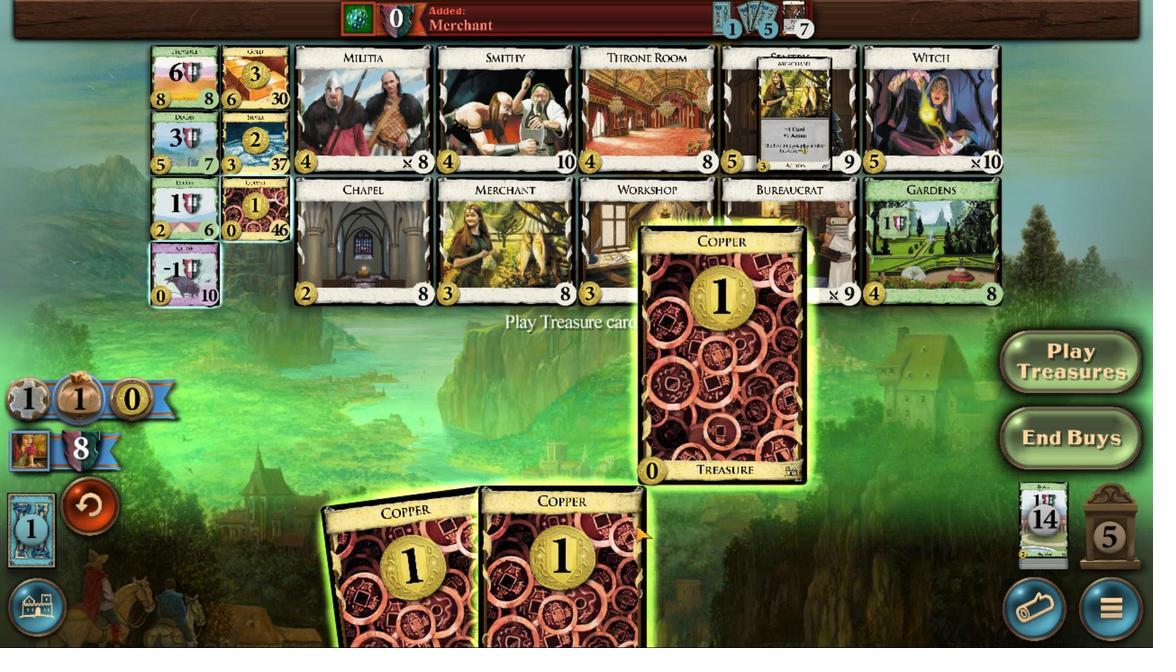 
Action: Mouse moved to (563, 130)
Screenshot: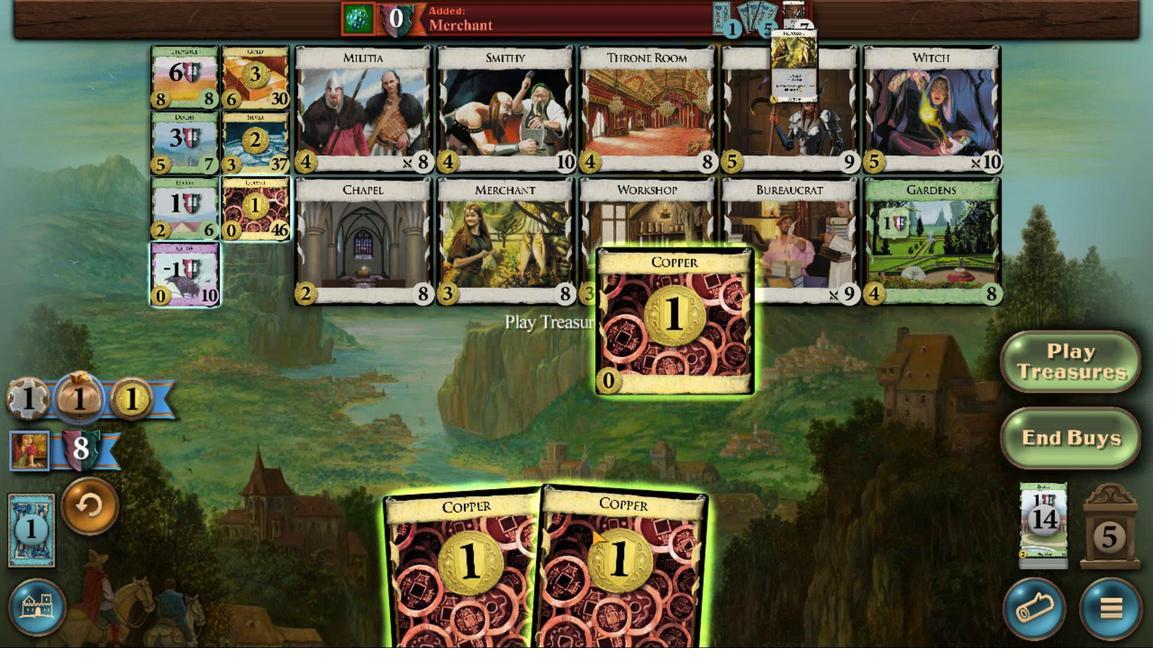 
Action: Mouse scrolled (563, 131) with delta (0, 0)
Screenshot: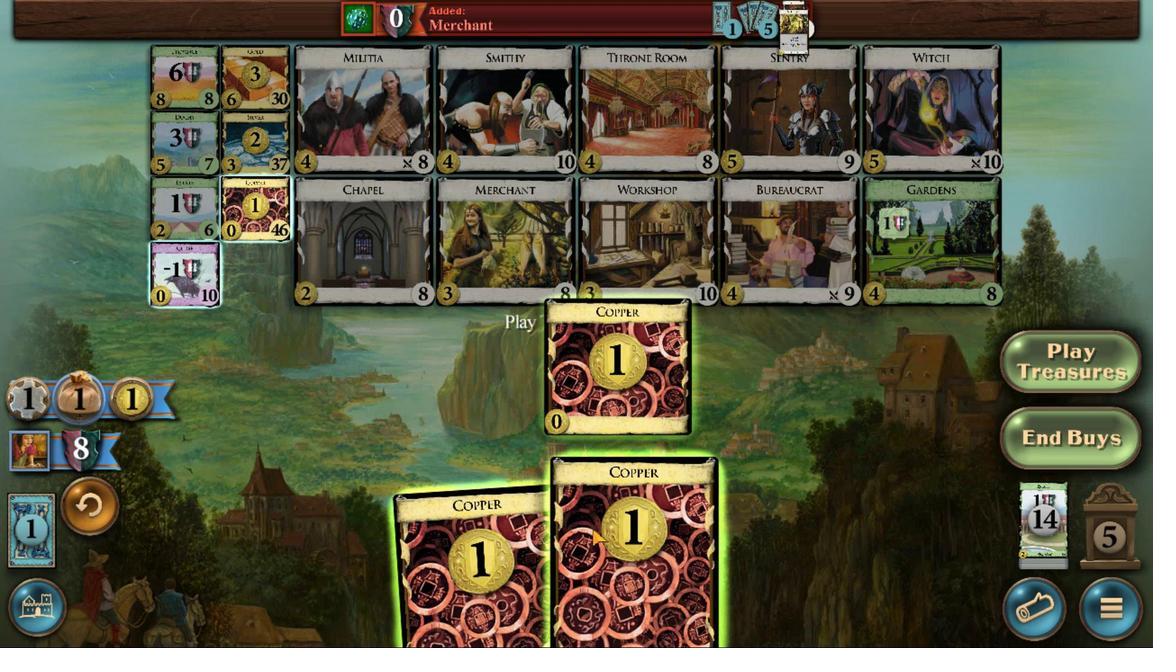 
Action: Mouse scrolled (563, 131) with delta (0, 0)
Screenshot: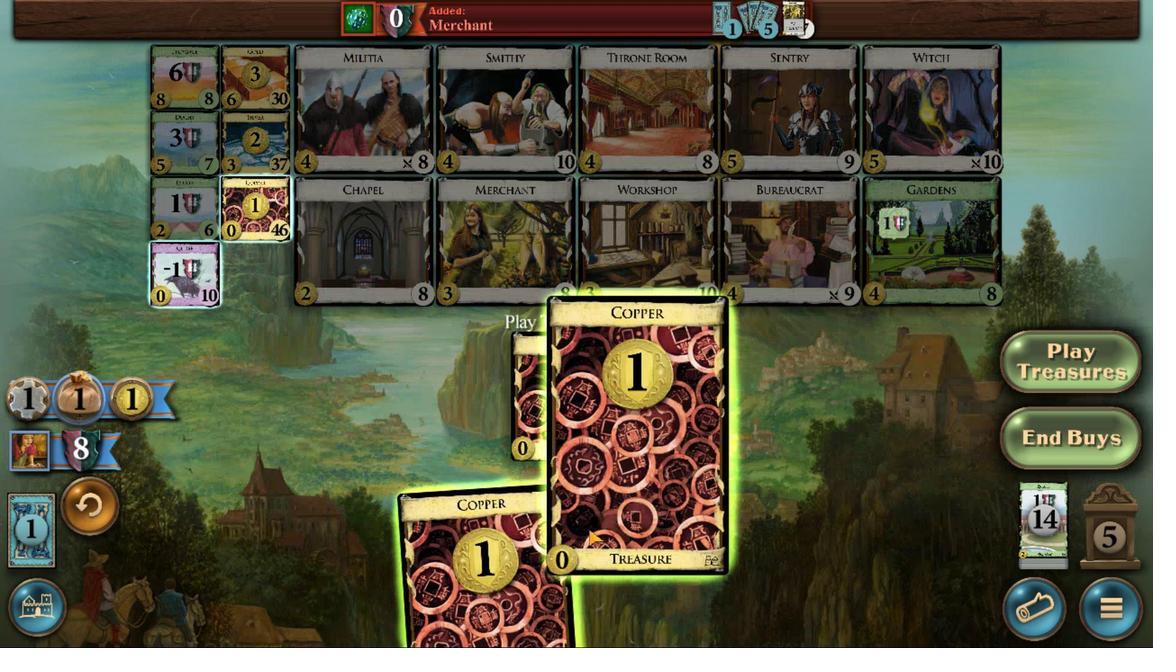 
Action: Mouse scrolled (563, 131) with delta (0, 0)
Screenshot: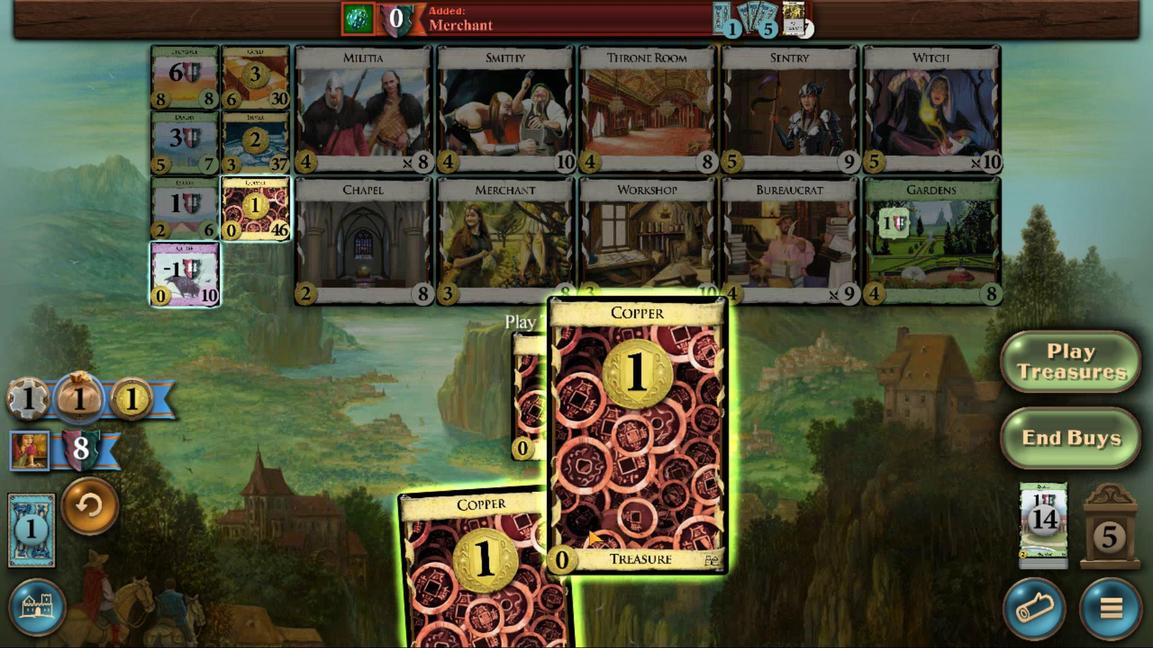 
Action: Mouse moved to (538, 125)
Screenshot: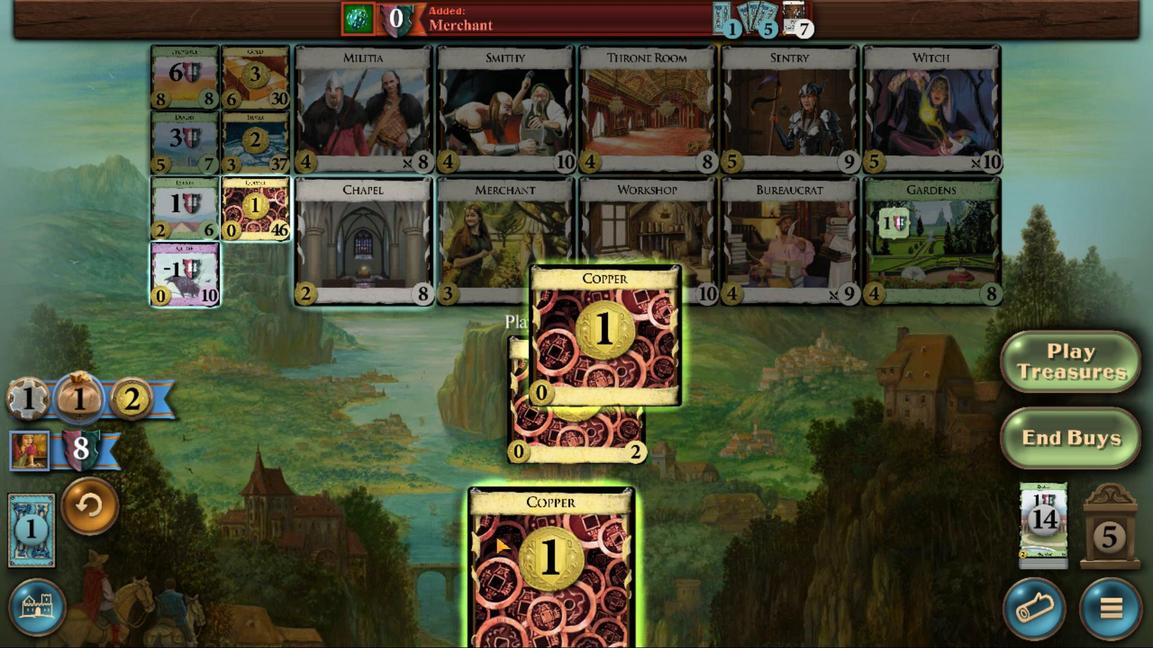 
Action: Mouse scrolled (538, 126) with delta (0, 0)
Screenshot: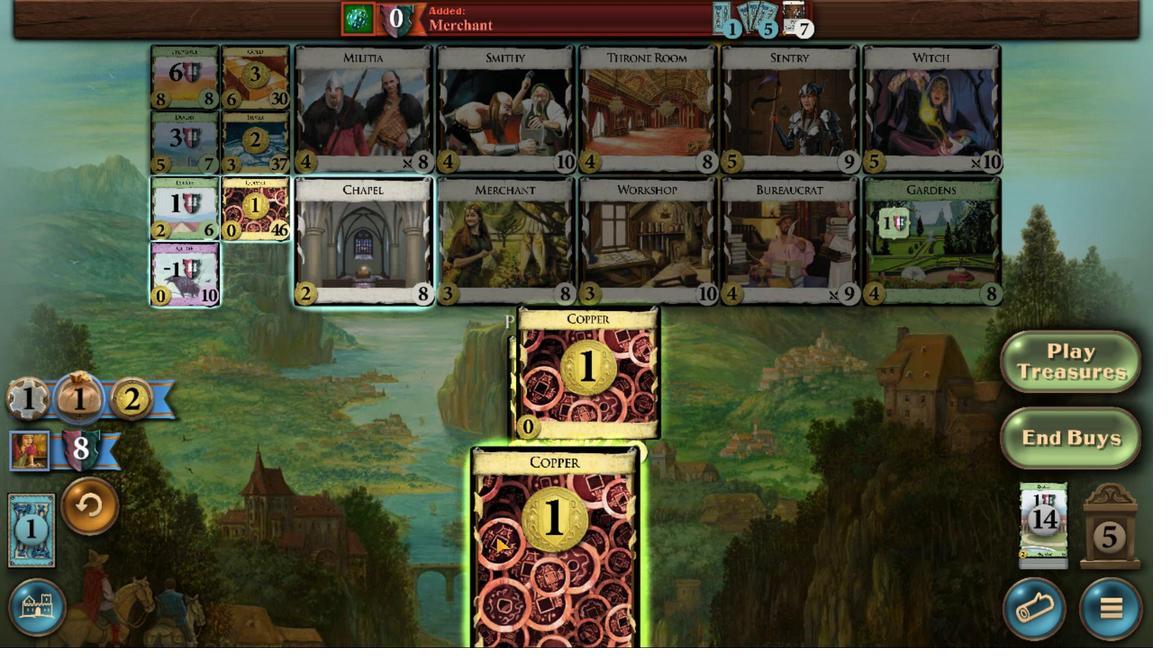 
Action: Mouse scrolled (538, 126) with delta (0, 0)
Screenshot: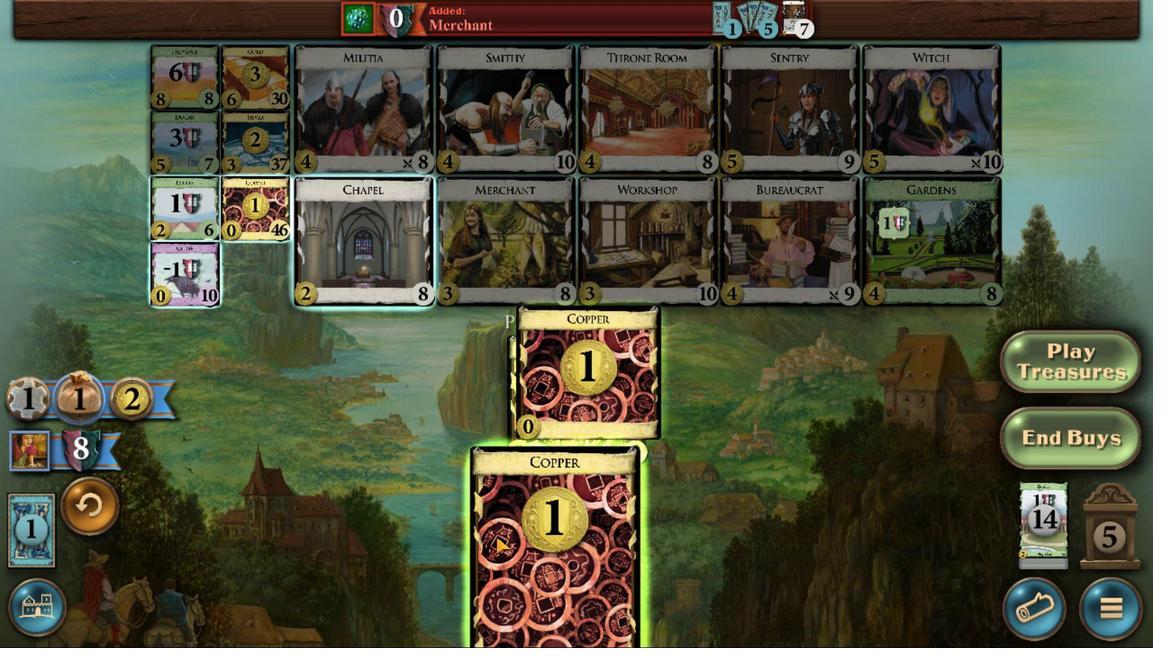 
Action: Mouse scrolled (538, 126) with delta (0, 0)
Screenshot: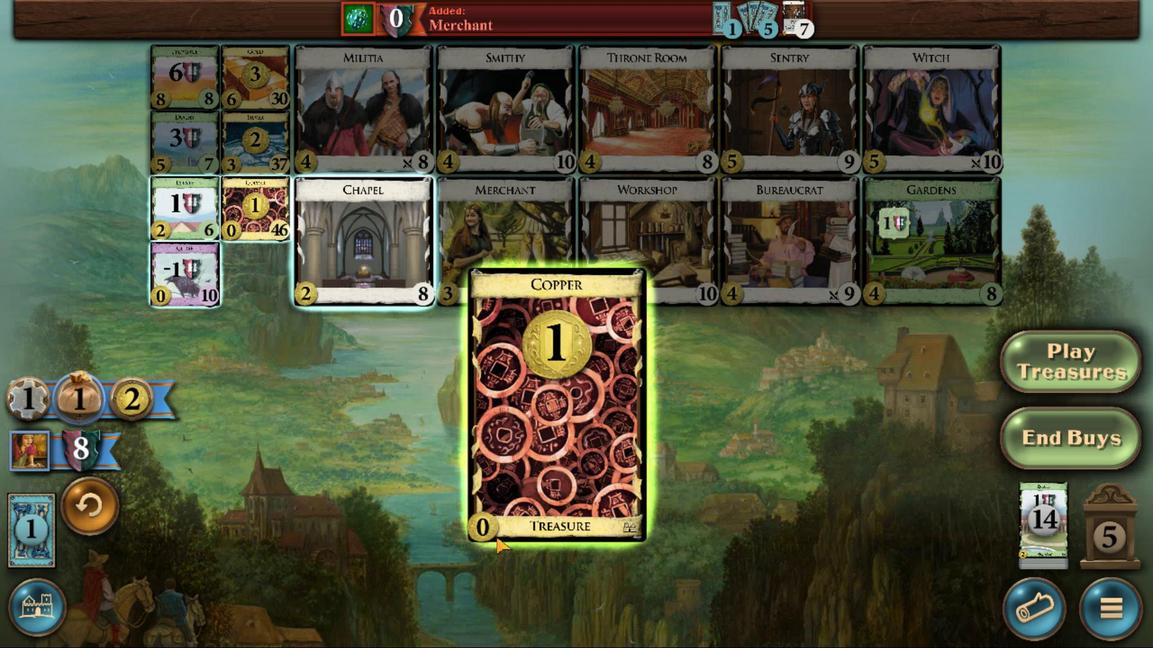 
Action: Mouse moved to (456, 355)
Screenshot: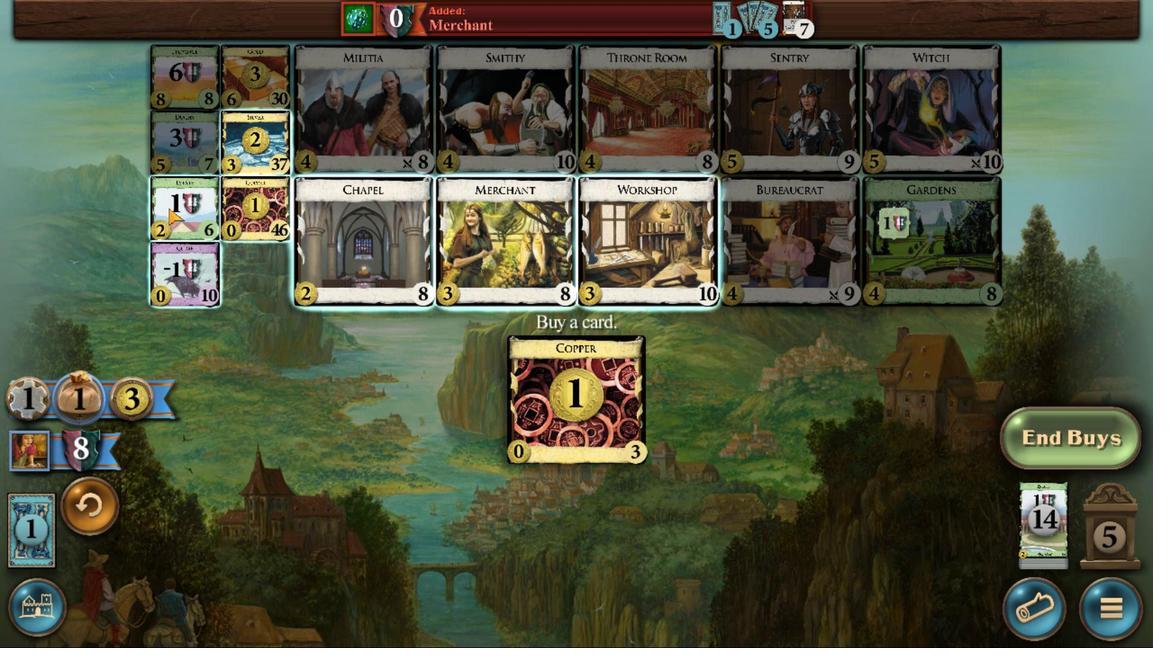 
Action: Mouse pressed left at (456, 355)
Screenshot: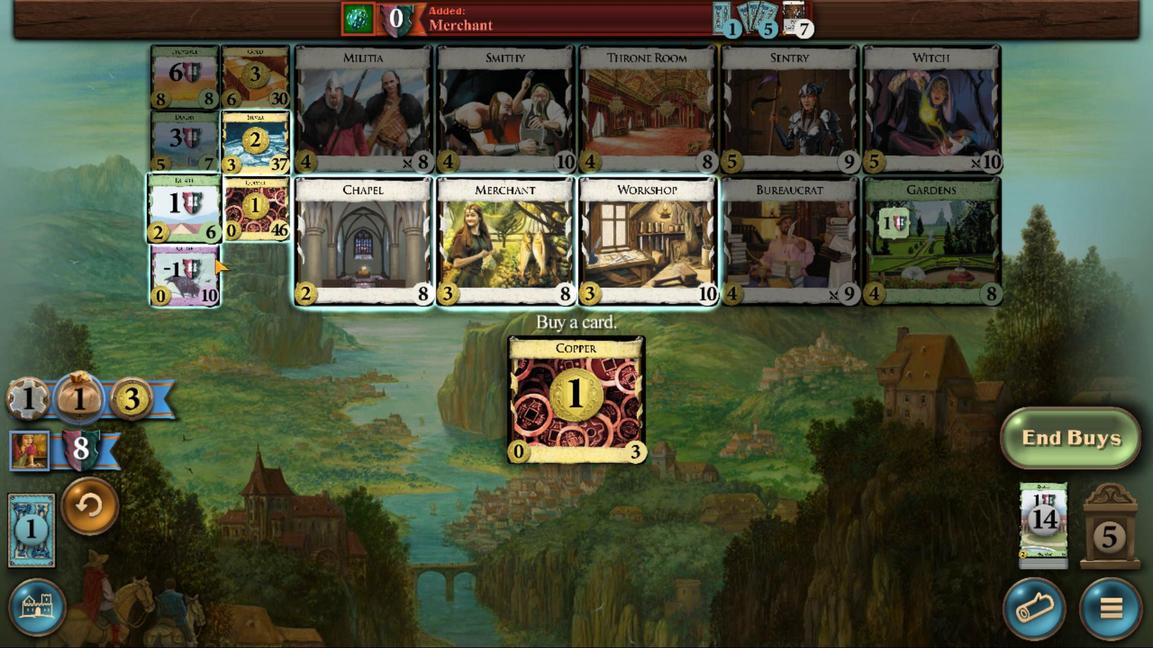 
Action: Mouse moved to (622, 98)
Screenshot: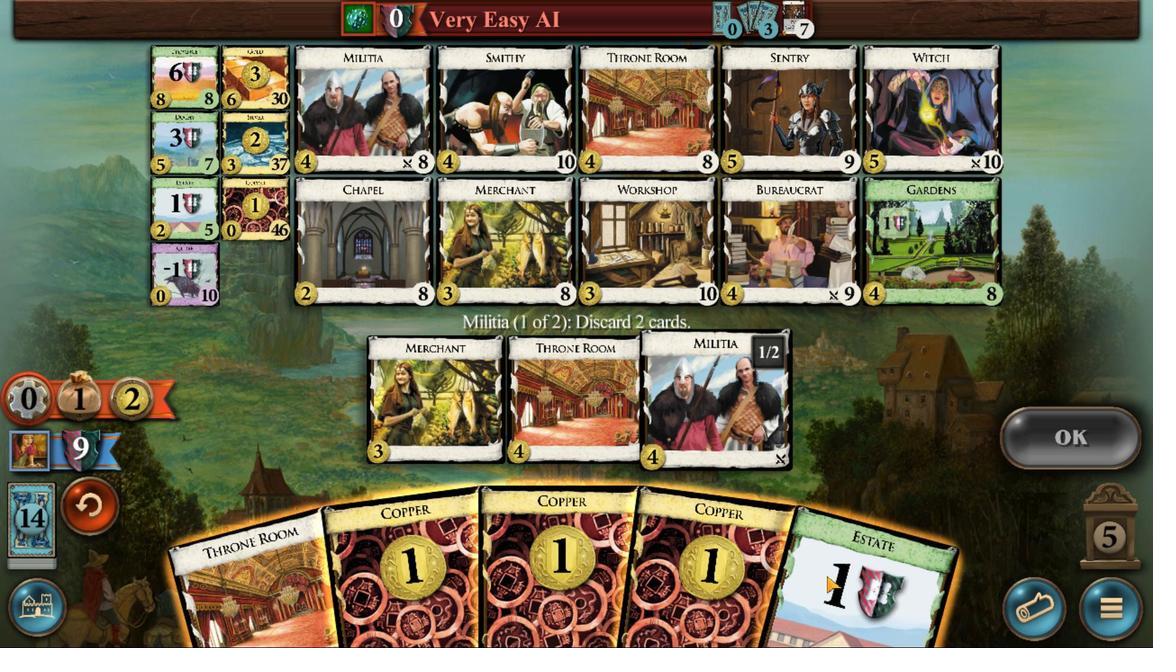 
Action: Mouse scrolled (622, 99) with delta (0, 0)
Screenshot: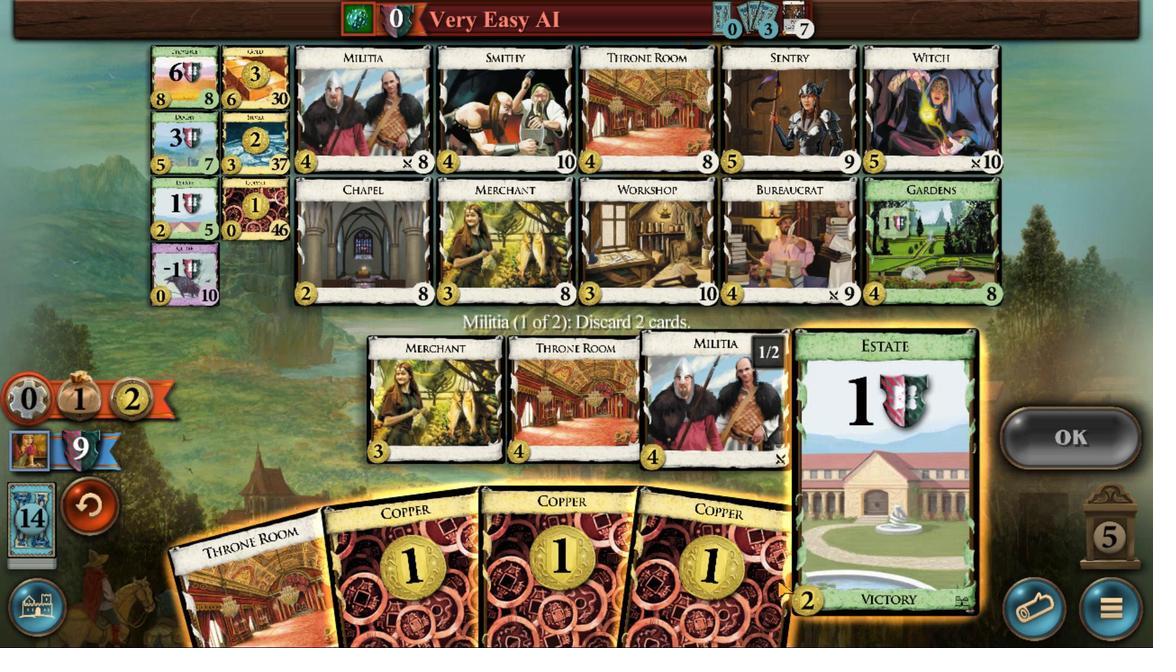 
Action: Mouse scrolled (622, 99) with delta (0, 0)
Screenshot: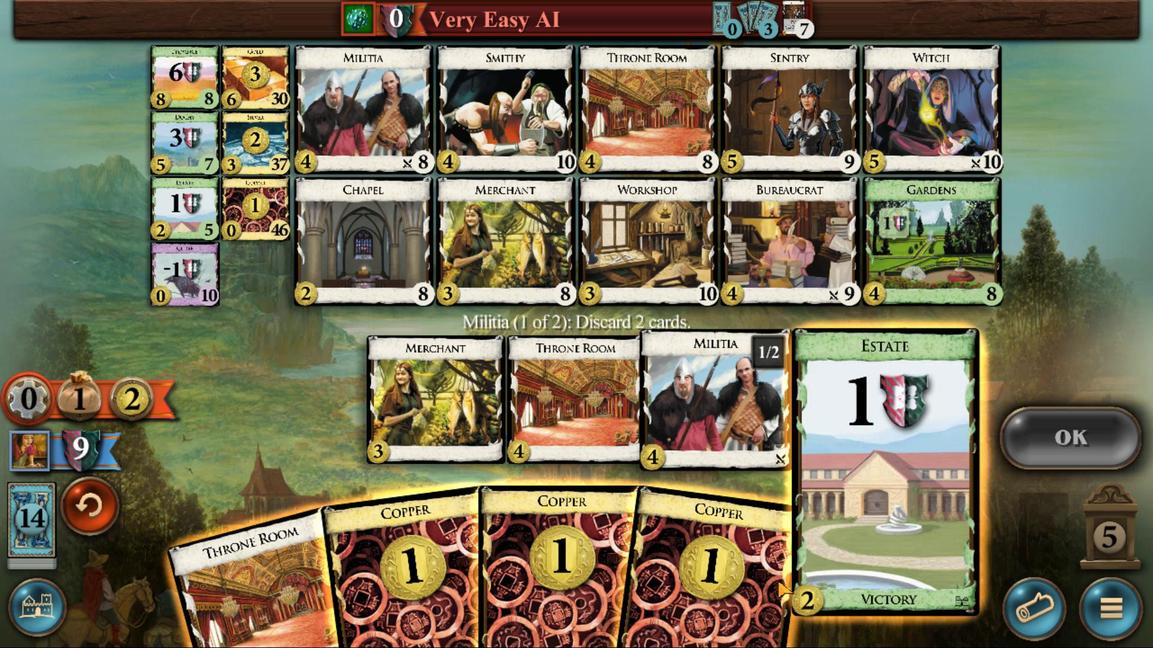 
Action: Mouse scrolled (622, 99) with delta (0, 0)
Screenshot: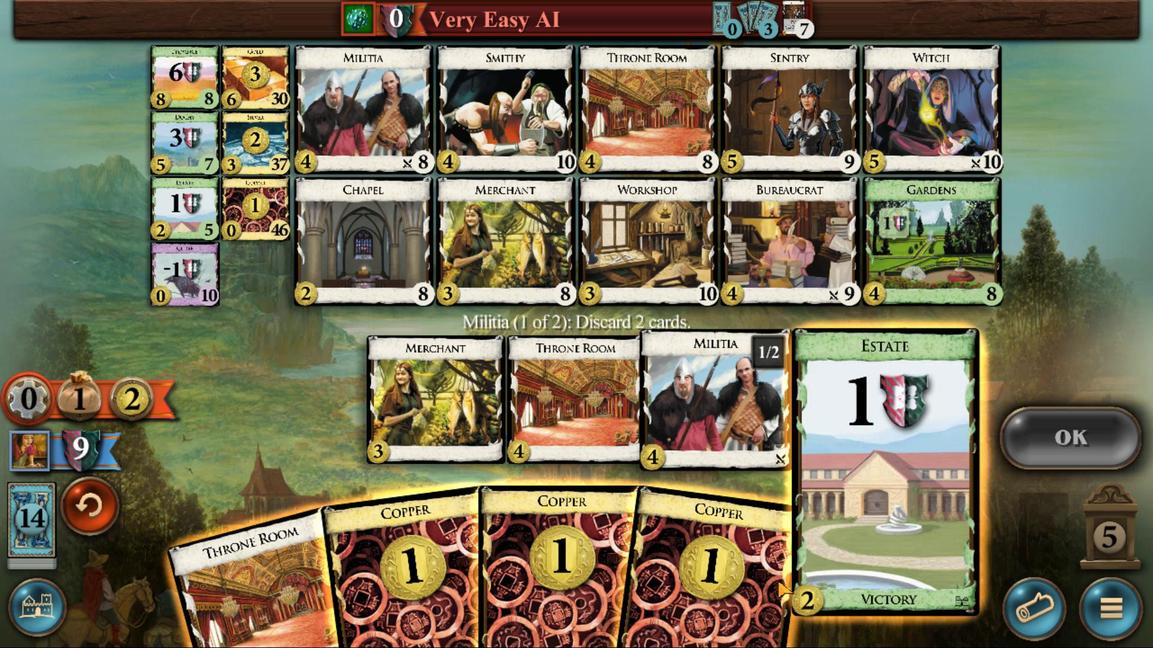 
Action: Mouse moved to (593, 90)
Screenshot: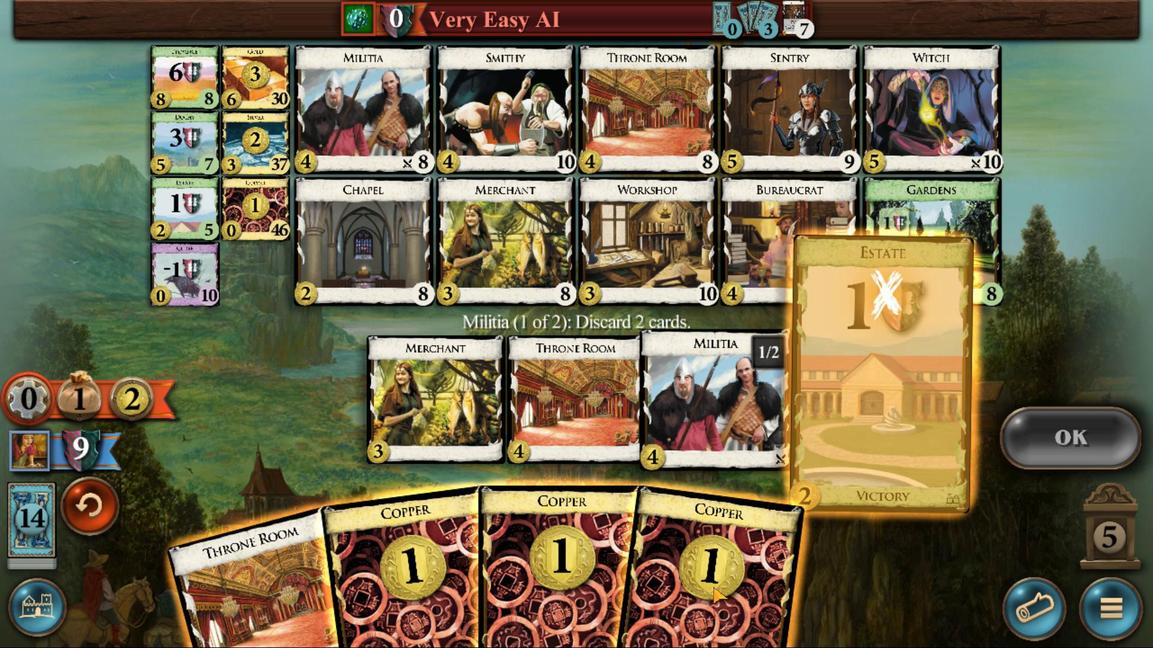 
Action: Mouse scrolled (593, 91) with delta (0, 0)
Screenshot: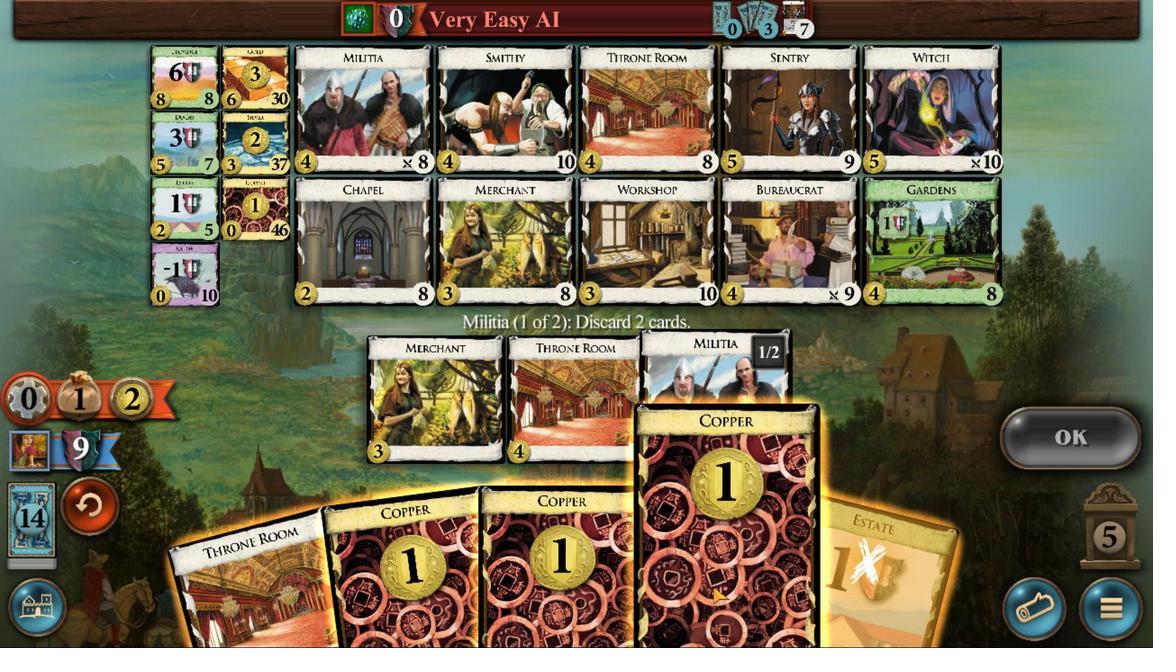 
Action: Mouse scrolled (593, 91) with delta (0, 0)
Screenshot: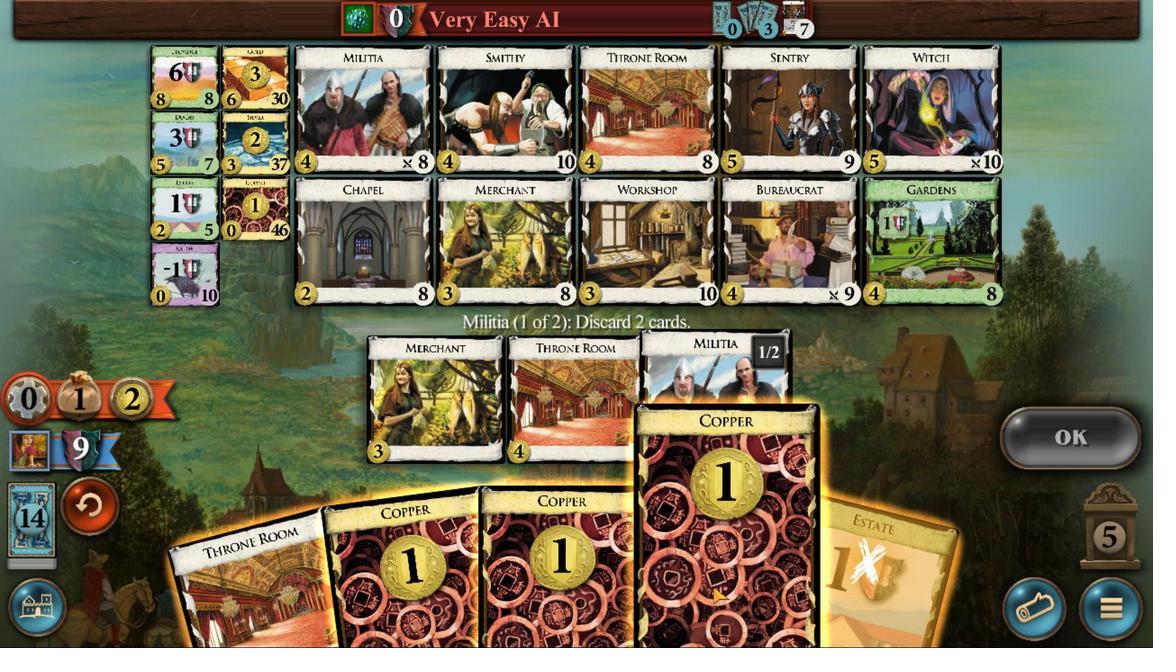 
Action: Mouse scrolled (593, 91) with delta (0, 0)
Screenshot: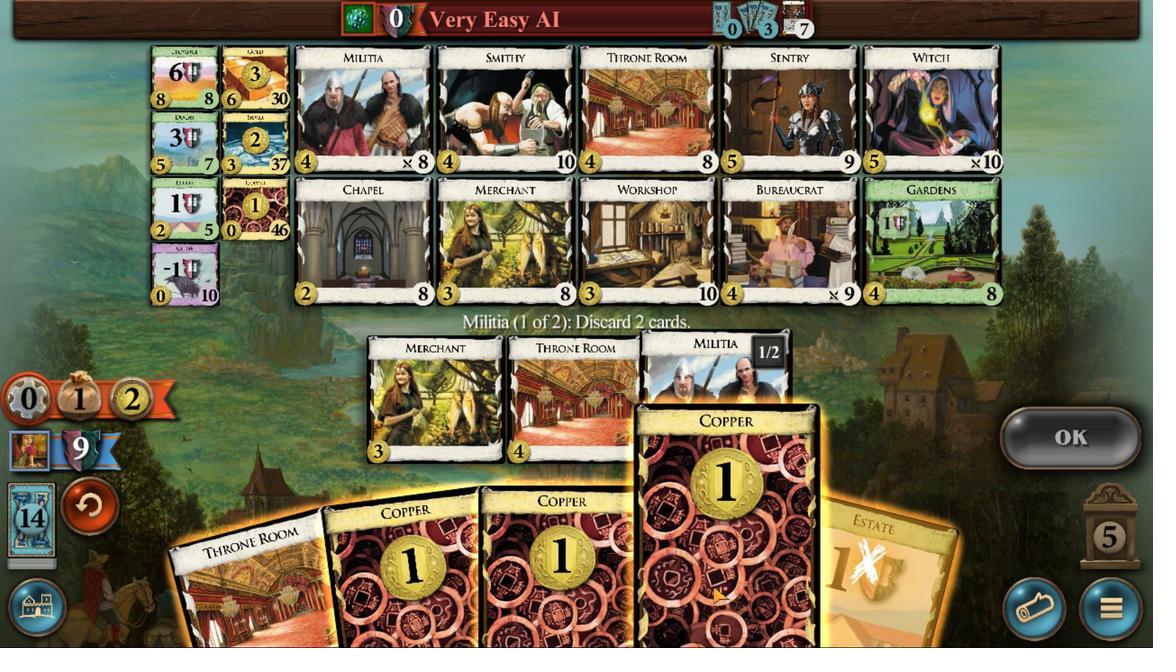 
Action: Mouse scrolled (593, 91) with delta (0, 0)
Screenshot: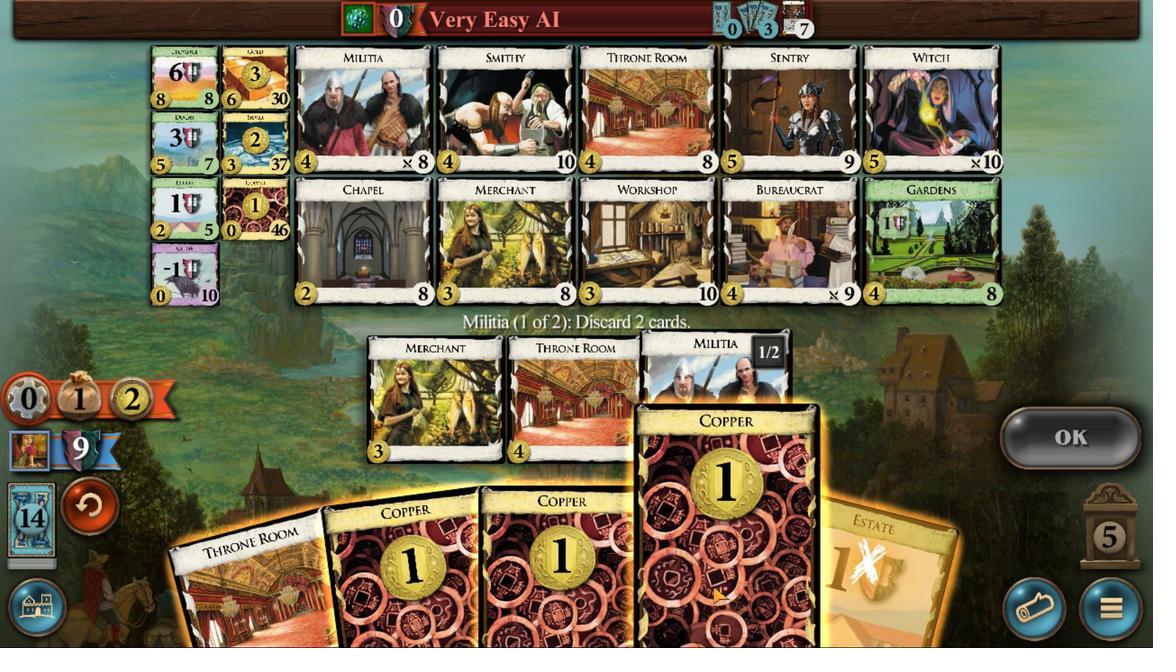 
Action: Mouse moved to (681, 187)
Screenshot: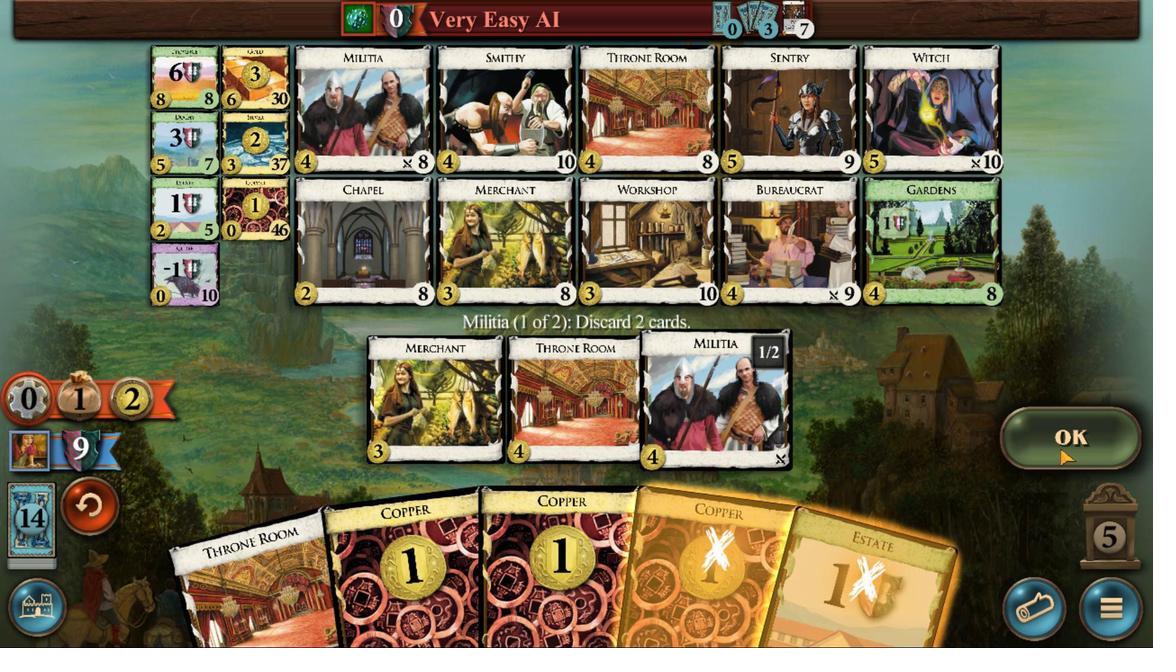 
Action: Mouse pressed left at (681, 187)
Screenshot: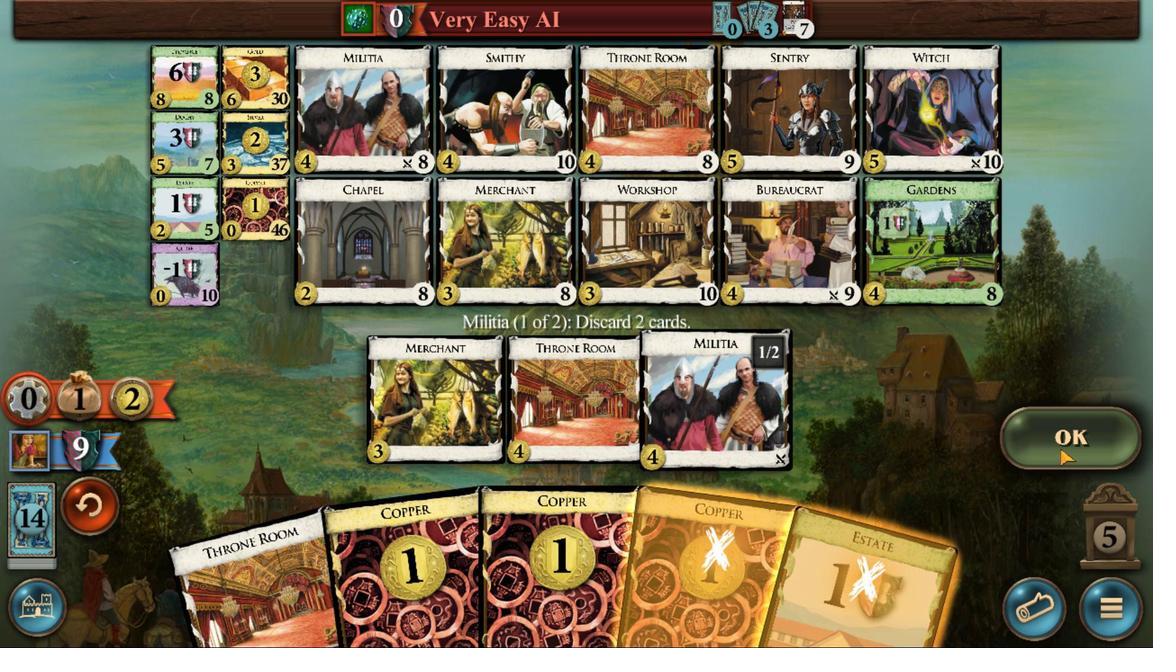 
Action: Mouse moved to (517, 112)
Screenshot: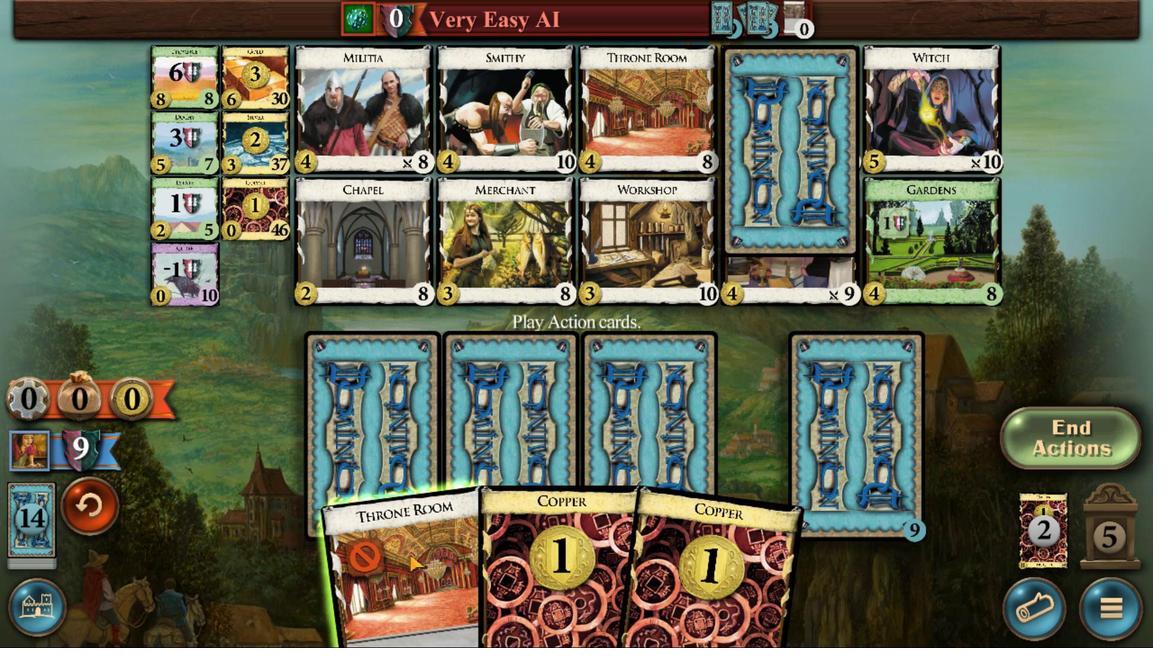 
Action: Mouse scrolled (517, 113) with delta (0, 0)
Screenshot: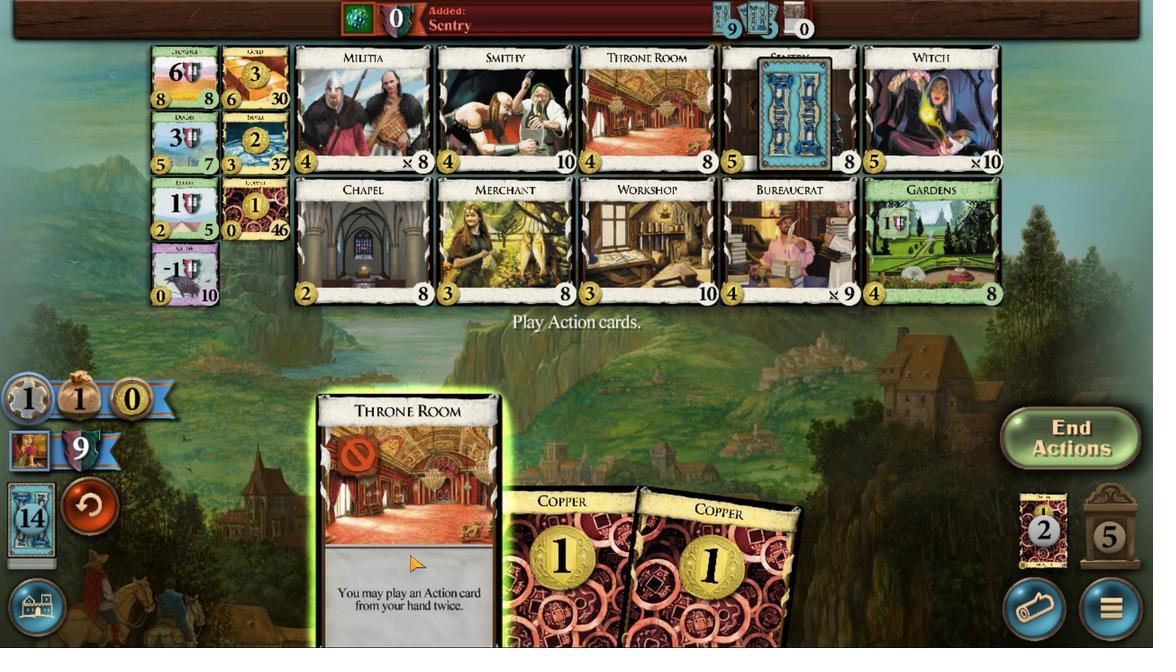 
Action: Mouse scrolled (517, 113) with delta (0, 0)
Screenshot: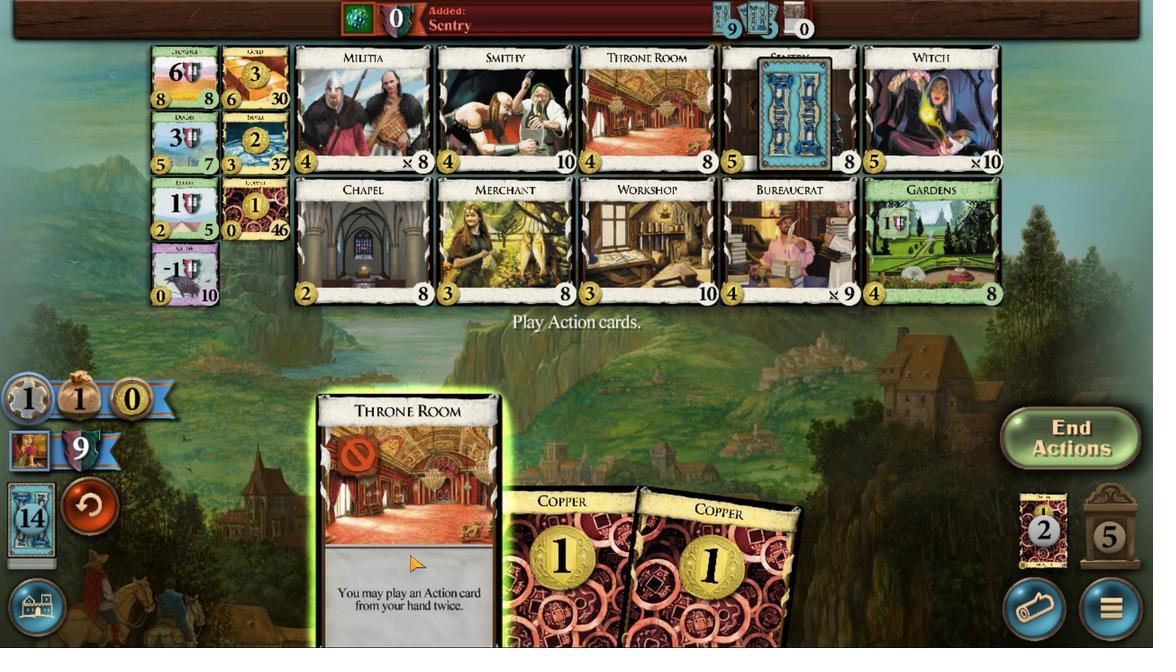 
Action: Mouse scrolled (517, 113) with delta (0, 0)
Screenshot: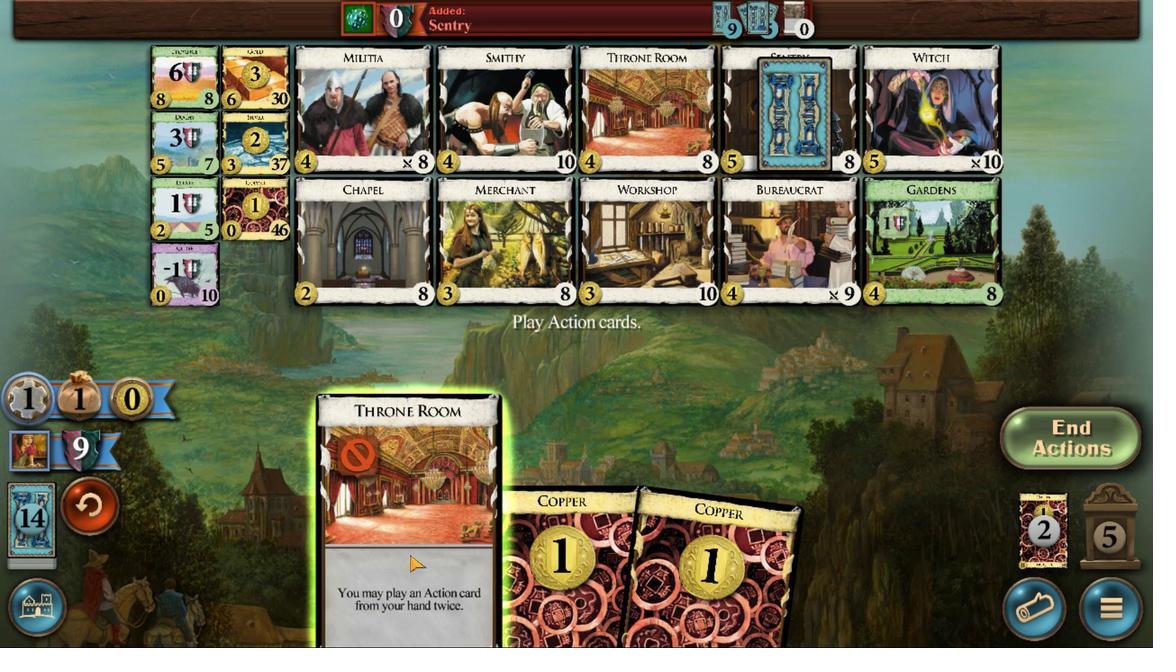 
Action: Mouse moved to (529, 112)
Screenshot: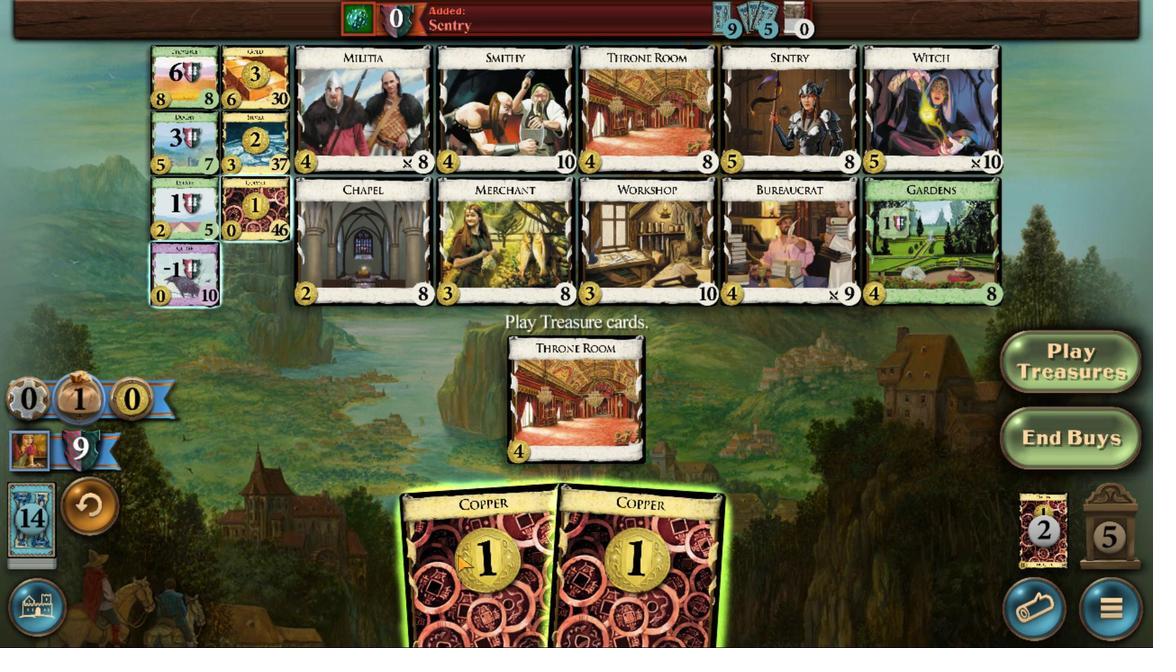 
Action: Mouse scrolled (529, 113) with delta (0, 0)
Screenshot: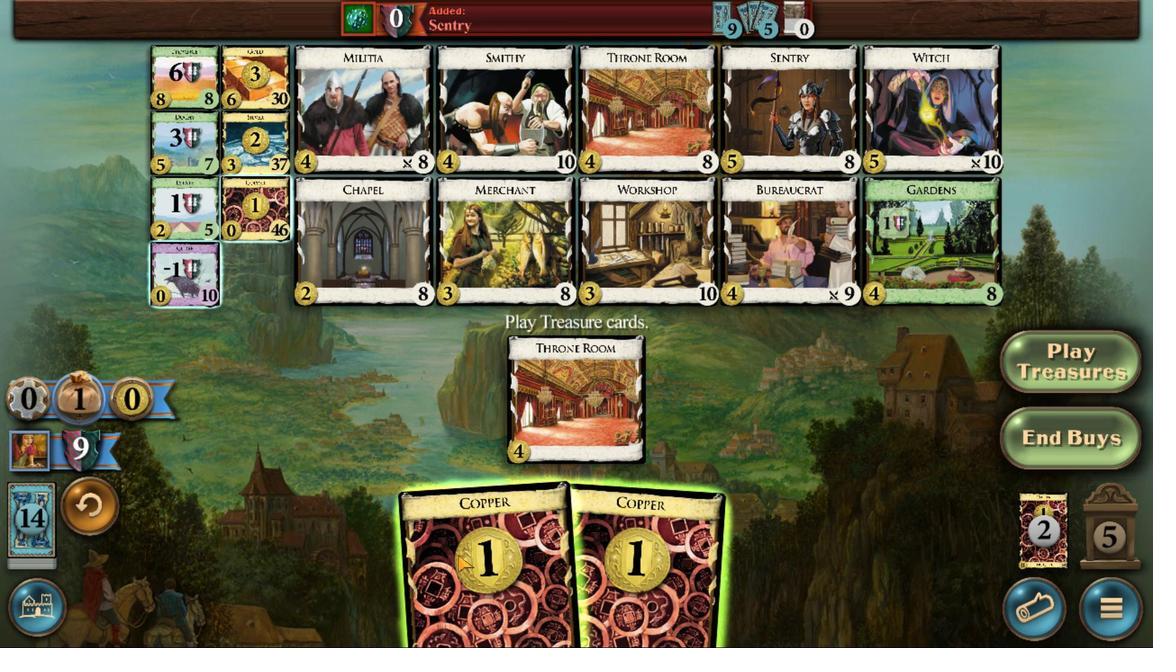 
Action: Mouse scrolled (529, 113) with delta (0, 0)
Screenshot: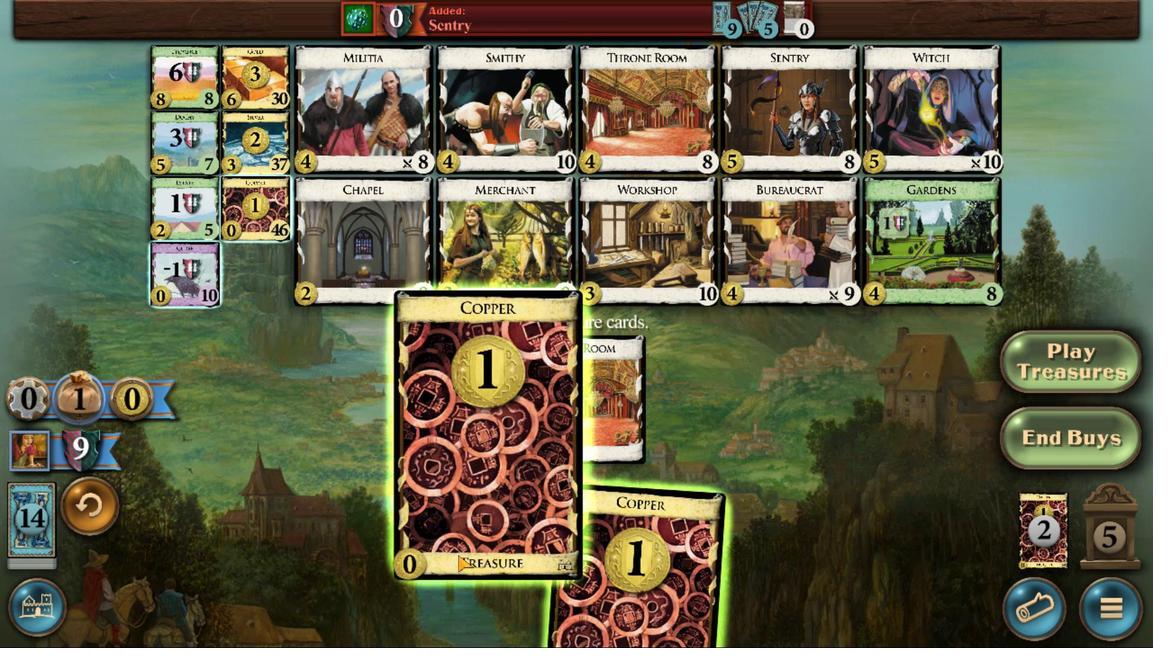 
Action: Mouse scrolled (529, 113) with delta (0, 0)
Screenshot: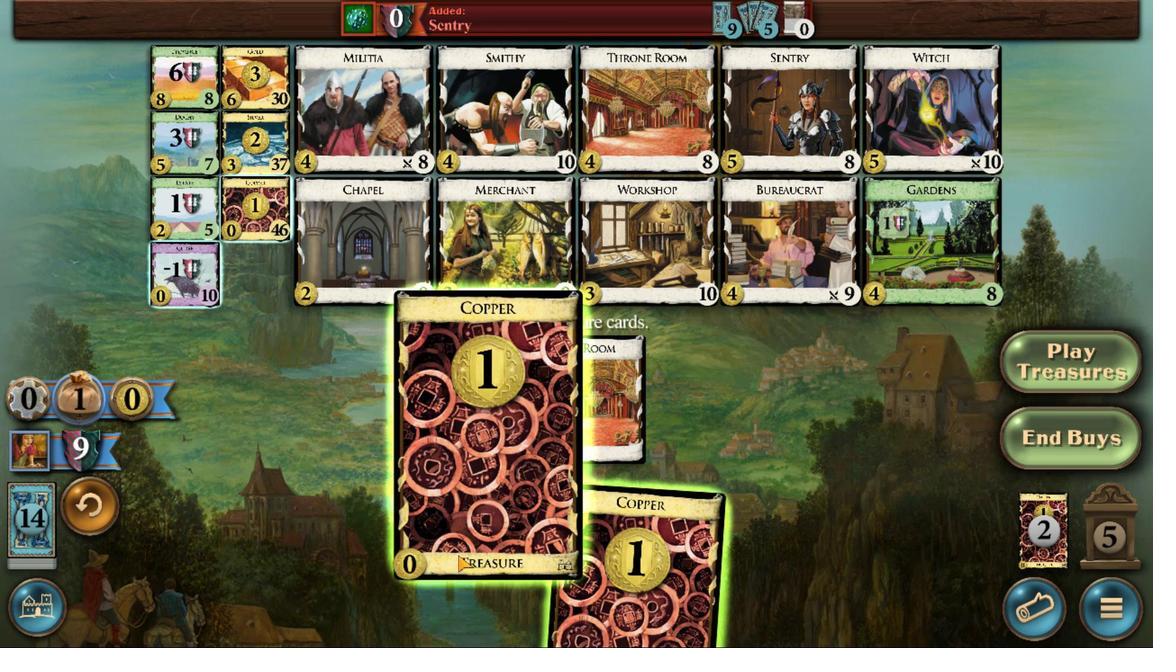 
Action: Mouse moved to (549, 114)
Screenshot: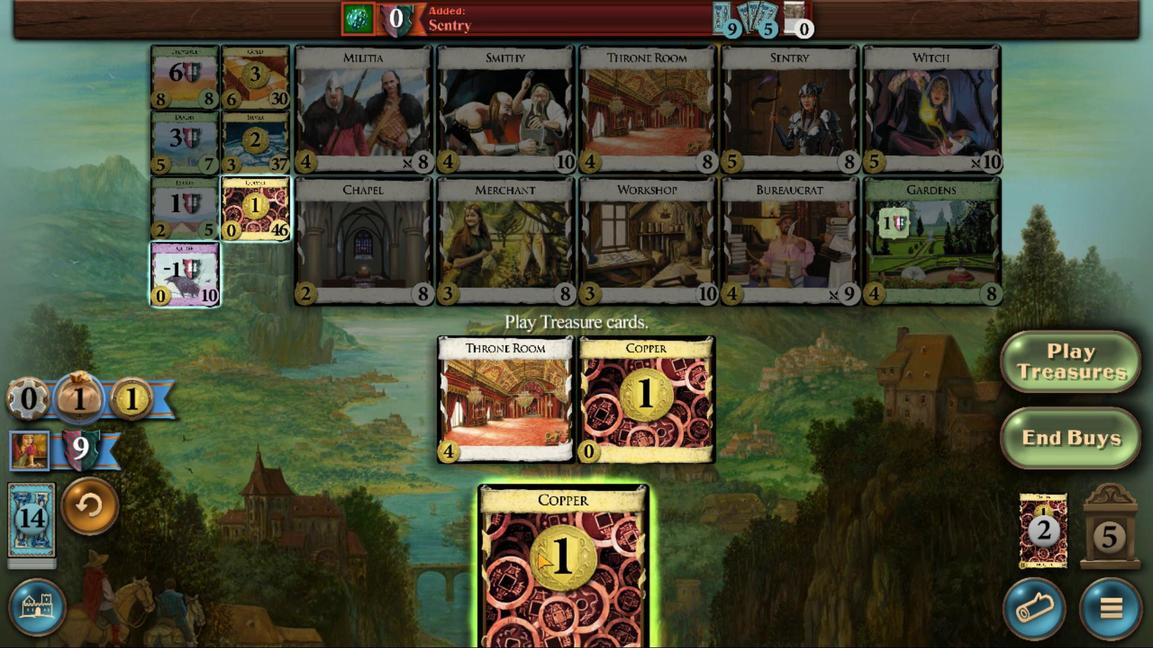 
Action: Mouse scrolled (549, 115) with delta (0, 0)
Screenshot: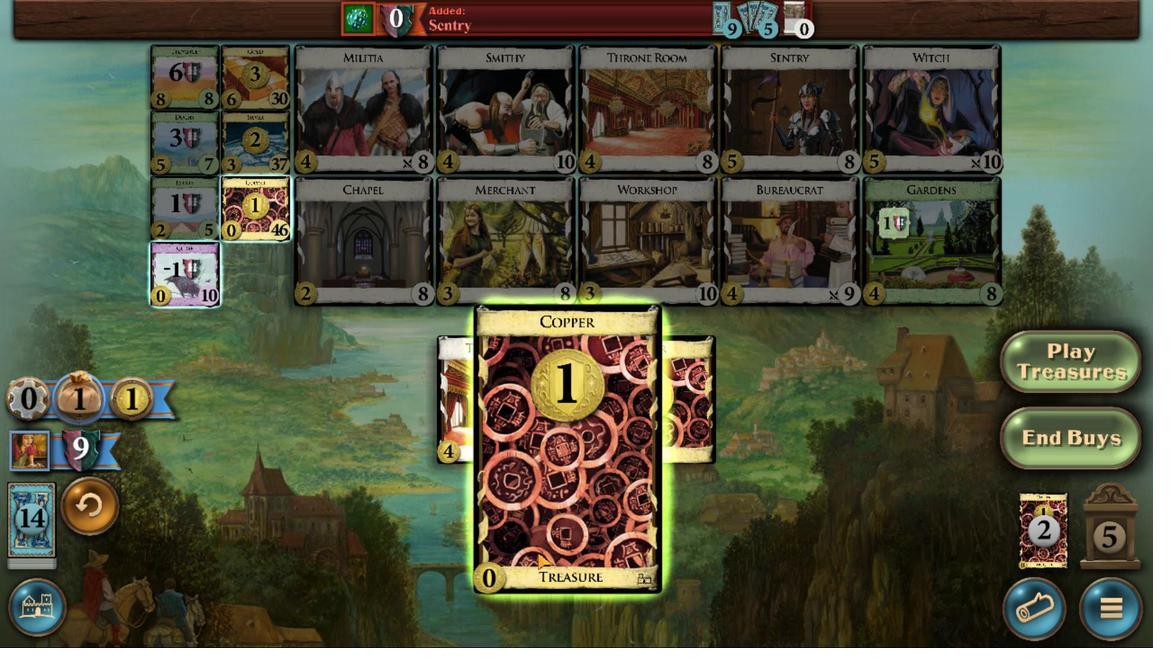
Action: Mouse scrolled (549, 115) with delta (0, 0)
Screenshot: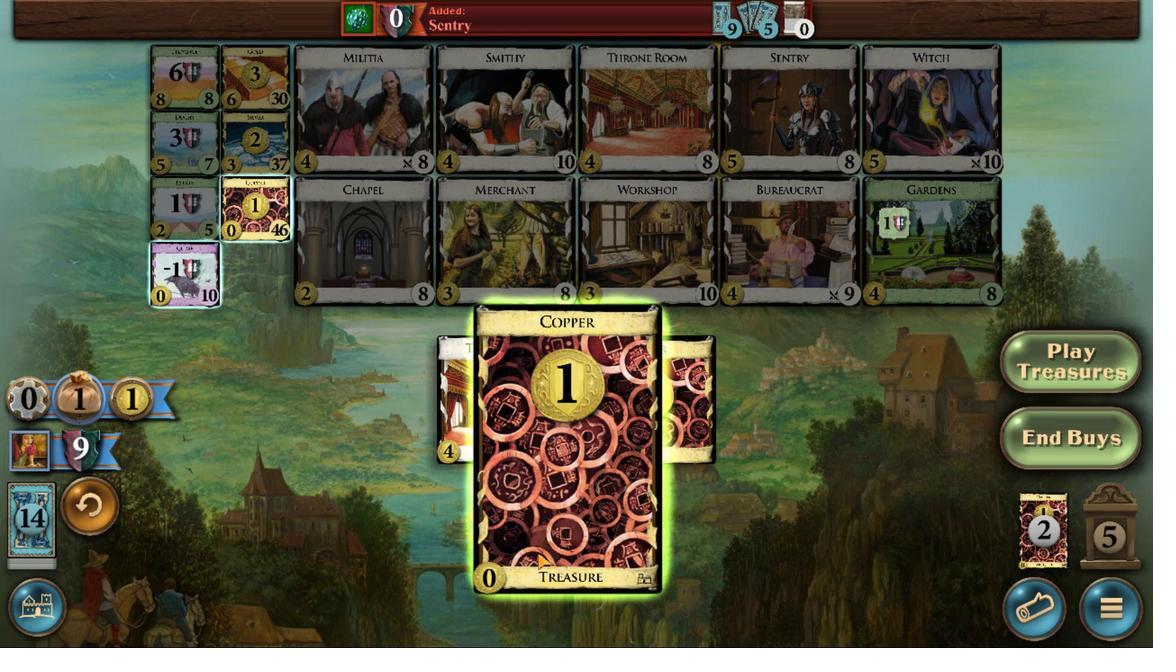 
Action: Mouse scrolled (549, 115) with delta (0, 0)
Screenshot: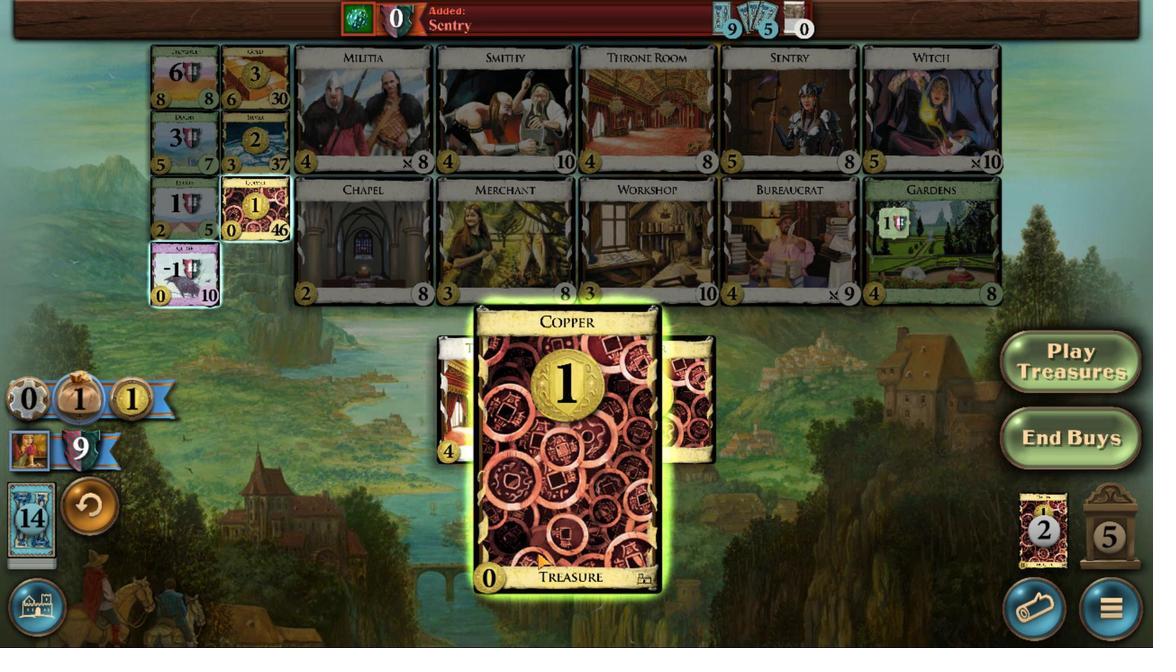 
Action: Mouse scrolled (549, 115) with delta (0, 0)
Screenshot: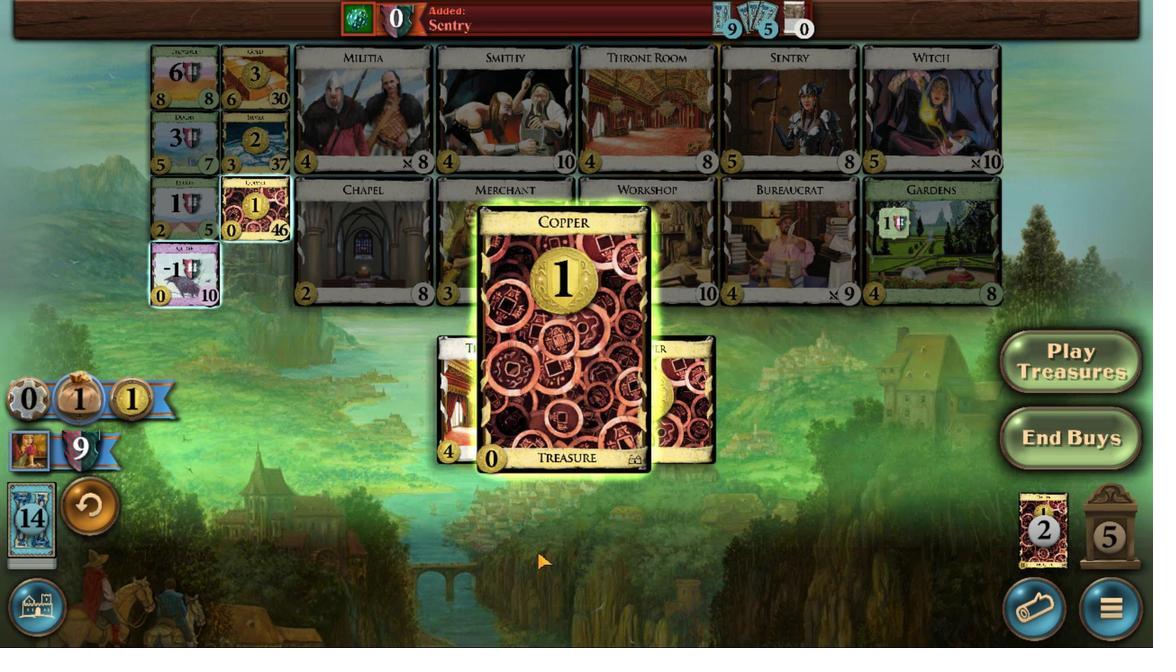 
Action: Mouse moved to (475, 348)
Screenshot: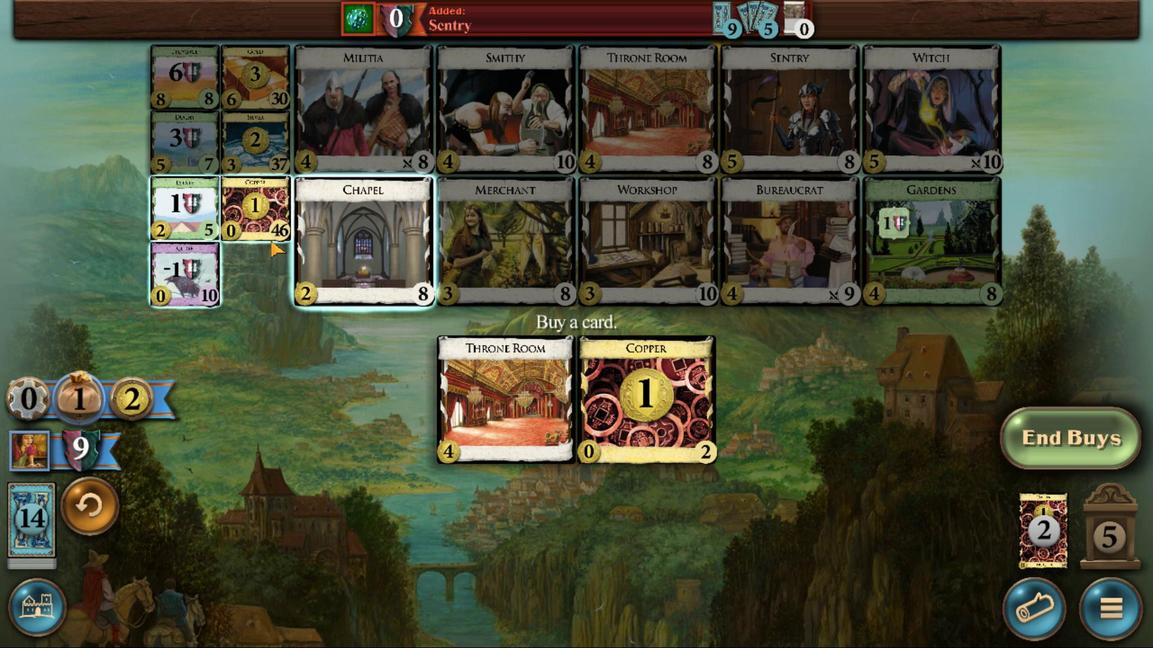 
Action: Mouse pressed left at (475, 348)
Screenshot: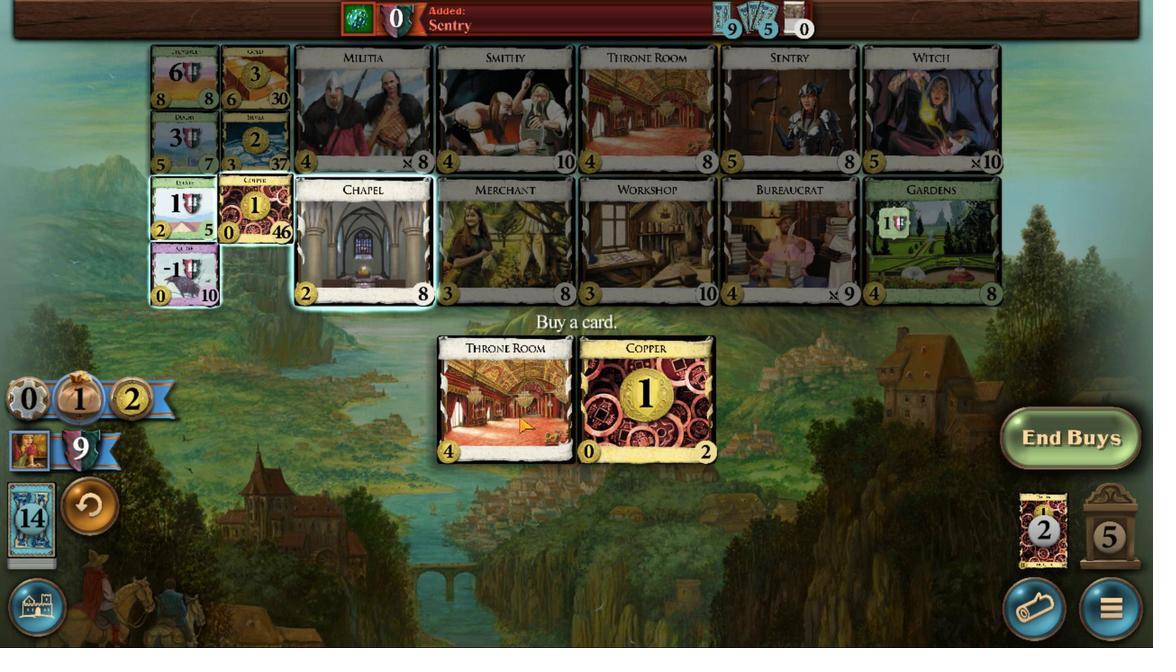 
Action: Mouse moved to (638, 85)
Screenshot: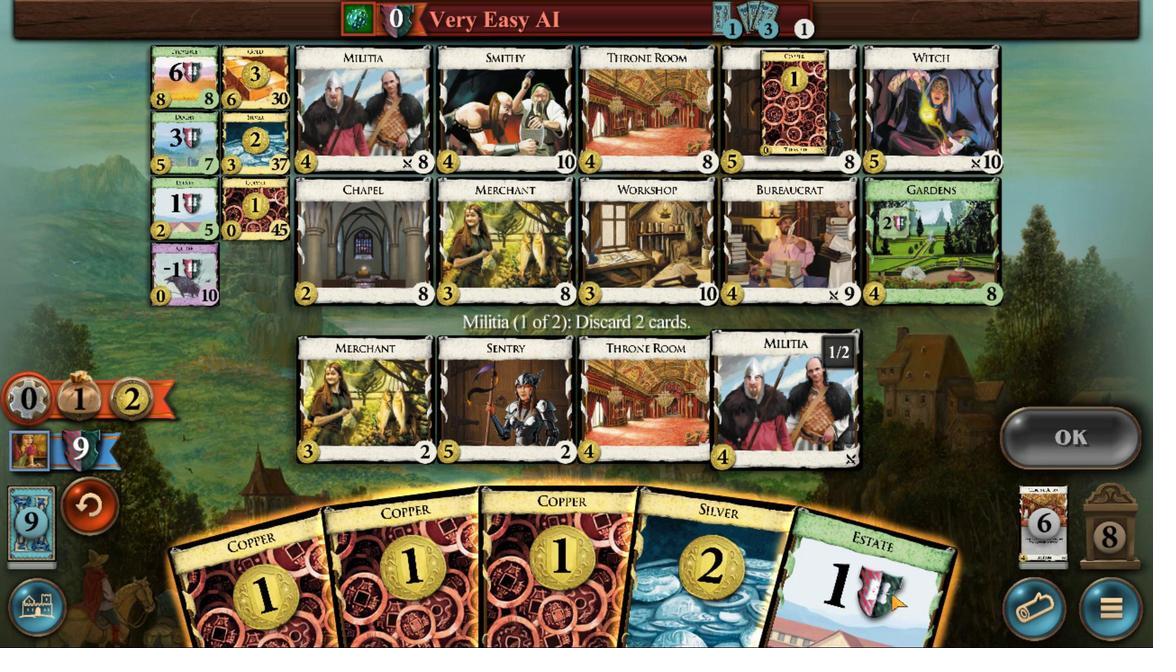 
Action: Mouse scrolled (638, 86) with delta (0, 0)
Screenshot: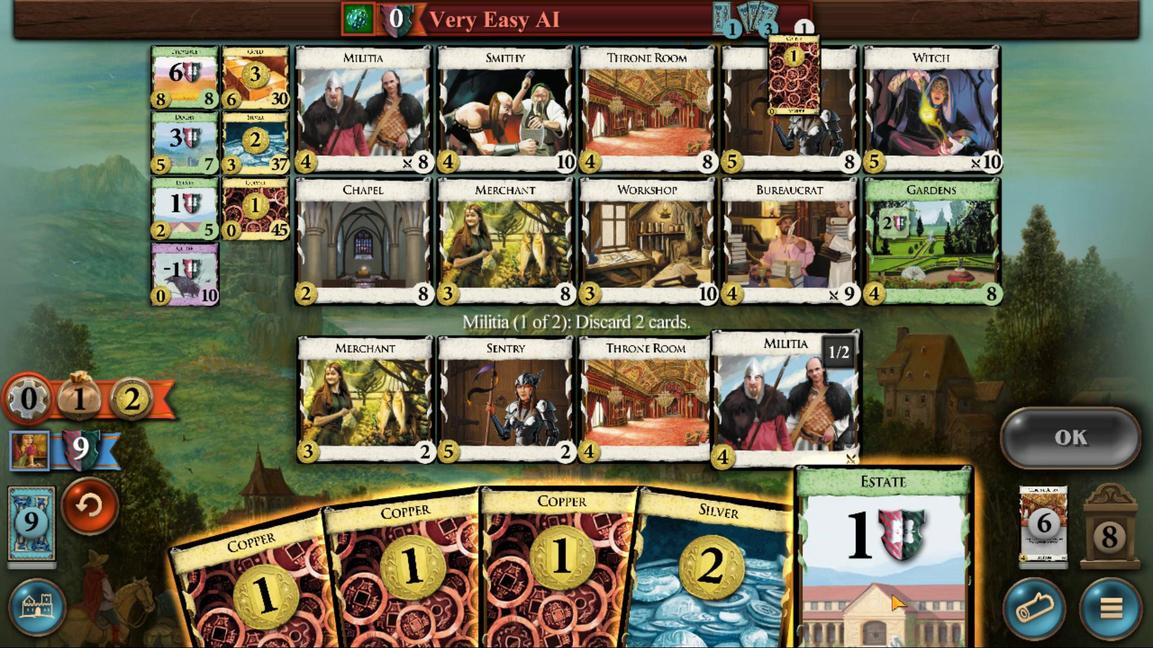 
Action: Mouse scrolled (638, 86) with delta (0, 0)
Screenshot: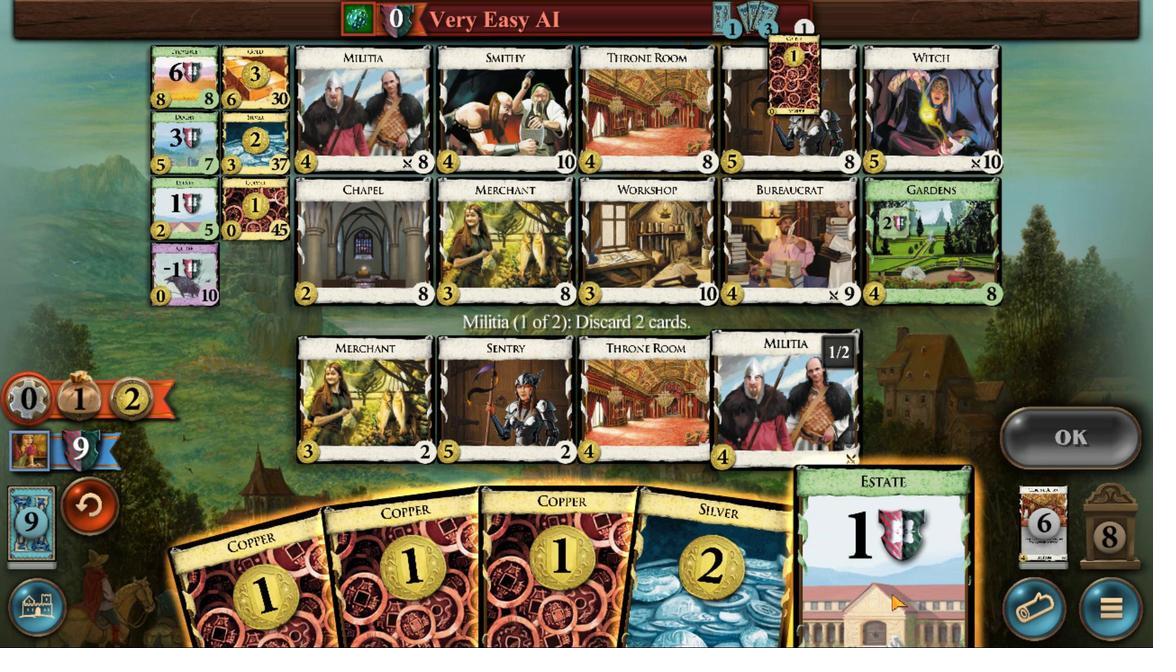 
Action: Mouse moved to (481, 84)
Screenshot: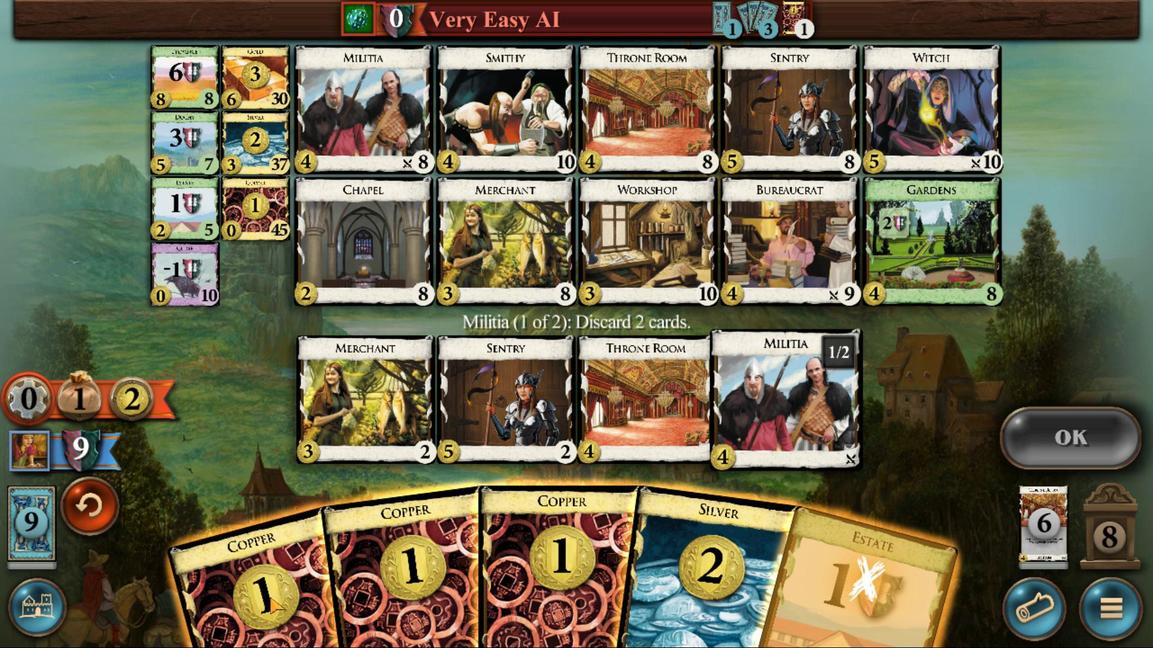
Action: Mouse scrolled (481, 84) with delta (0, 0)
Screenshot: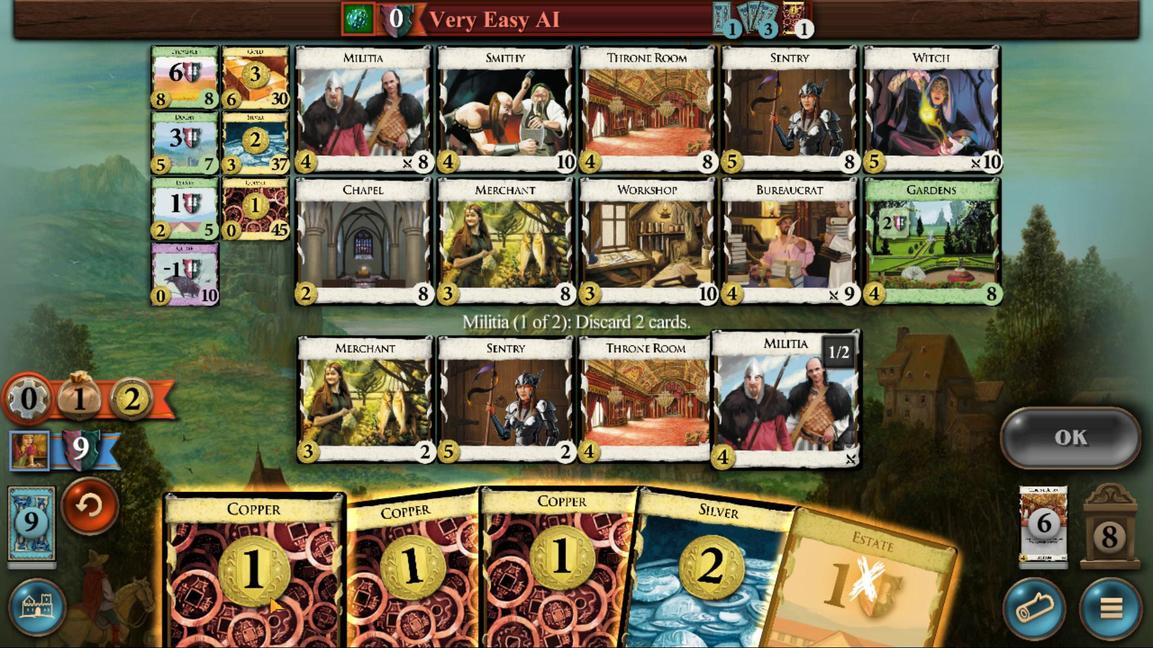 
Action: Mouse scrolled (481, 84) with delta (0, 0)
Screenshot: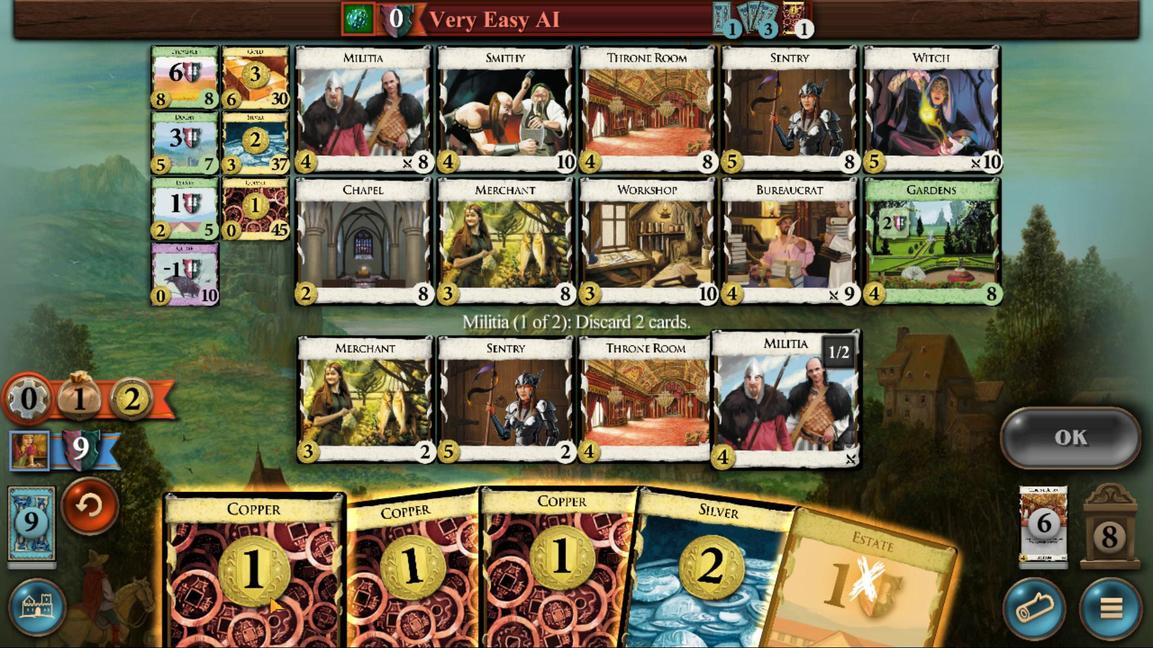 
Action: Mouse scrolled (481, 84) with delta (0, 0)
Screenshot: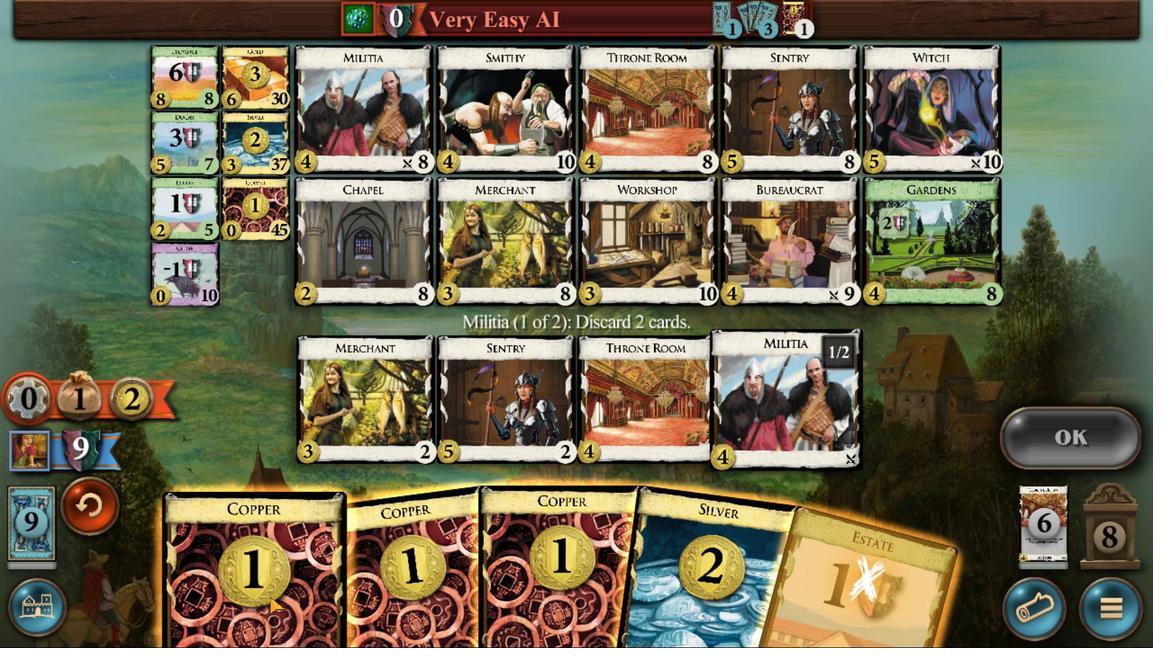 
Action: Mouse moved to (678, 186)
Screenshot: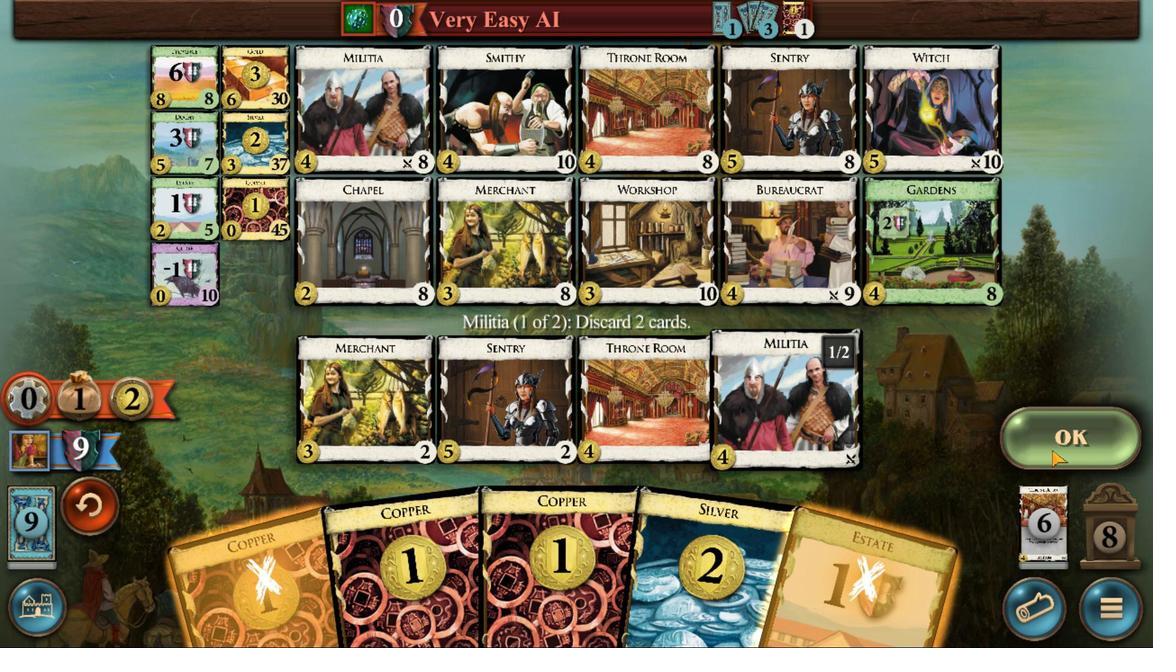 
Action: Mouse pressed left at (678, 186)
Screenshot: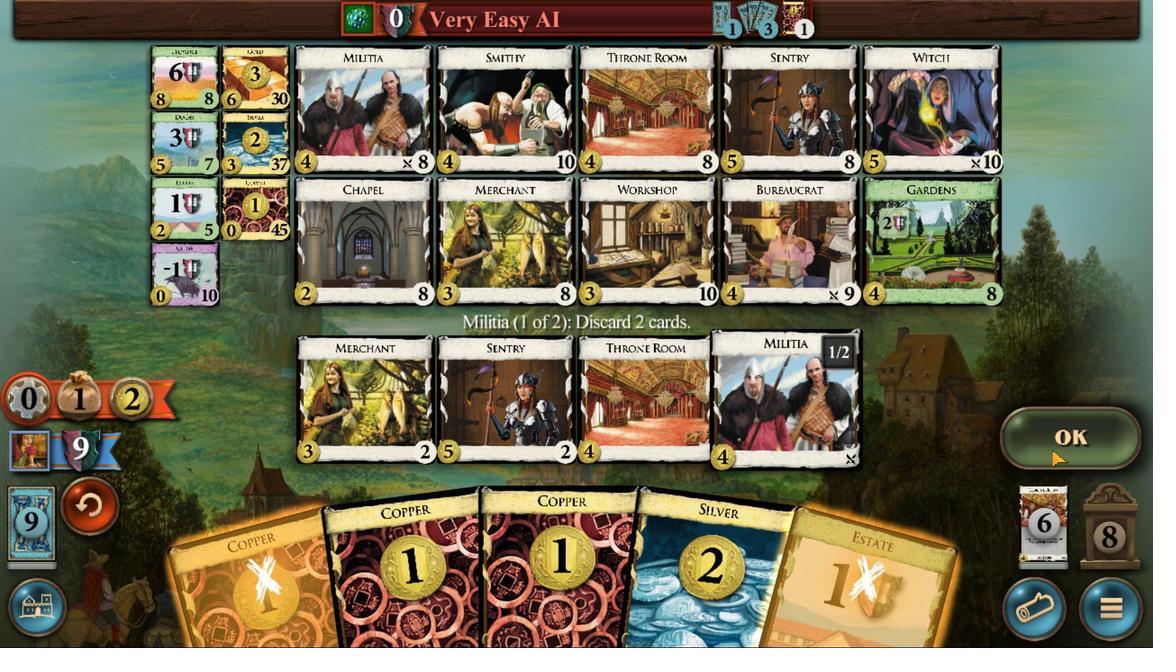 
Action: Mouse moved to (589, 102)
Screenshot: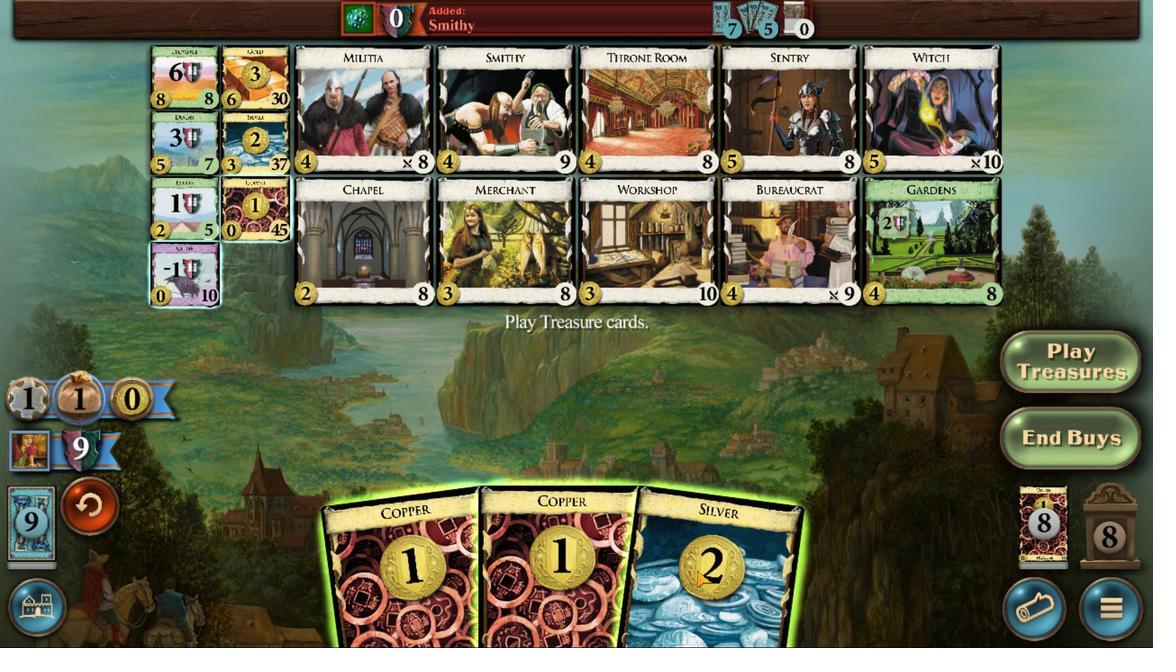
Action: Mouse scrolled (589, 102) with delta (0, 0)
Screenshot: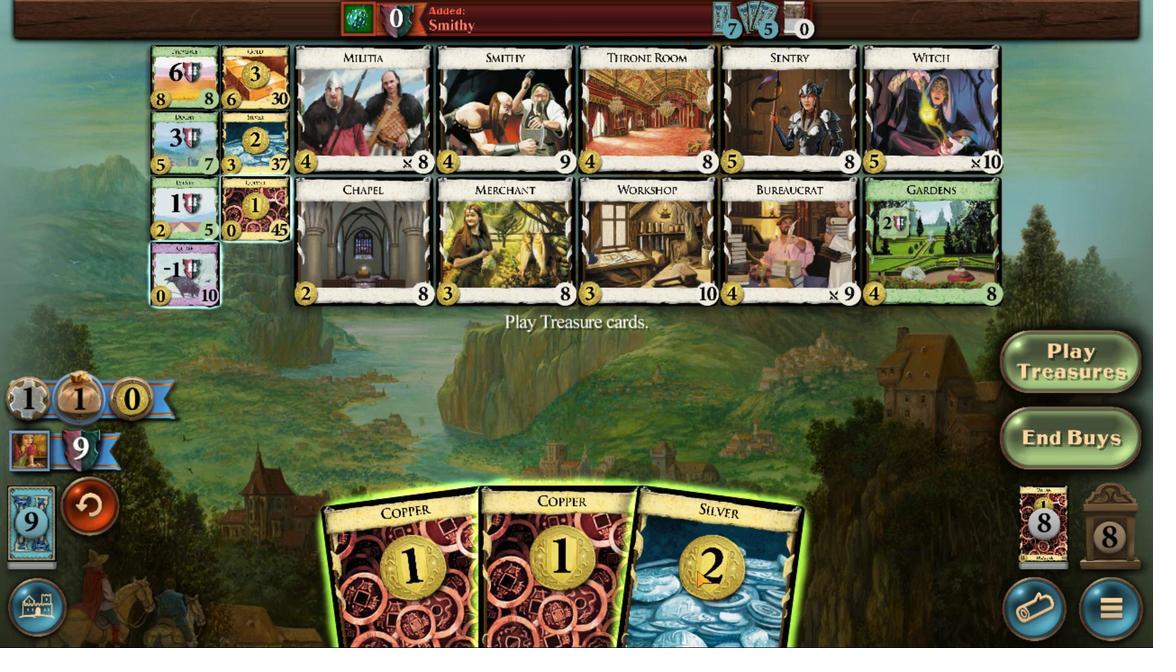
Action: Mouse scrolled (589, 102) with delta (0, 0)
Screenshot: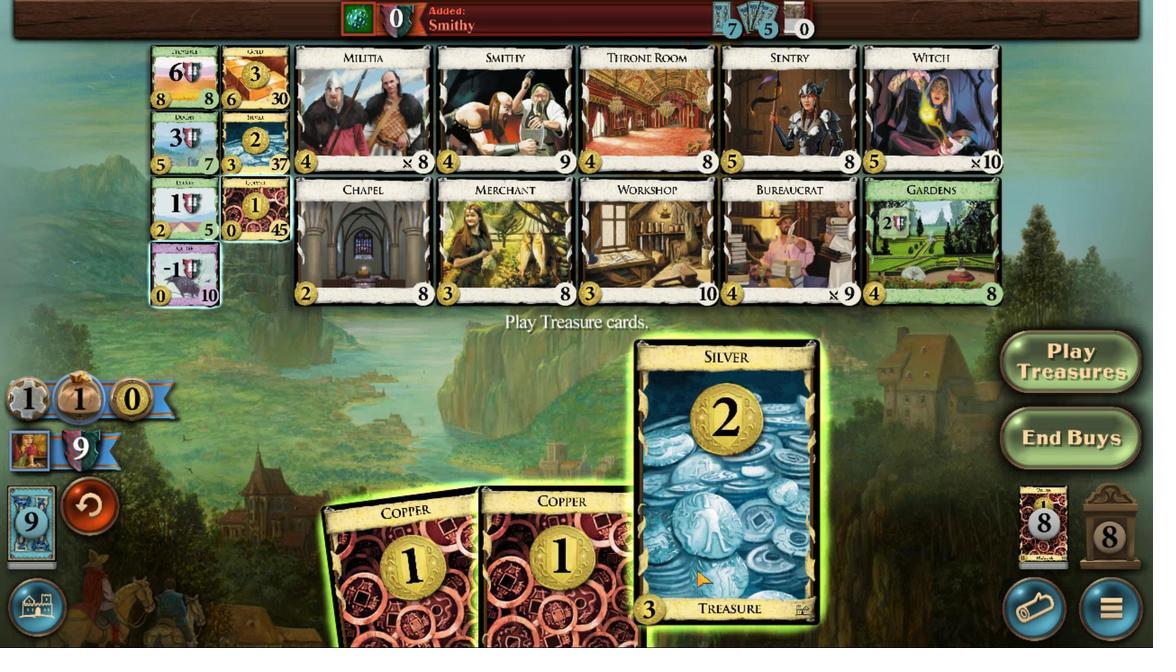
Action: Mouse scrolled (589, 102) with delta (0, 0)
Screenshot: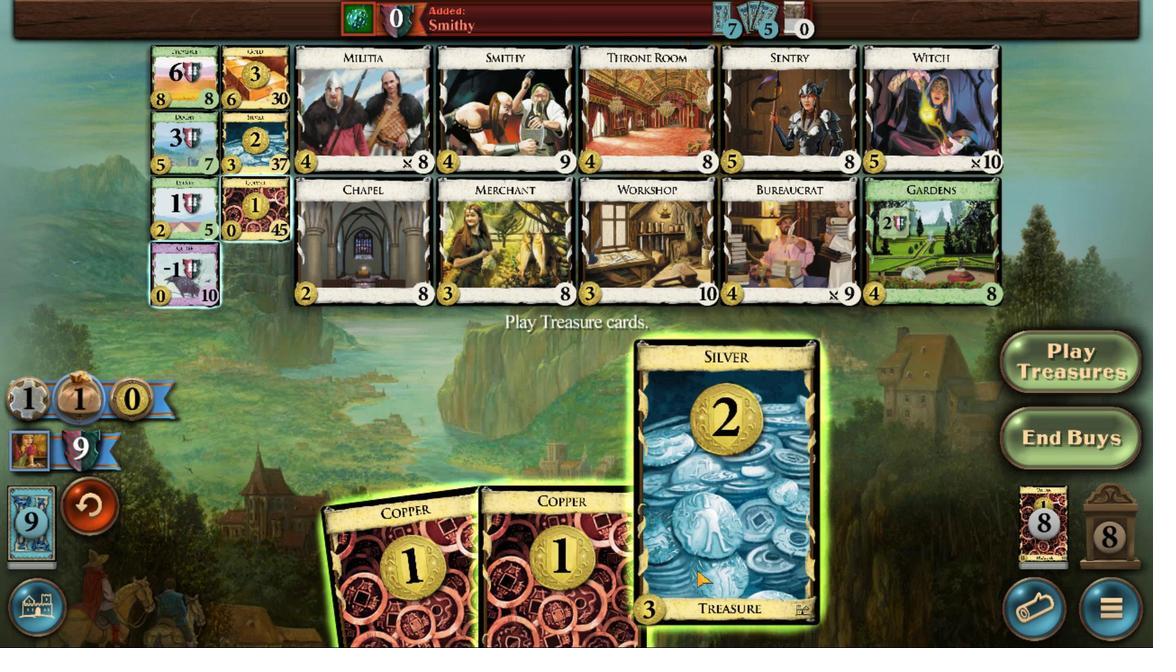 
Action: Mouse moved to (570, 105)
Screenshot: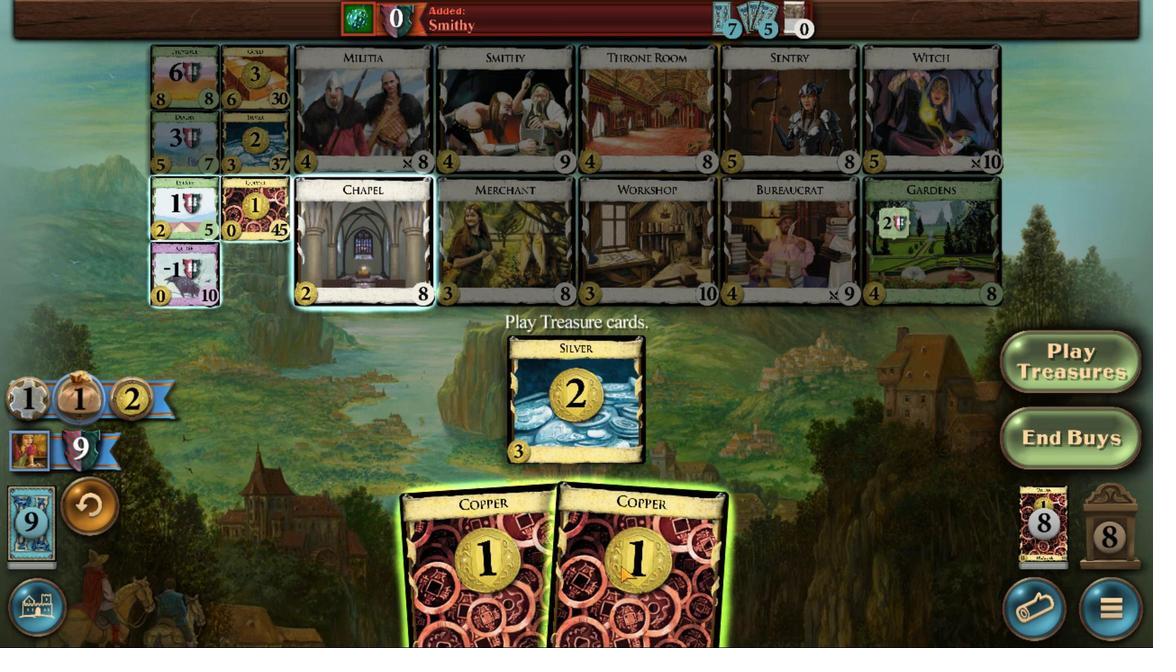 
Action: Mouse scrolled (570, 106) with delta (0, 0)
Screenshot: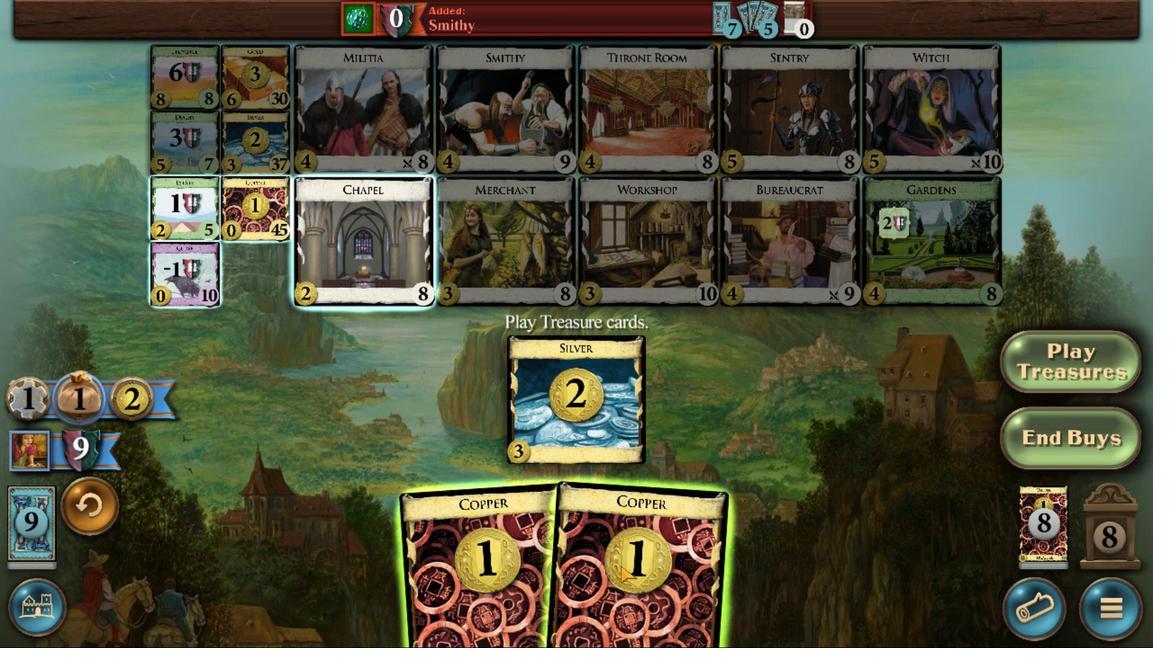 
Action: Mouse scrolled (570, 106) with delta (0, 0)
Screenshot: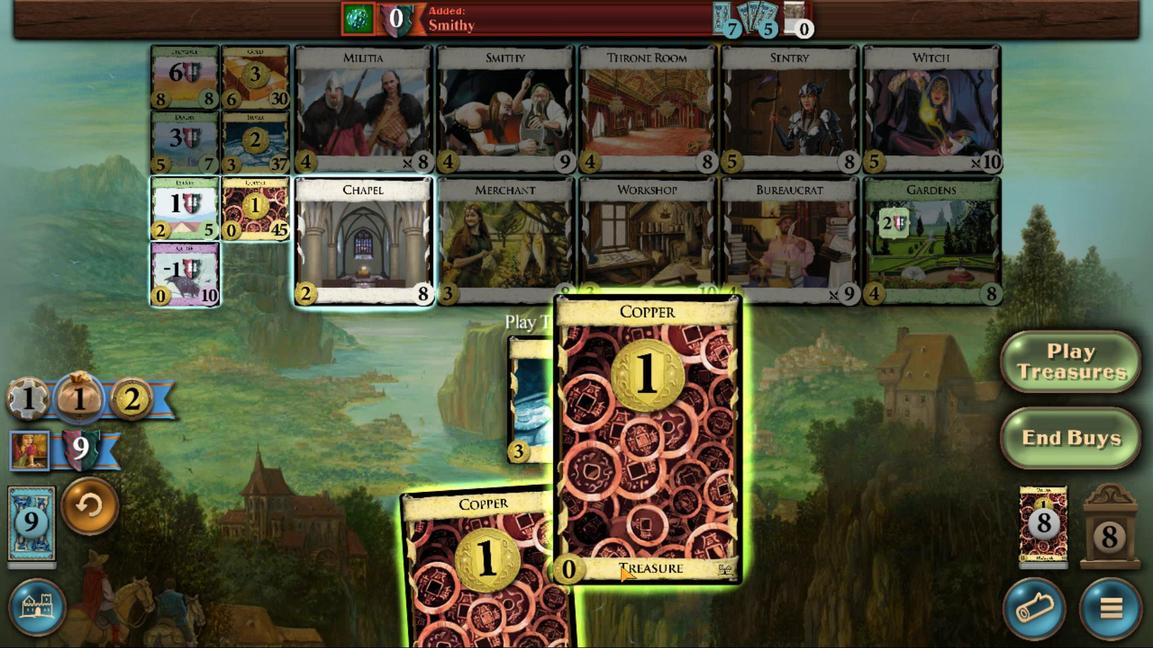 
Action: Mouse scrolled (570, 106) with delta (0, 0)
Screenshot: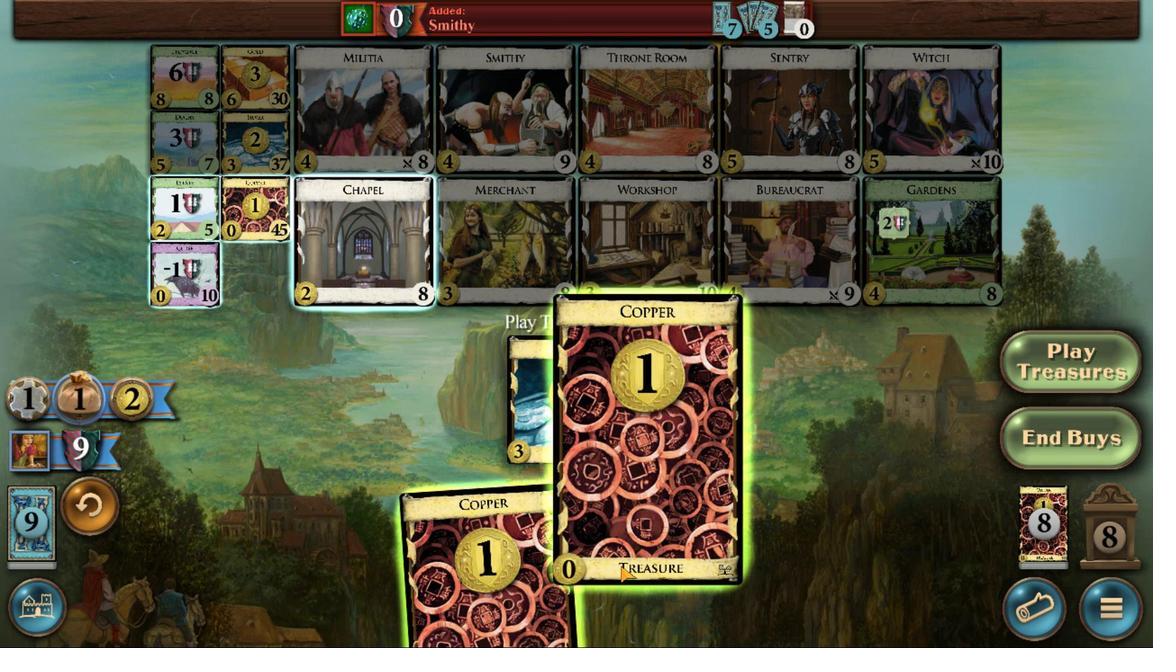 
Action: Mouse moved to (484, 392)
Screenshot: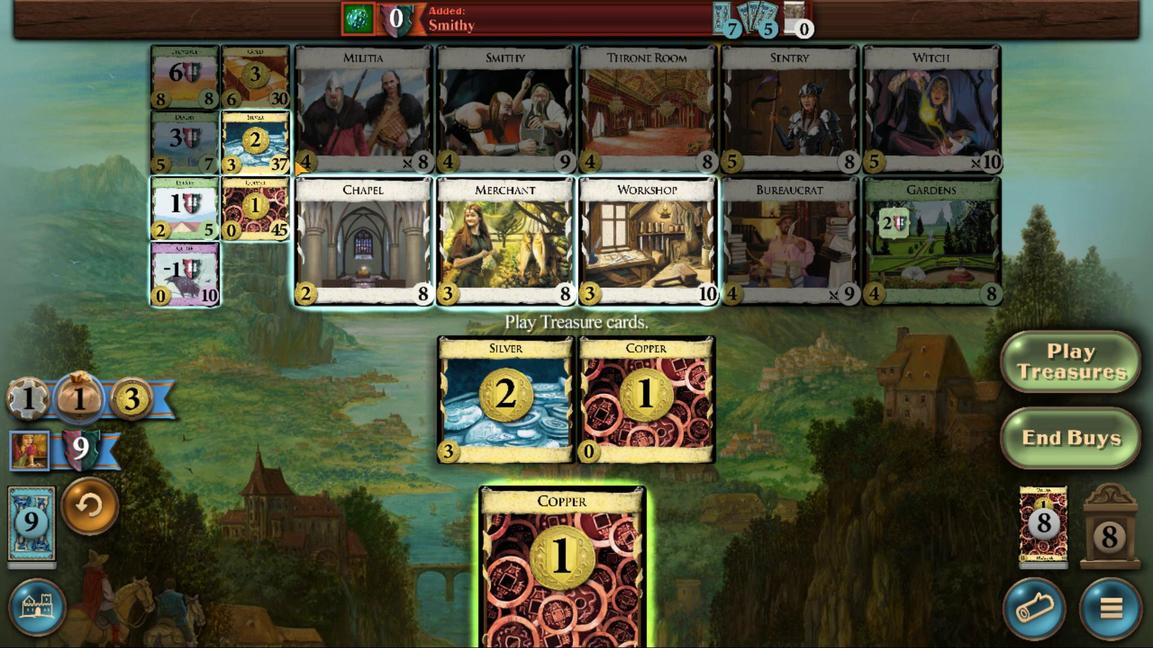 
Action: Mouse pressed left at (484, 392)
Screenshot: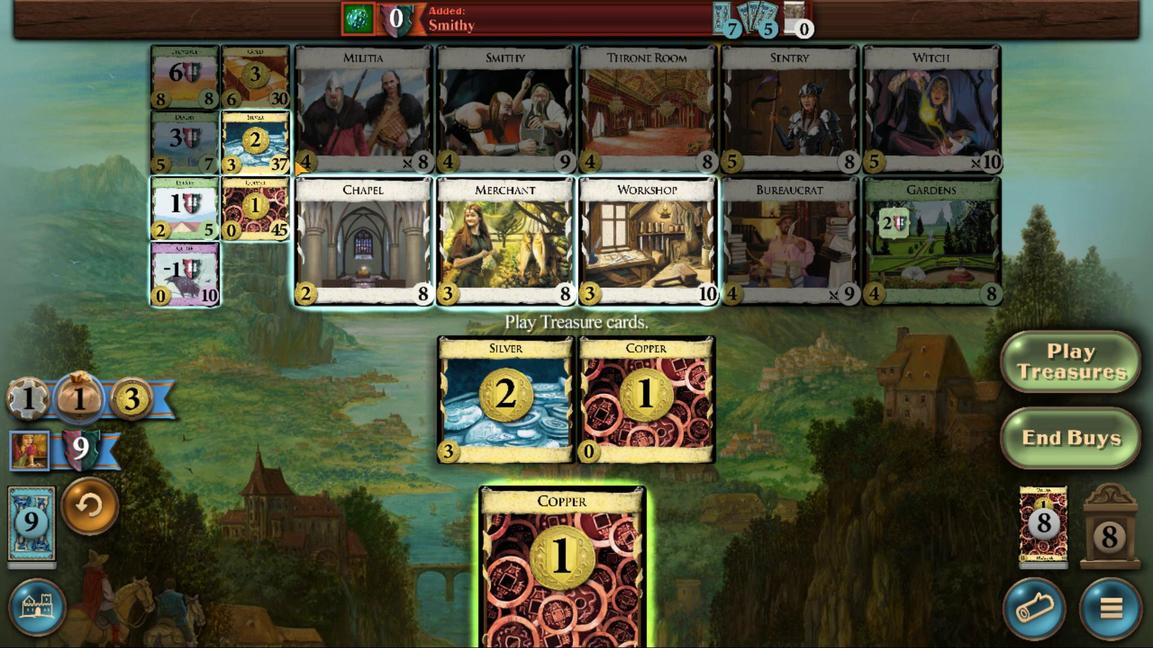 
Action: Mouse moved to (557, 239)
Screenshot: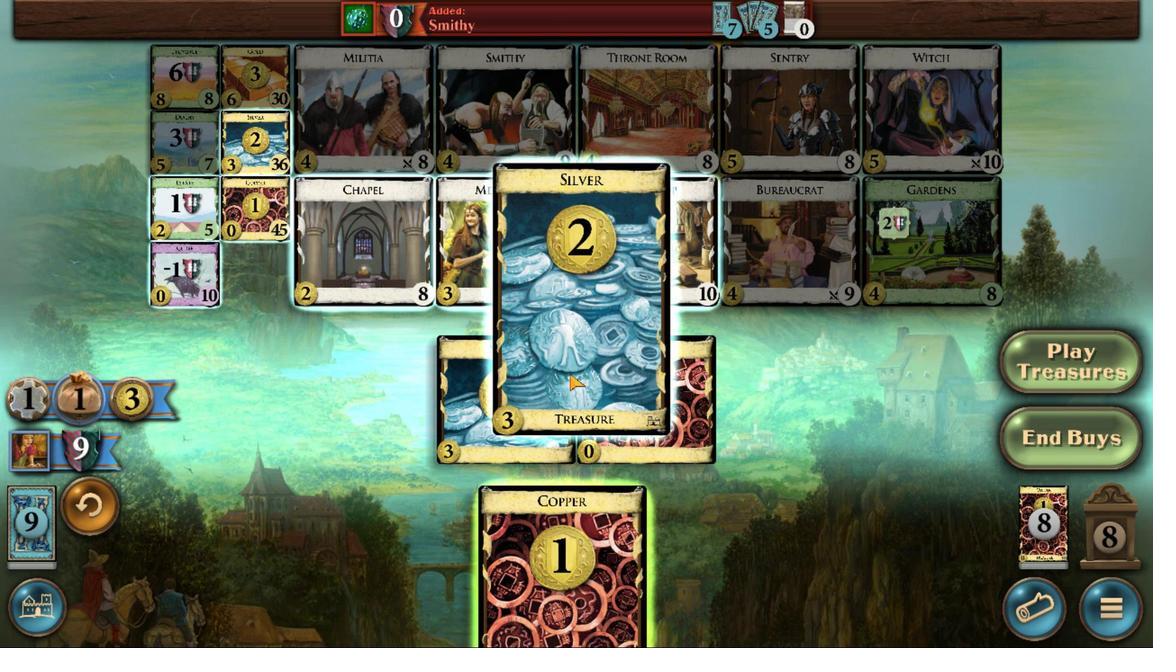 
Action: Mouse pressed left at (557, 239)
Screenshot: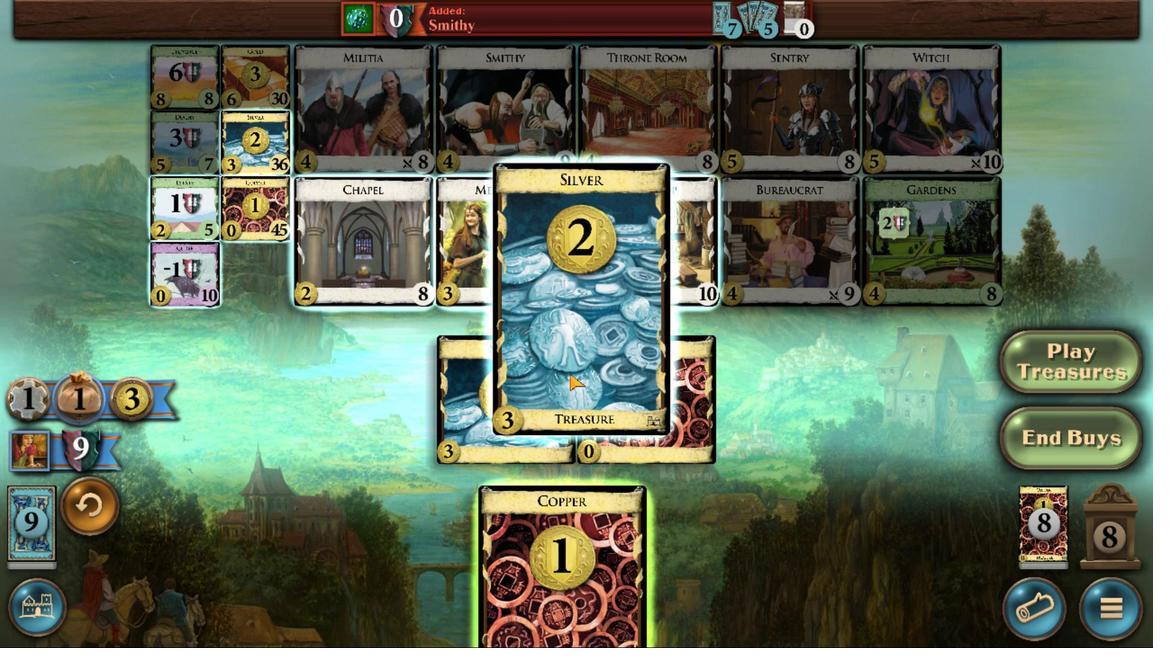 
Action: Mouse moved to (589, 101)
Screenshot: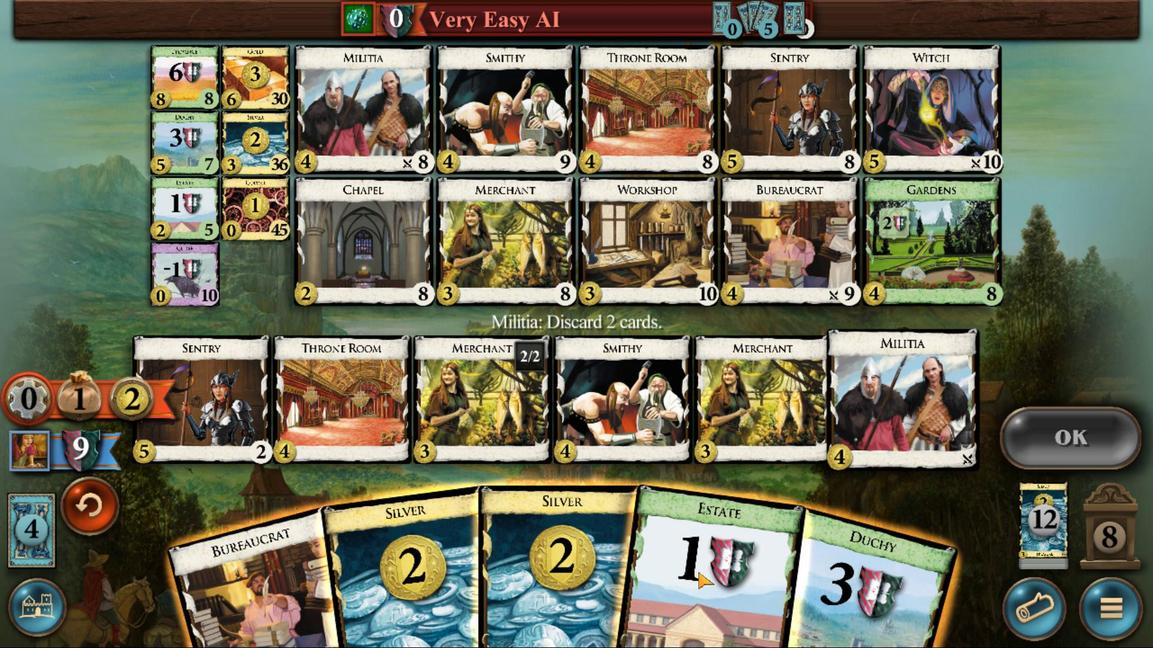 
Action: Mouse scrolled (589, 102) with delta (0, 0)
Screenshot: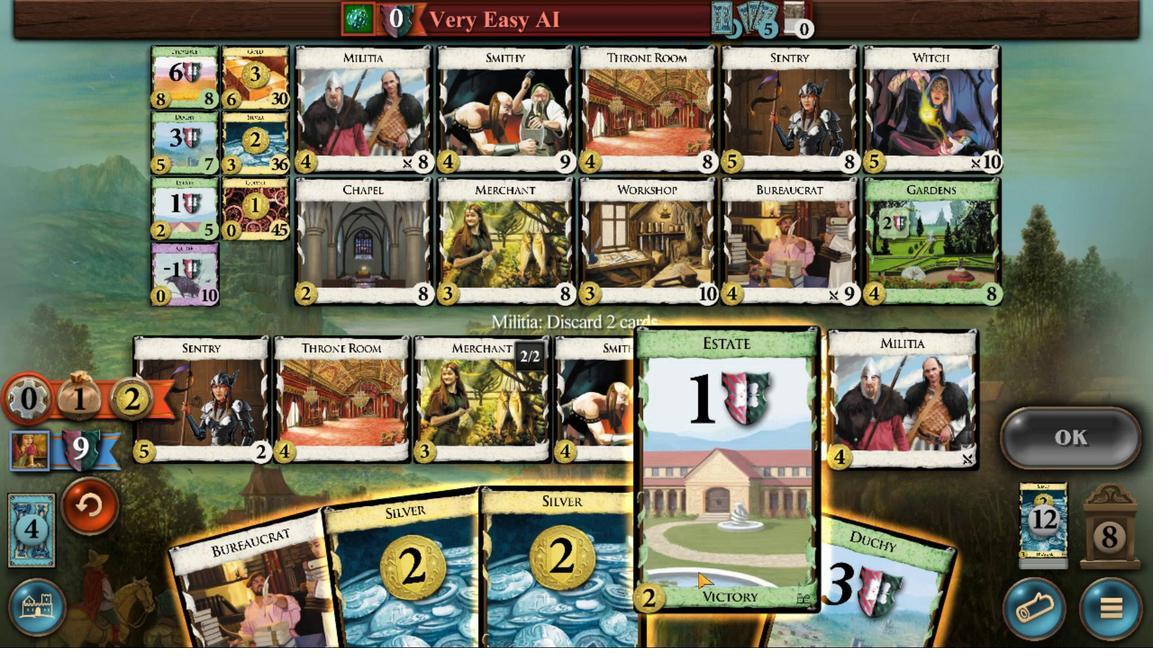 
Action: Mouse scrolled (589, 102) with delta (0, 0)
Screenshot: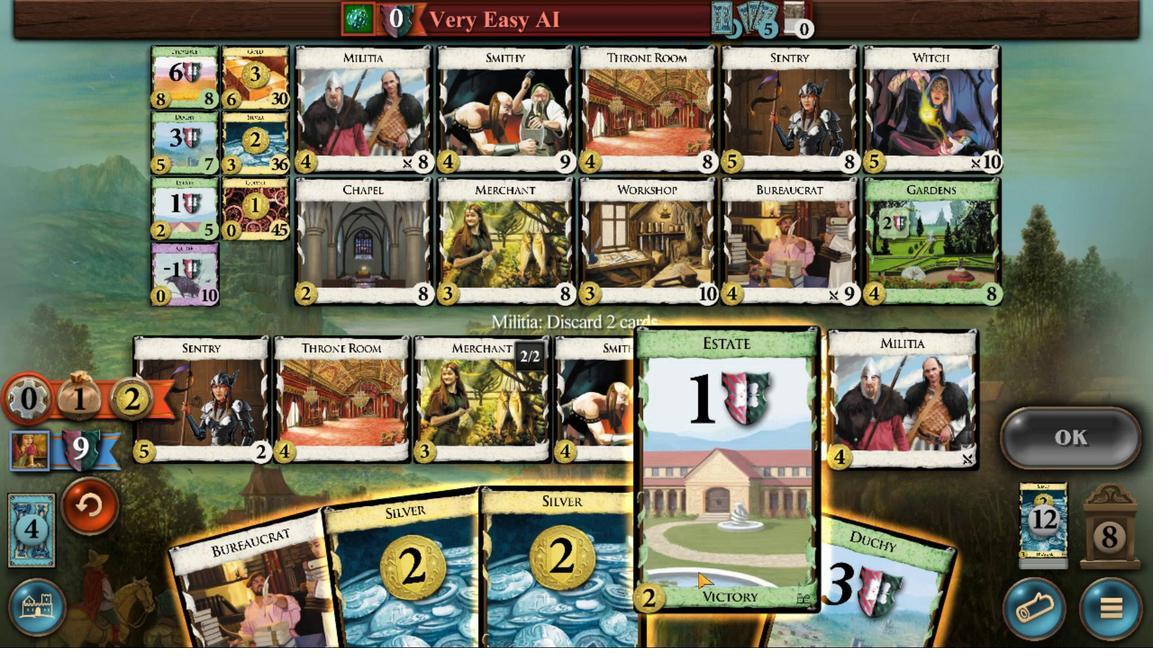 
Action: Mouse scrolled (589, 102) with delta (0, 0)
Screenshot: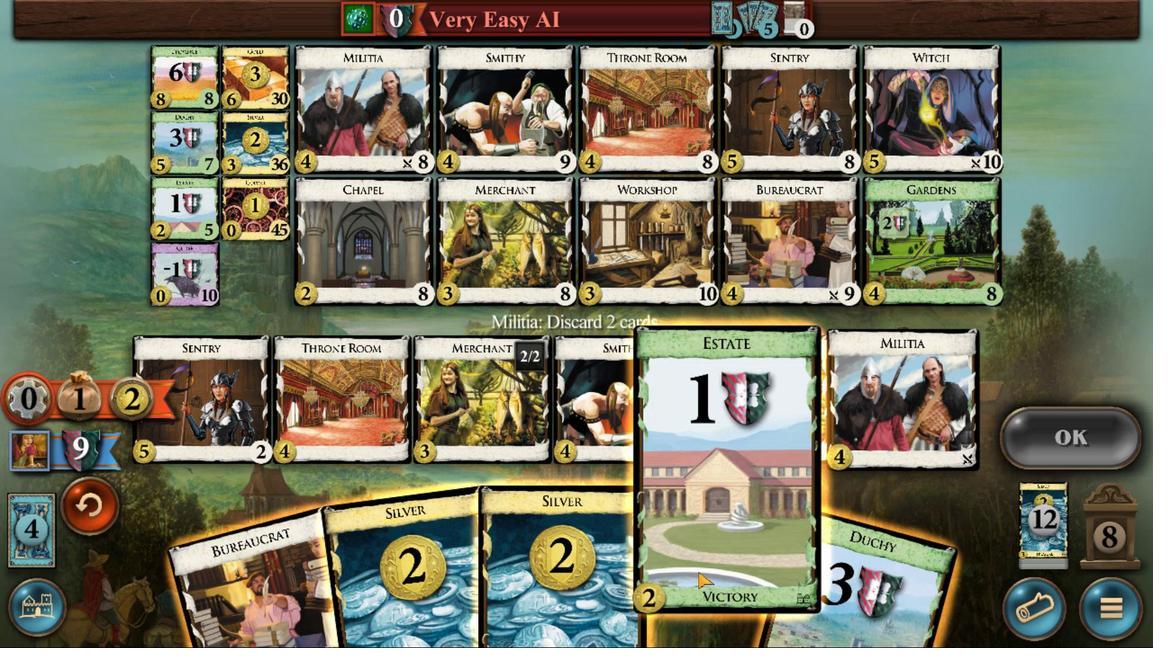 
Action: Mouse scrolled (589, 102) with delta (0, 0)
Screenshot: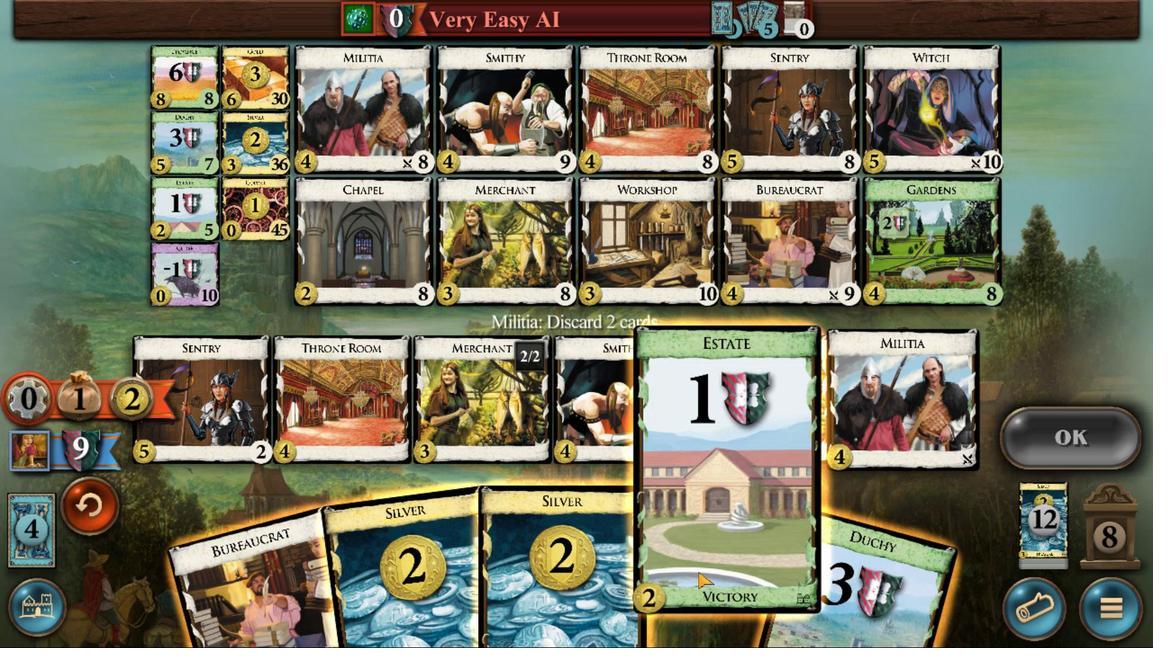 
Action: Mouse moved to (626, 112)
Screenshot: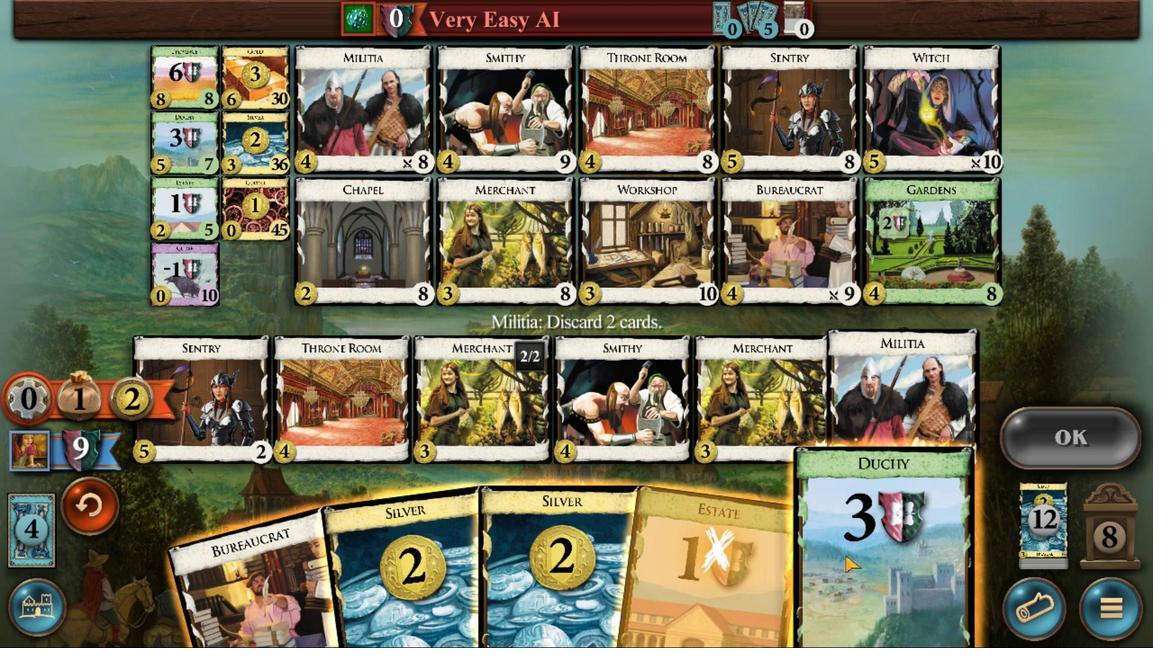 
Action: Mouse scrolled (626, 112) with delta (0, 0)
Screenshot: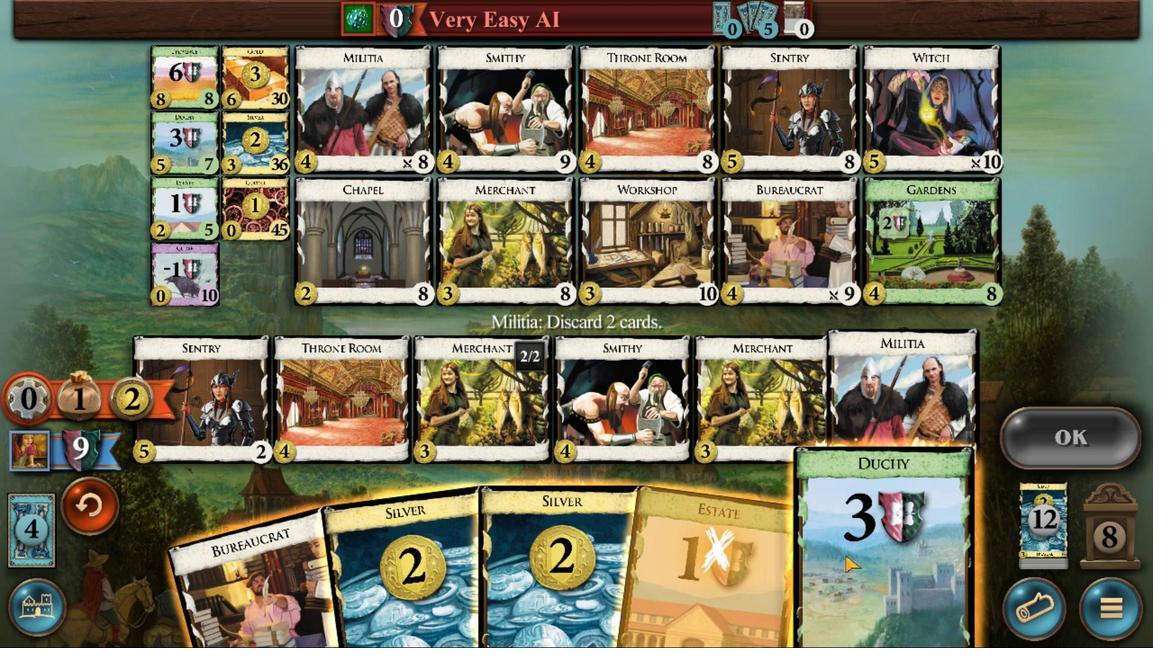 
Action: Mouse moved to (627, 112)
Screenshot: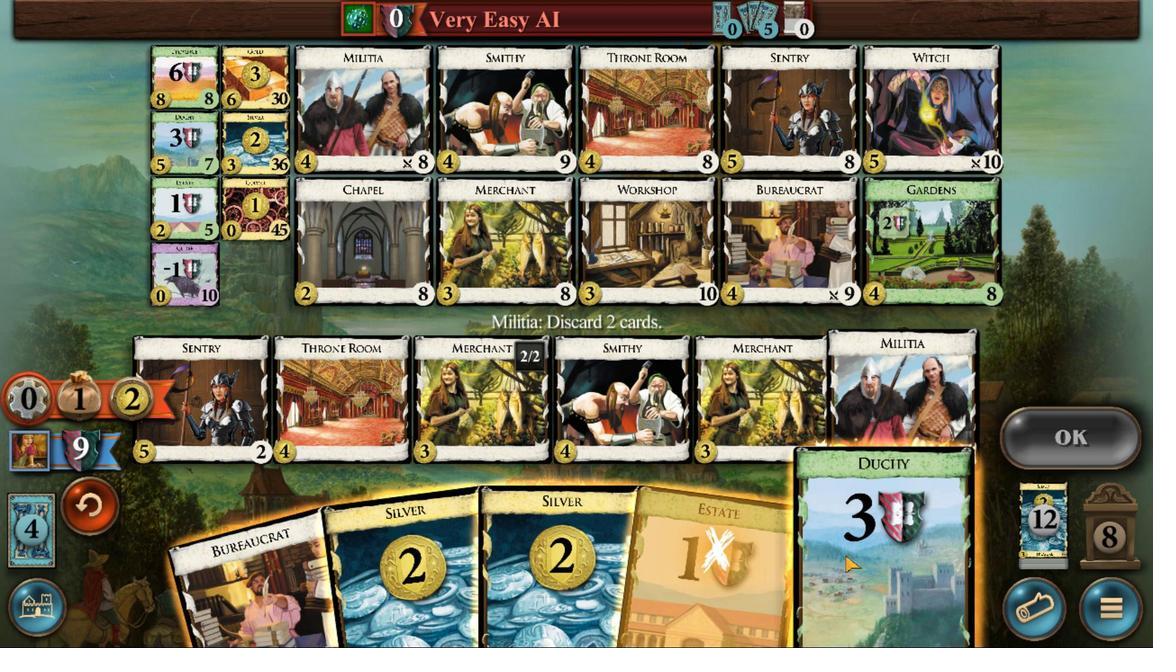 
Action: Mouse scrolled (627, 112) with delta (0, 0)
Screenshot: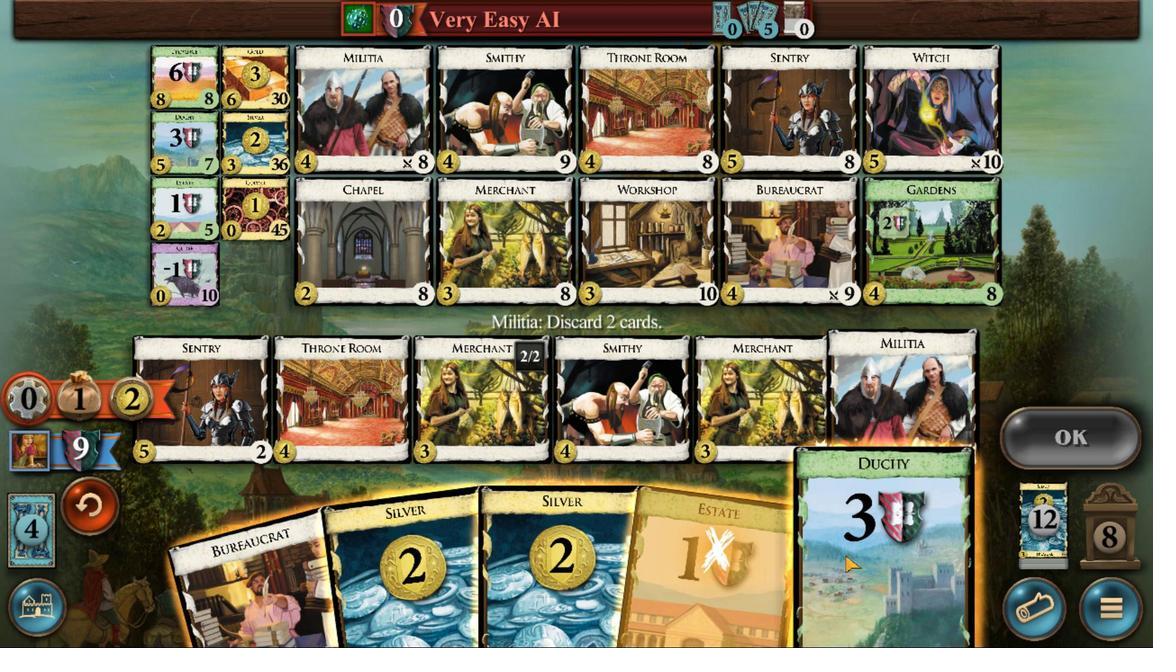 
Action: Mouse scrolled (627, 112) with delta (0, 0)
Screenshot: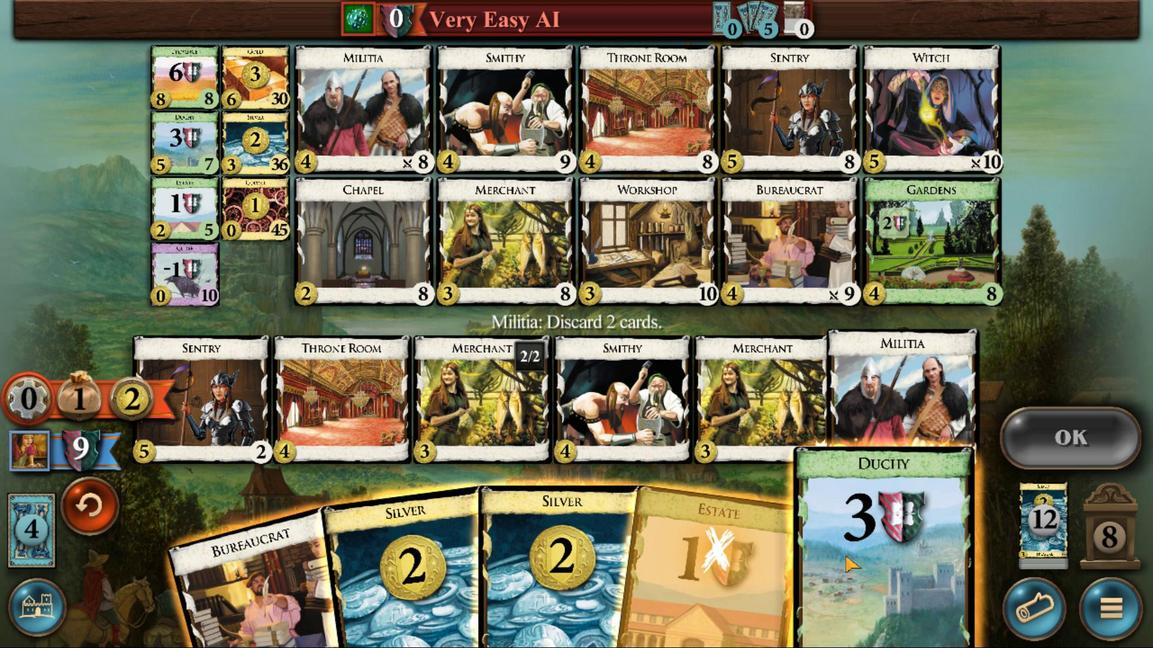 
Action: Mouse moved to (673, 197)
Screenshot: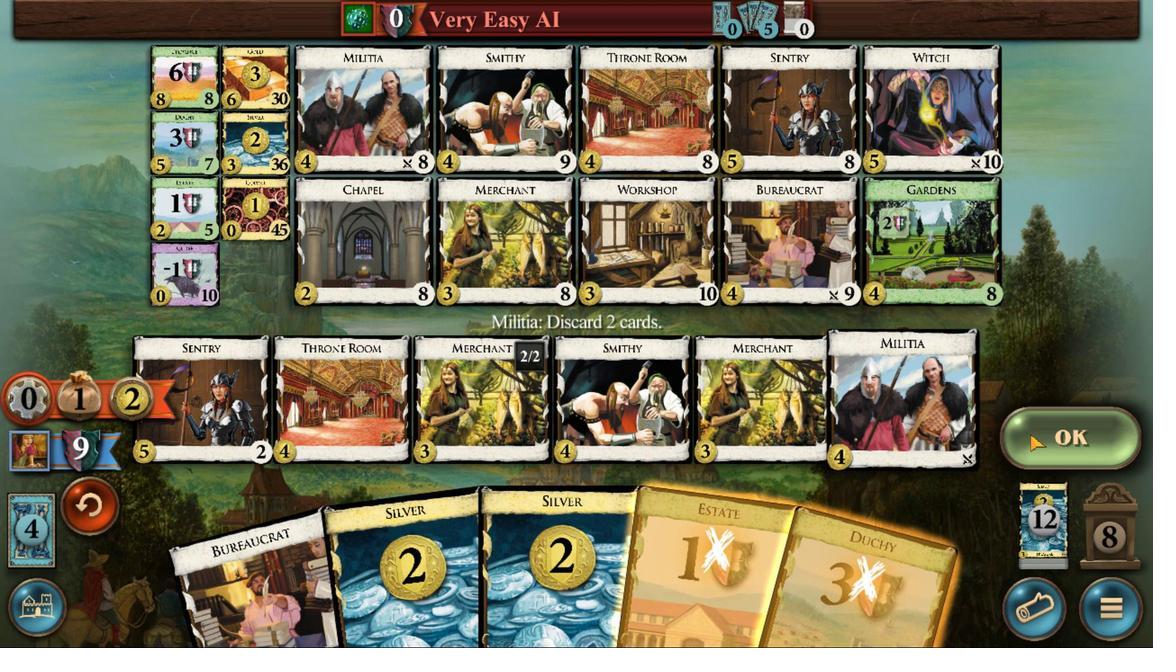 
Action: Mouse pressed left at (673, 197)
Screenshot: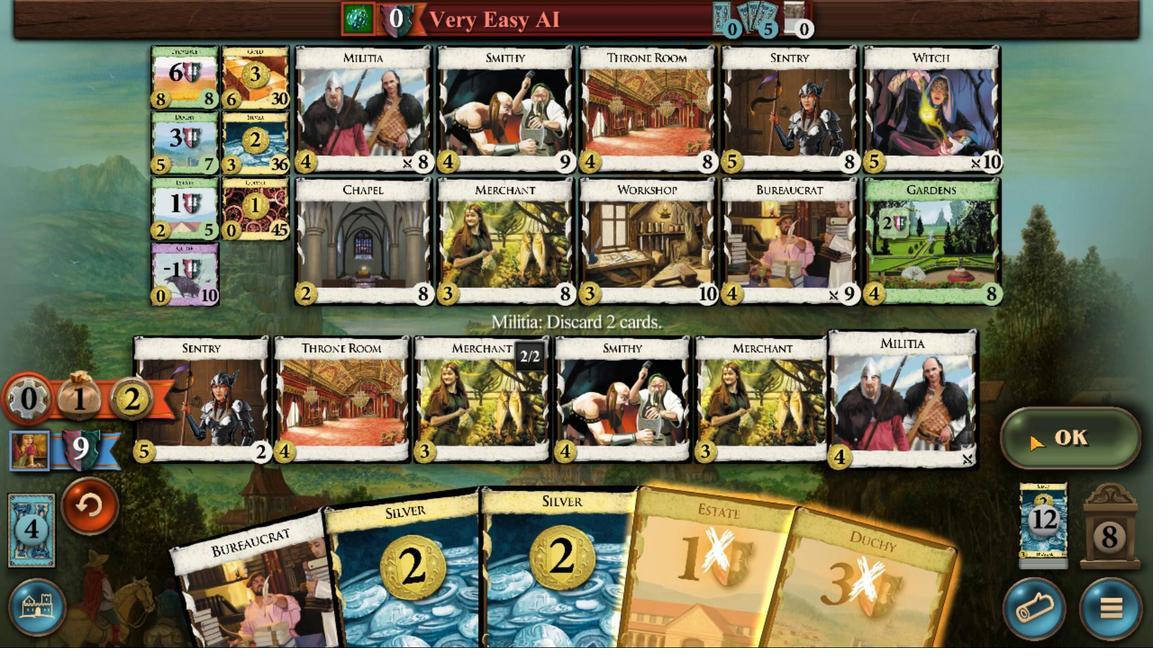 
Action: Mouse moved to (509, 102)
Screenshot: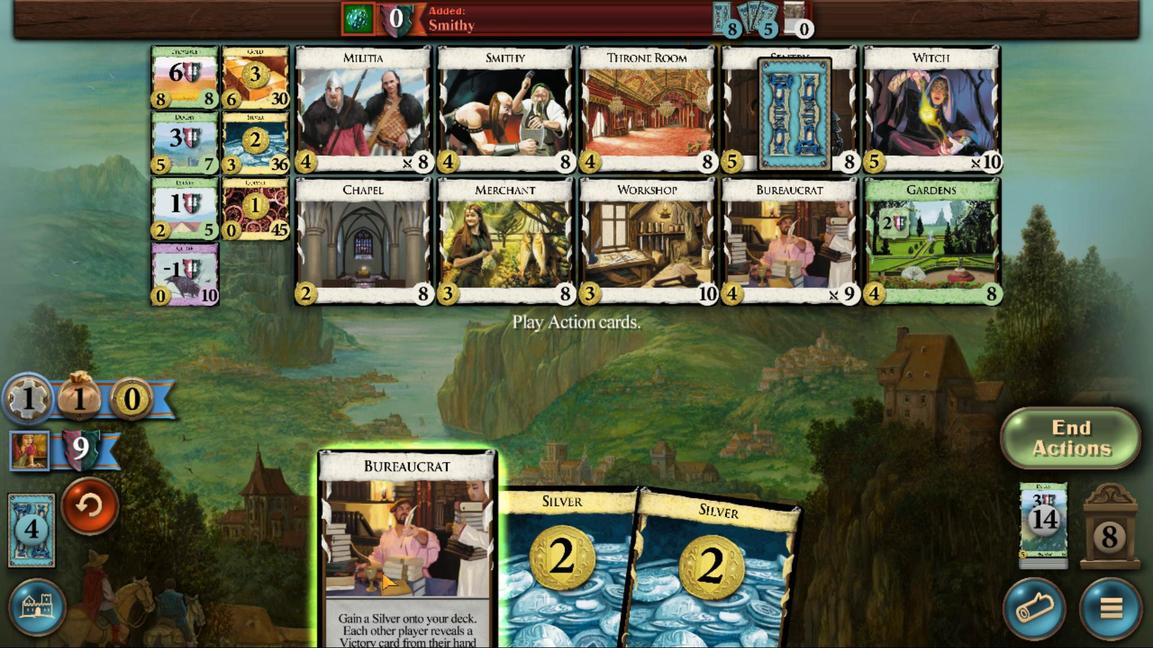 
Action: Mouse scrolled (509, 102) with delta (0, 0)
Screenshot: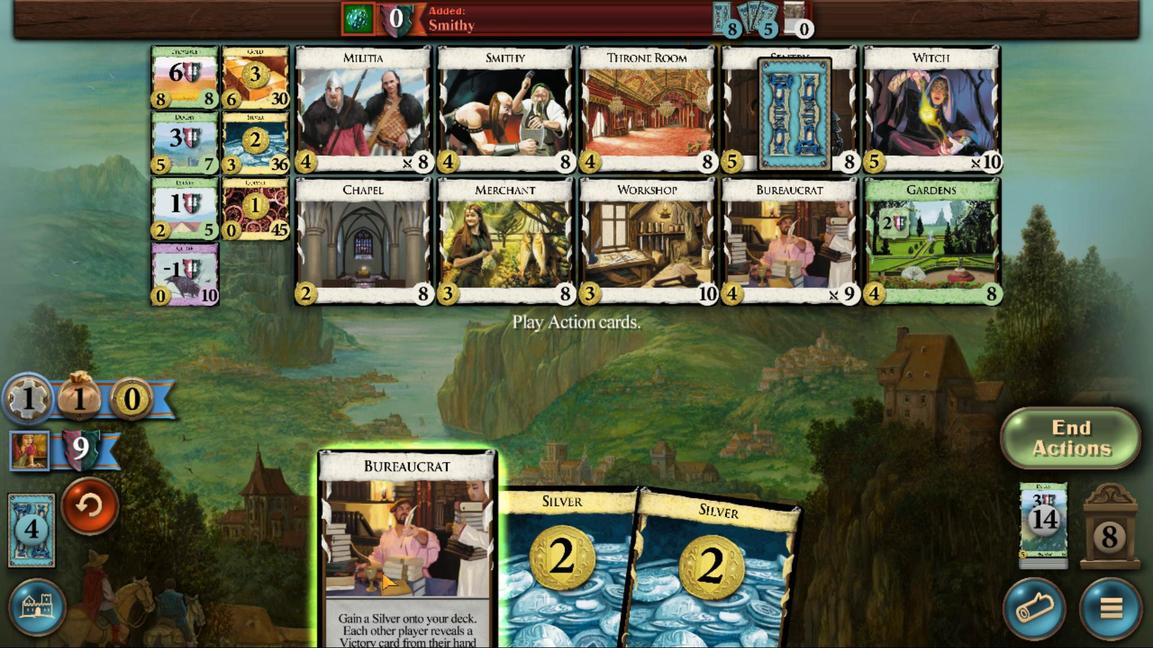 
Action: Mouse moved to (509, 100)
Screenshot: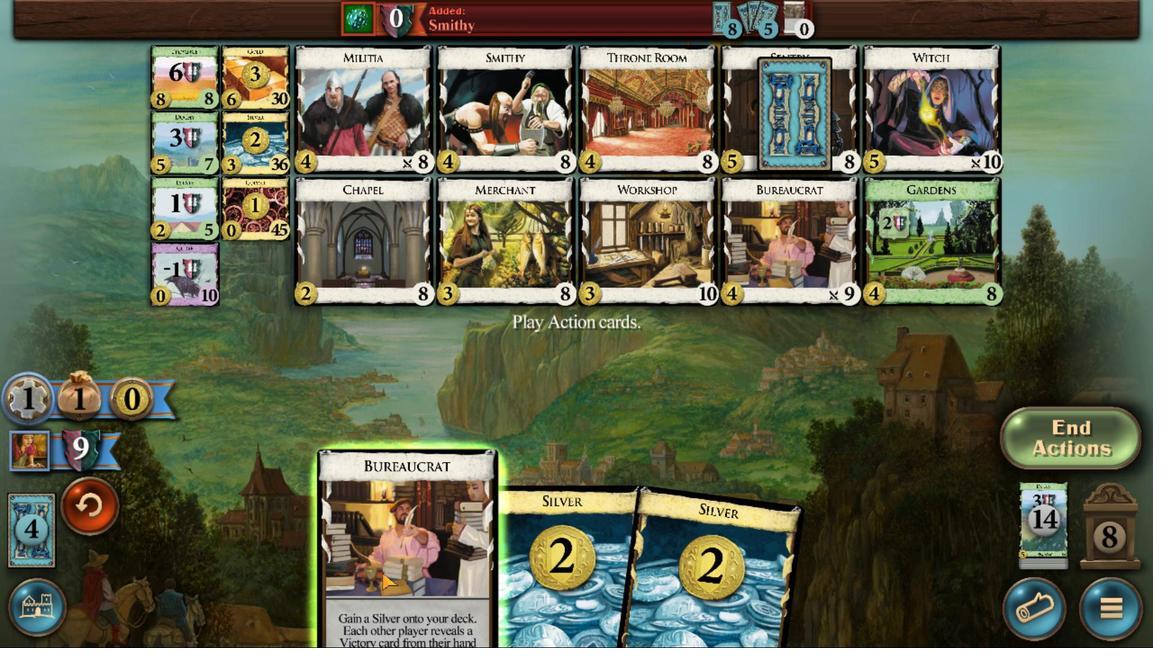 
Action: Mouse scrolled (509, 101) with delta (0, 0)
Screenshot: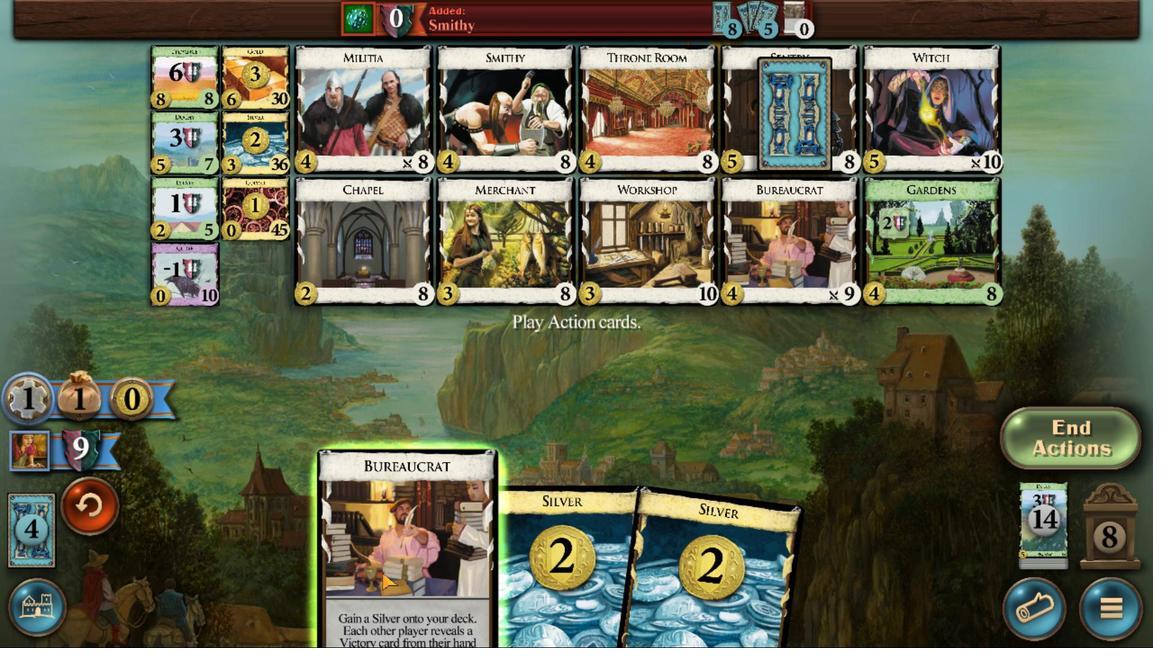
Action: Mouse moved to (509, 100)
